 Task: Purchase a Fitbit from Amazon.
Action: Mouse moved to (329, 73)
Screenshot: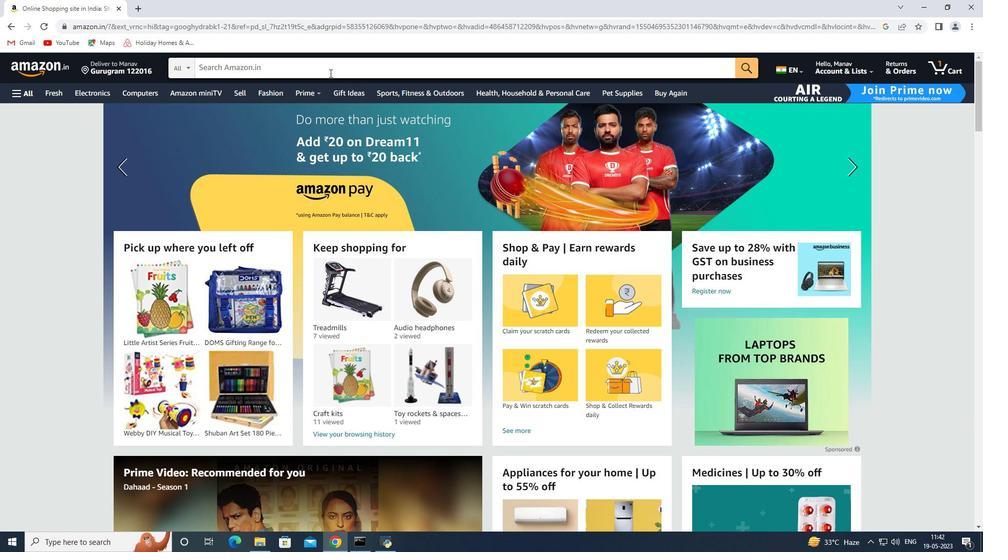 
Action: Mouse pressed left at (329, 73)
Screenshot: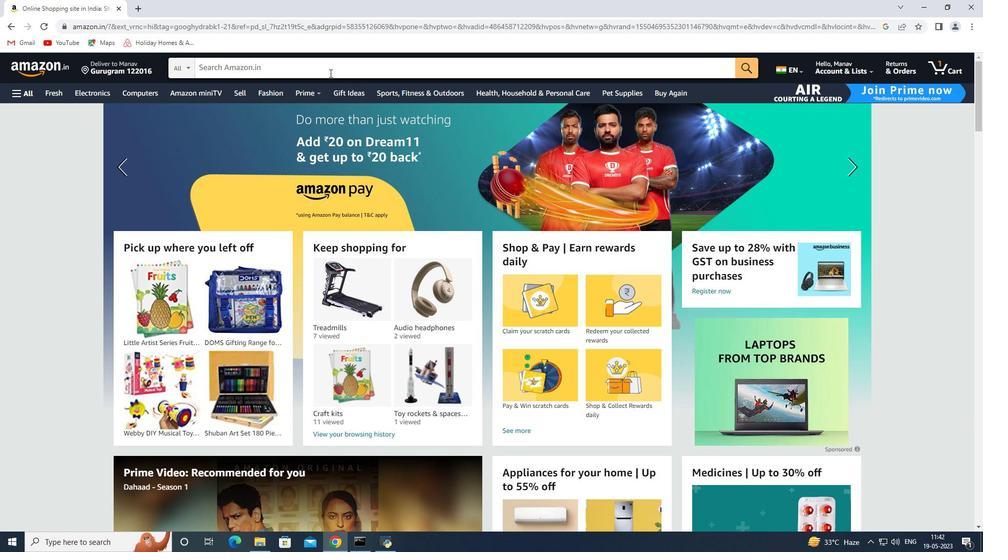 
Action: Key pressed <Key.shift>Fitness<Key.space><Key.shift>Tracker<Key.space><Key.enter>
Screenshot: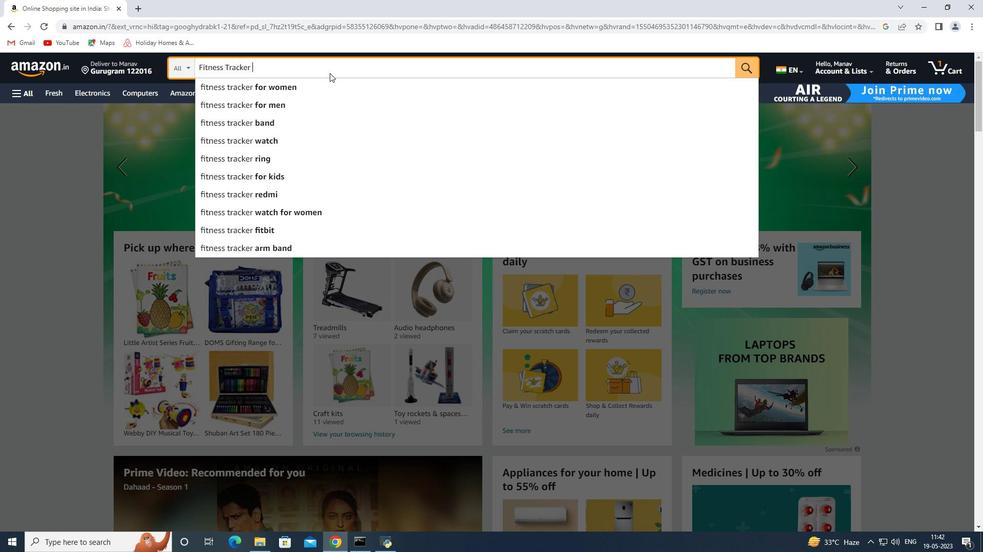 
Action: Mouse moved to (430, 300)
Screenshot: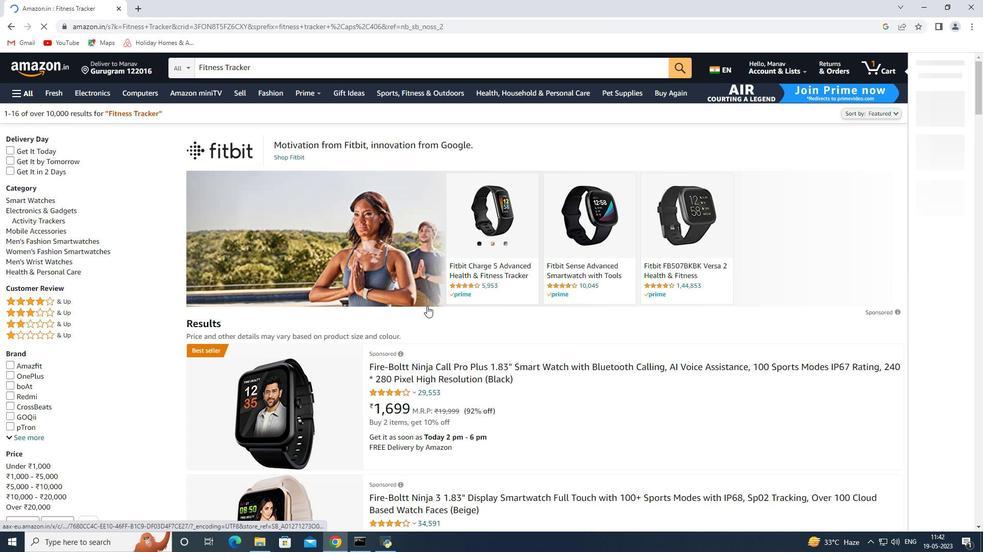 
Action: Mouse scrolled (430, 299) with delta (0, 0)
Screenshot: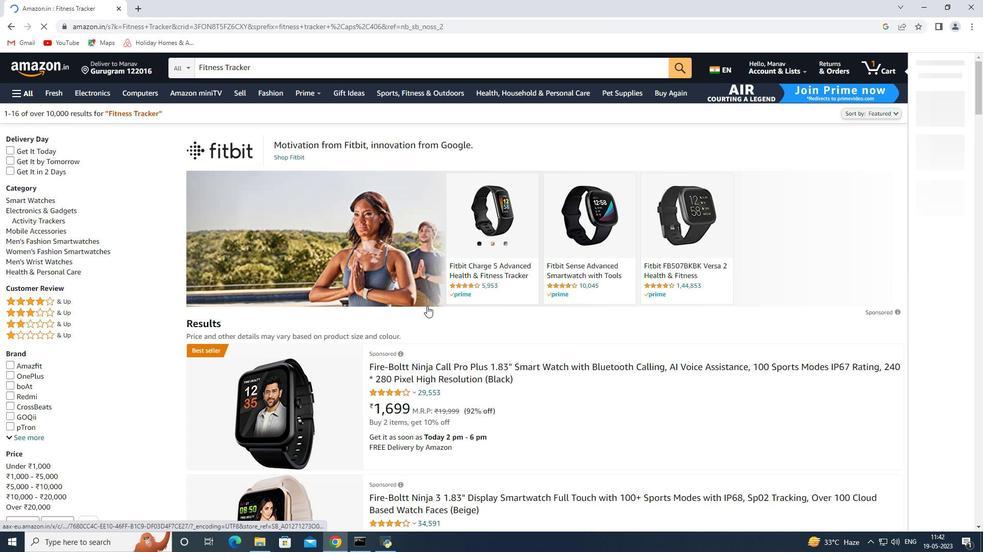 
Action: Mouse moved to (434, 287)
Screenshot: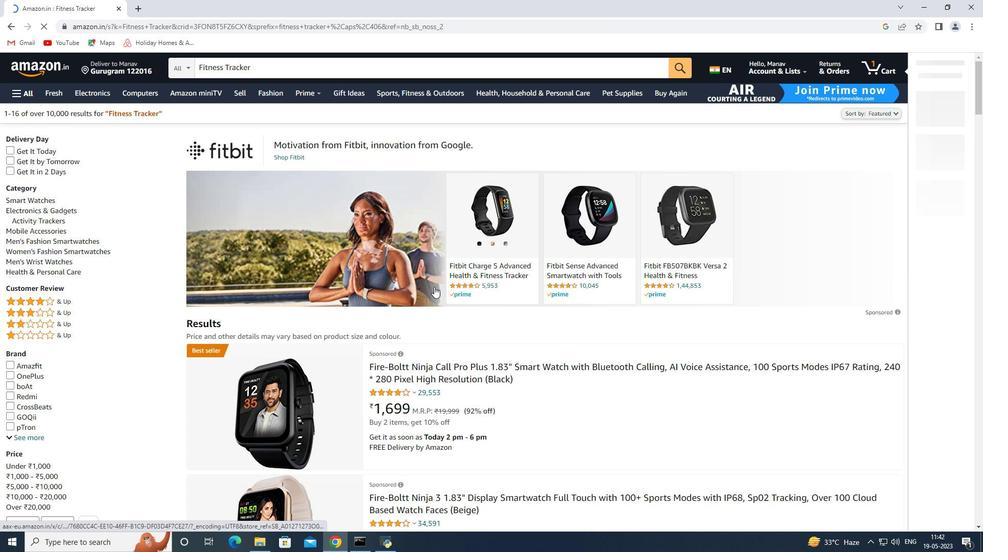 
Action: Mouse scrolled (434, 286) with delta (0, 0)
Screenshot: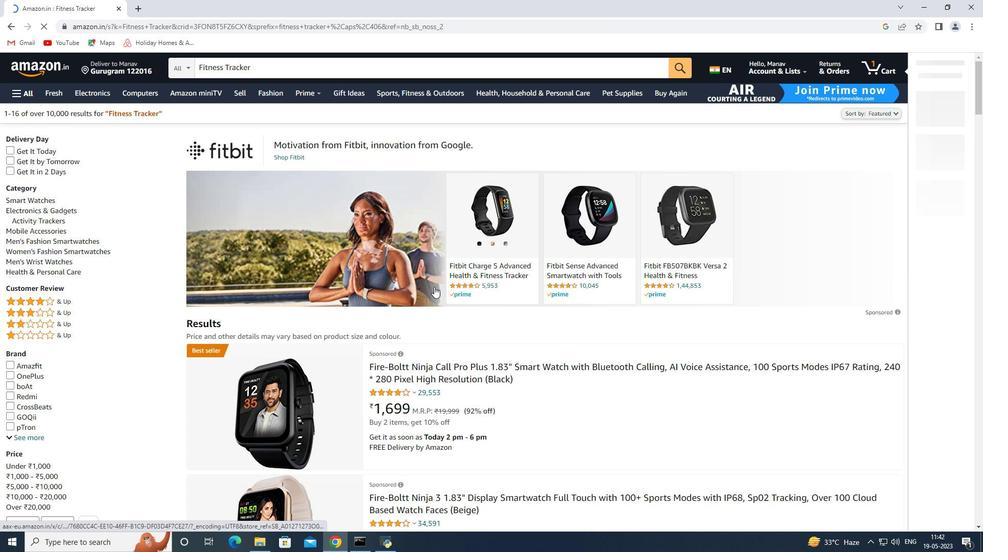 
Action: Mouse moved to (434, 283)
Screenshot: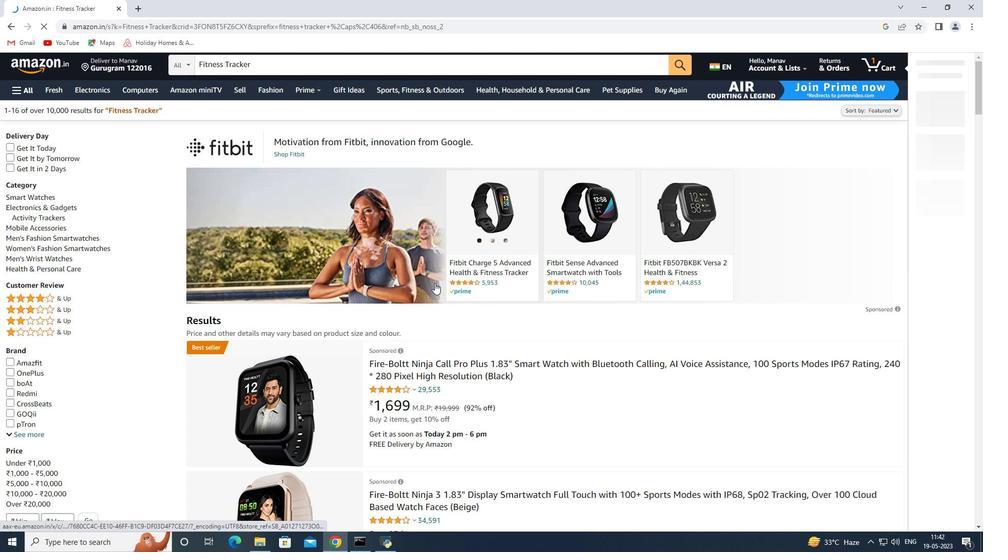 
Action: Mouse scrolled (434, 282) with delta (0, 0)
Screenshot: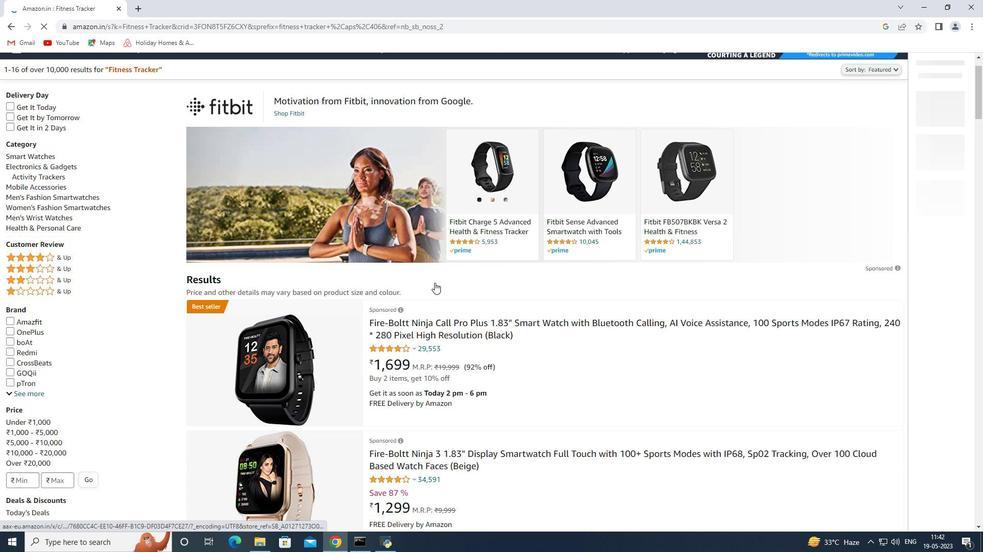 
Action: Mouse scrolled (434, 282) with delta (0, 0)
Screenshot: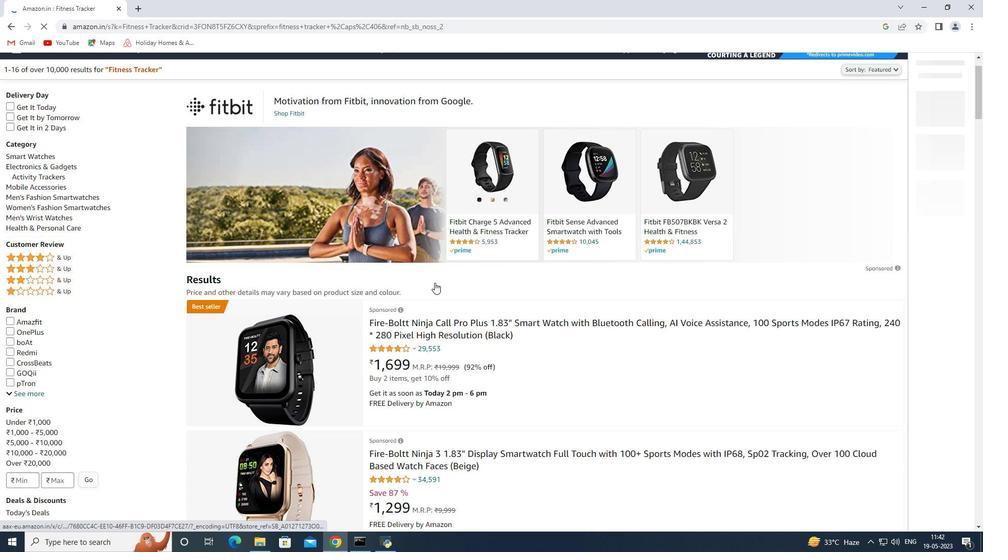 
Action: Mouse moved to (437, 266)
Screenshot: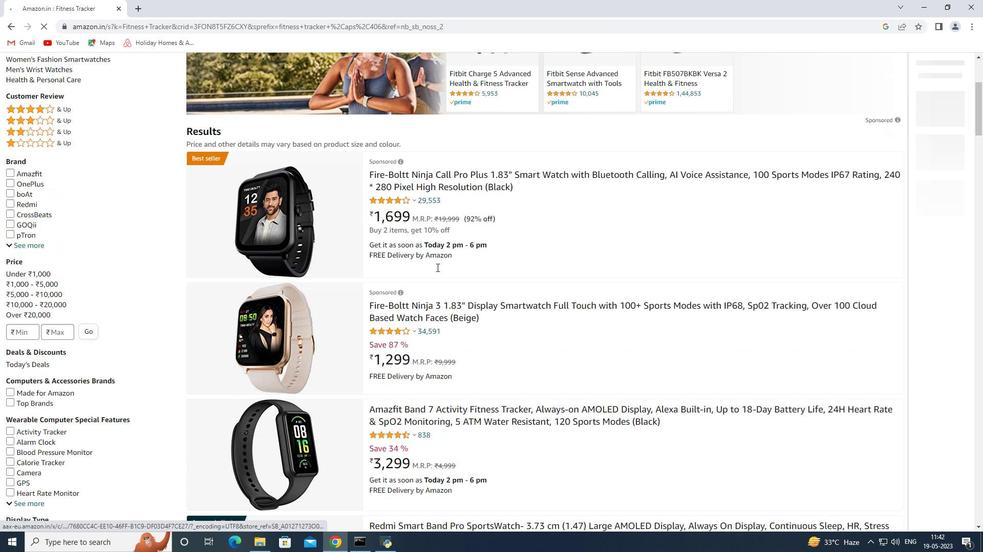 
Action: Mouse scrolled (437, 266) with delta (0, 0)
Screenshot: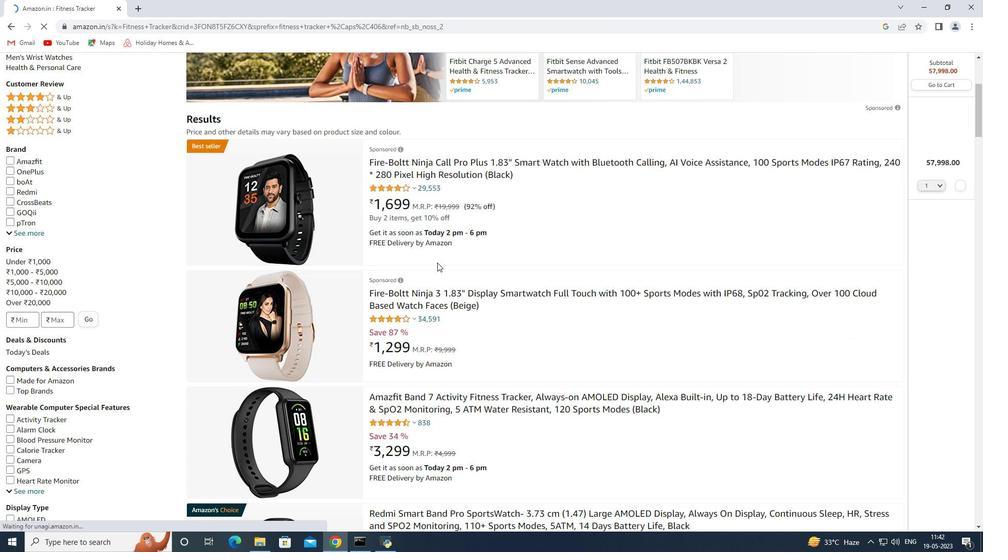 
Action: Mouse scrolled (437, 266) with delta (0, 0)
Screenshot: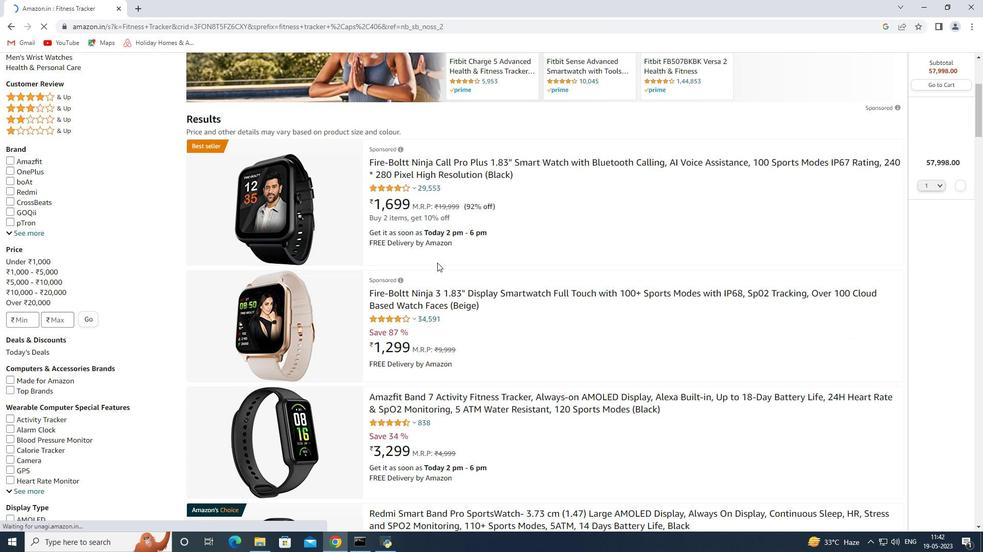 
Action: Mouse moved to (437, 260)
Screenshot: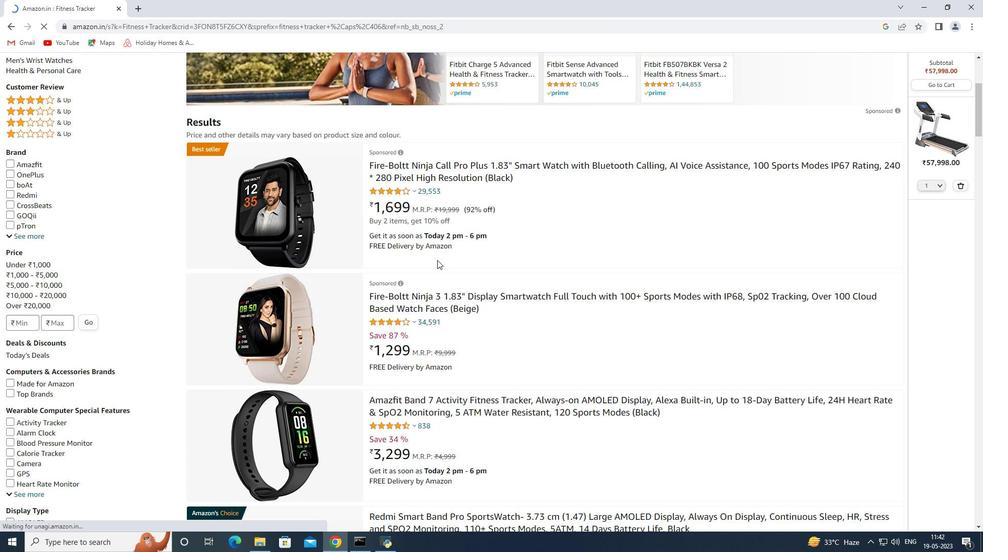 
Action: Mouse scrolled (437, 261) with delta (0, 0)
Screenshot: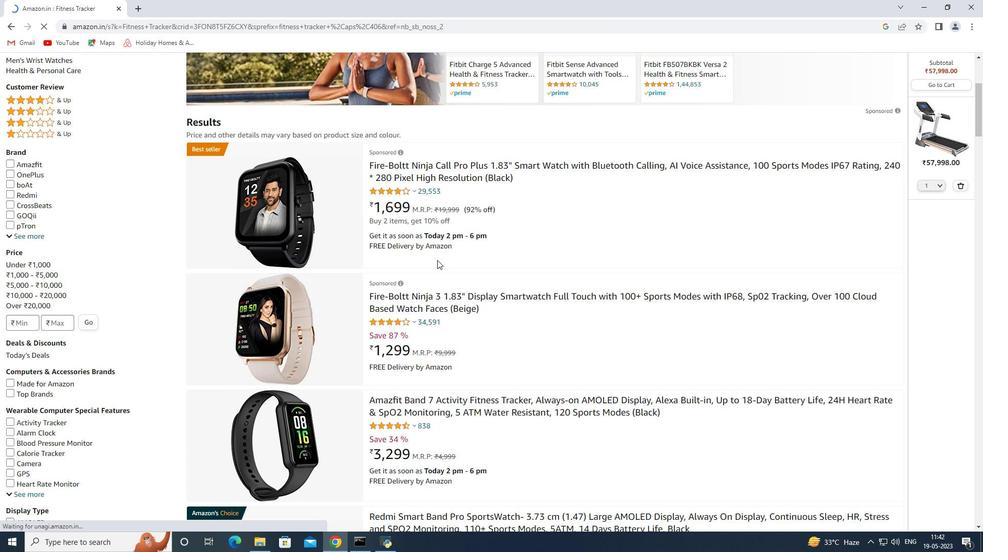 
Action: Mouse scrolled (437, 261) with delta (0, 0)
Screenshot: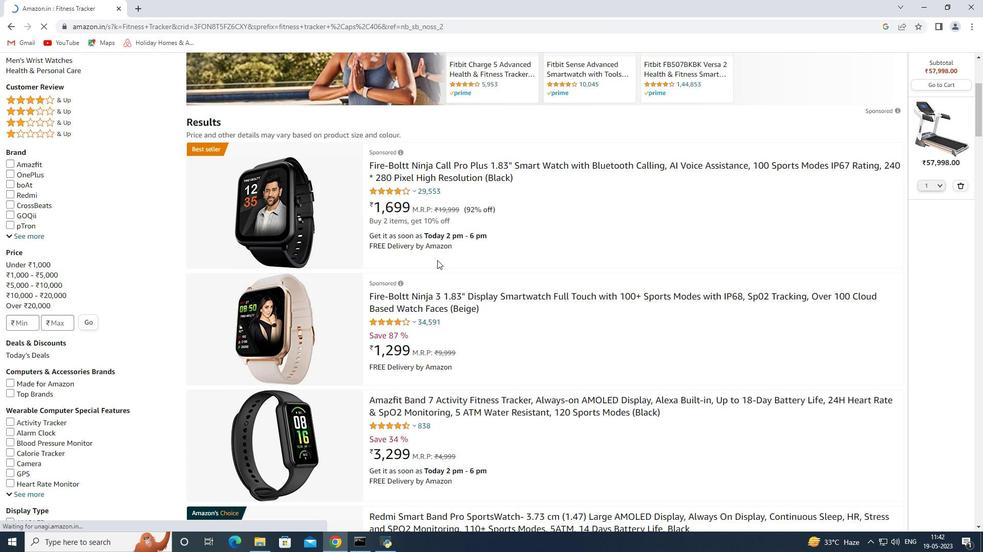 
Action: Mouse scrolled (437, 261) with delta (0, 0)
Screenshot: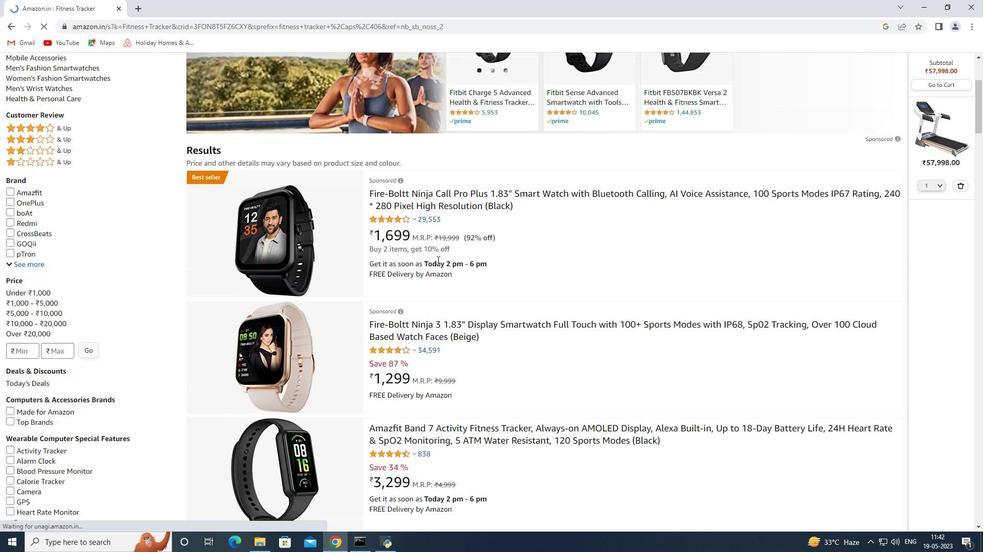 
Action: Mouse moved to (480, 381)
Screenshot: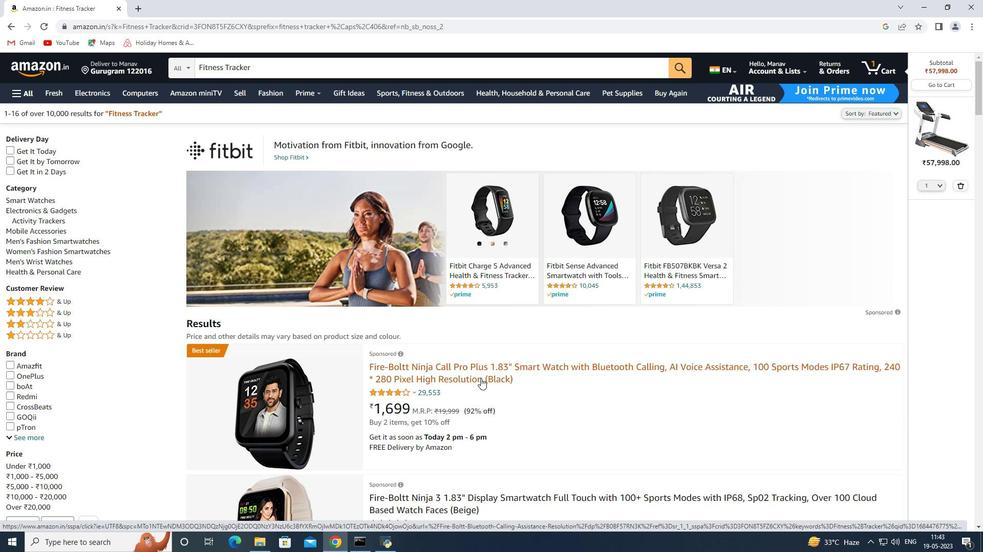 
Action: Mouse scrolled (480, 380) with delta (0, 0)
Screenshot: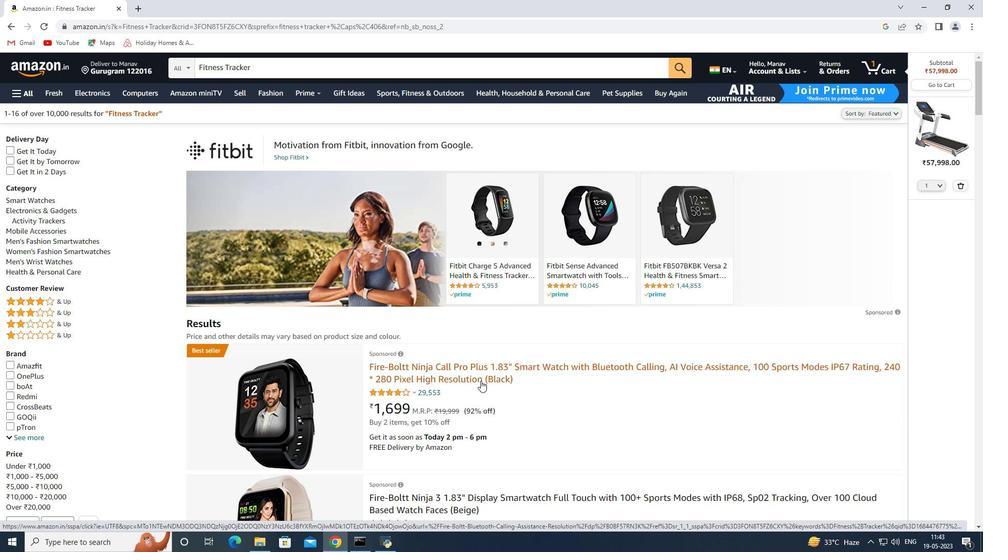 
Action: Mouse scrolled (480, 380) with delta (0, 0)
Screenshot: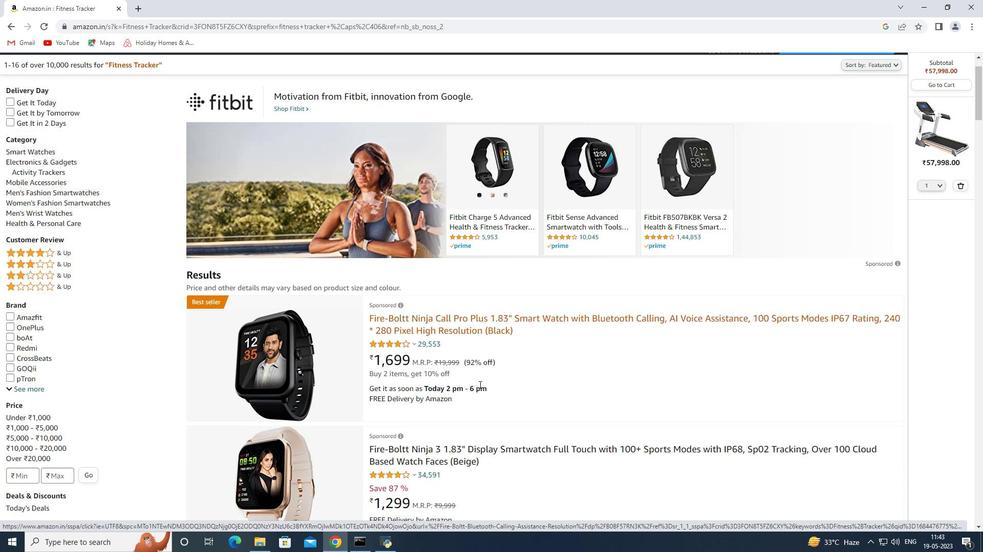 
Action: Mouse moved to (473, 421)
Screenshot: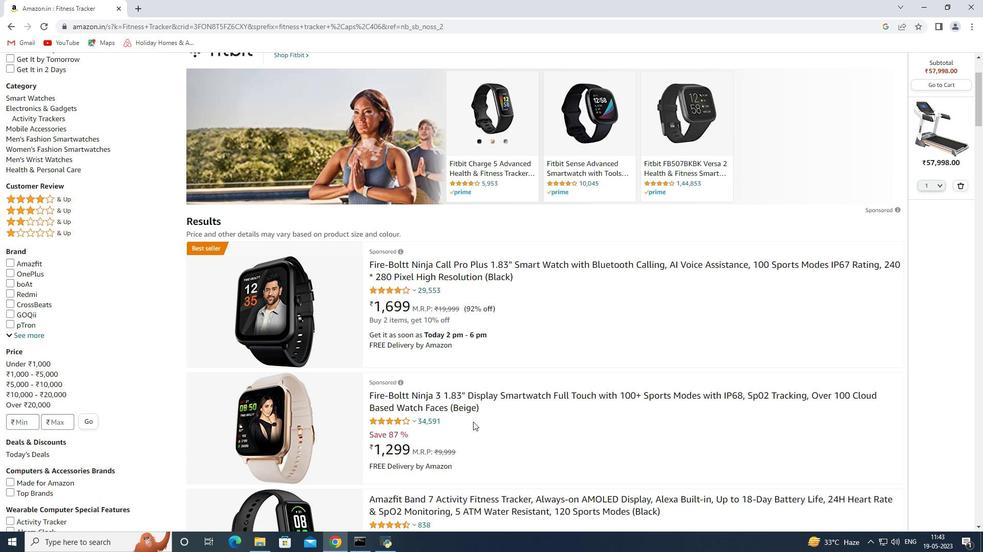 
Action: Mouse scrolled (473, 421) with delta (0, 0)
Screenshot: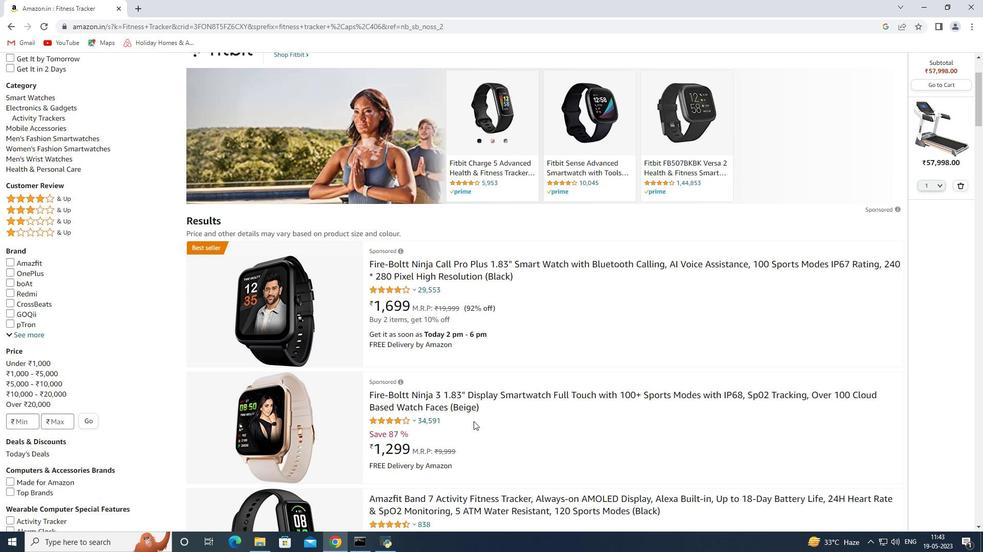 
Action: Mouse scrolled (473, 421) with delta (0, 0)
Screenshot: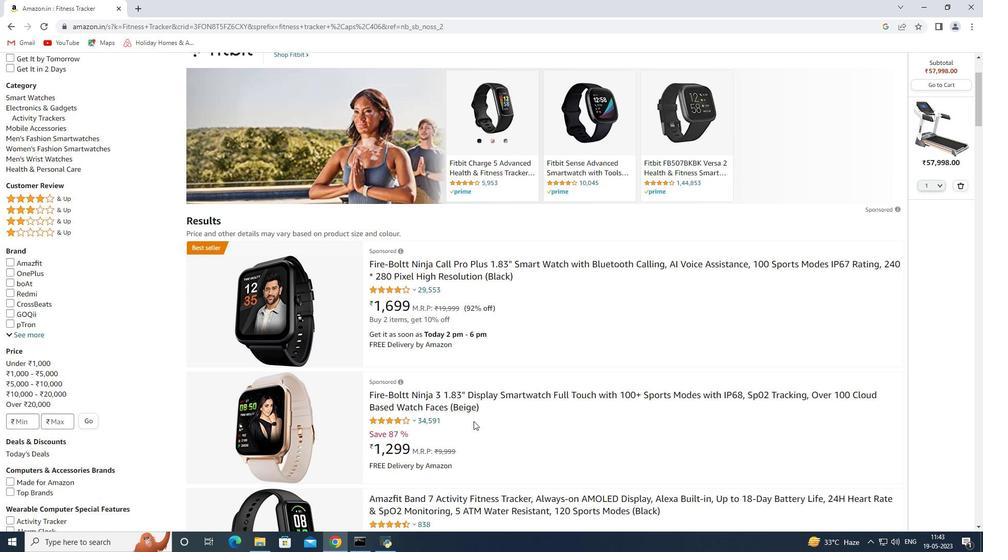 
Action: Mouse scrolled (473, 421) with delta (0, 0)
Screenshot: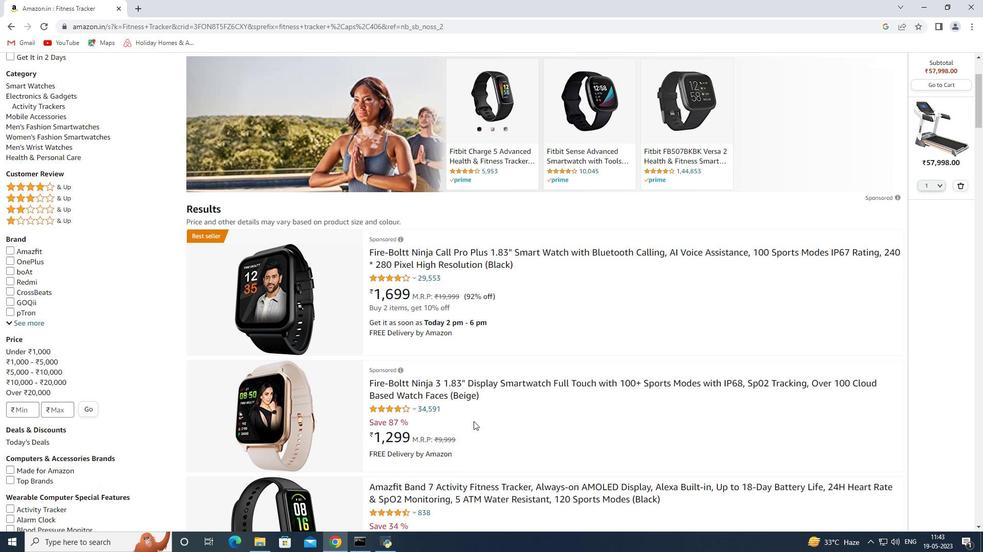 
Action: Mouse moved to (452, 378)
Screenshot: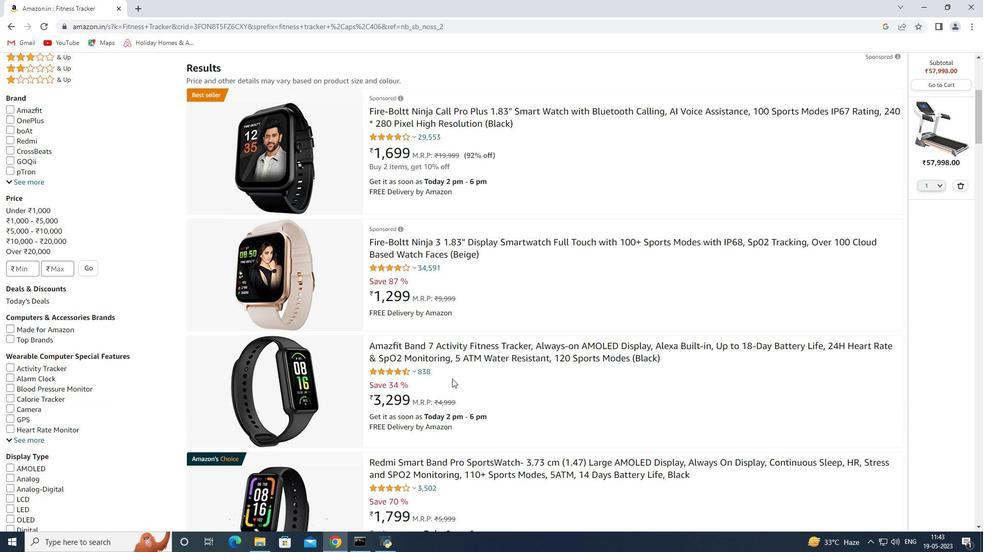 
Action: Mouse scrolled (452, 378) with delta (0, 0)
Screenshot: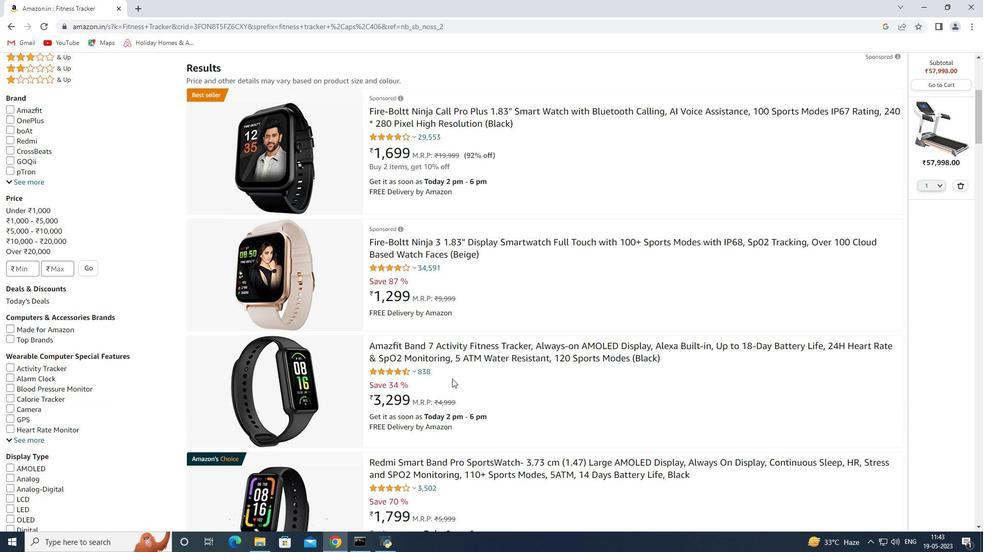 
Action: Mouse moved to (452, 379)
Screenshot: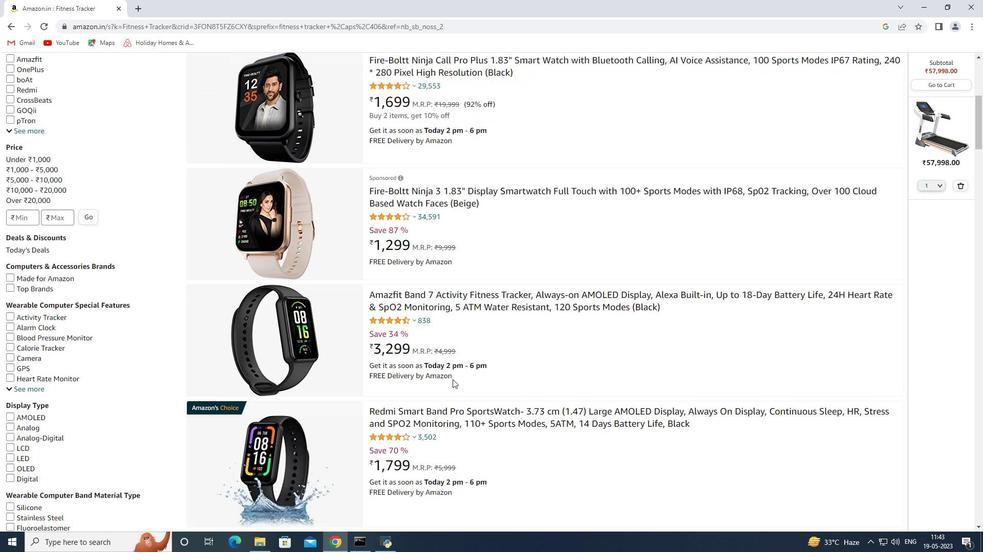 
Action: Mouse scrolled (452, 379) with delta (0, 0)
Screenshot: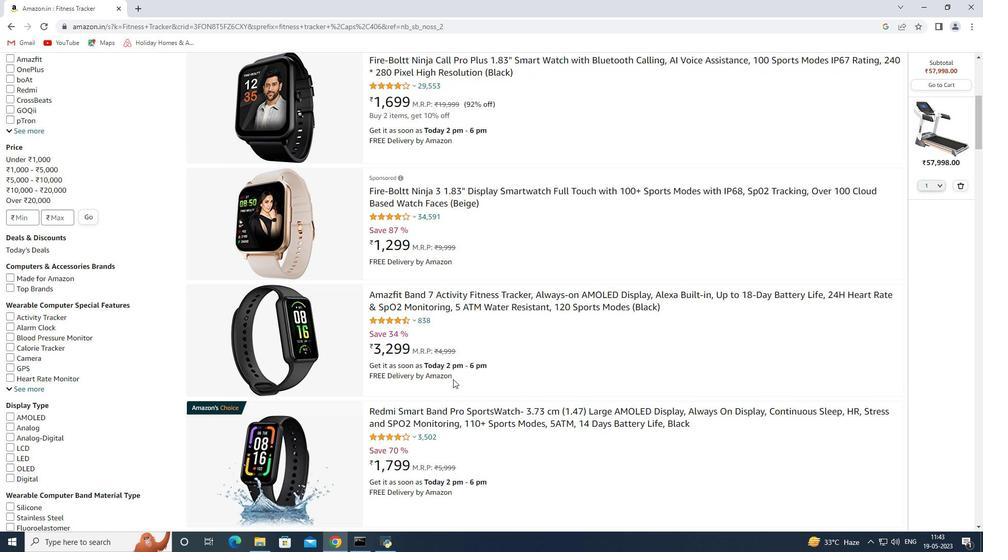 
Action: Mouse moved to (454, 380)
Screenshot: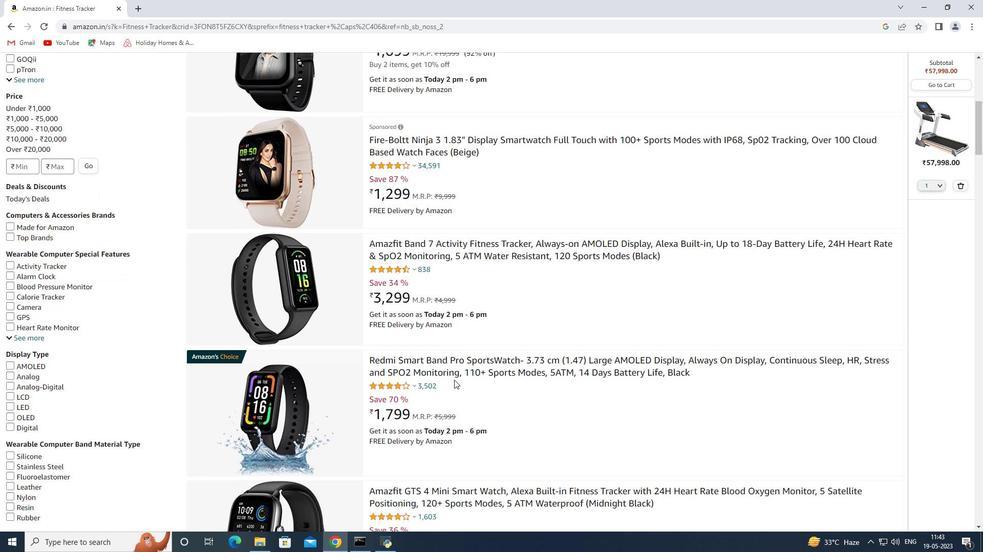 
Action: Mouse scrolled (454, 379) with delta (0, 0)
Screenshot: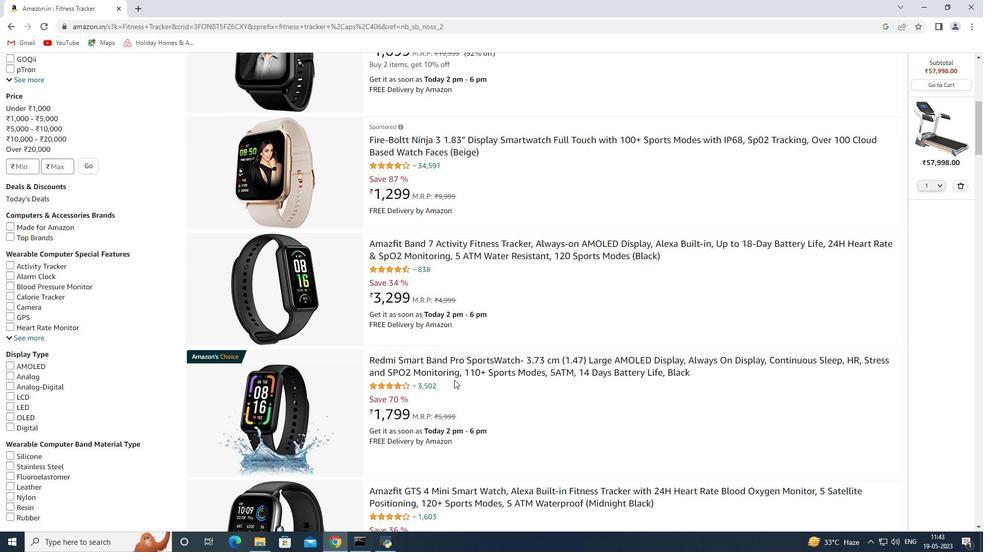 
Action: Mouse scrolled (454, 379) with delta (0, 0)
Screenshot: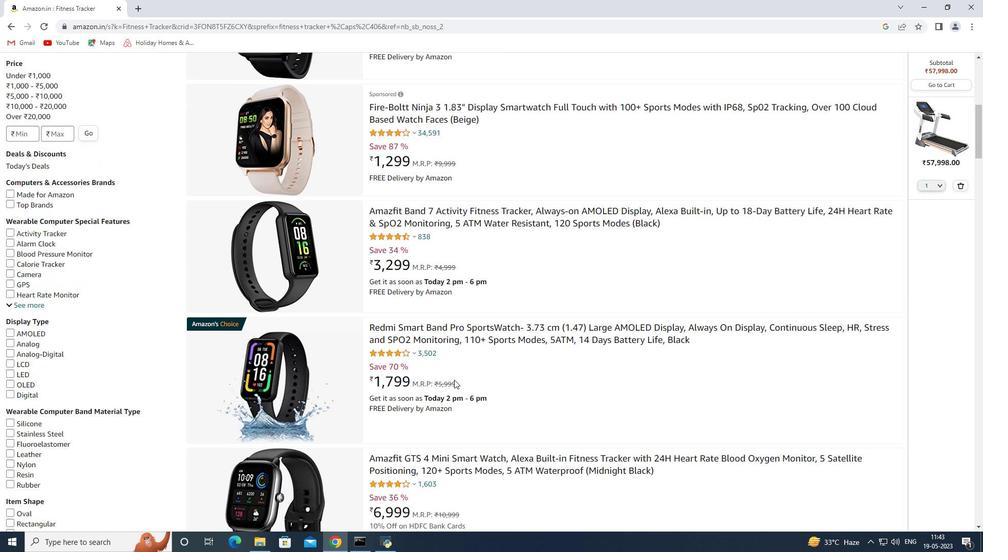
Action: Mouse scrolled (454, 379) with delta (0, 0)
Screenshot: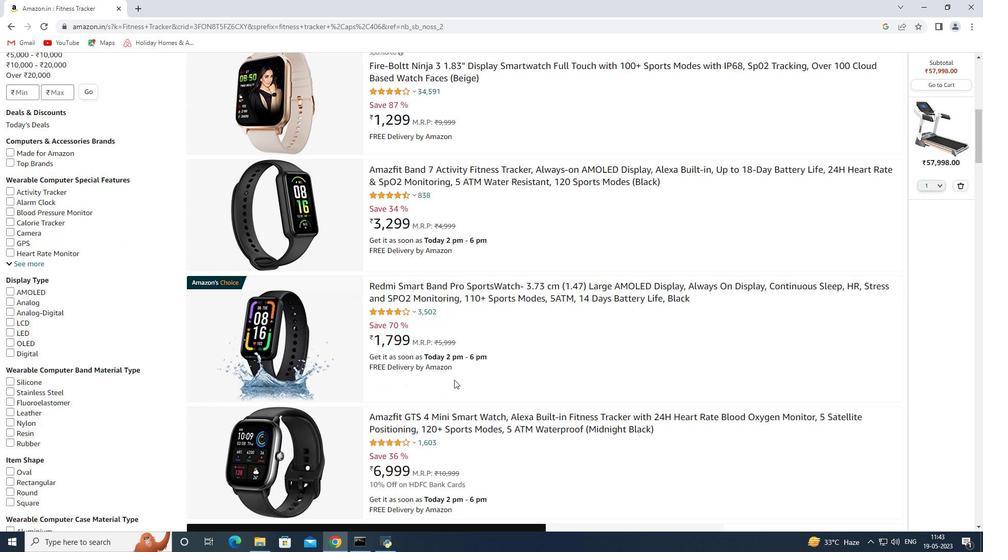 
Action: Mouse scrolled (454, 379) with delta (0, 0)
Screenshot: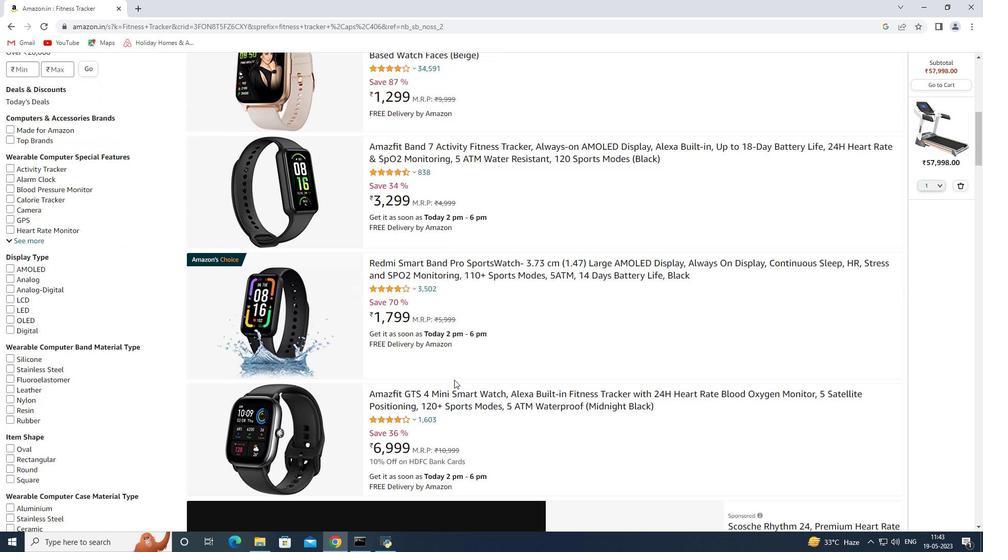 
Action: Mouse scrolled (454, 379) with delta (0, 0)
Screenshot: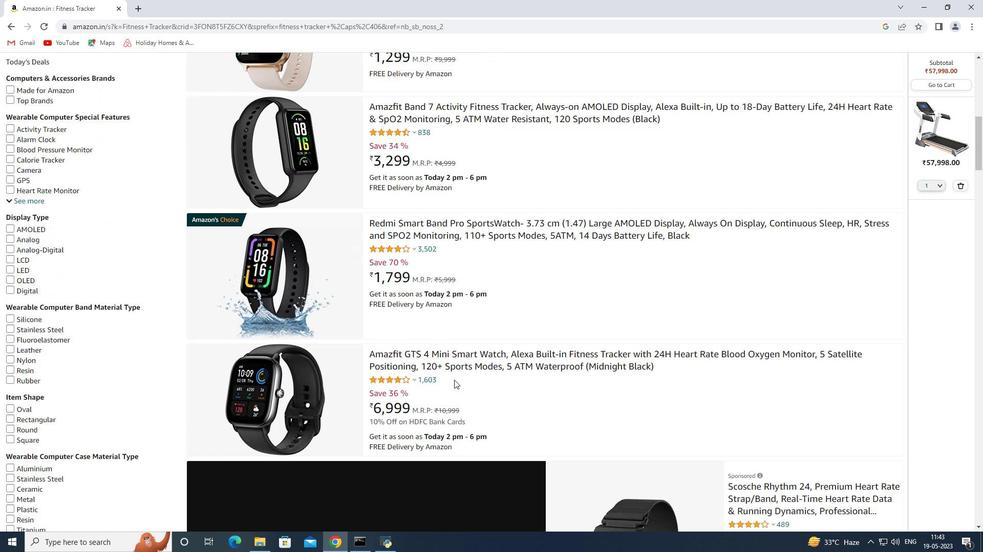 
Action: Mouse moved to (455, 343)
Screenshot: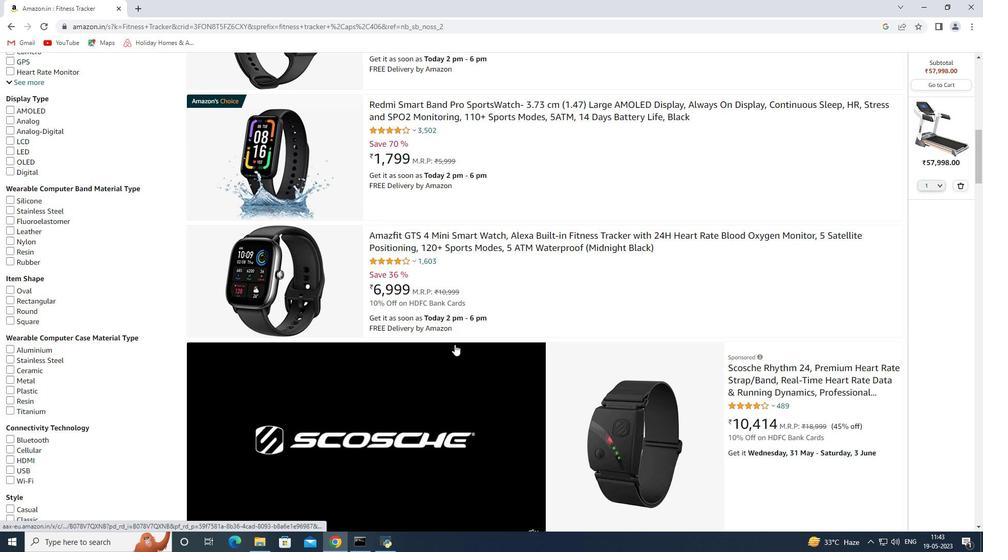 
Action: Mouse scrolled (455, 342) with delta (0, 0)
Screenshot: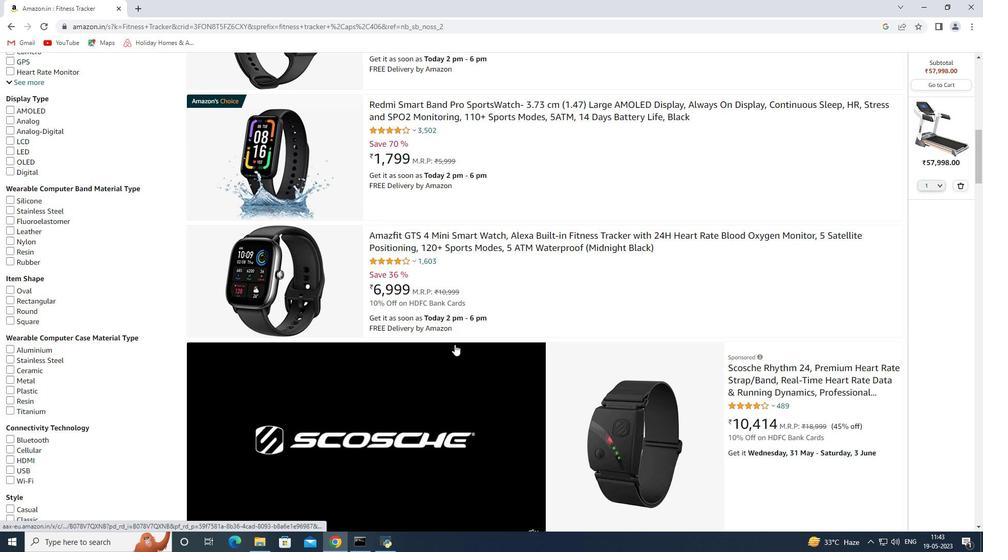 
Action: Mouse moved to (456, 337)
Screenshot: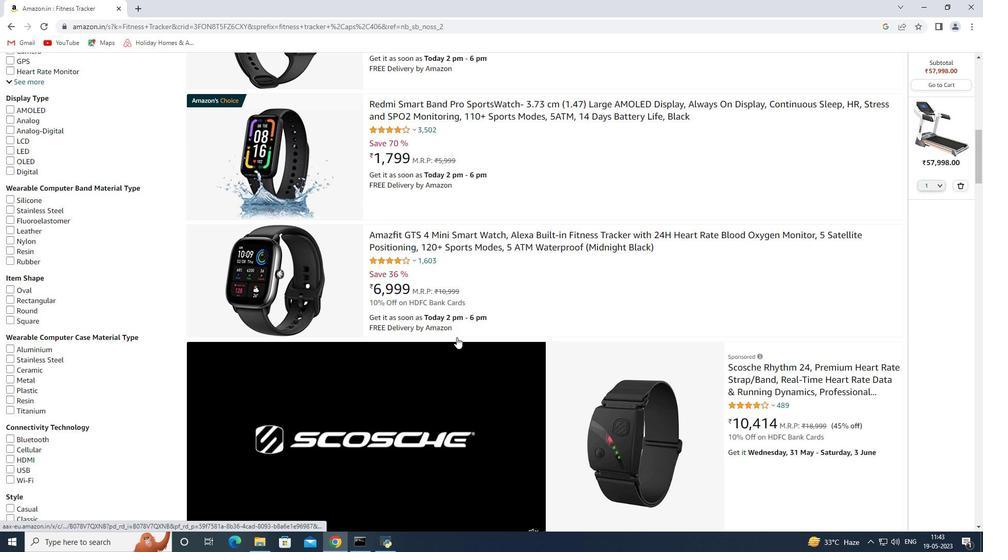
Action: Mouse scrolled (456, 337) with delta (0, 0)
Screenshot: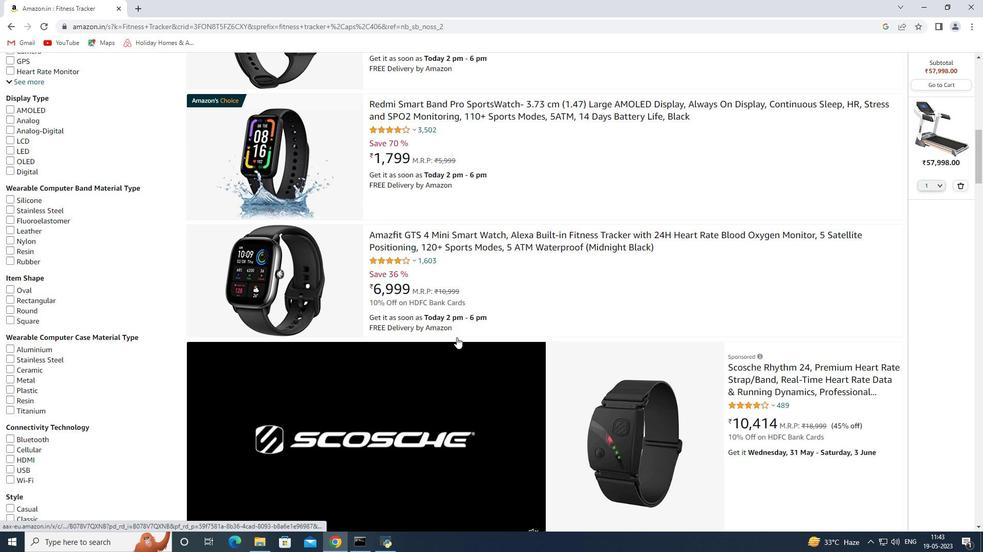 
Action: Mouse moved to (456, 336)
Screenshot: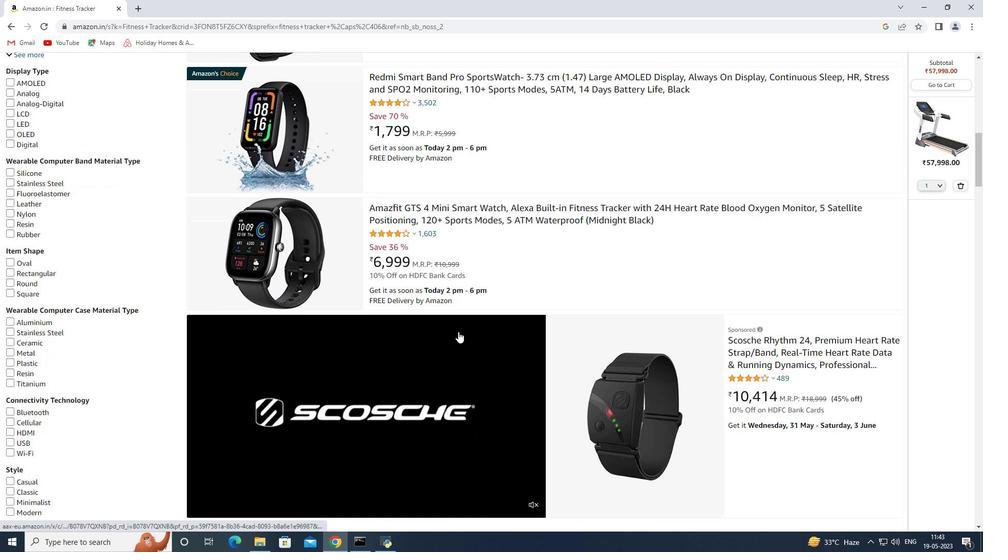 
Action: Mouse scrolled (456, 335) with delta (0, 0)
Screenshot: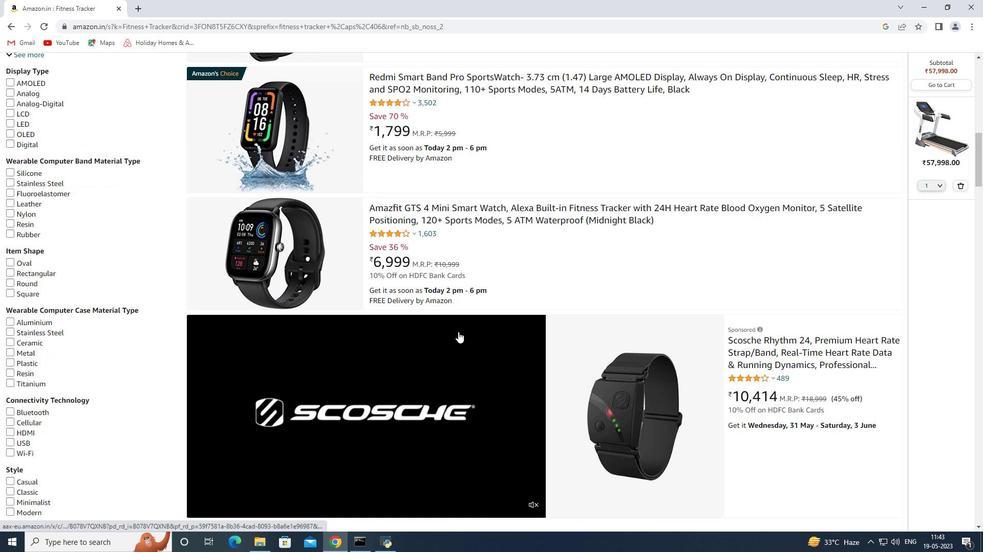 
Action: Mouse moved to (453, 343)
Screenshot: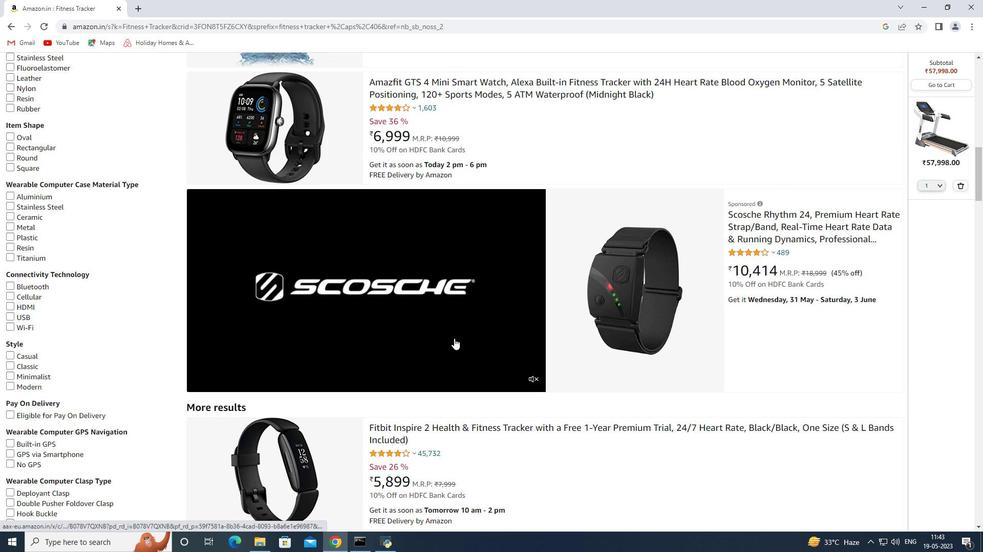 
Action: Mouse scrolled (453, 342) with delta (0, 0)
Screenshot: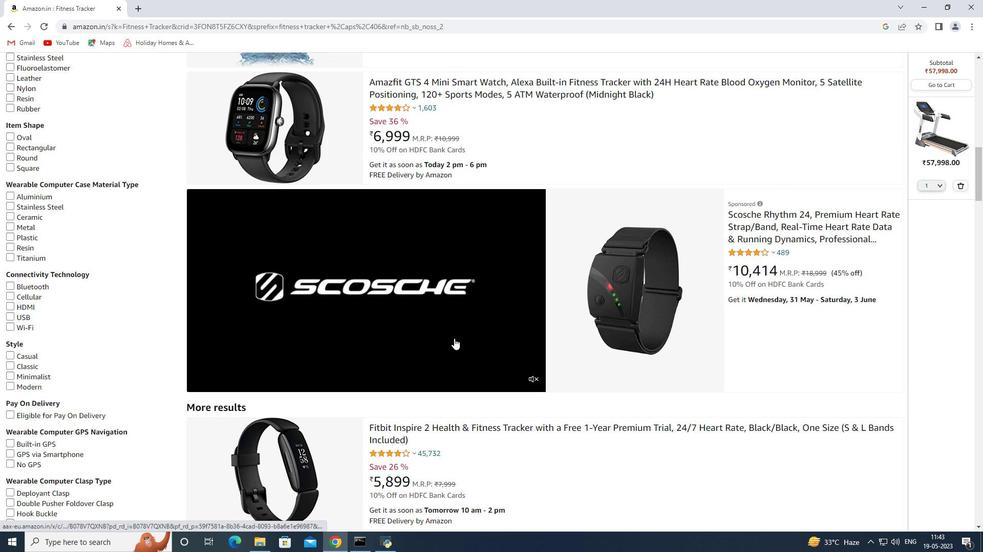 
Action: Mouse moved to (453, 344)
Screenshot: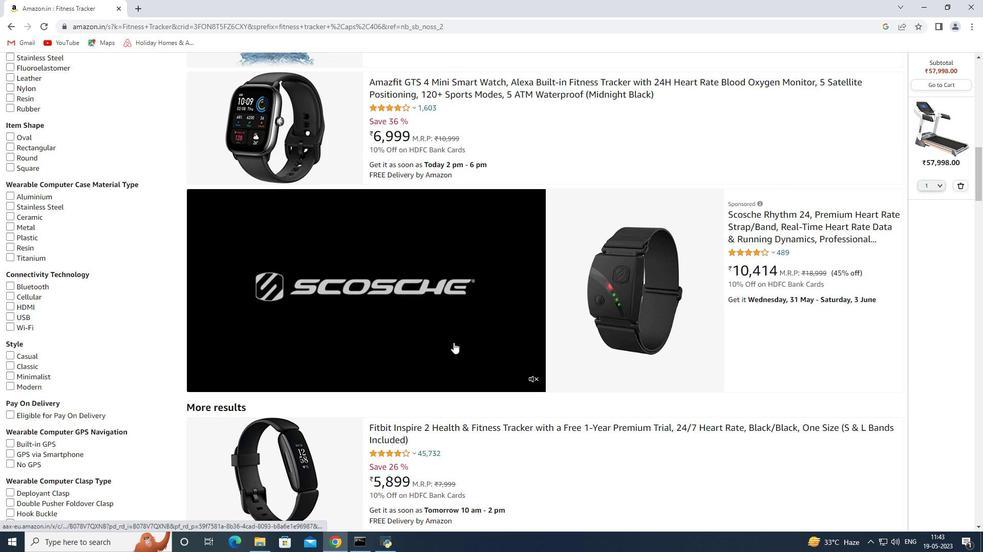 
Action: Mouse scrolled (453, 343) with delta (0, 0)
Screenshot: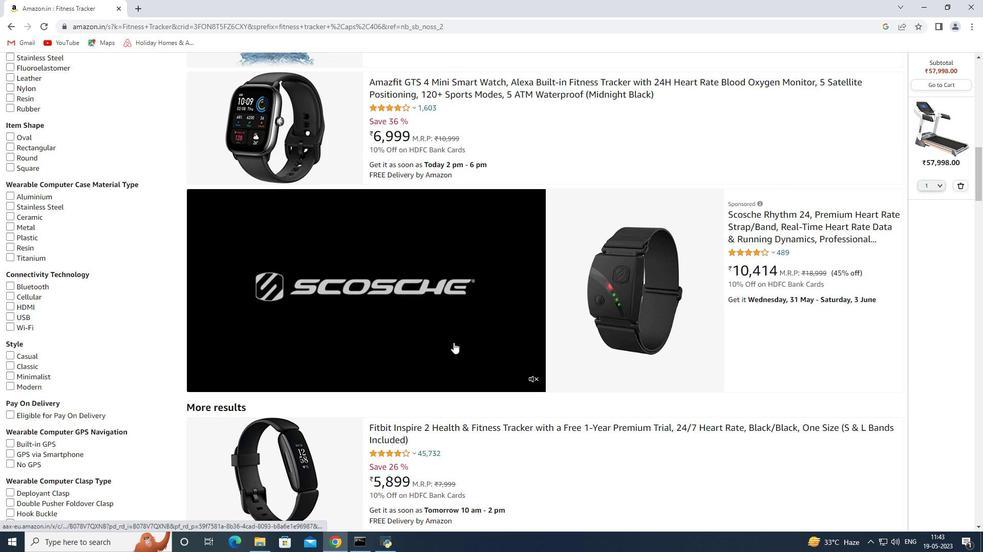 
Action: Mouse moved to (453, 344)
Screenshot: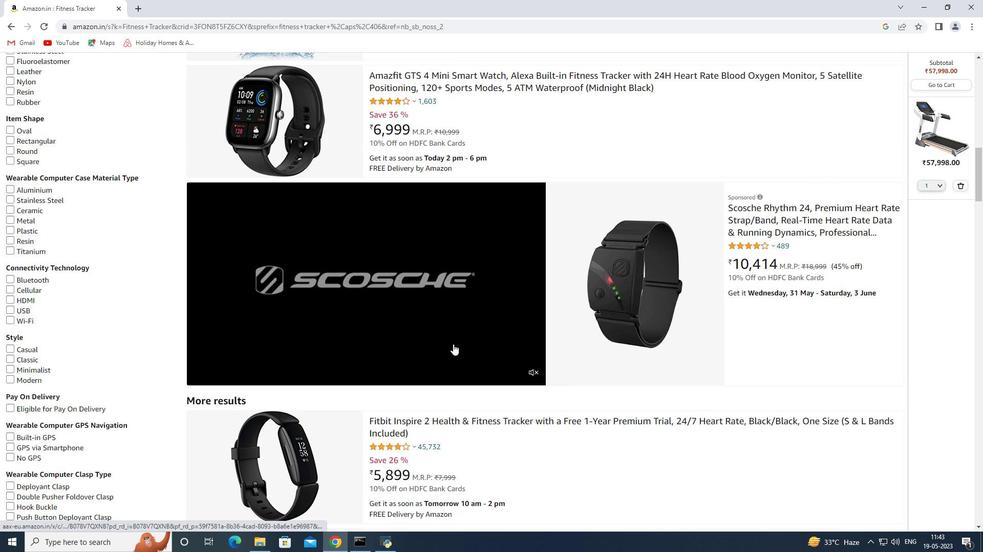
Action: Mouse scrolled (453, 344) with delta (0, 0)
Screenshot: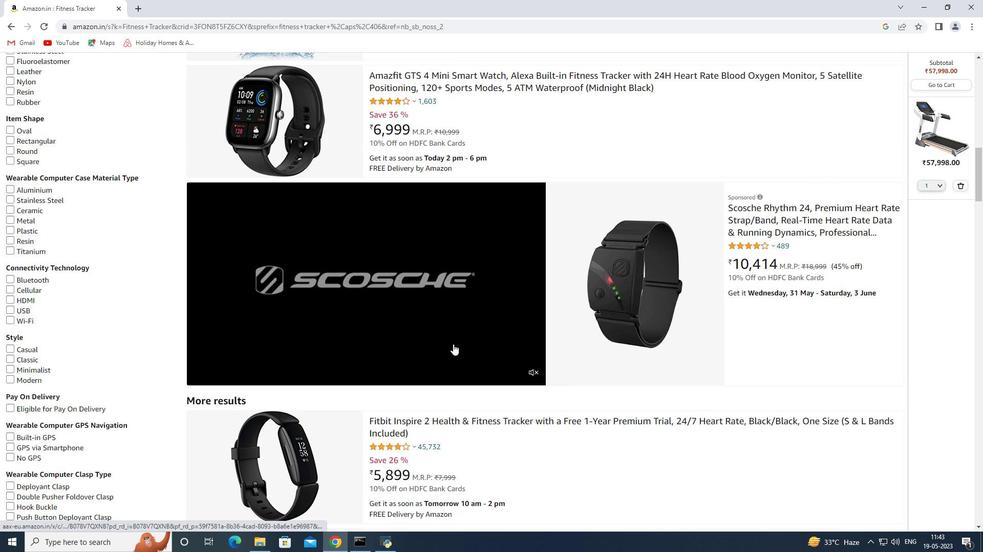 
Action: Mouse moved to (486, 397)
Screenshot: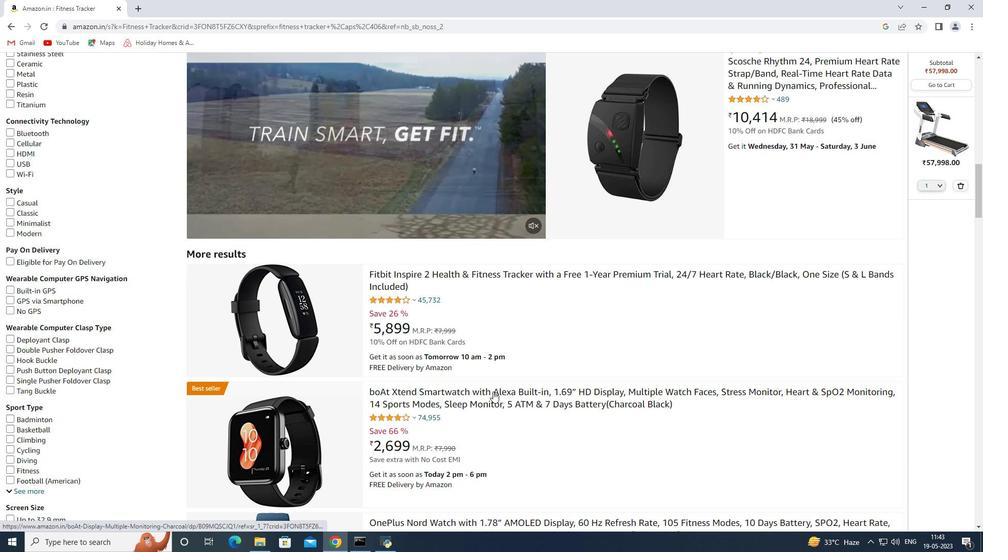 
Action: Mouse scrolled (486, 397) with delta (0, 0)
Screenshot: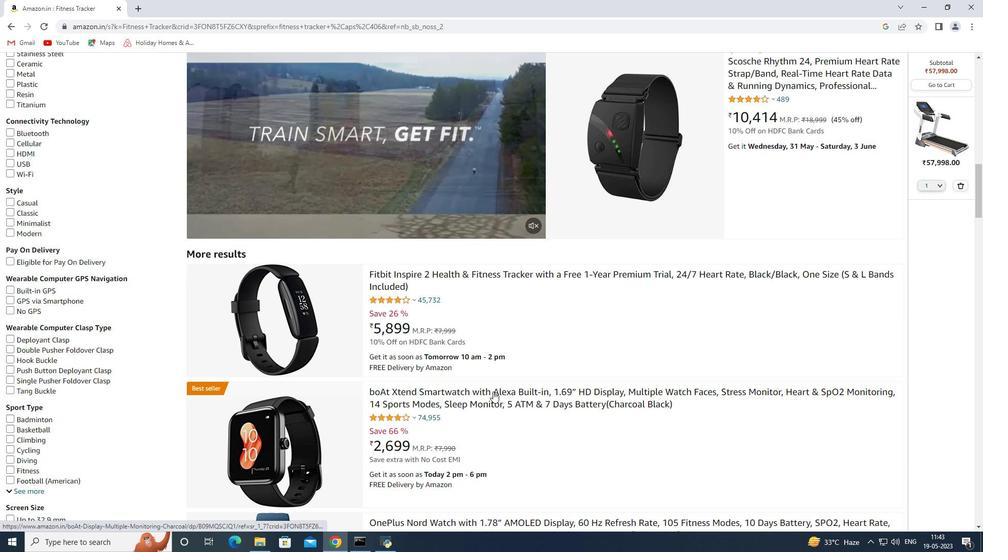 
Action: Mouse moved to (479, 401)
Screenshot: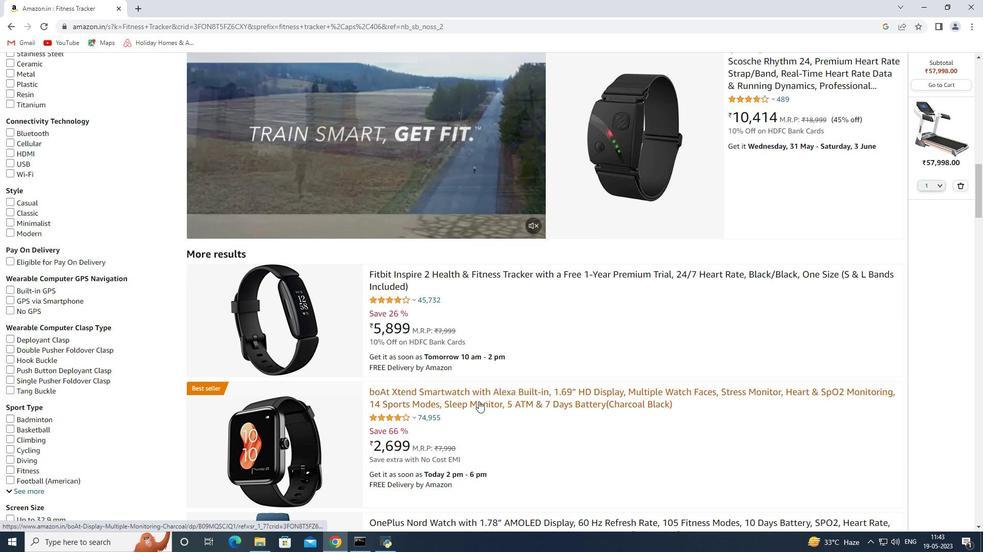 
Action: Mouse scrolled (481, 399) with delta (0, 0)
Screenshot: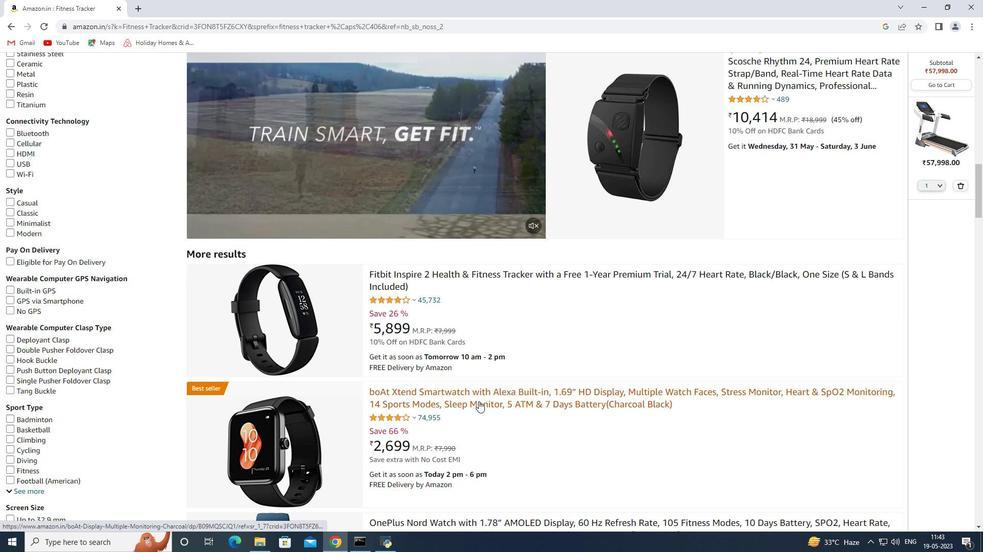 
Action: Mouse moved to (478, 401)
Screenshot: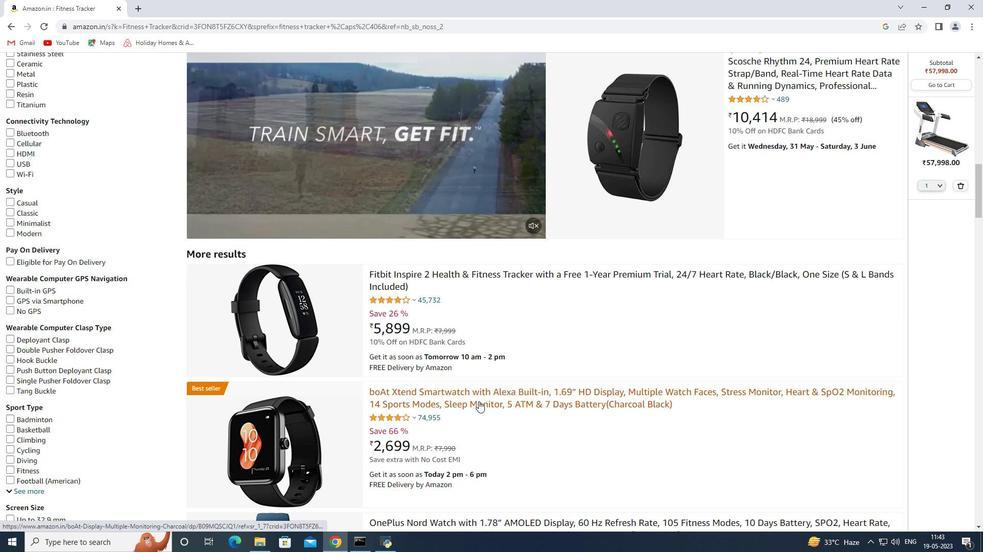 
Action: Mouse scrolled (478, 401) with delta (0, 0)
Screenshot: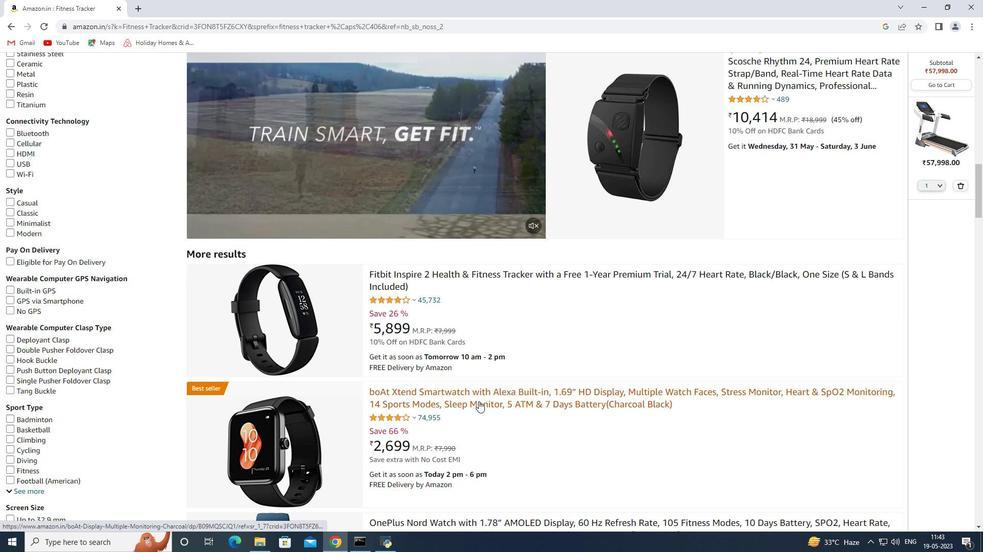 
Action: Mouse scrolled (478, 401) with delta (0, 0)
Screenshot: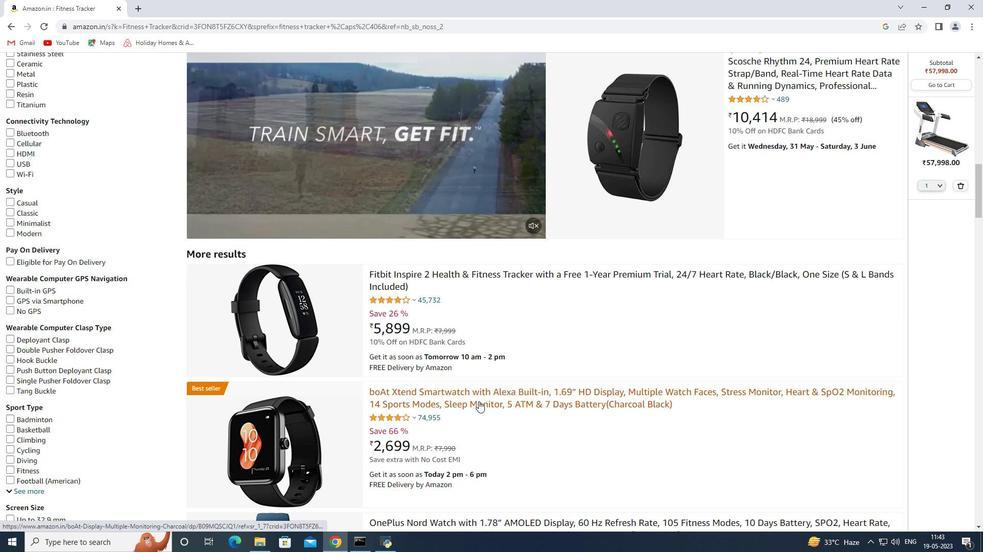 
Action: Mouse moved to (420, 411)
Screenshot: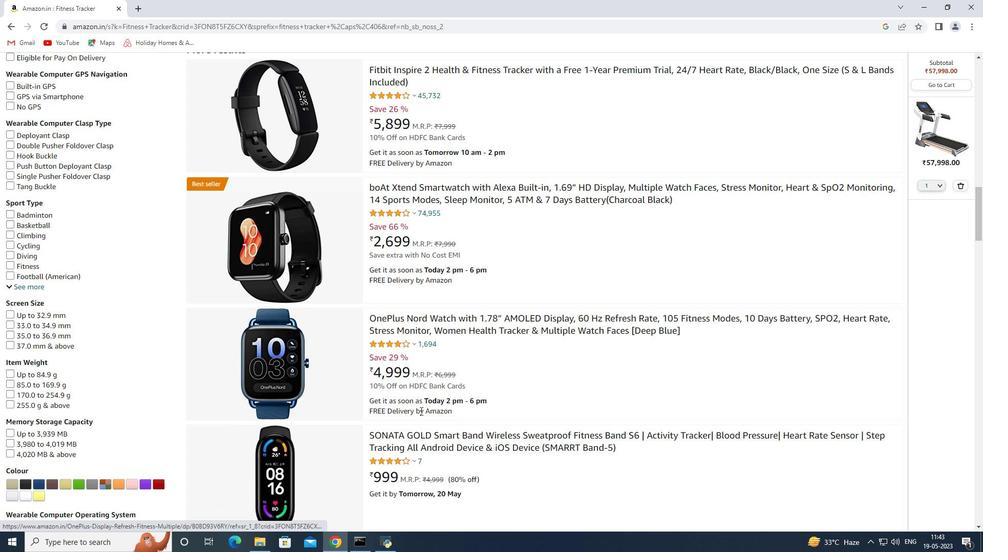 
Action: Mouse scrolled (420, 411) with delta (0, 0)
Screenshot: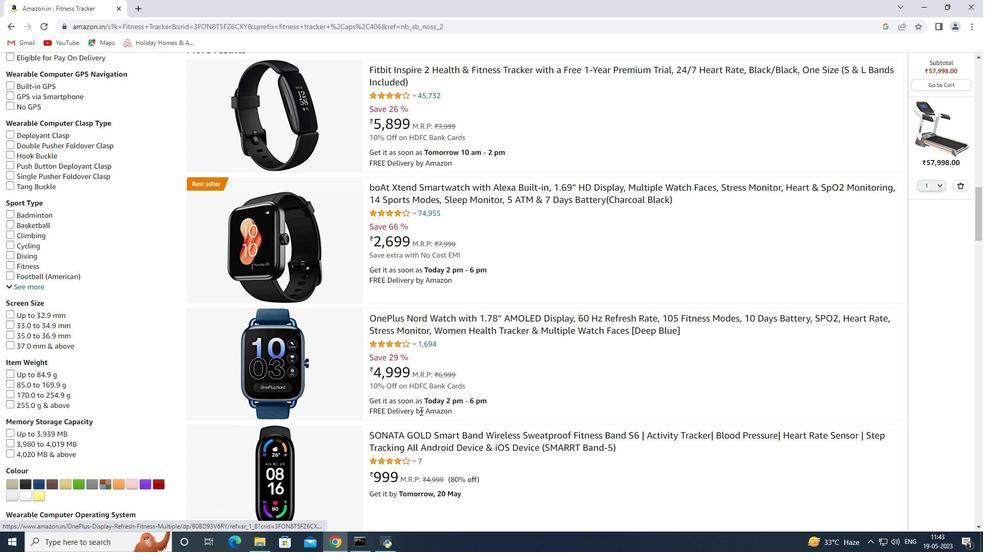 
Action: Mouse scrolled (420, 411) with delta (0, 0)
Screenshot: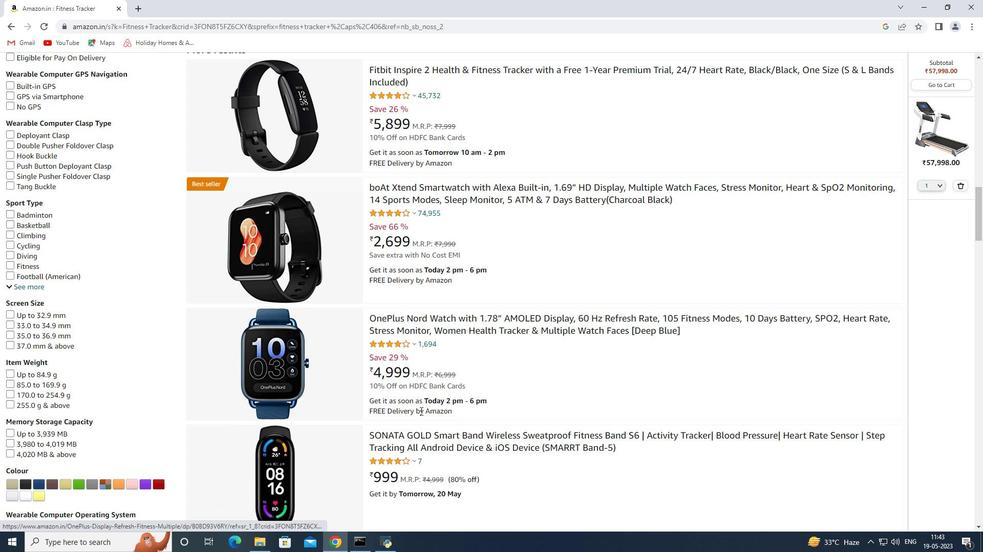 
Action: Mouse scrolled (420, 411) with delta (0, 0)
Screenshot: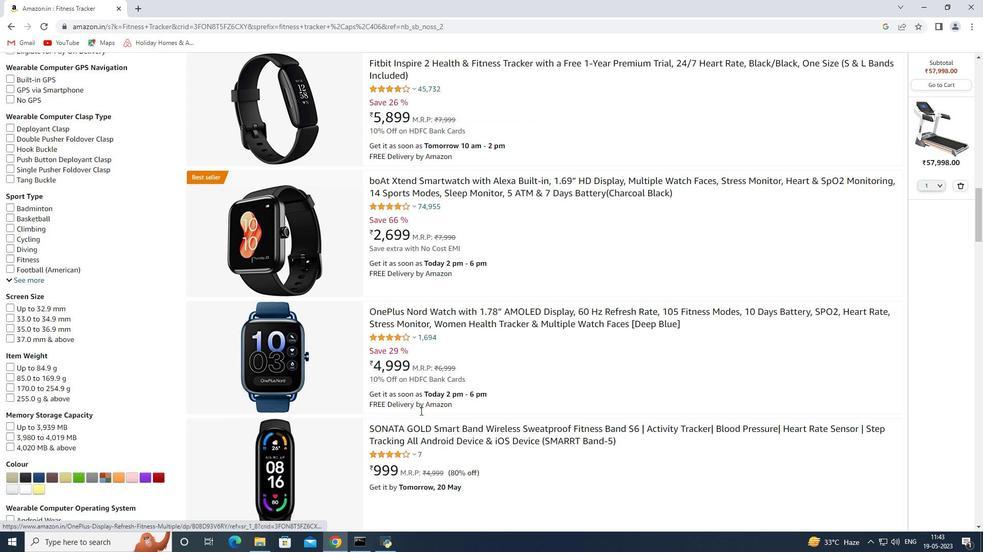 
Action: Mouse moved to (432, 431)
Screenshot: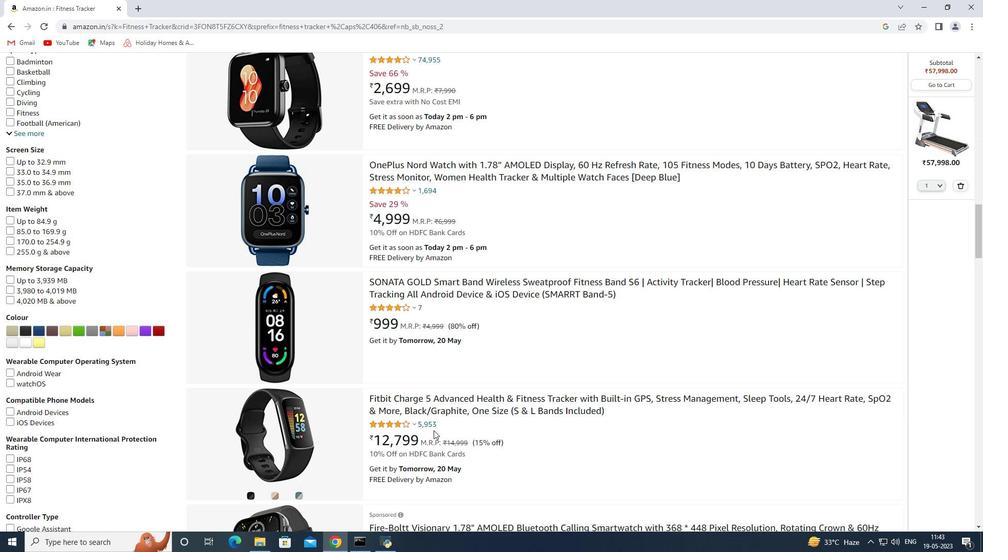 
Action: Mouse scrolled (432, 430) with delta (0, 0)
Screenshot: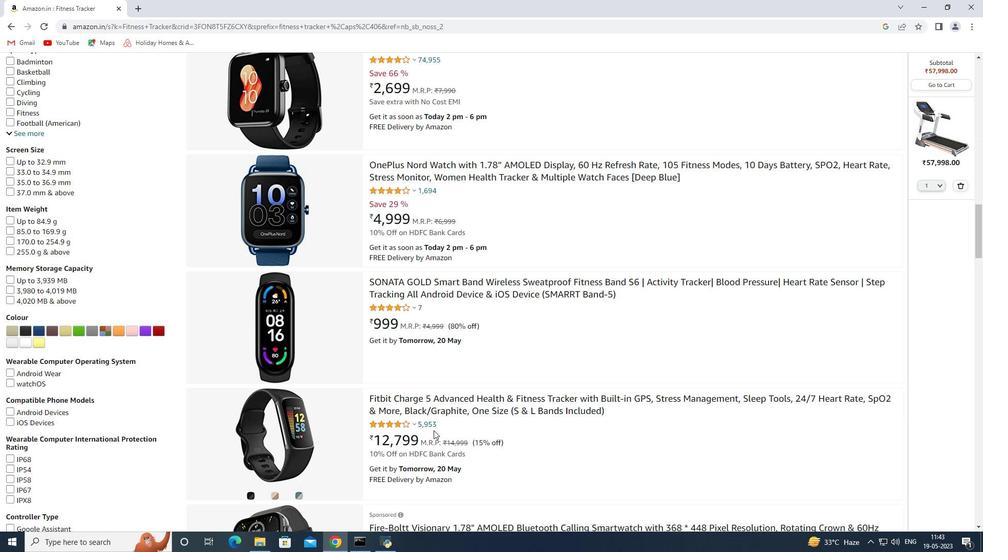 
Action: Mouse moved to (41, 122)
Screenshot: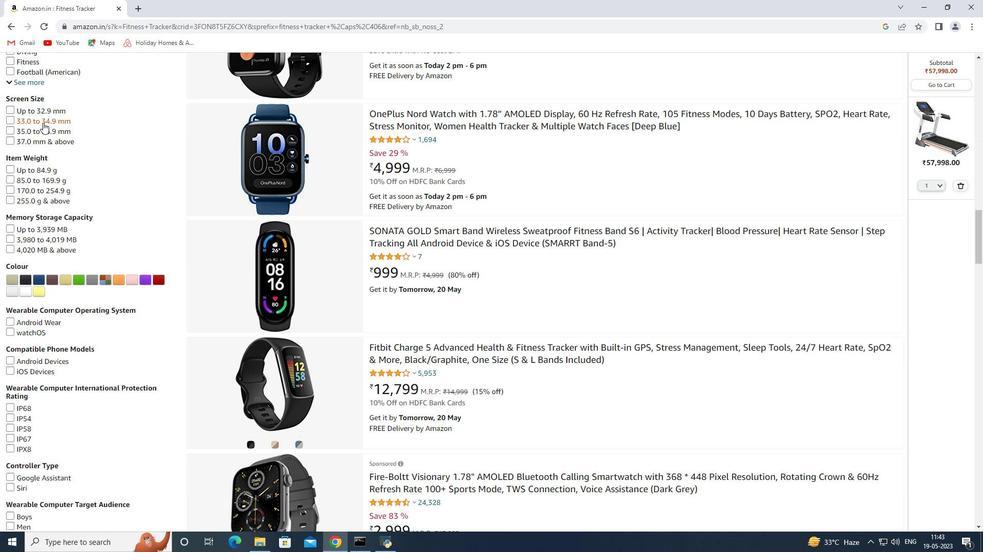 
Action: Mouse scrolled (41, 122) with delta (0, 0)
Screenshot: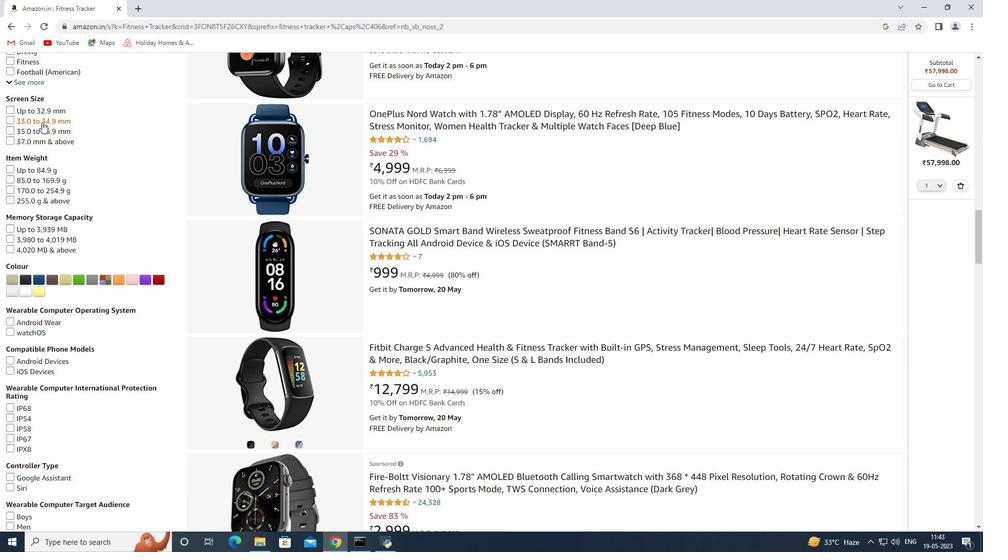 
Action: Mouse moved to (41, 121)
Screenshot: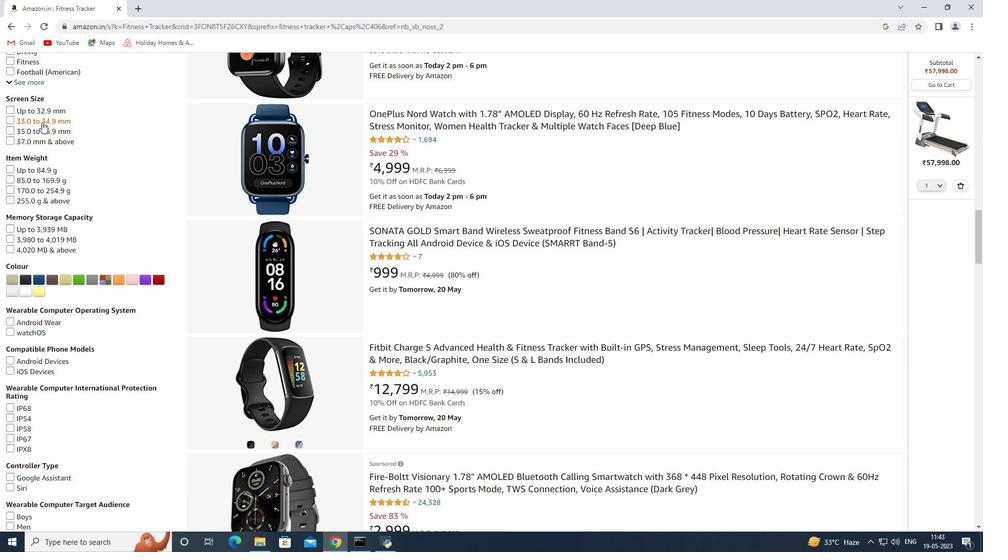 
Action: Mouse scrolled (41, 122) with delta (0, 0)
Screenshot: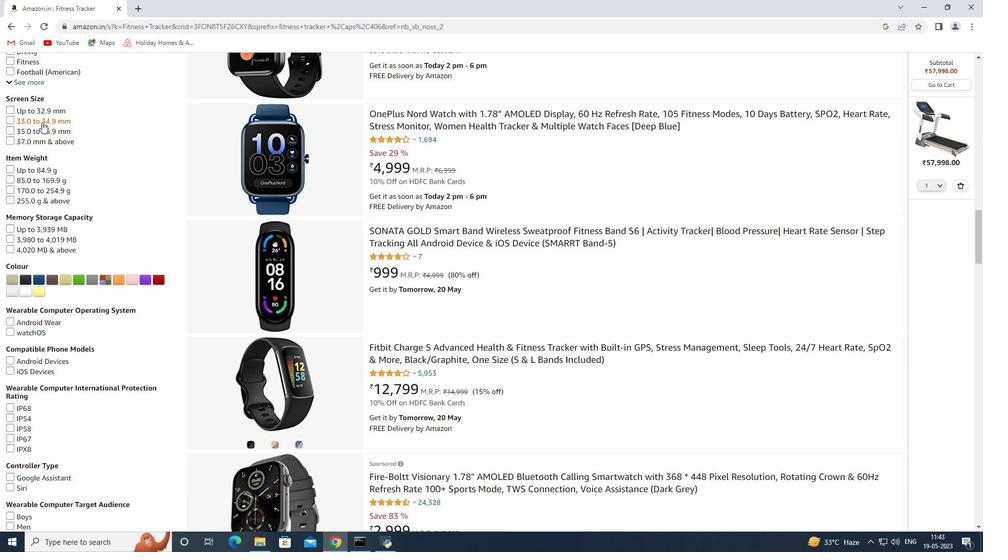 
Action: Mouse moved to (43, 121)
Screenshot: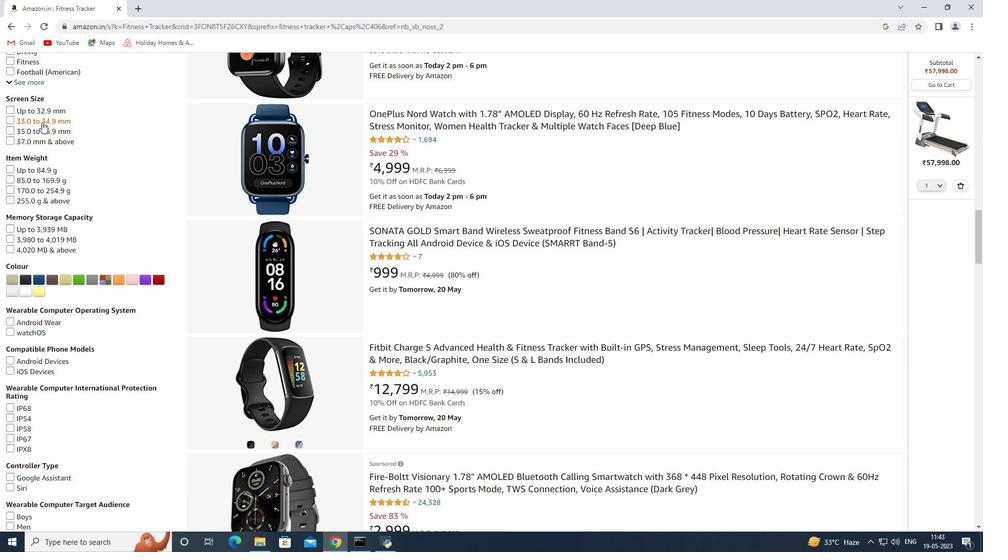 
Action: Mouse scrolled (43, 122) with delta (0, 0)
Screenshot: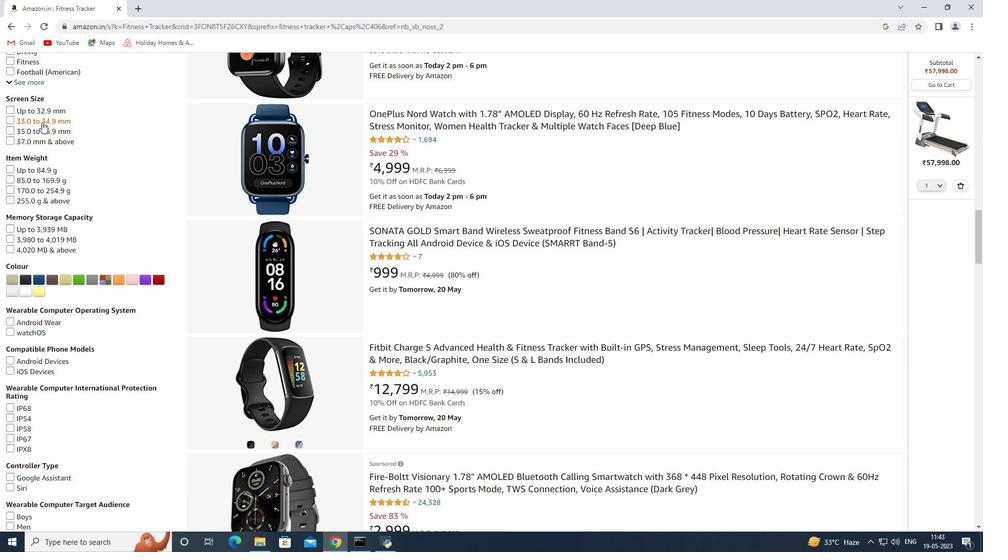 
Action: Mouse moved to (45, 121)
Screenshot: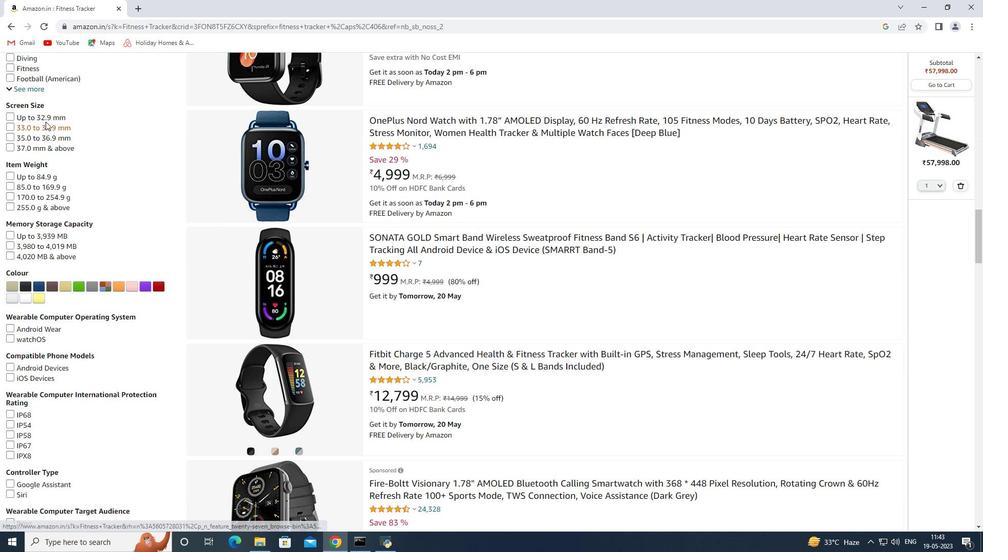 
Action: Mouse scrolled (45, 122) with delta (0, 0)
Screenshot: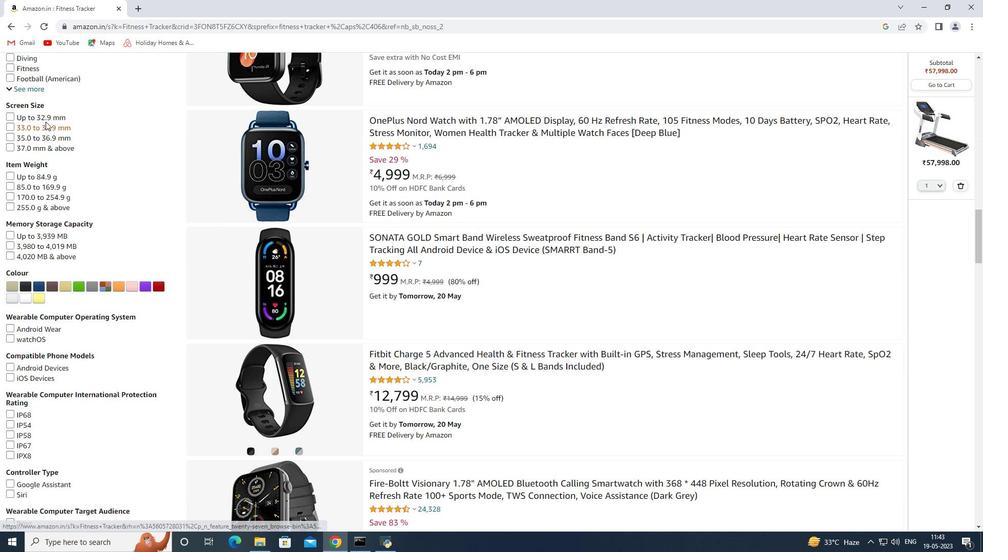 
Action: Mouse moved to (27, 174)
Screenshot: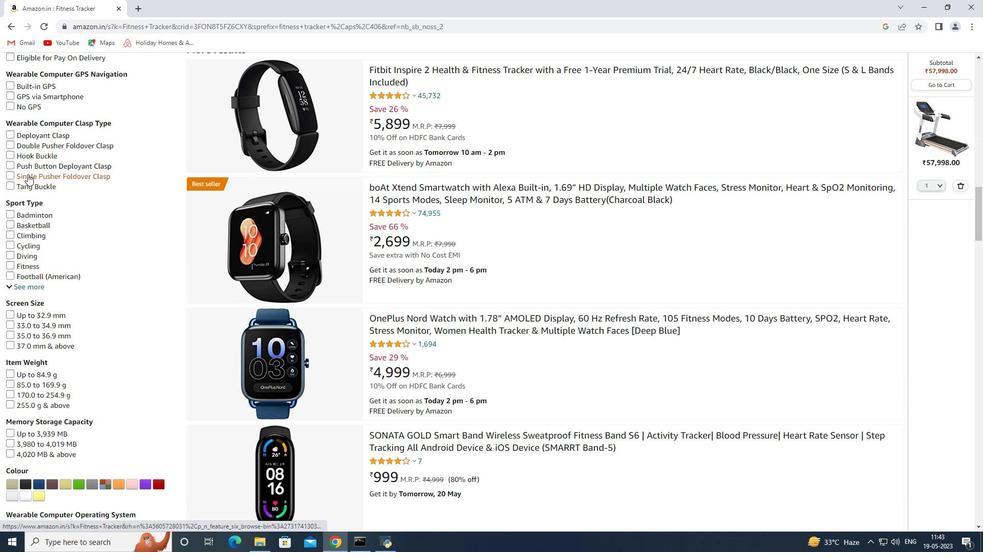 
Action: Mouse scrolled (27, 175) with delta (0, 0)
Screenshot: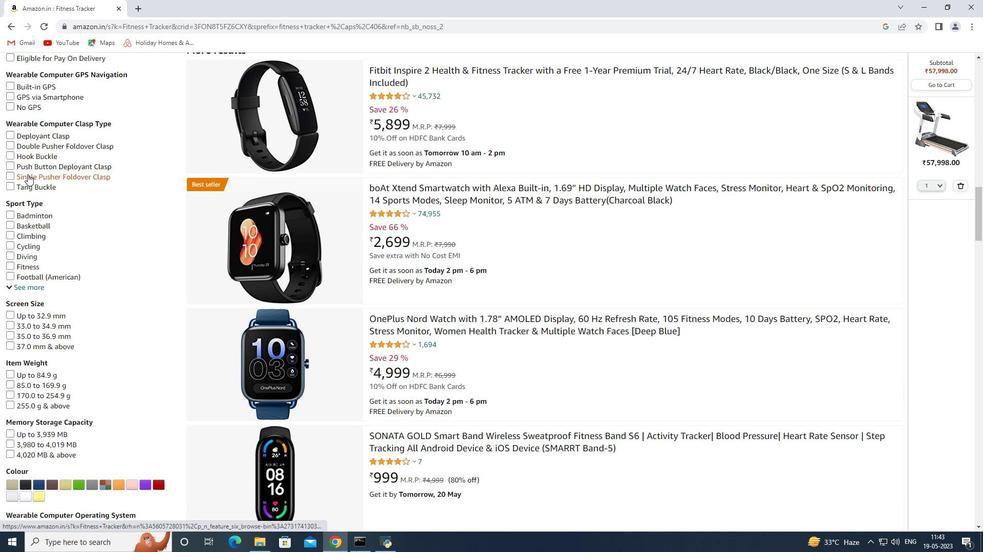 
Action: Mouse scrolled (27, 175) with delta (0, 0)
Screenshot: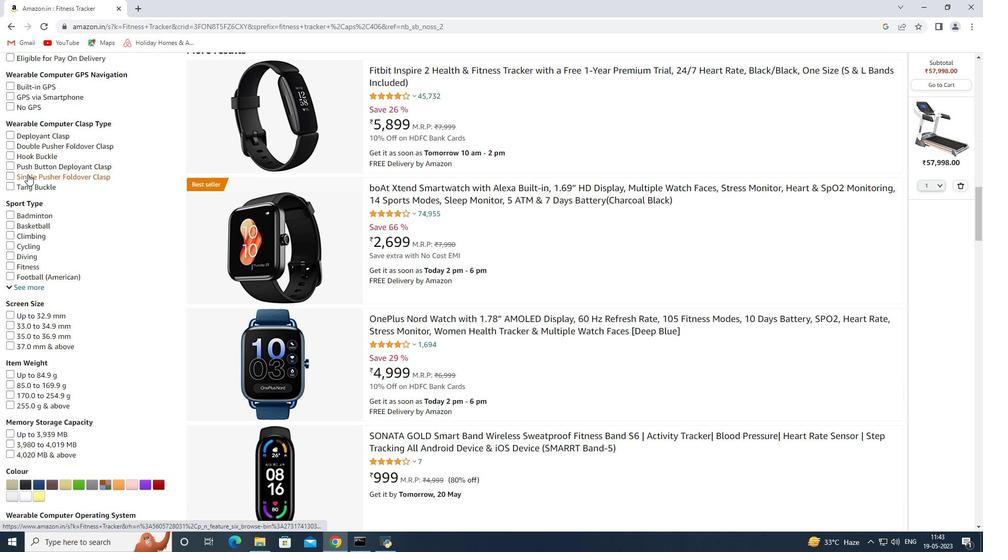 
Action: Mouse scrolled (27, 175) with delta (0, 0)
Screenshot: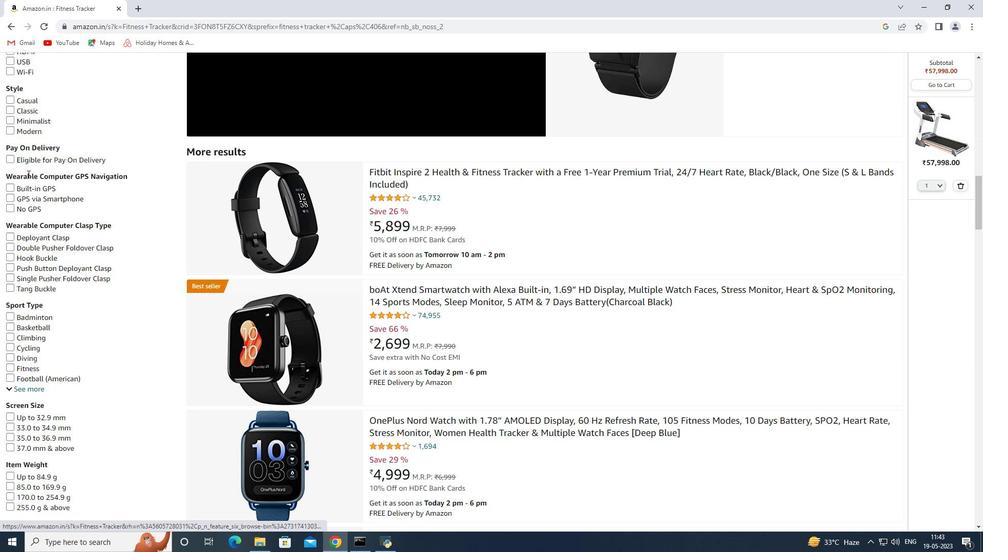 
Action: Mouse scrolled (27, 175) with delta (0, 0)
Screenshot: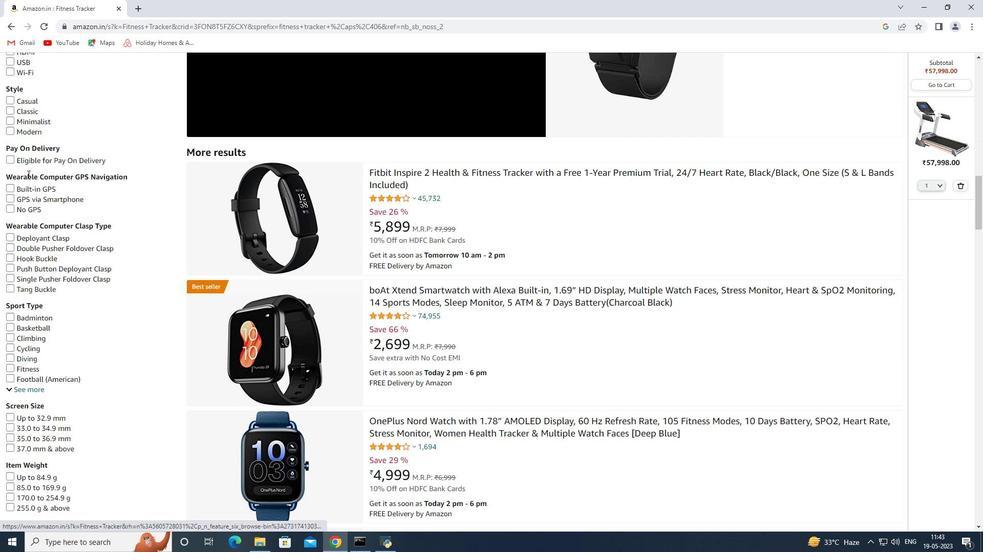 
Action: Mouse scrolled (27, 175) with delta (0, 0)
Screenshot: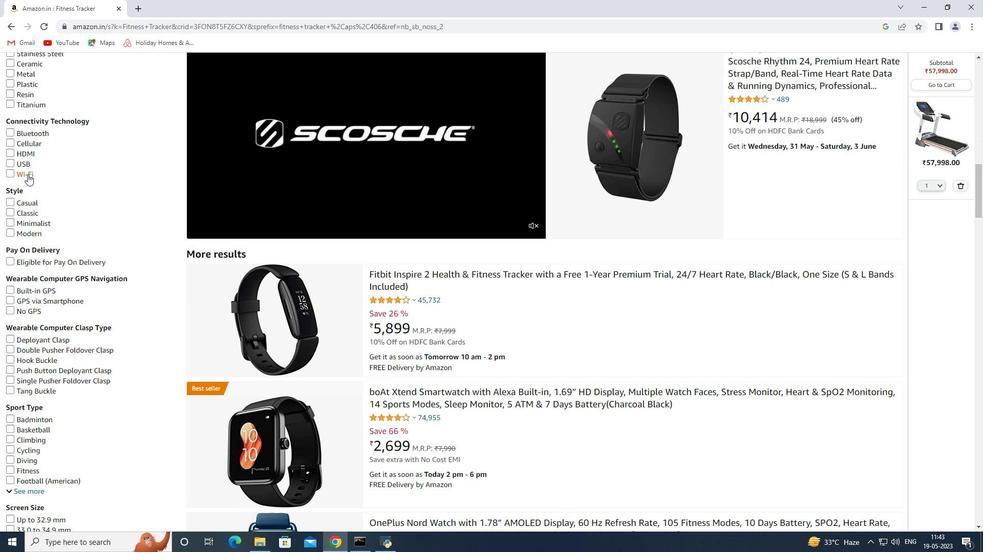 
Action: Mouse scrolled (27, 175) with delta (0, 0)
Screenshot: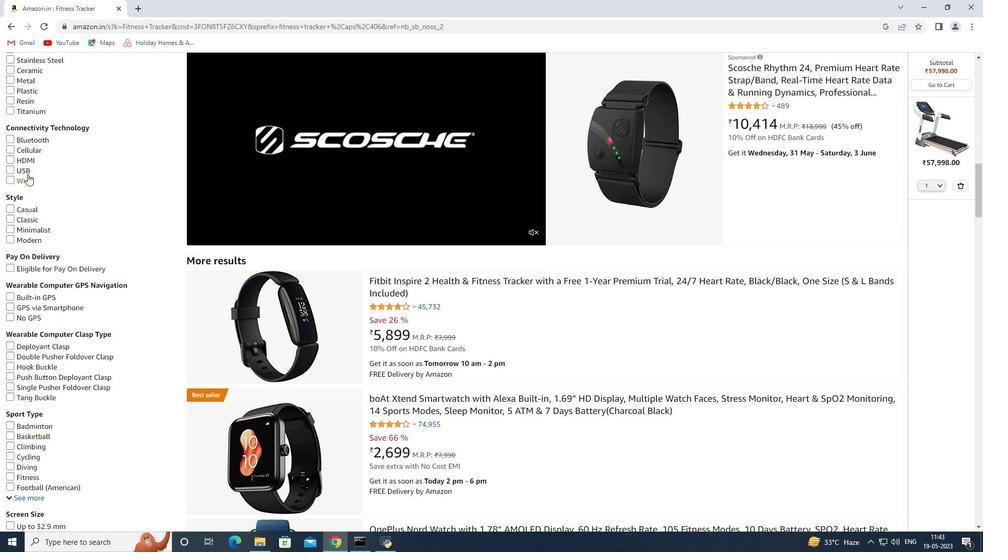 
Action: Mouse scrolled (27, 175) with delta (0, 0)
Screenshot: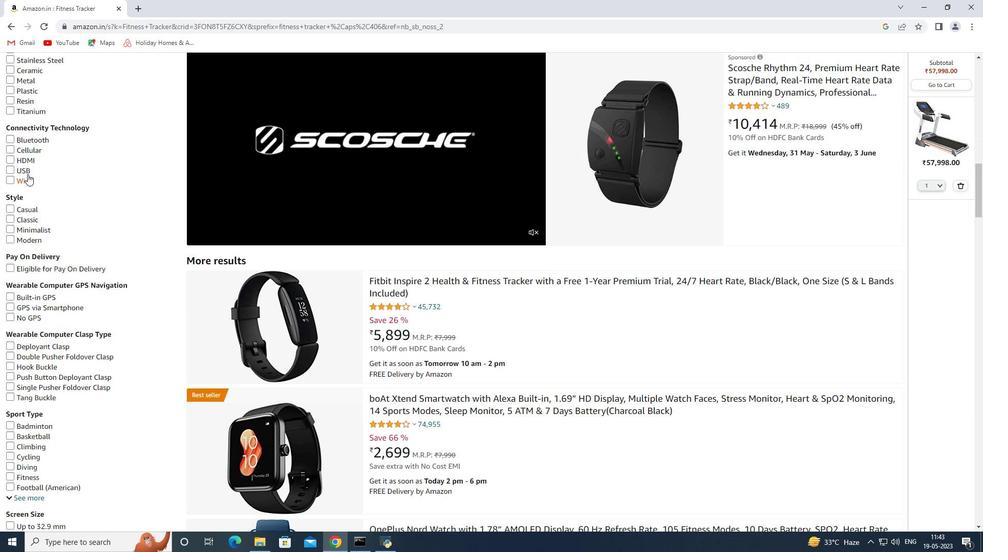
Action: Mouse scrolled (27, 175) with delta (0, 0)
Screenshot: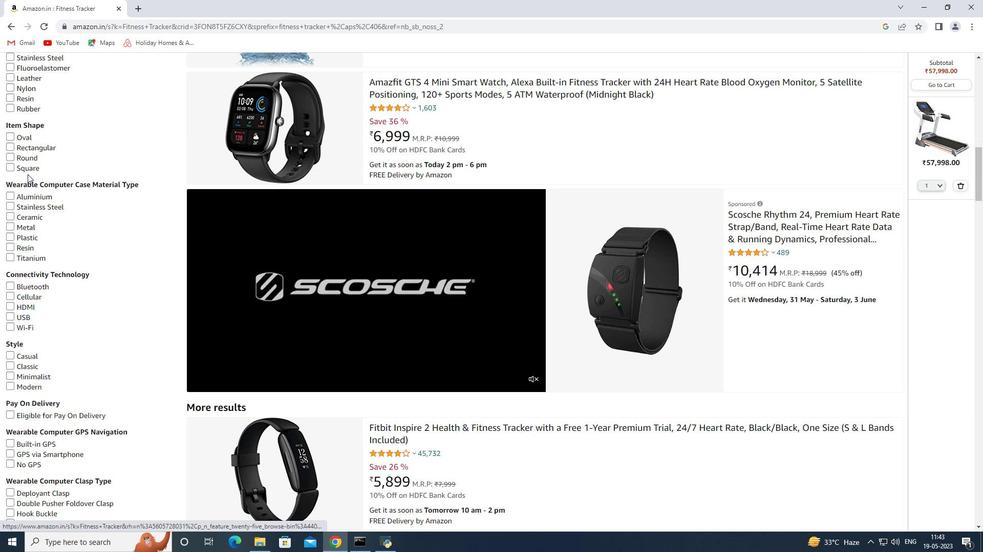 
Action: Mouse scrolled (27, 175) with delta (0, 0)
Screenshot: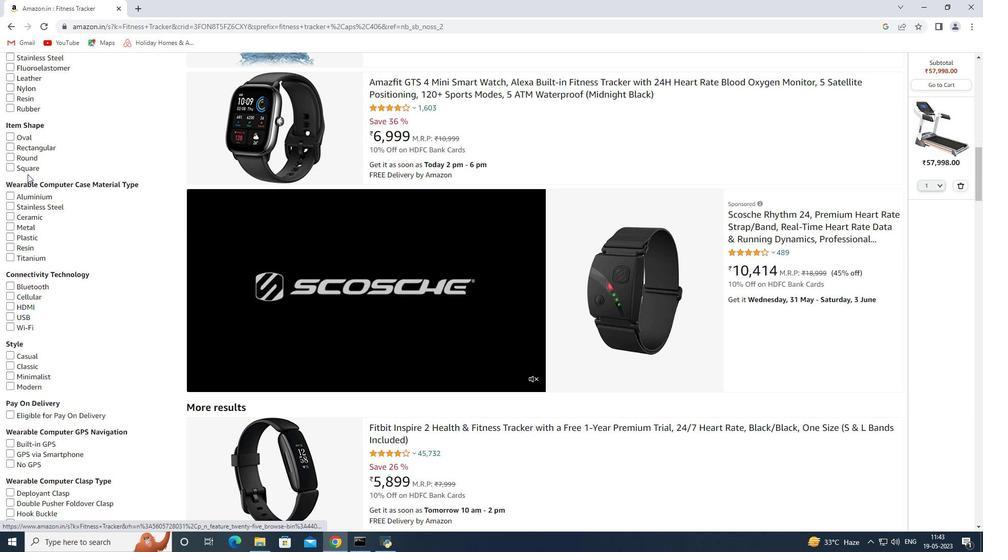 
Action: Mouse scrolled (27, 175) with delta (0, 0)
Screenshot: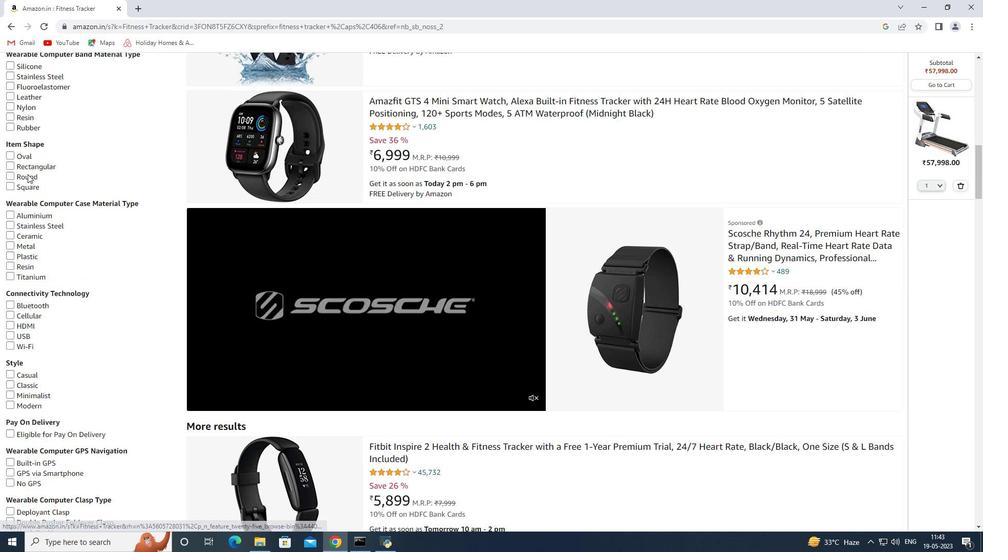 
Action: Mouse scrolled (27, 175) with delta (0, 0)
Screenshot: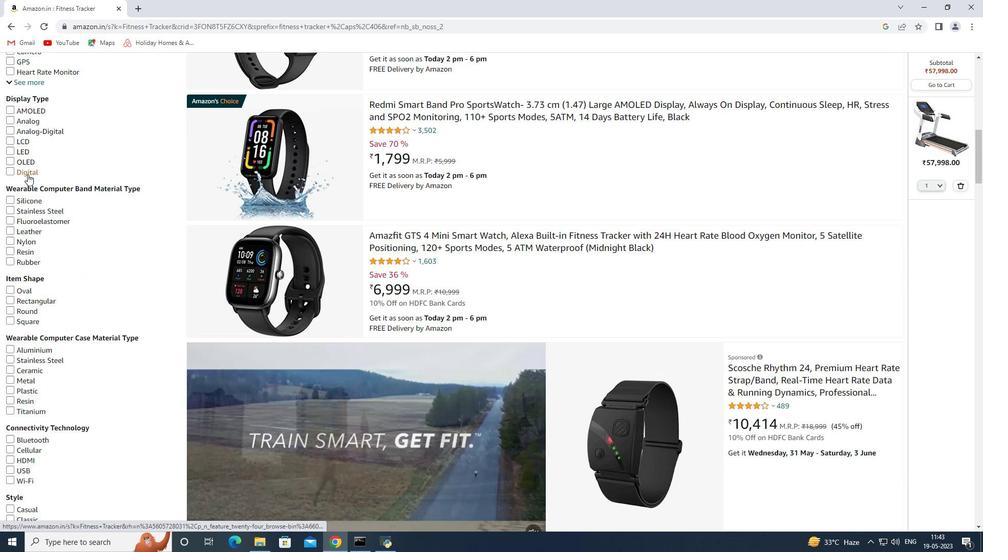 
Action: Mouse scrolled (27, 175) with delta (0, 0)
Screenshot: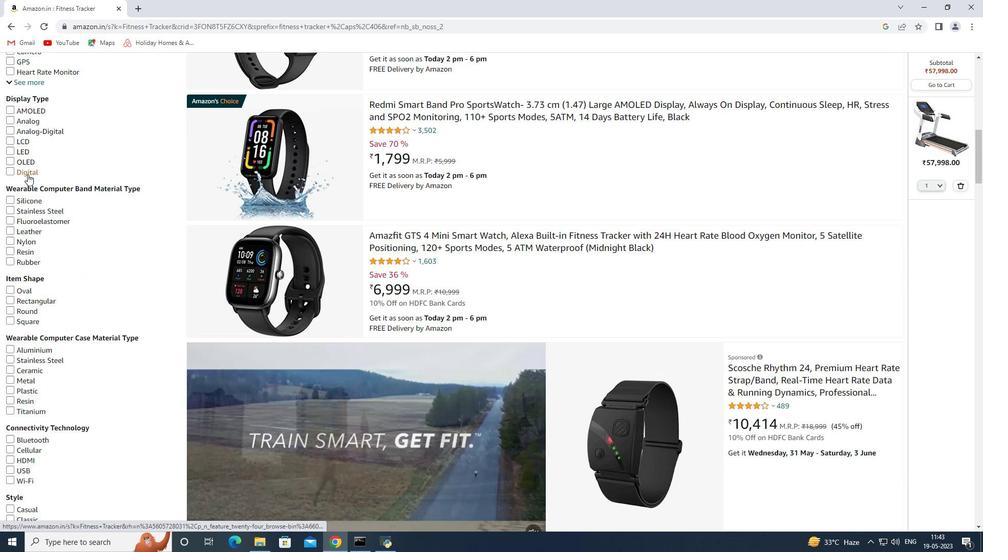
Action: Mouse scrolled (27, 175) with delta (0, 0)
Screenshot: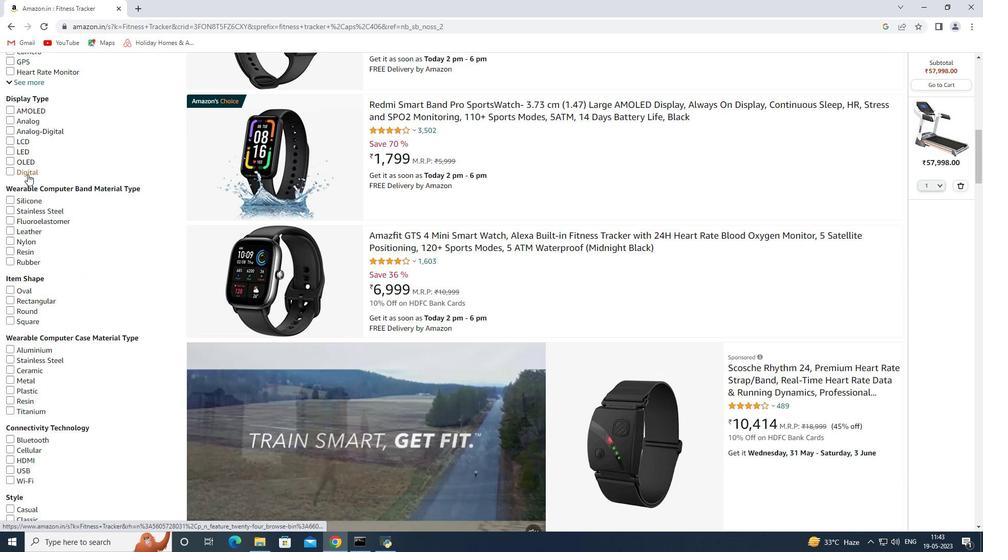 
Action: Mouse scrolled (27, 175) with delta (0, 0)
Screenshot: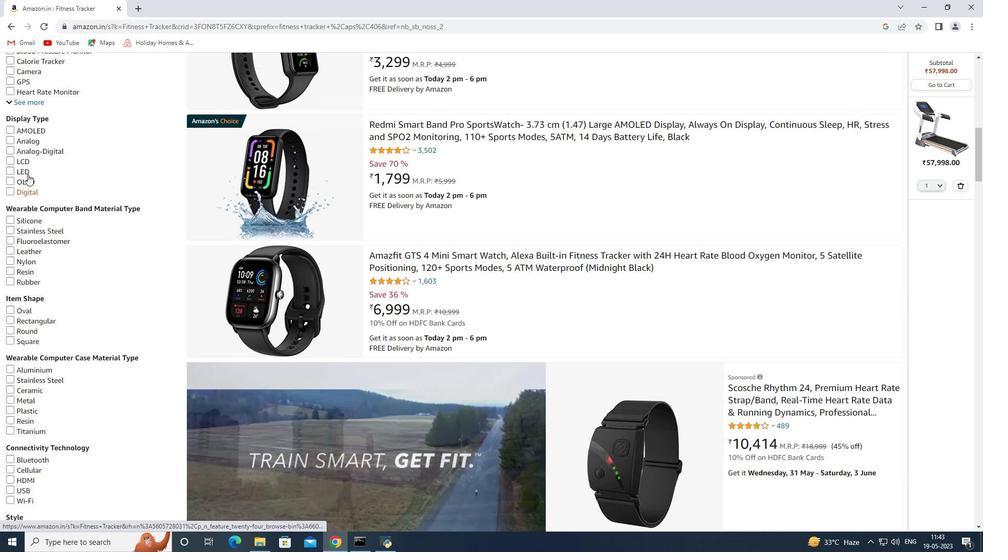 
Action: Mouse moved to (38, 182)
Screenshot: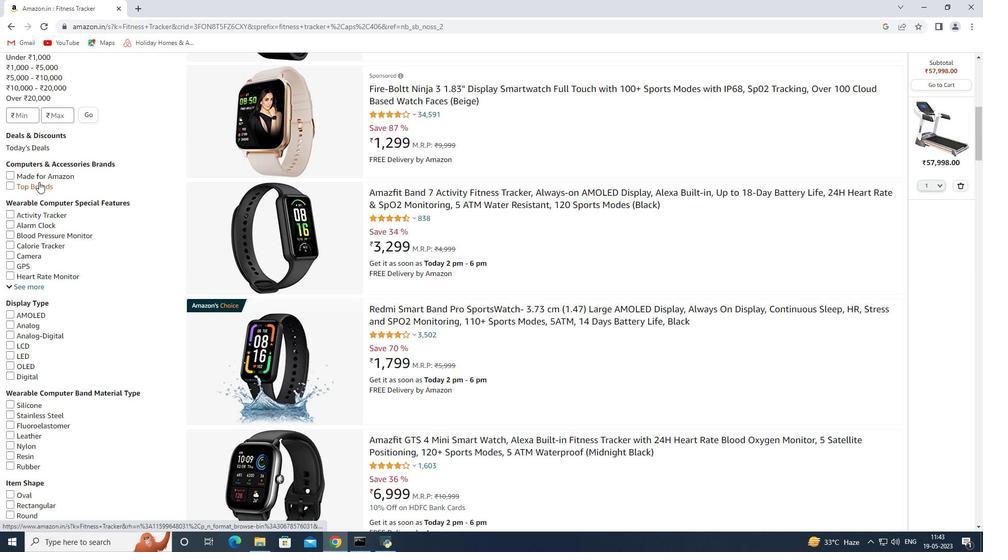 
Action: Mouse scrolled (38, 182) with delta (0, 0)
Screenshot: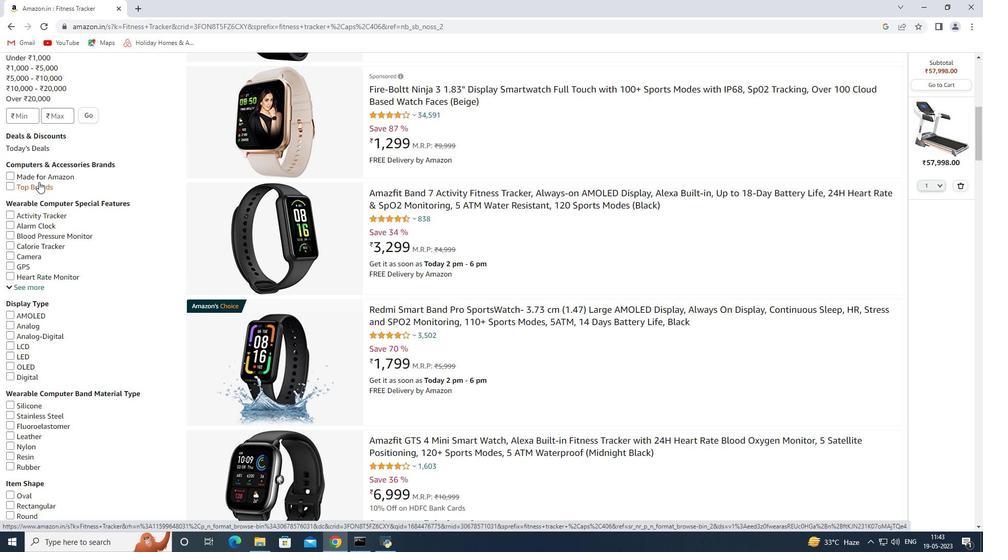 
Action: Mouse scrolled (38, 182) with delta (0, 0)
Screenshot: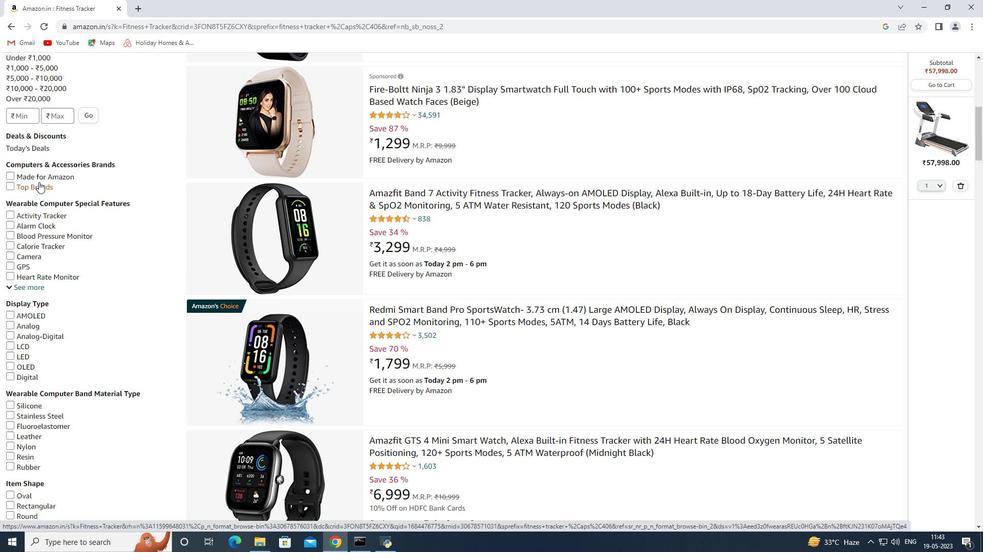 
Action: Mouse scrolled (38, 182) with delta (0, 0)
Screenshot: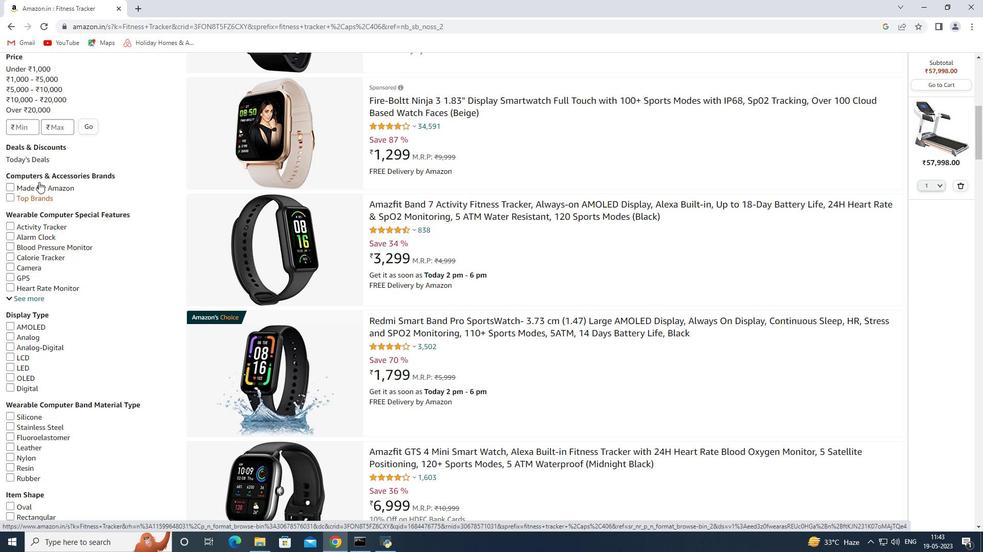 
Action: Mouse scrolled (38, 182) with delta (0, 0)
Screenshot: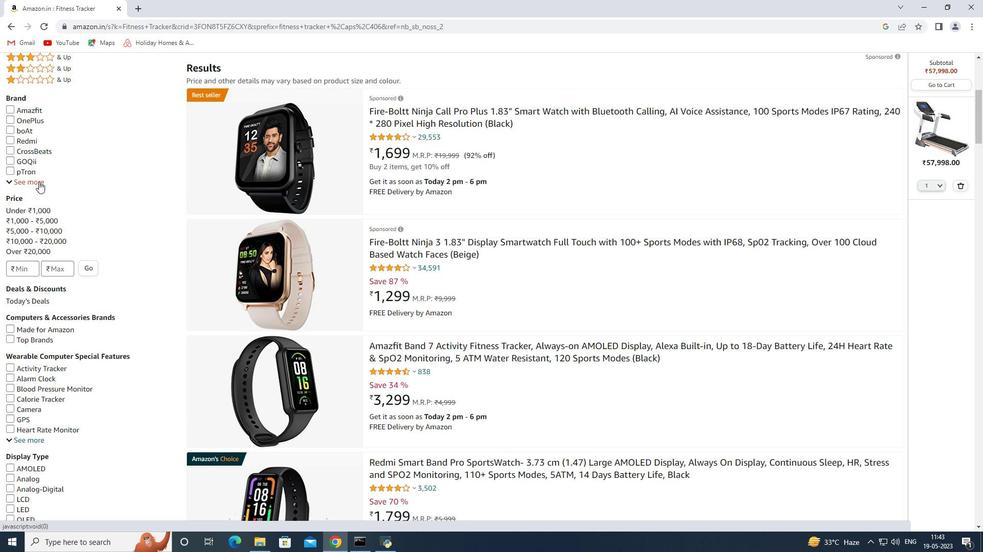
Action: Mouse scrolled (38, 182) with delta (0, 0)
Screenshot: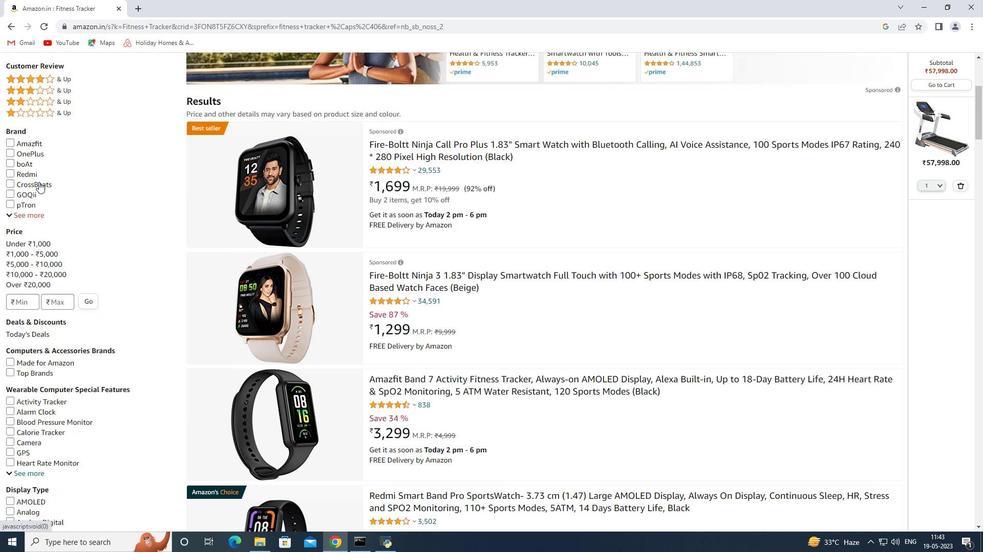 
Action: Mouse moved to (23, 285)
Screenshot: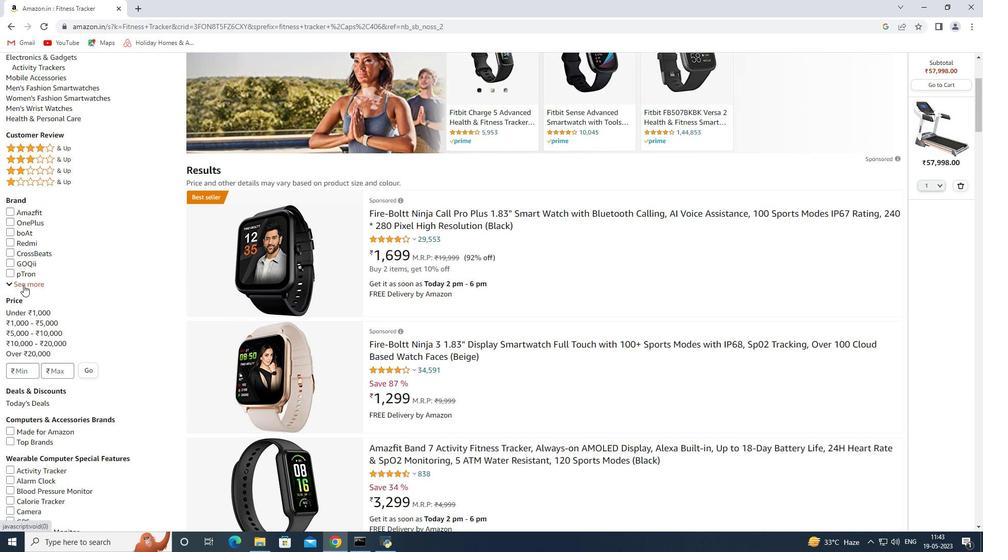 
Action: Mouse pressed left at (23, 285)
Screenshot: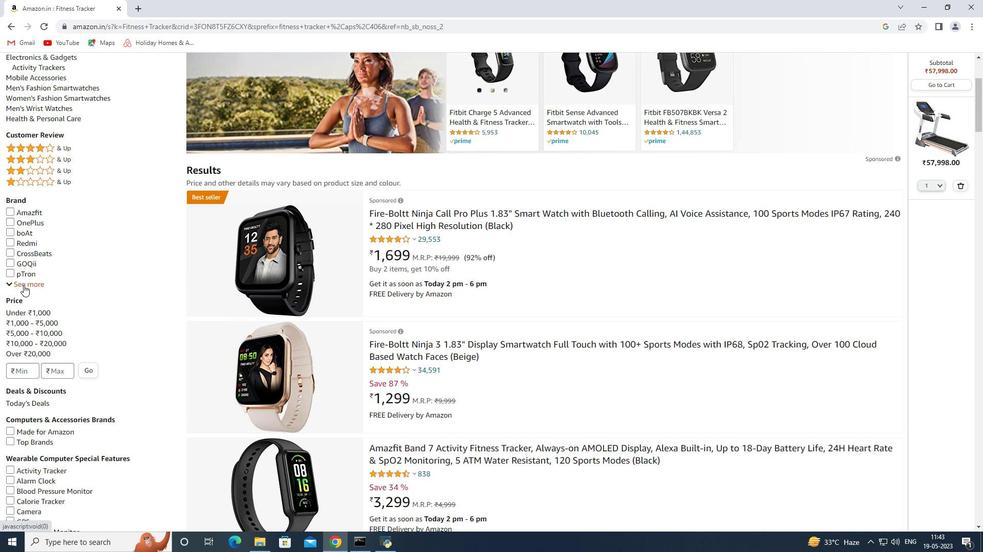 
Action: Mouse moved to (321, 286)
Screenshot: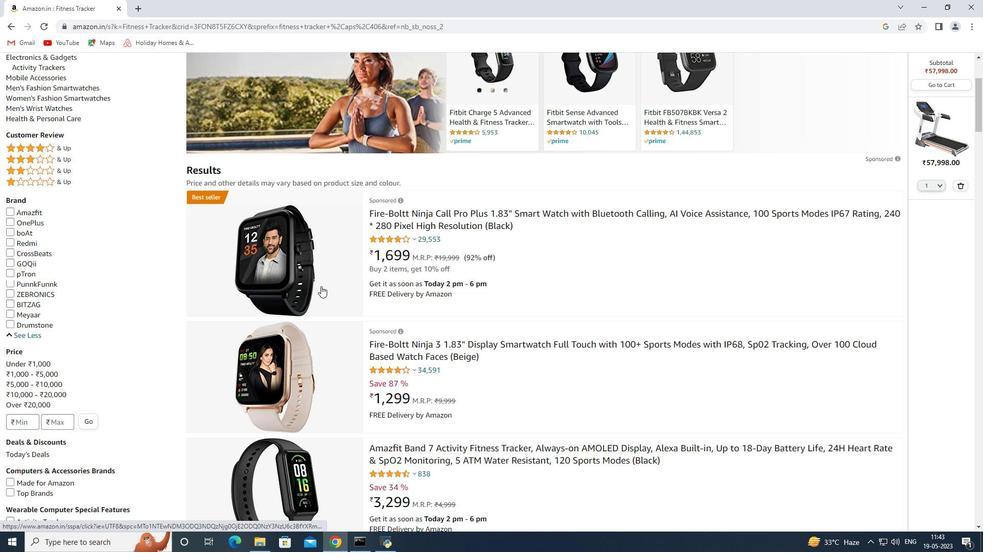 
Action: Mouse scrolled (321, 286) with delta (0, 0)
Screenshot: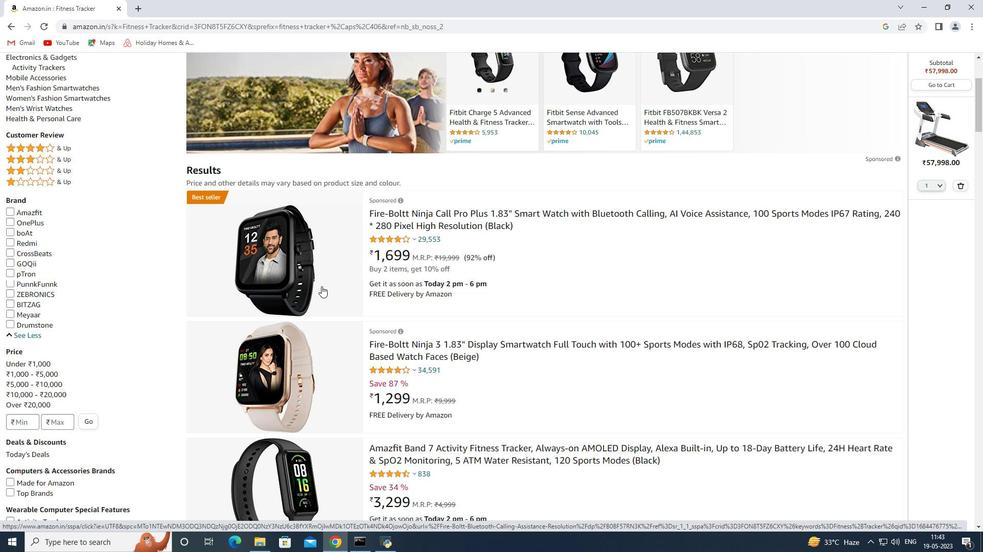
Action: Mouse scrolled (321, 286) with delta (0, 0)
Screenshot: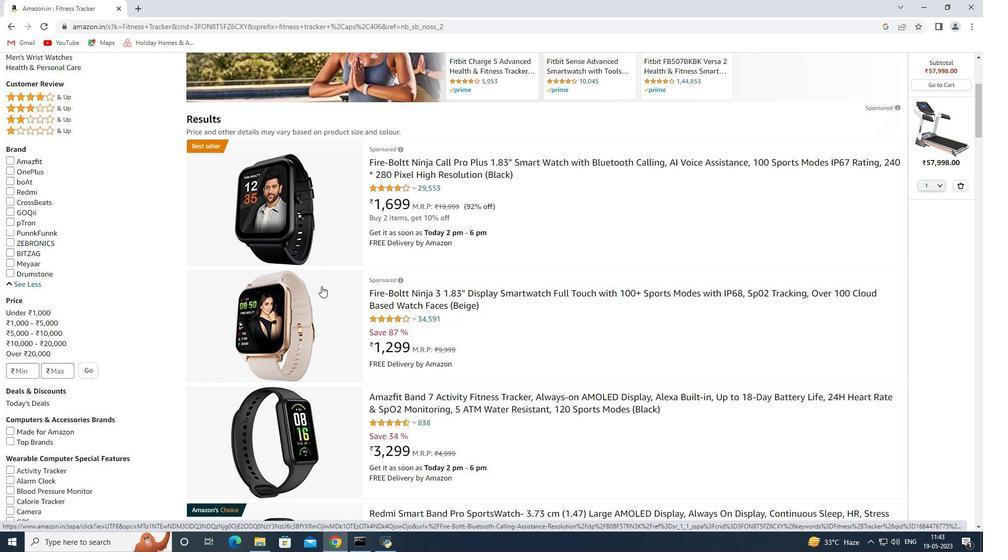 
Action: Mouse scrolled (321, 286) with delta (0, 0)
Screenshot: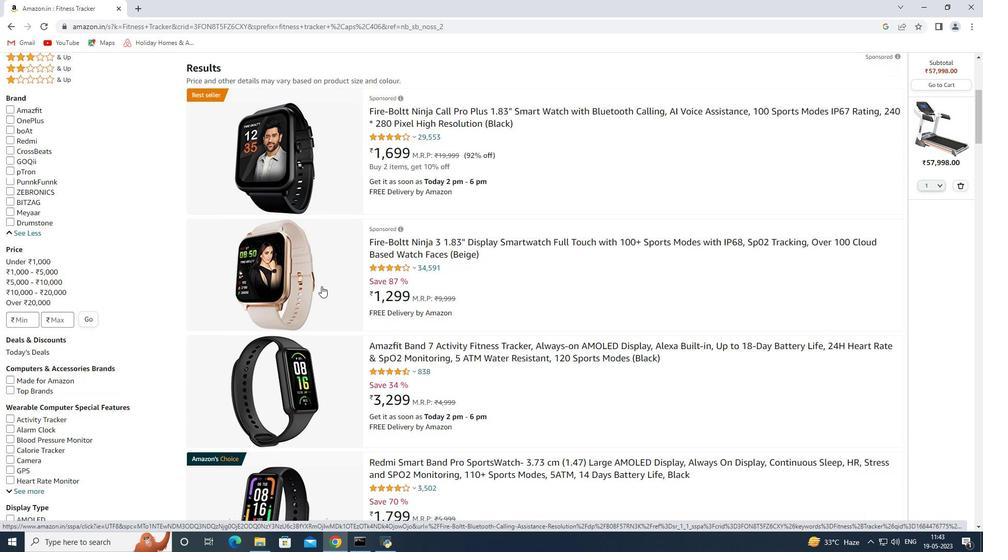 
Action: Mouse scrolled (321, 286) with delta (0, 0)
Screenshot: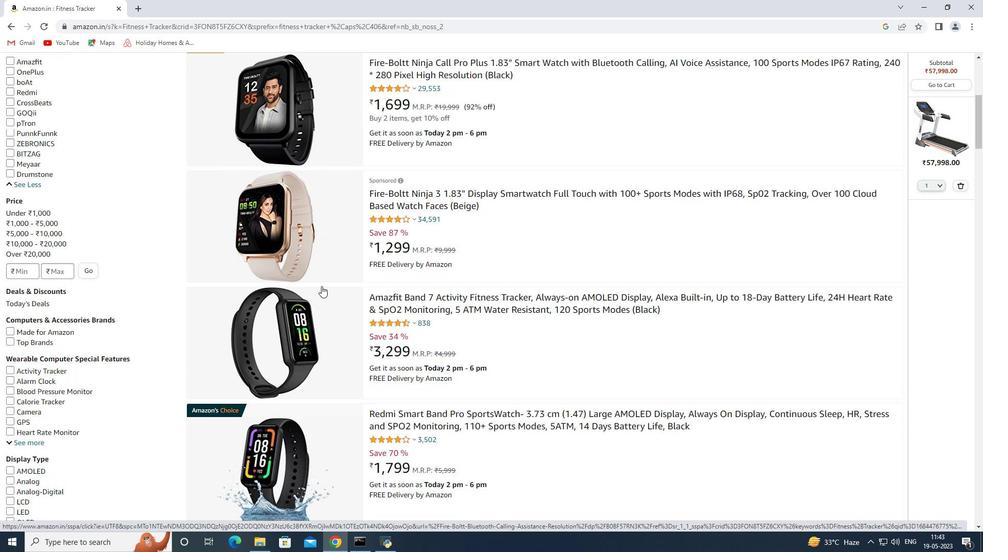 
Action: Mouse scrolled (321, 286) with delta (0, 0)
Screenshot: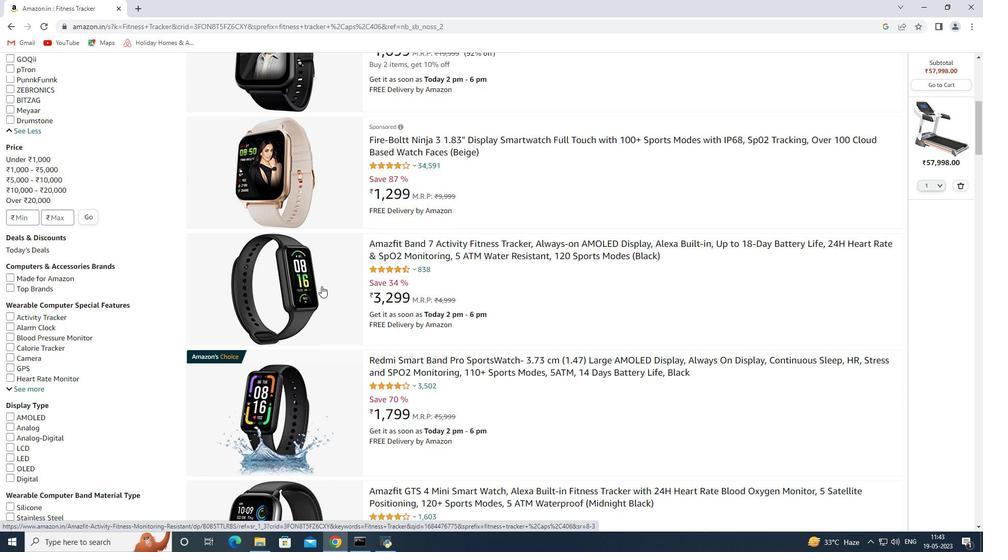 
Action: Mouse scrolled (321, 286) with delta (0, 0)
Screenshot: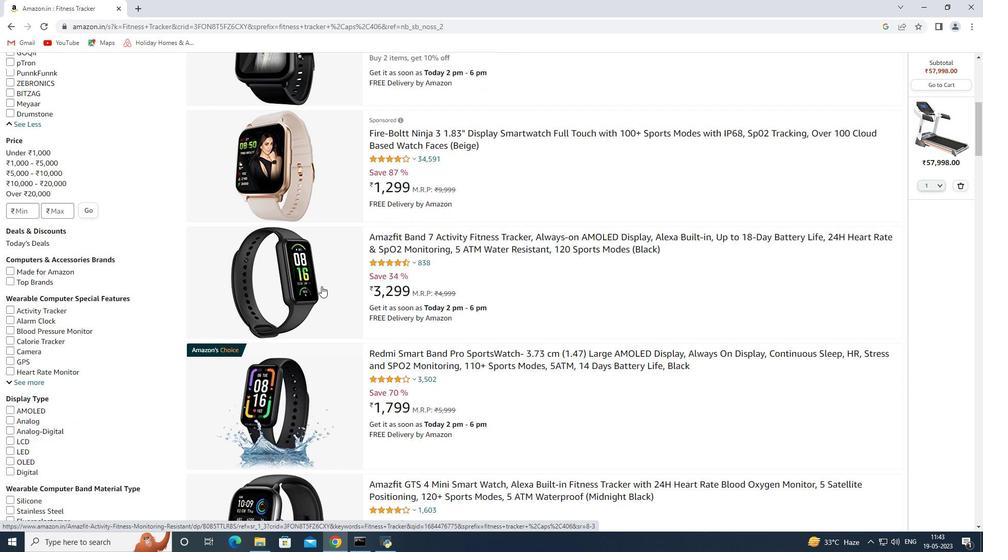 
Action: Mouse scrolled (321, 286) with delta (0, 0)
Screenshot: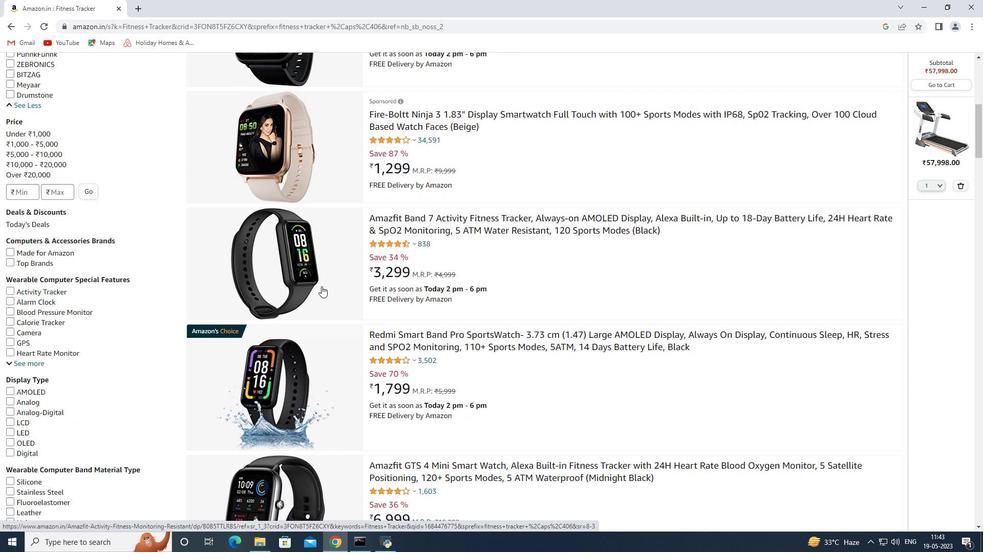 
Action: Mouse scrolled (321, 286) with delta (0, 0)
Screenshot: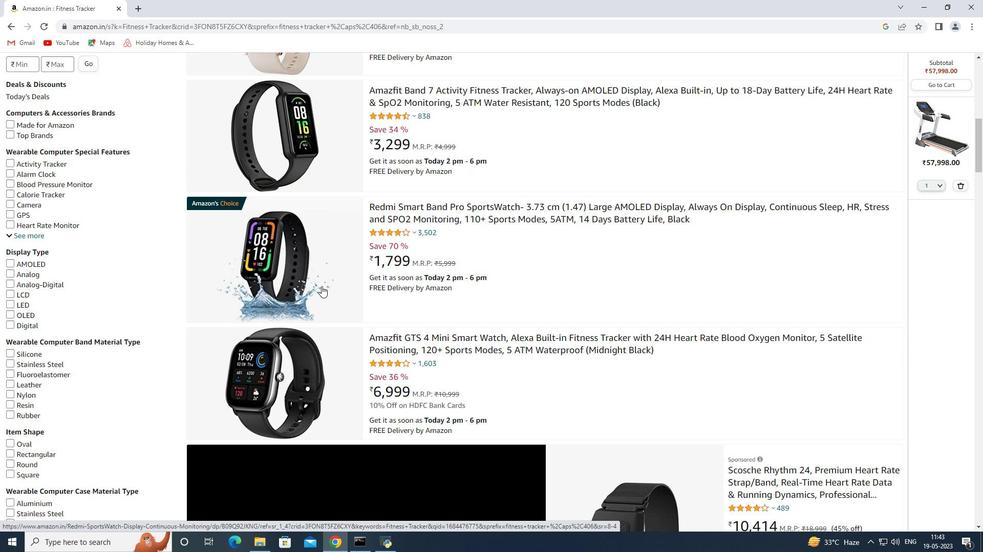 
Action: Mouse scrolled (321, 286) with delta (0, 0)
Screenshot: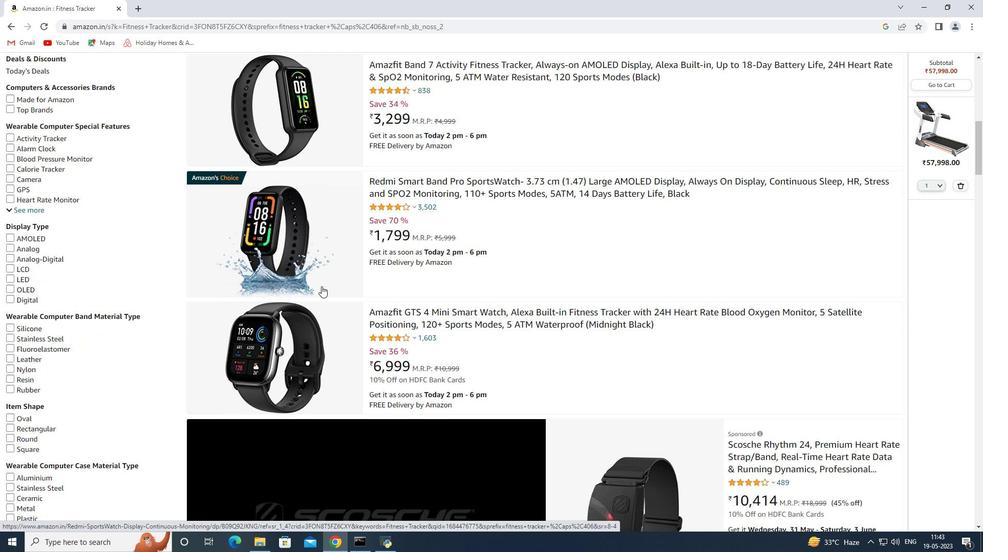 
Action: Mouse scrolled (321, 286) with delta (0, 0)
Screenshot: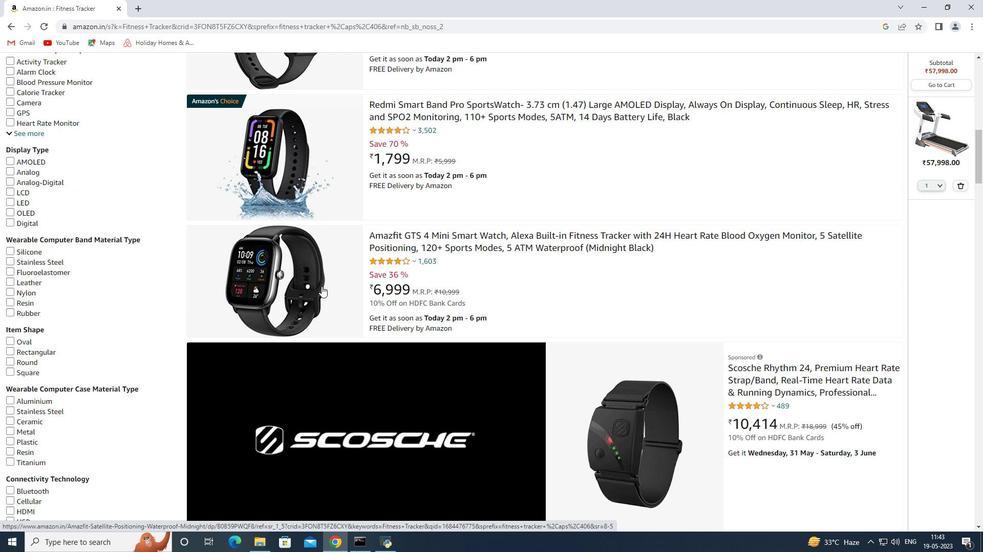 
Action: Mouse scrolled (321, 286) with delta (0, 0)
Screenshot: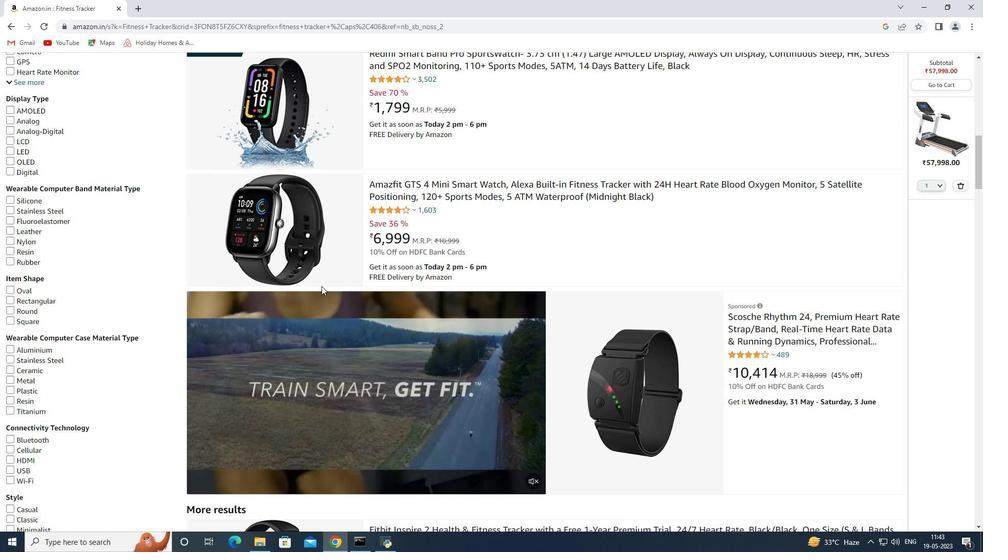 
Action: Mouse moved to (408, 239)
Screenshot: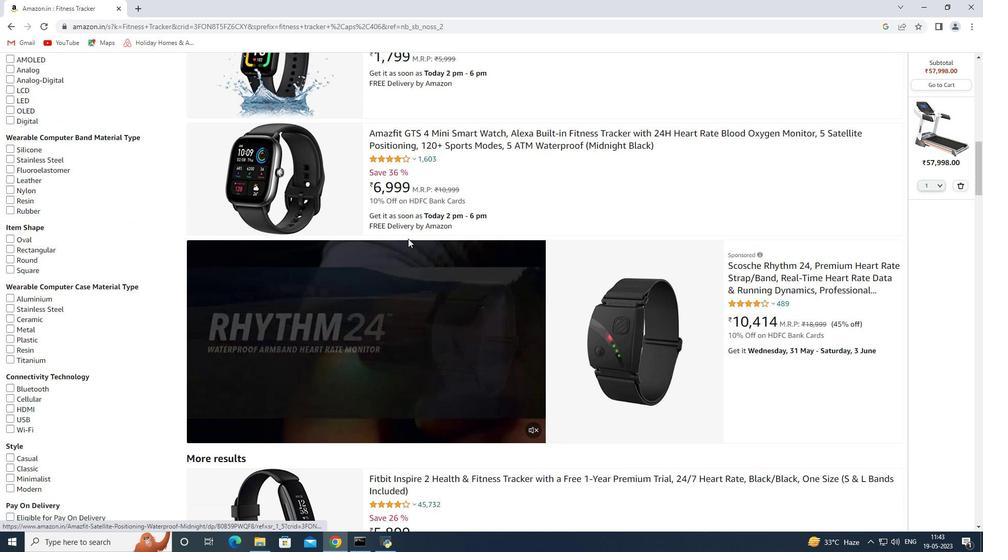
Action: Mouse scrolled (408, 238) with delta (0, 0)
Screenshot: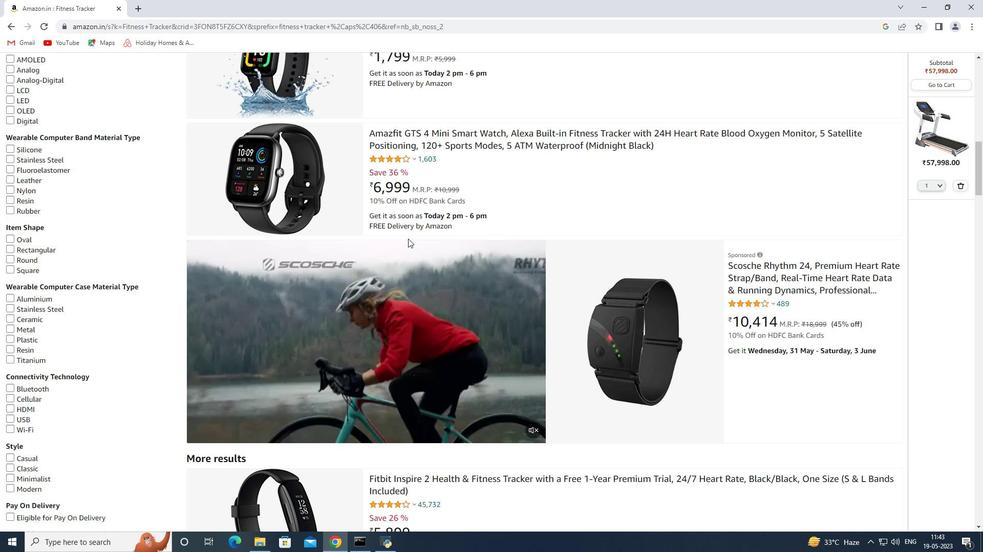 
Action: Mouse scrolled (408, 238) with delta (0, 0)
Screenshot: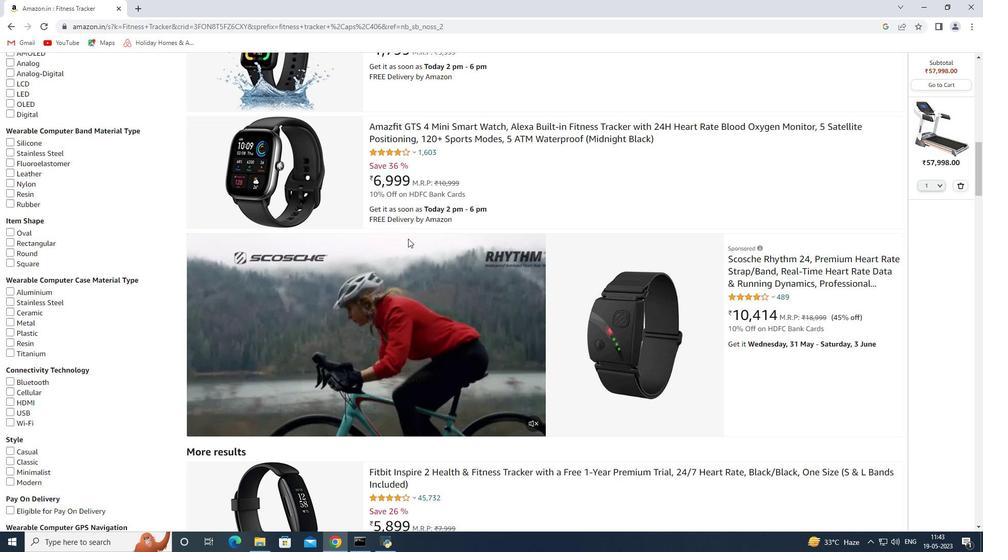 
Action: Mouse moved to (290, 415)
Screenshot: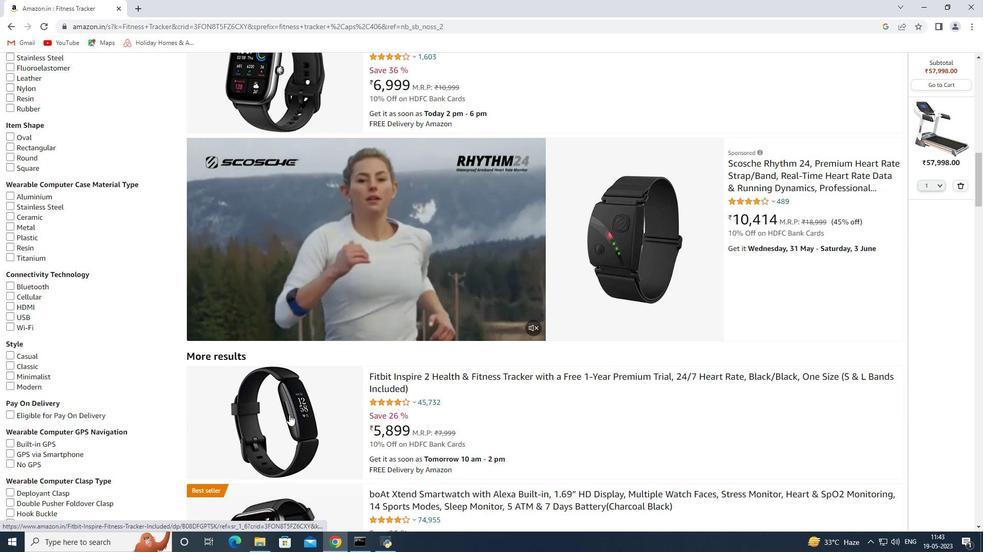 
Action: Mouse pressed left at (290, 415)
Screenshot: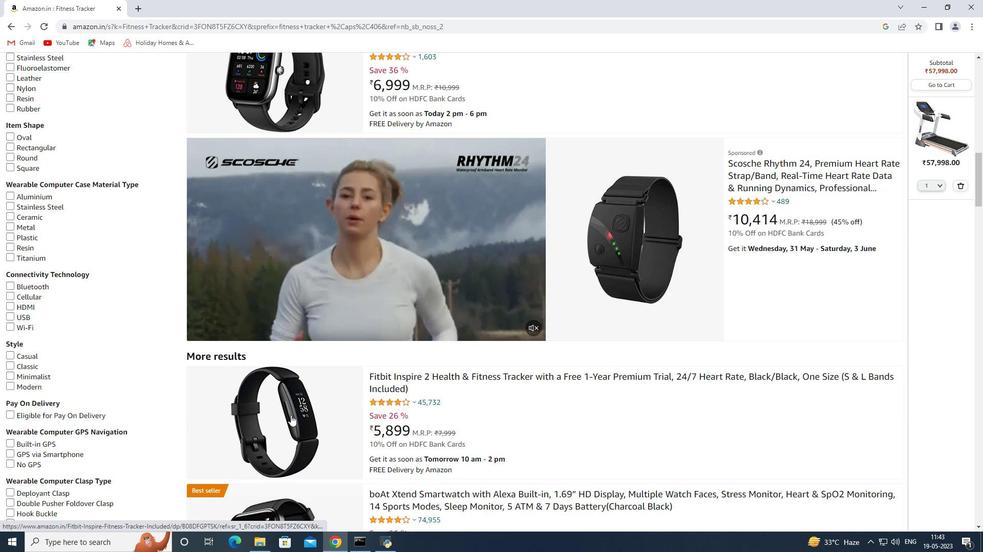 
Action: Mouse moved to (89, 202)
Screenshot: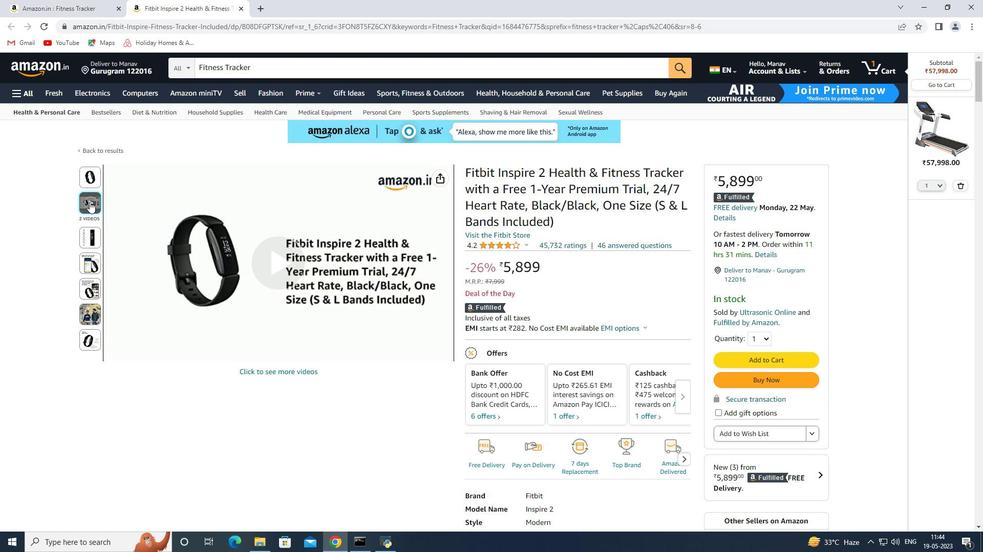 
Action: Mouse pressed left at (89, 202)
Screenshot: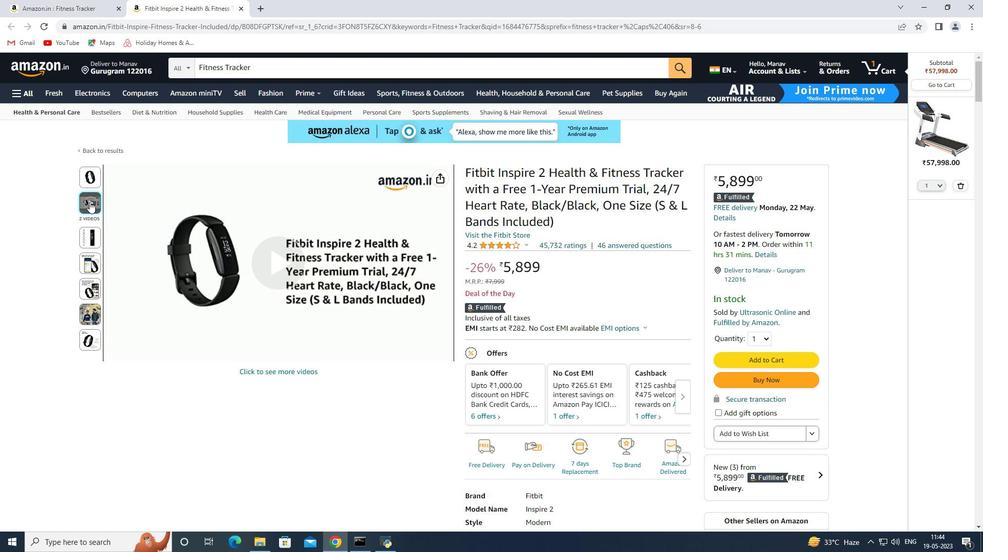 
Action: Mouse moved to (466, 345)
Screenshot: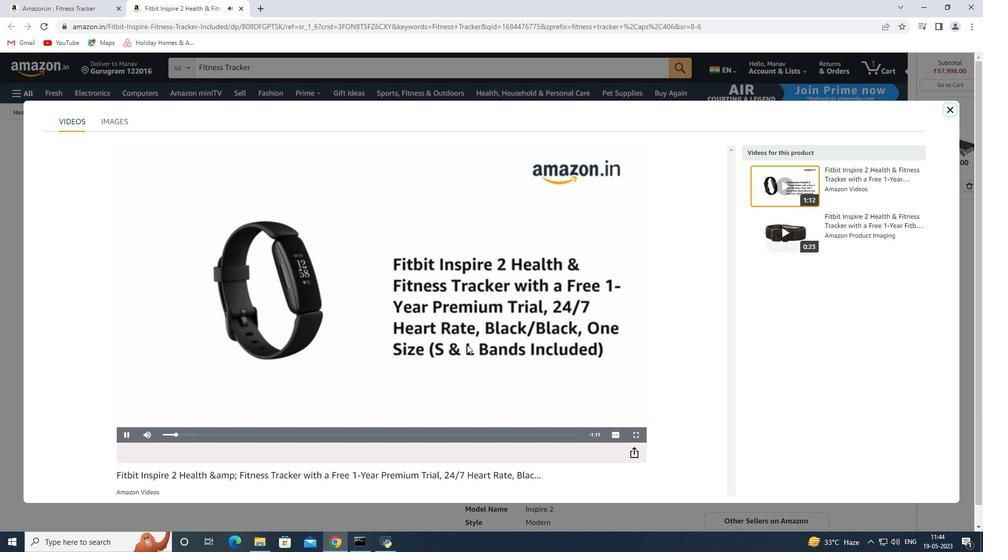 
Action: Mouse pressed left at (466, 345)
Screenshot: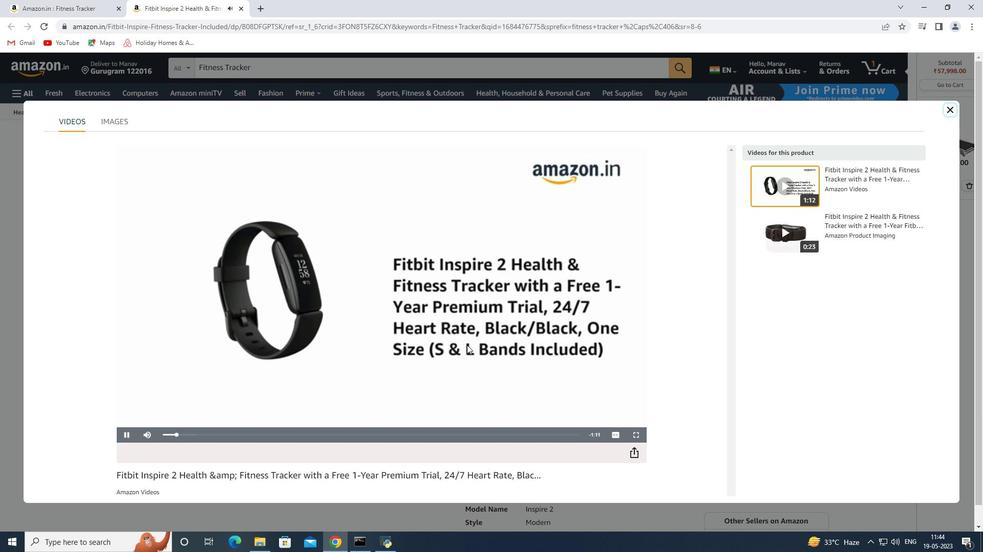 
Action: Mouse pressed left at (466, 345)
Screenshot: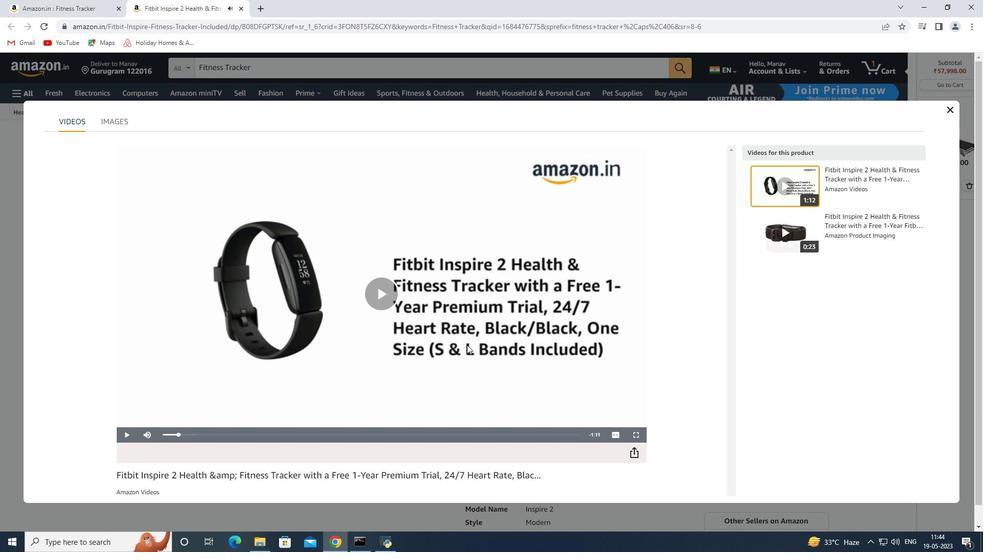 
Action: Mouse moved to (487, 288)
Screenshot: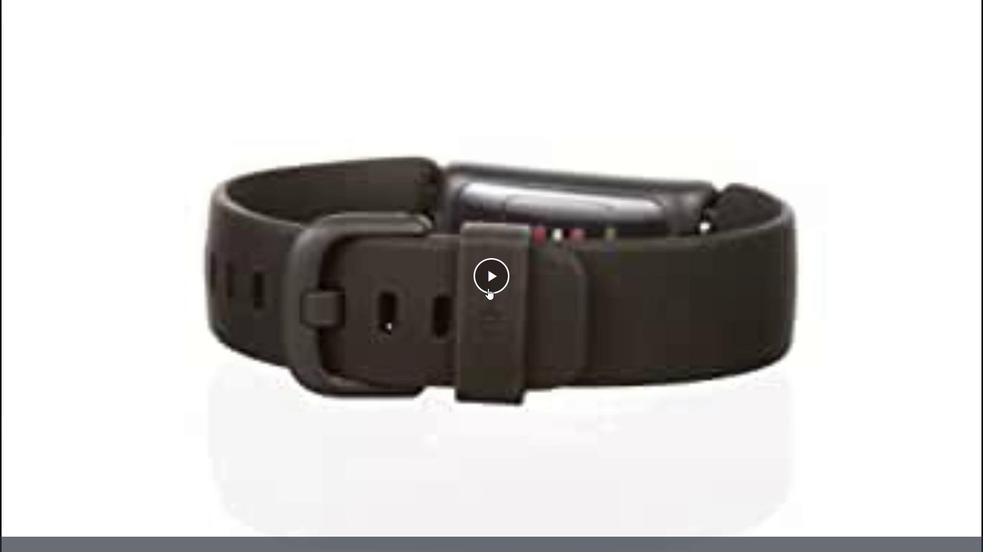 
Action: Mouse pressed left at (487, 288)
Screenshot: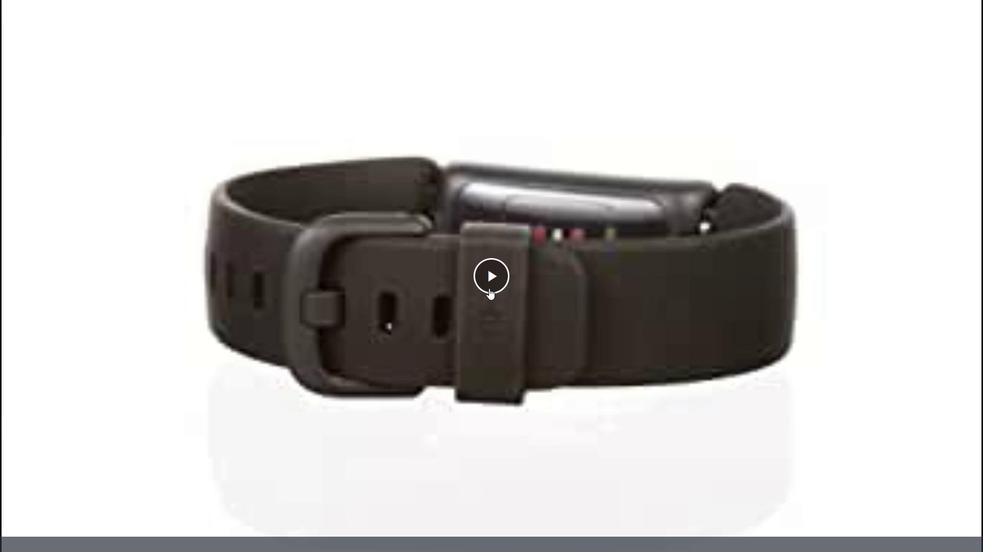 
Action: Mouse moved to (972, 545)
Screenshot: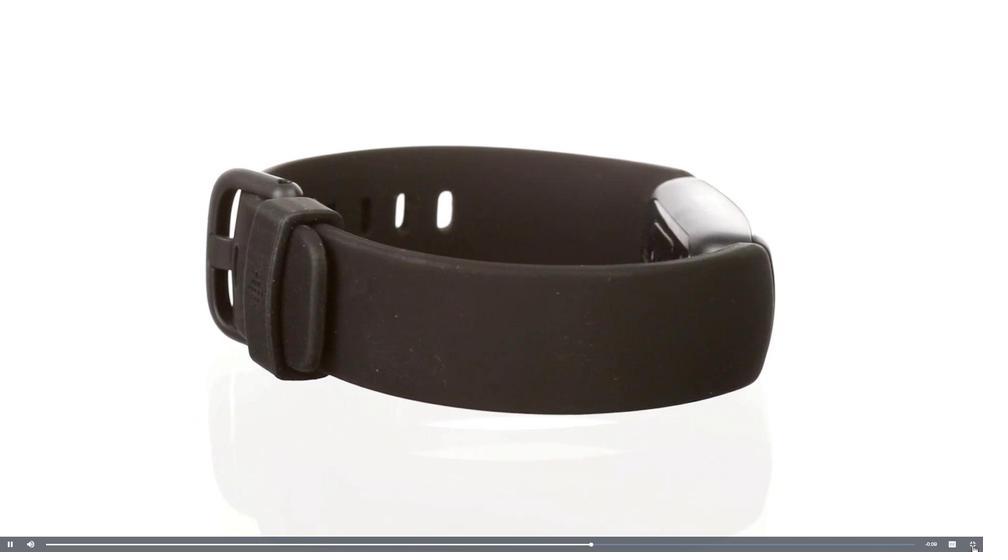 
Action: Mouse pressed left at (972, 545)
Screenshot: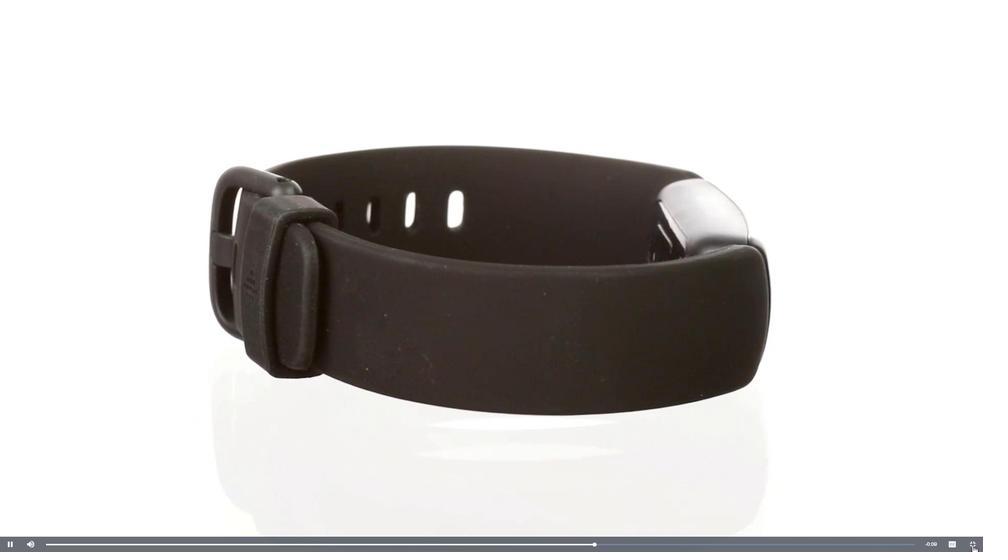 
Action: Mouse moved to (951, 107)
Screenshot: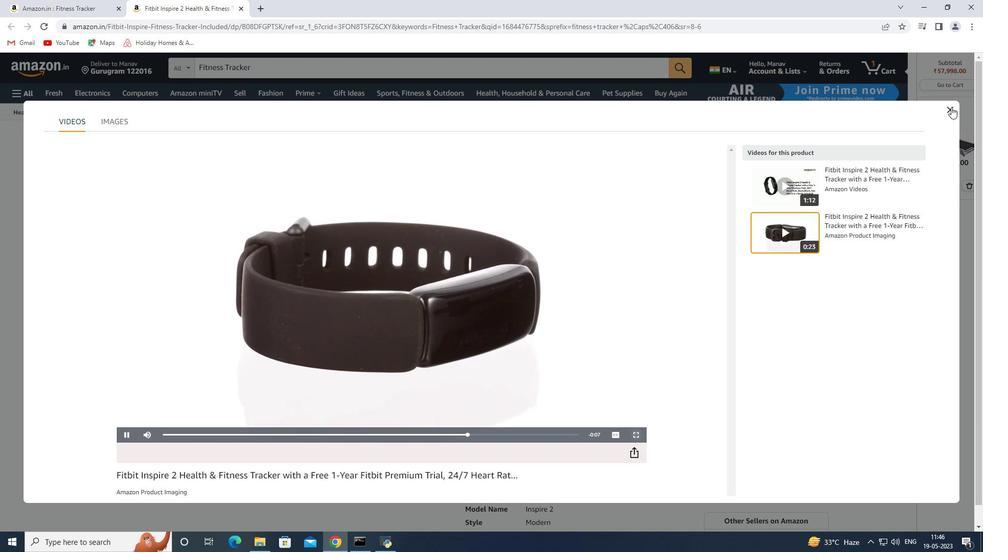 
Action: Mouse pressed left at (951, 107)
Screenshot: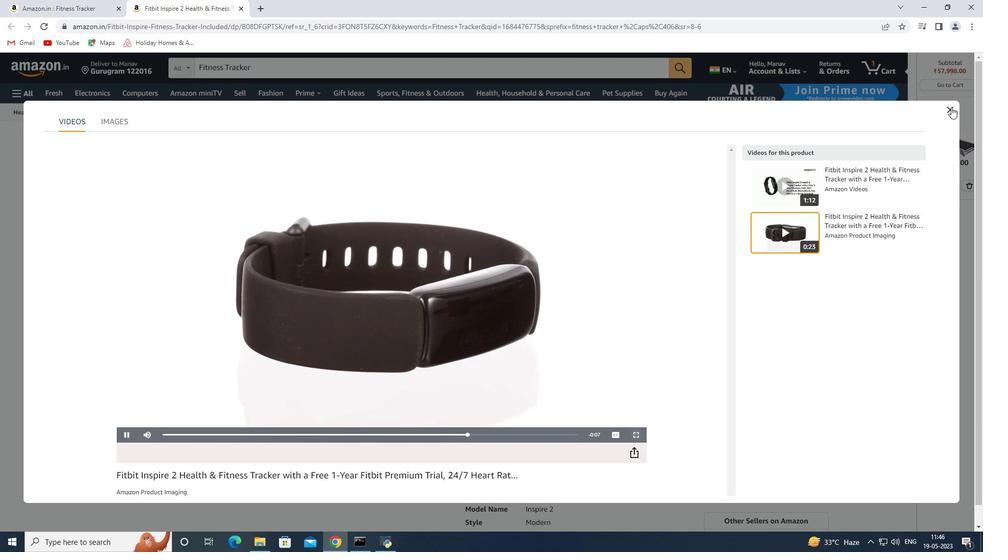 
Action: Mouse moved to (628, 304)
Screenshot: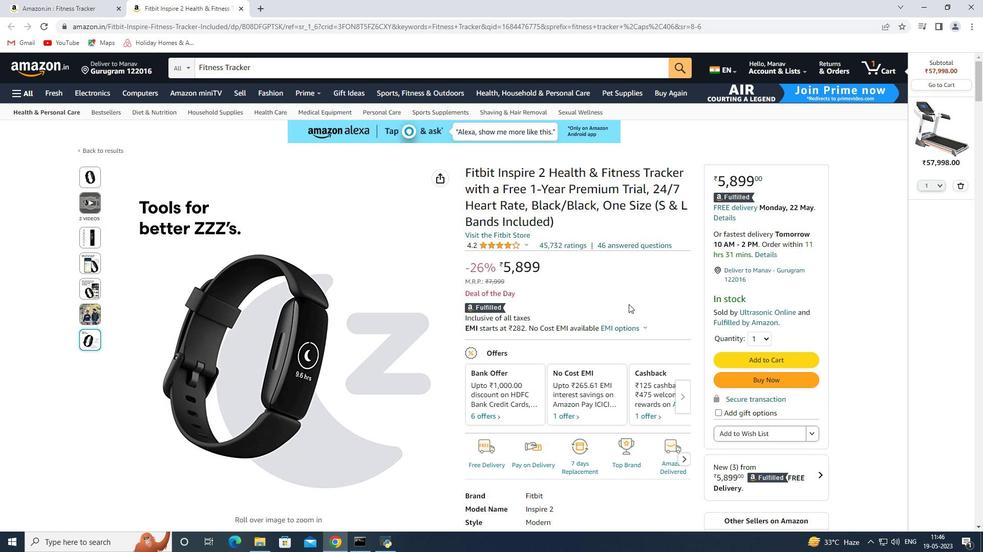 
Action: Mouse scrolled (628, 304) with delta (0, 0)
Screenshot: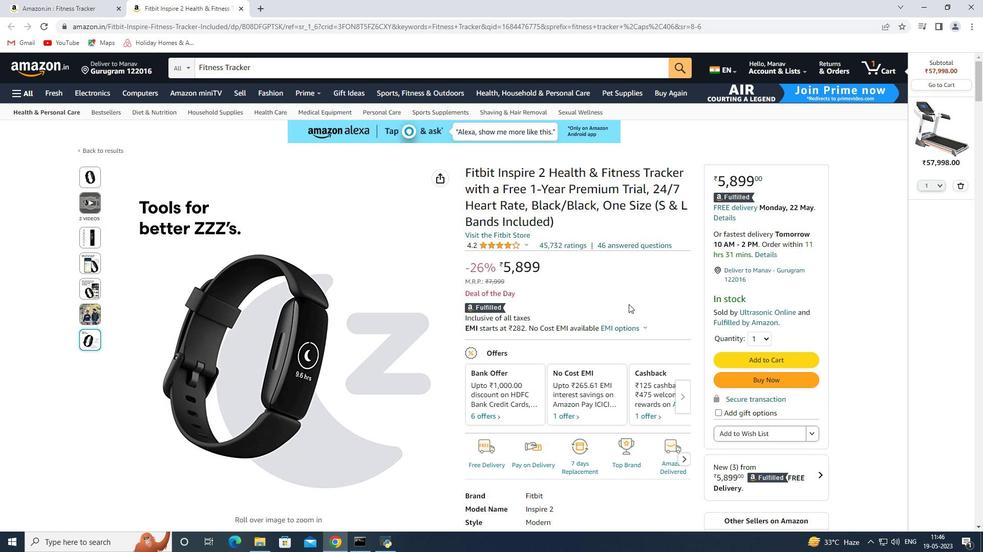 
Action: Mouse moved to (627, 305)
Screenshot: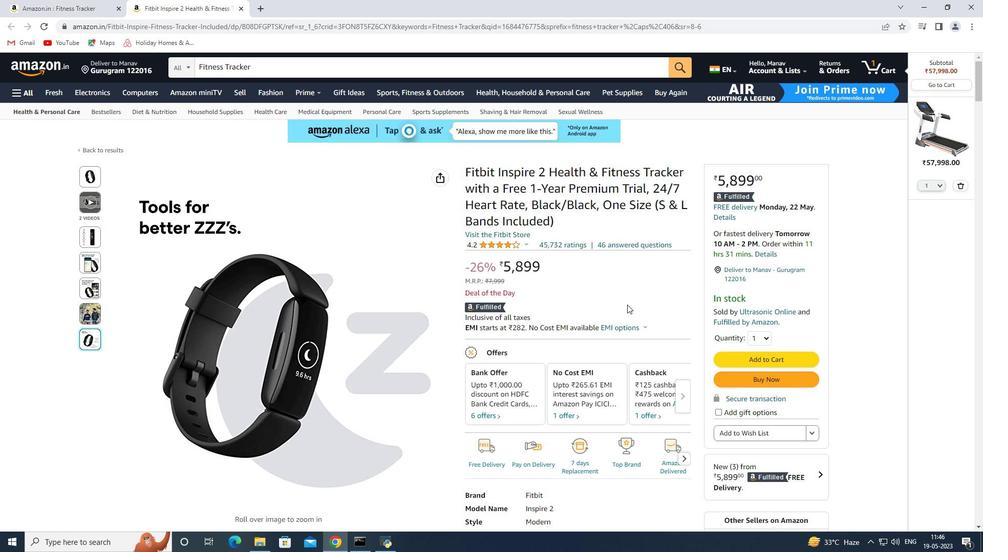 
Action: Mouse scrolled (627, 304) with delta (0, 0)
Screenshot: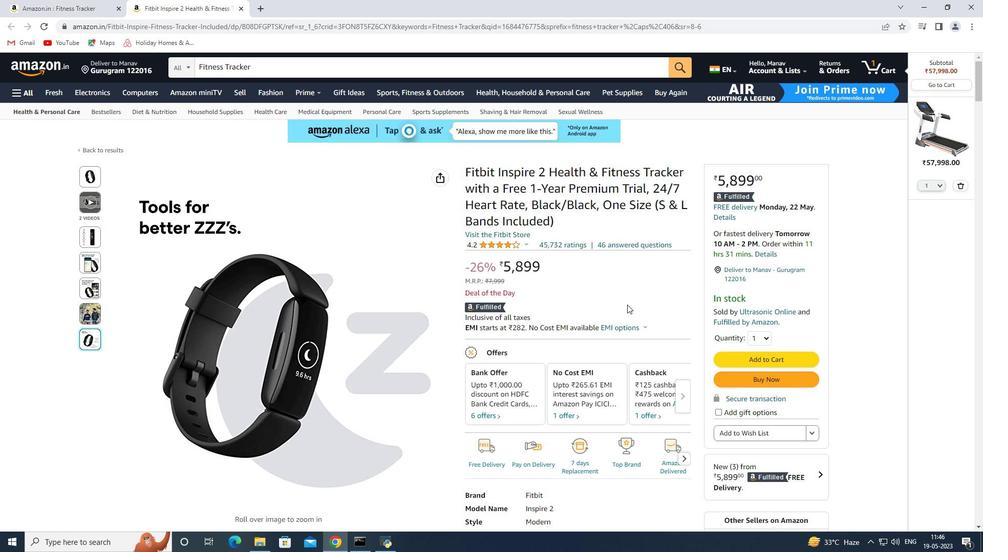 
Action: Mouse moved to (627, 305)
Screenshot: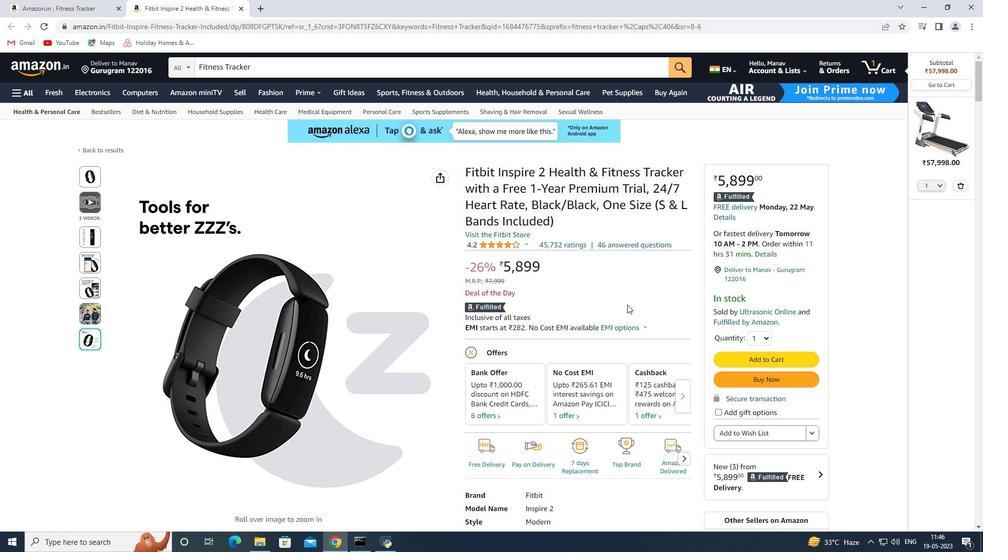 
Action: Mouse scrolled (627, 304) with delta (0, 0)
Screenshot: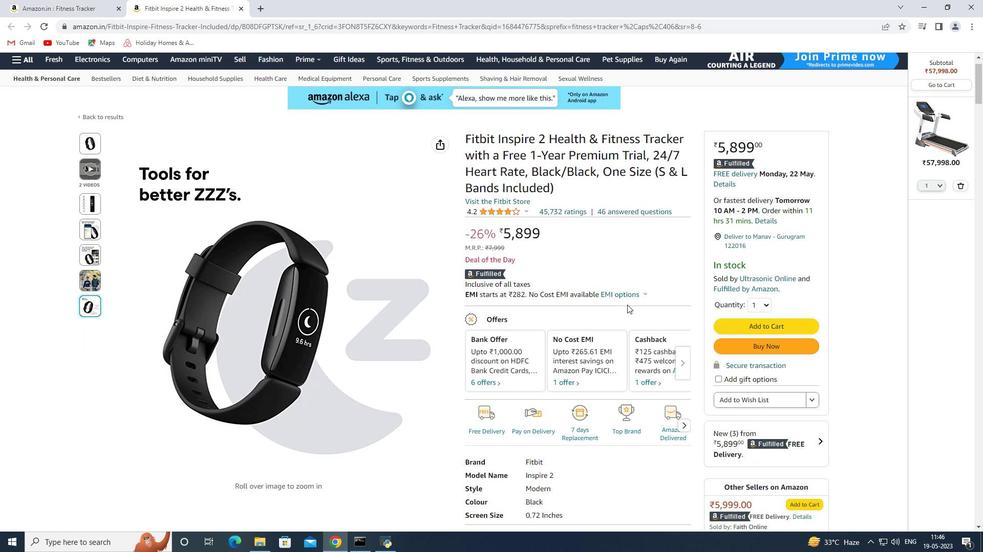 
Action: Mouse moved to (604, 331)
Screenshot: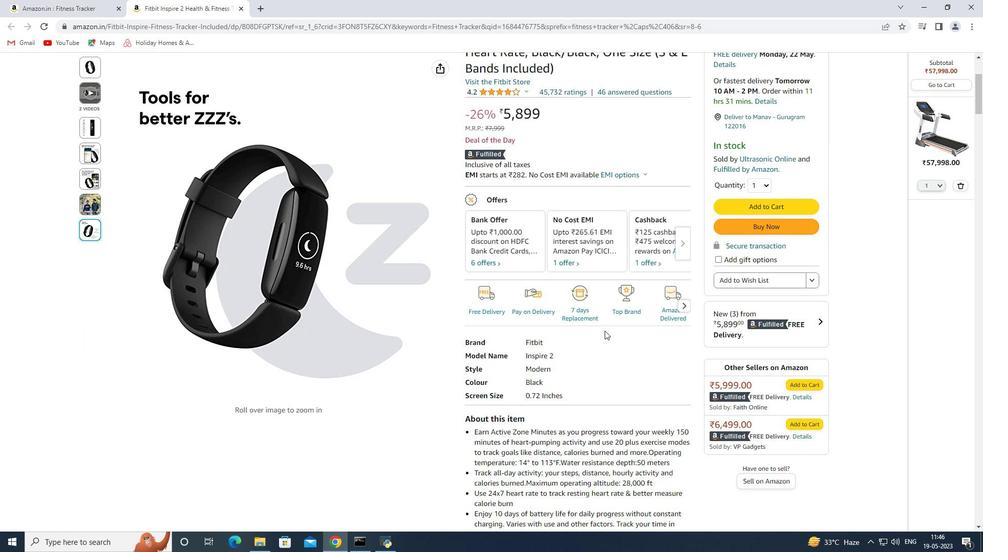 
Action: Mouse scrolled (604, 330) with delta (0, 0)
Screenshot: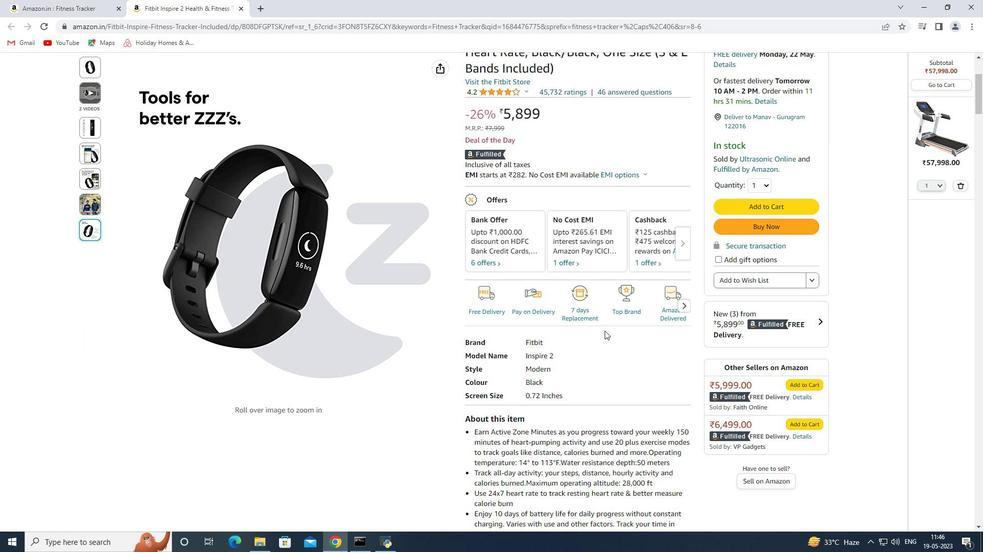 
Action: Mouse moved to (603, 331)
Screenshot: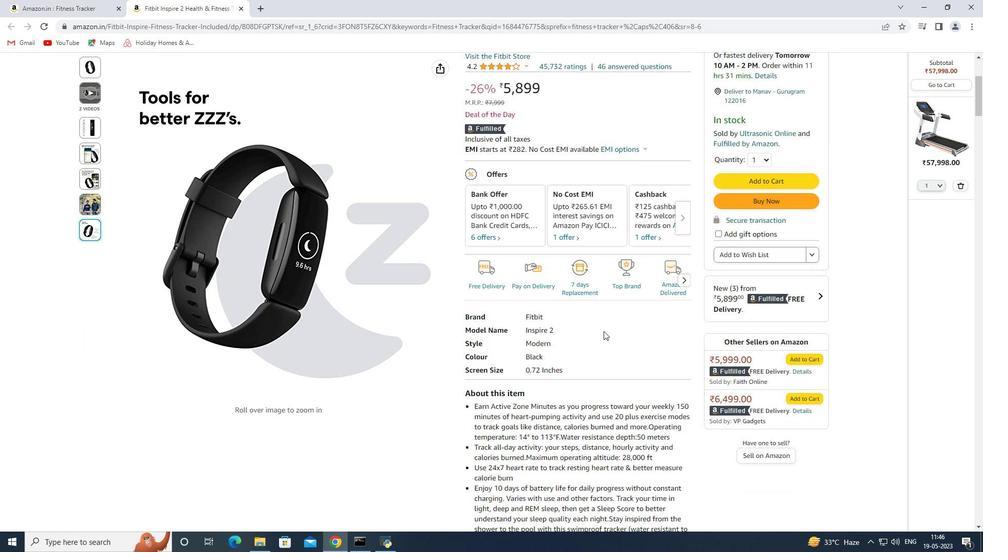 
Action: Mouse scrolled (603, 331) with delta (0, 0)
Screenshot: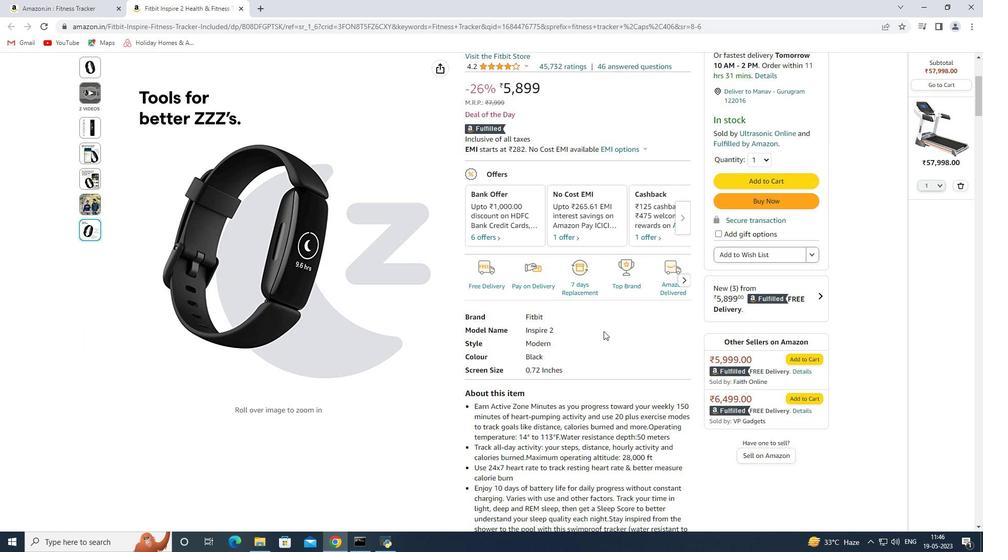 
Action: Mouse moved to (600, 333)
Screenshot: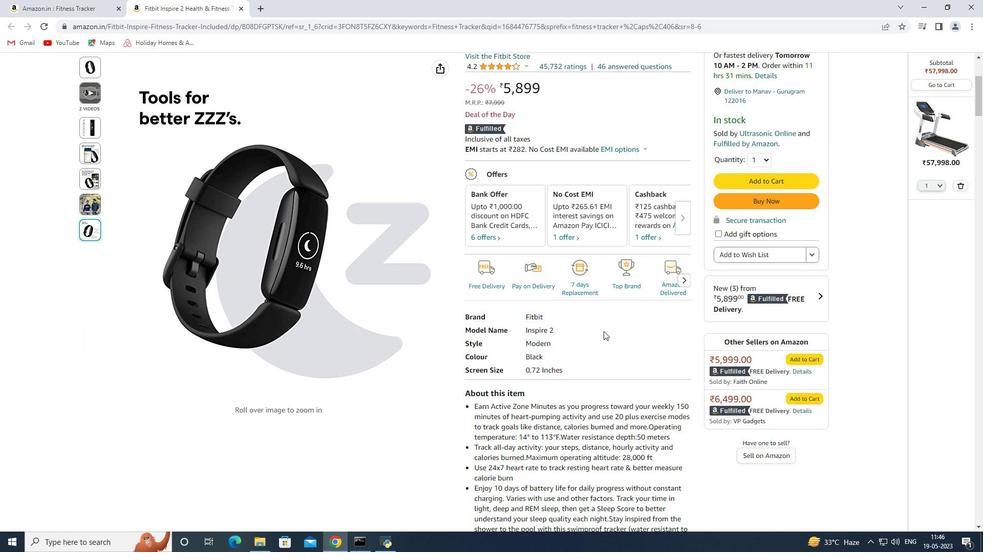 
Action: Mouse scrolled (600, 332) with delta (0, 0)
Screenshot: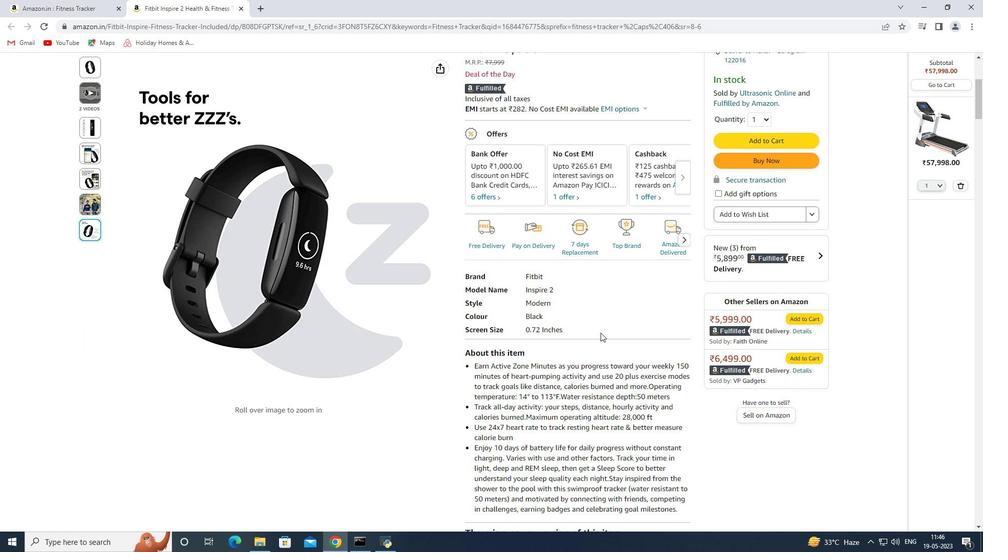 
Action: Mouse scrolled (600, 332) with delta (0, 0)
Screenshot: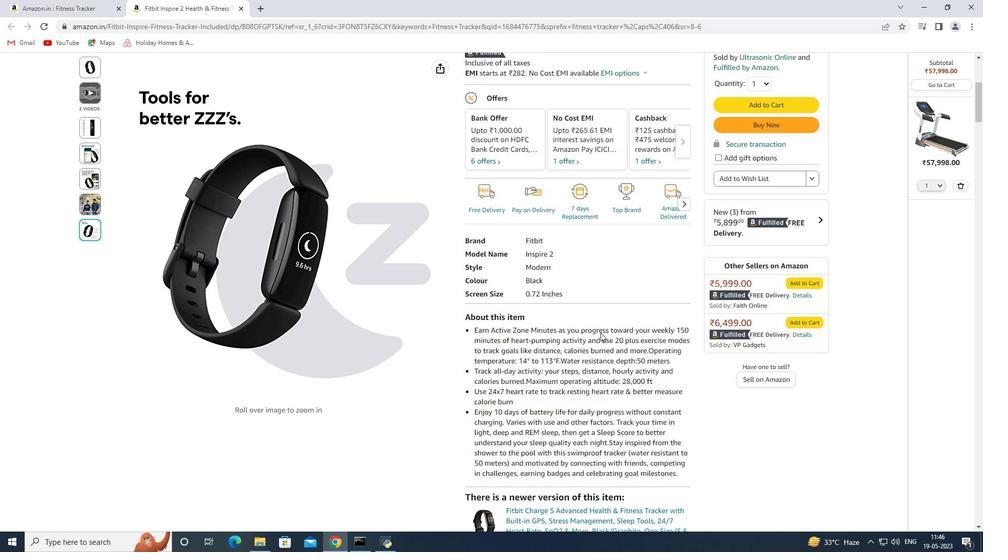 
Action: Mouse moved to (535, 318)
Screenshot: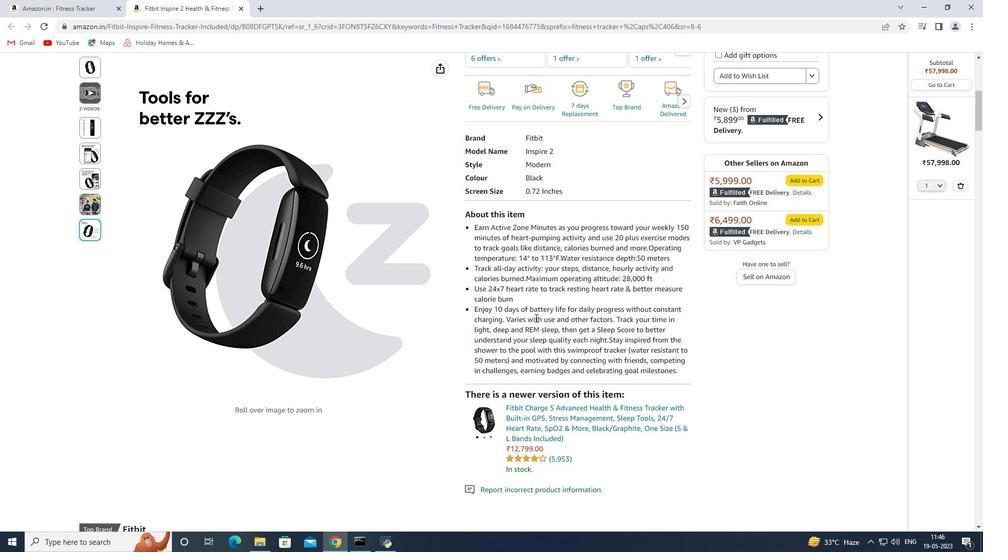 
Action: Mouse scrolled (535, 317) with delta (0, 0)
Screenshot: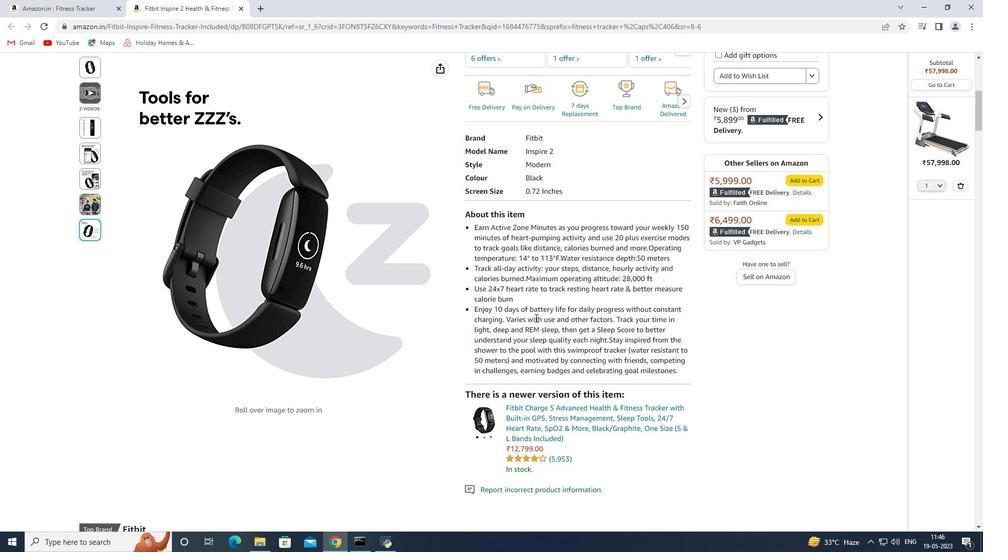 
Action: Mouse scrolled (535, 317) with delta (0, 0)
Screenshot: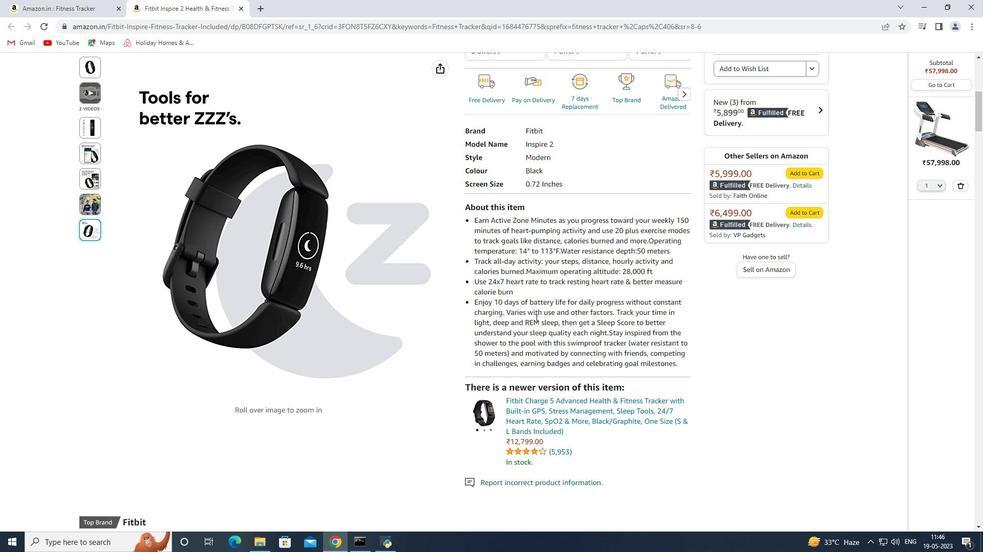 
Action: Mouse moved to (563, 286)
Screenshot: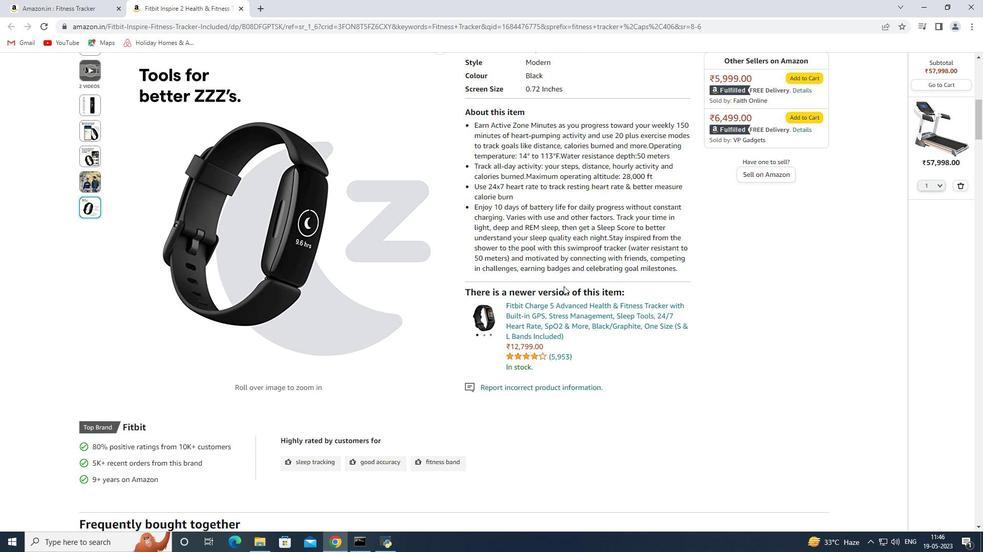
Action: Mouse scrolled (563, 286) with delta (0, 0)
Screenshot: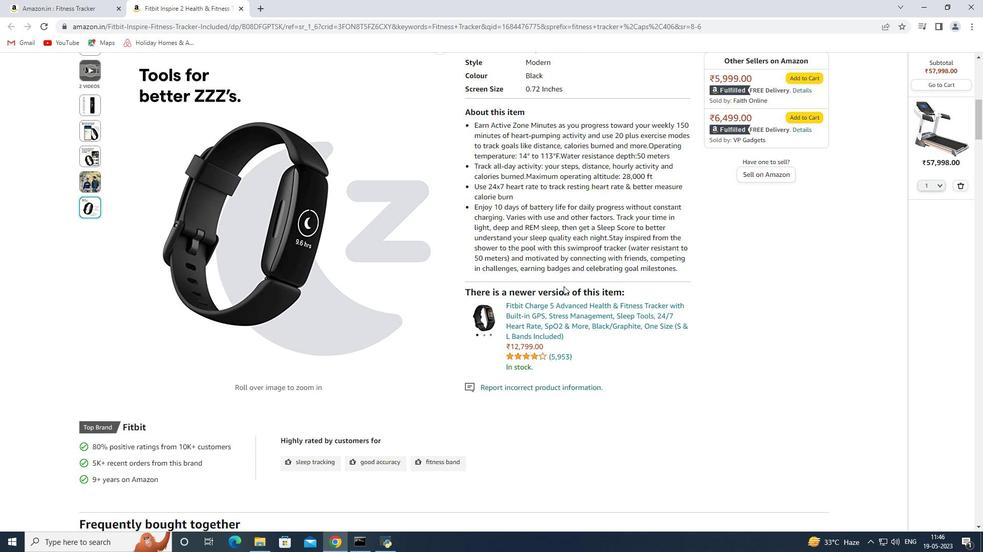 
Action: Mouse scrolled (563, 286) with delta (0, 0)
Screenshot: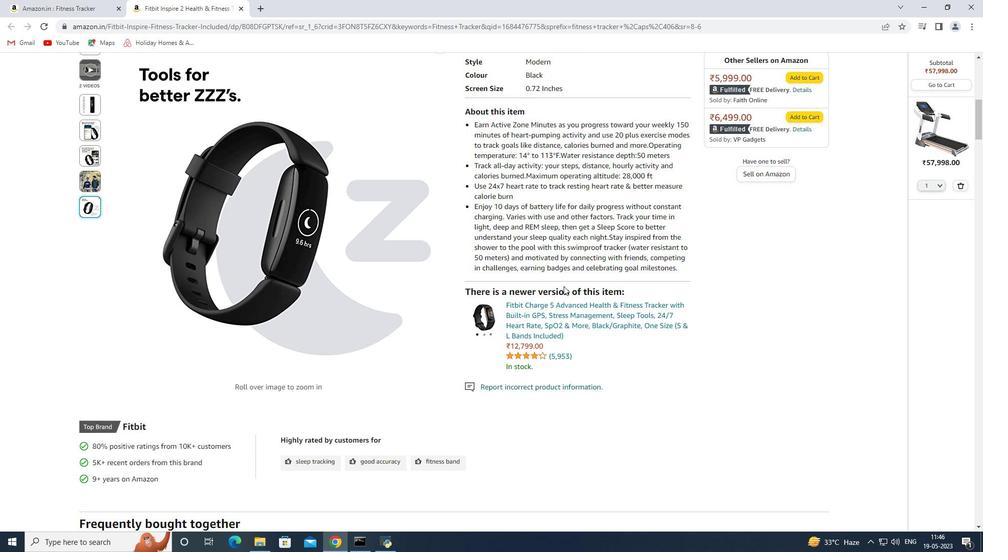 
Action: Mouse moved to (478, 360)
Screenshot: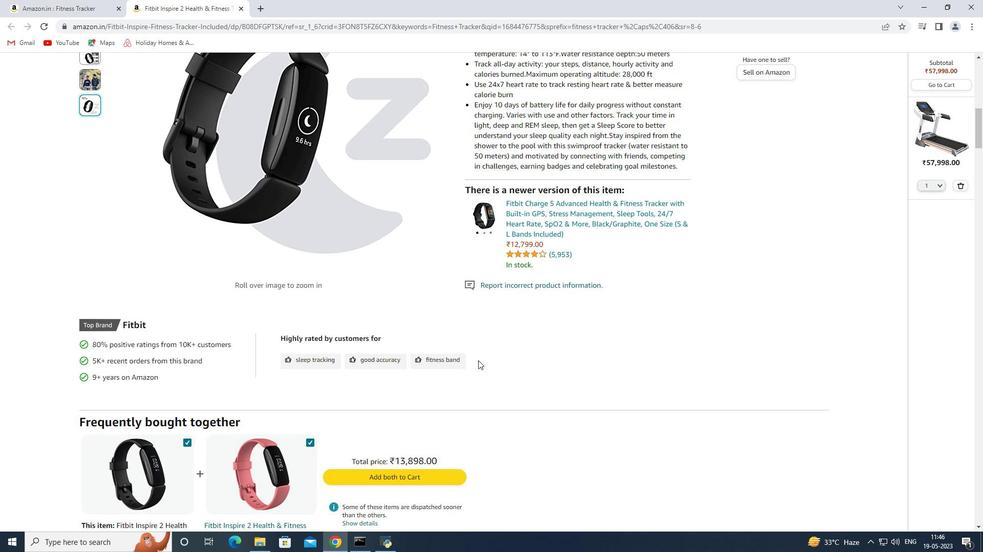 
Action: Mouse scrolled (478, 361) with delta (0, 0)
Screenshot: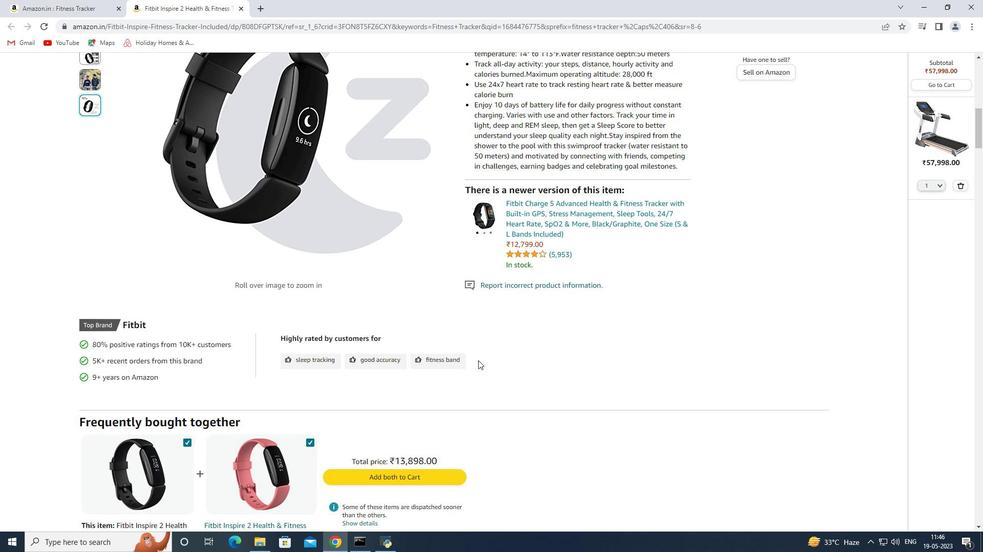 
Action: Mouse scrolled (478, 361) with delta (0, 0)
Screenshot: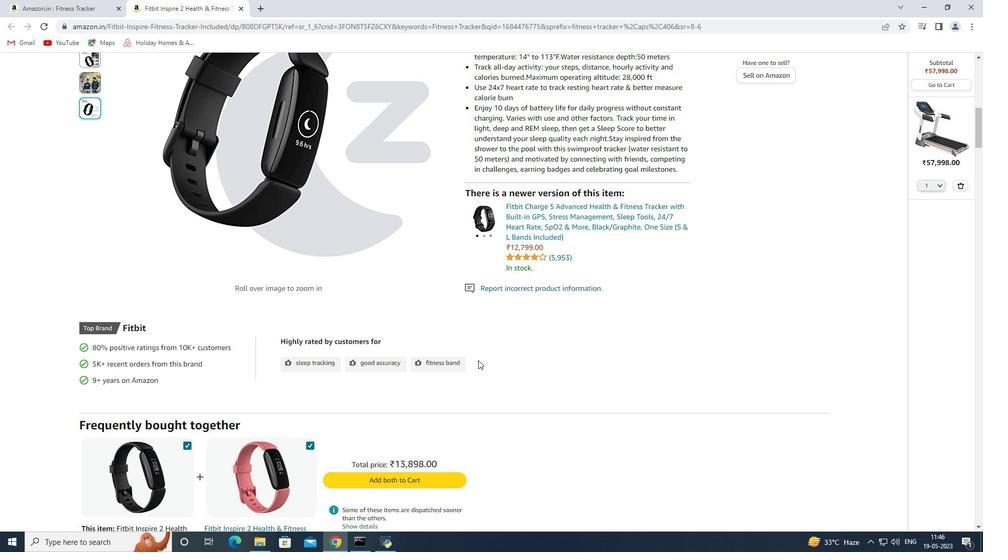 
Action: Mouse moved to (517, 324)
Screenshot: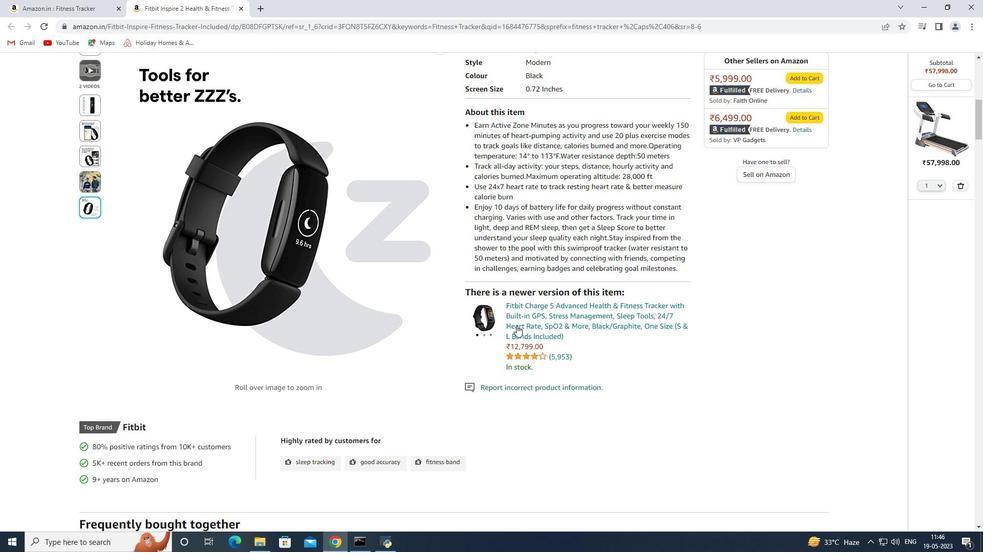 
Action: Mouse scrolled (517, 324) with delta (0, 0)
Screenshot: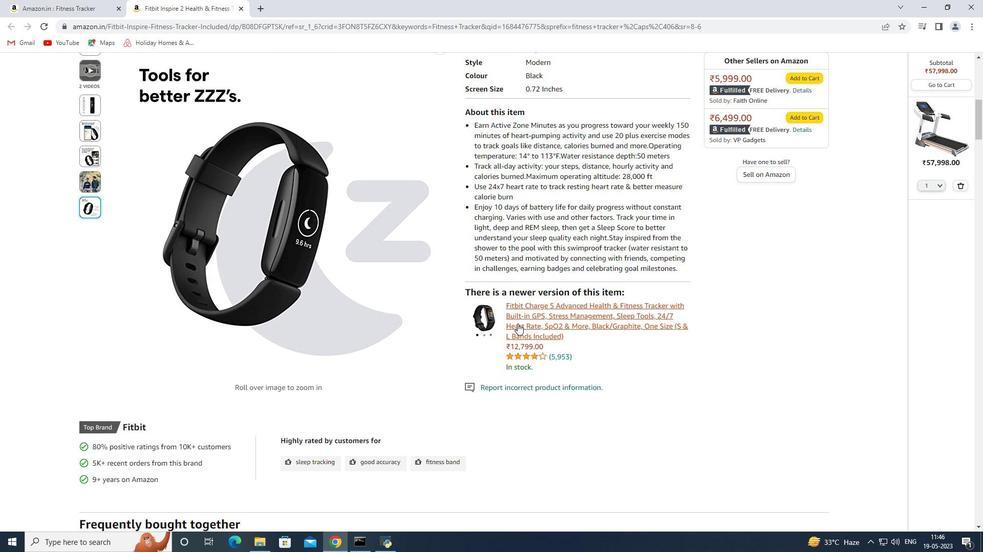 
Action: Mouse scrolled (517, 324) with delta (0, 0)
Screenshot: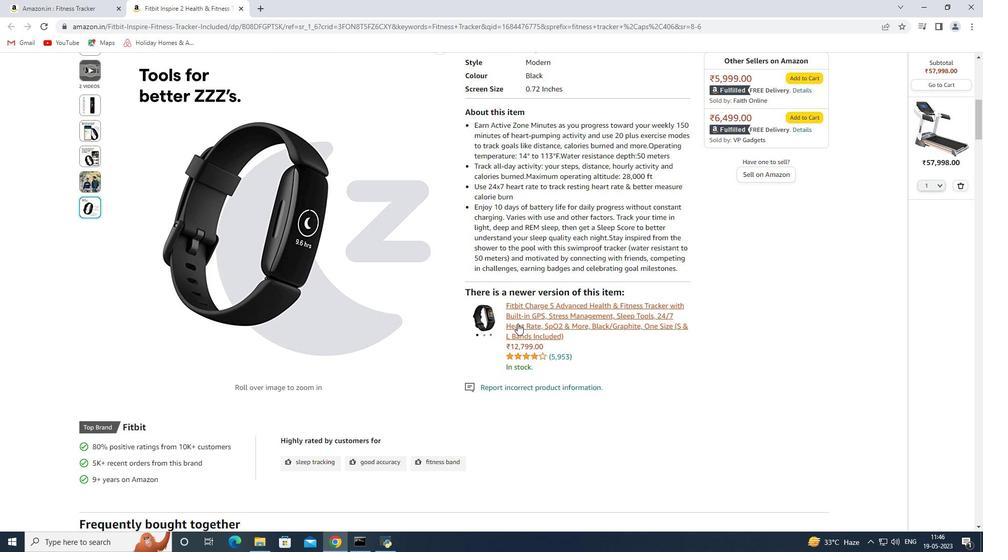 
Action: Mouse scrolled (517, 324) with delta (0, 0)
Screenshot: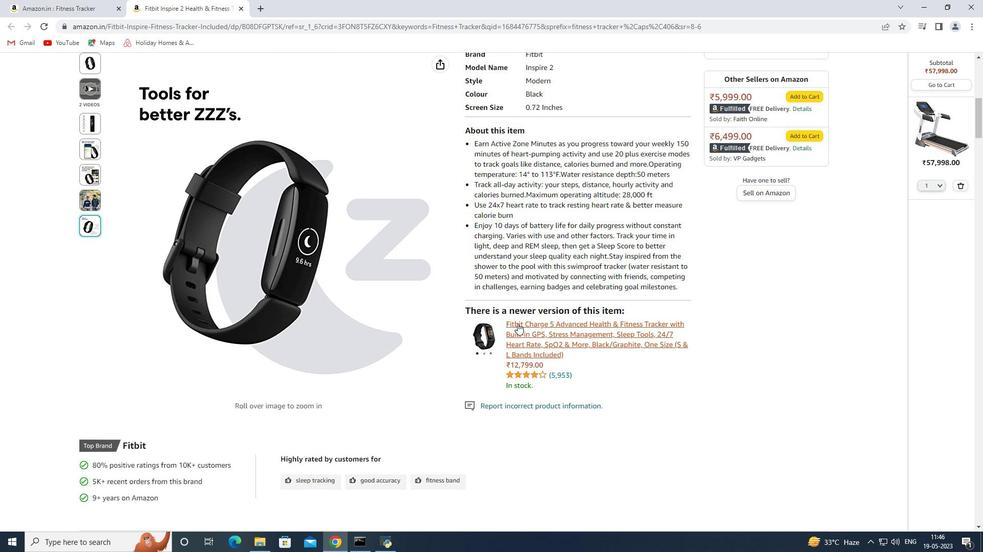 
Action: Mouse moved to (551, 321)
Screenshot: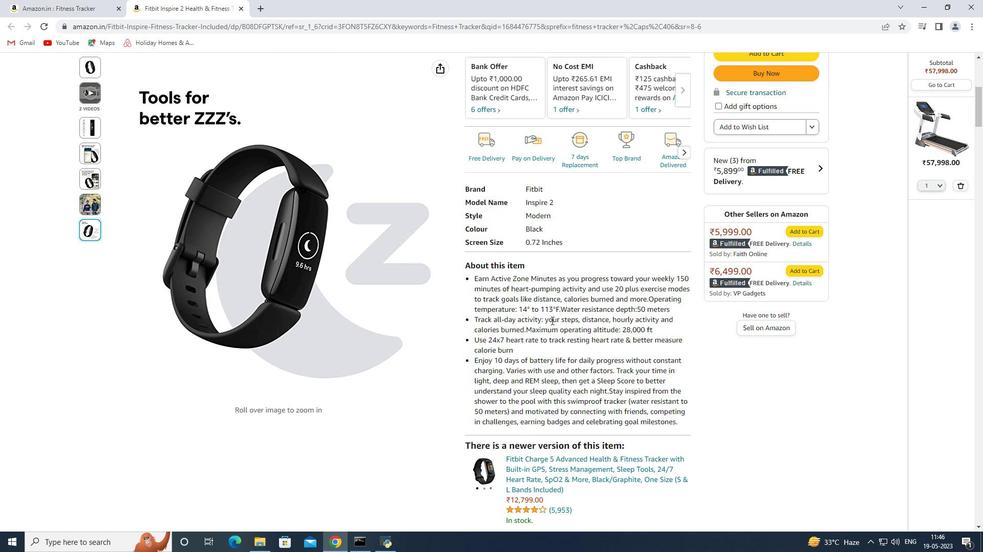 
Action: Mouse scrolled (551, 320) with delta (0, 0)
Screenshot: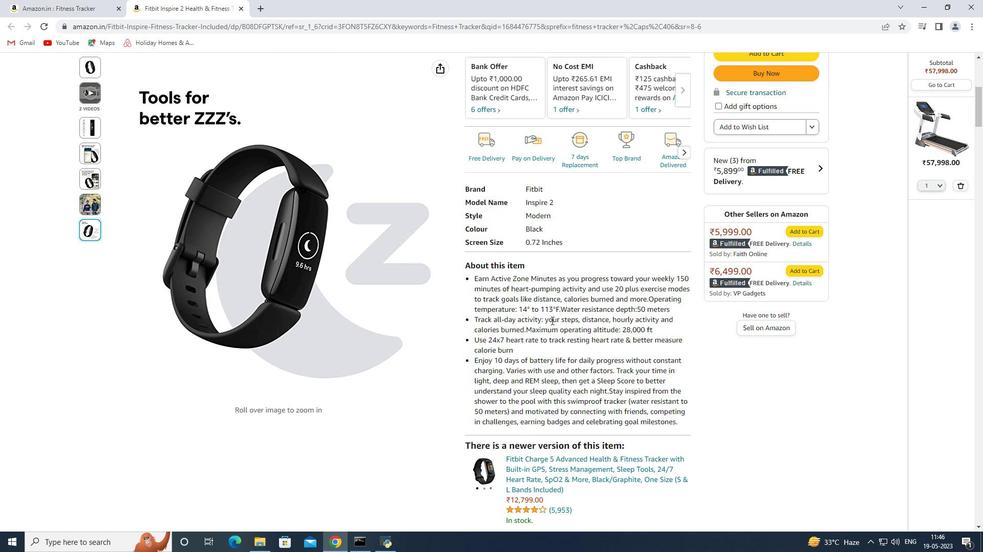 
Action: Mouse scrolled (551, 320) with delta (0, 0)
Screenshot: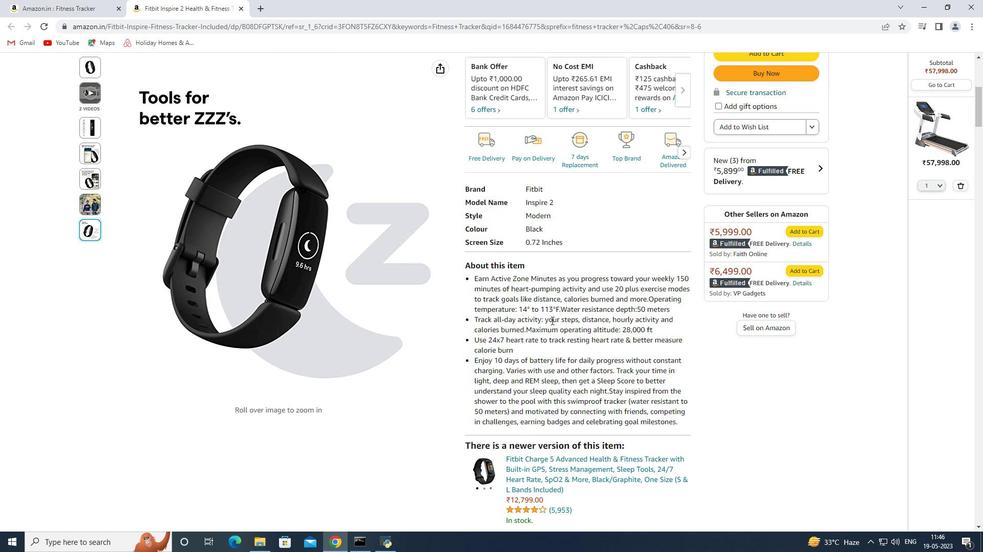 
Action: Mouse scrolled (551, 320) with delta (0, 0)
Screenshot: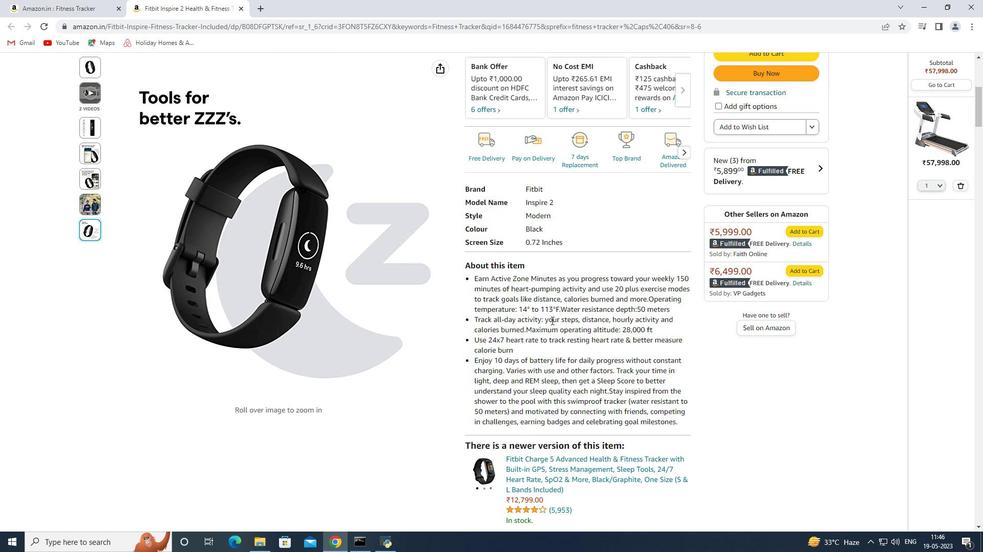 
Action: Mouse scrolled (551, 320) with delta (0, 0)
Screenshot: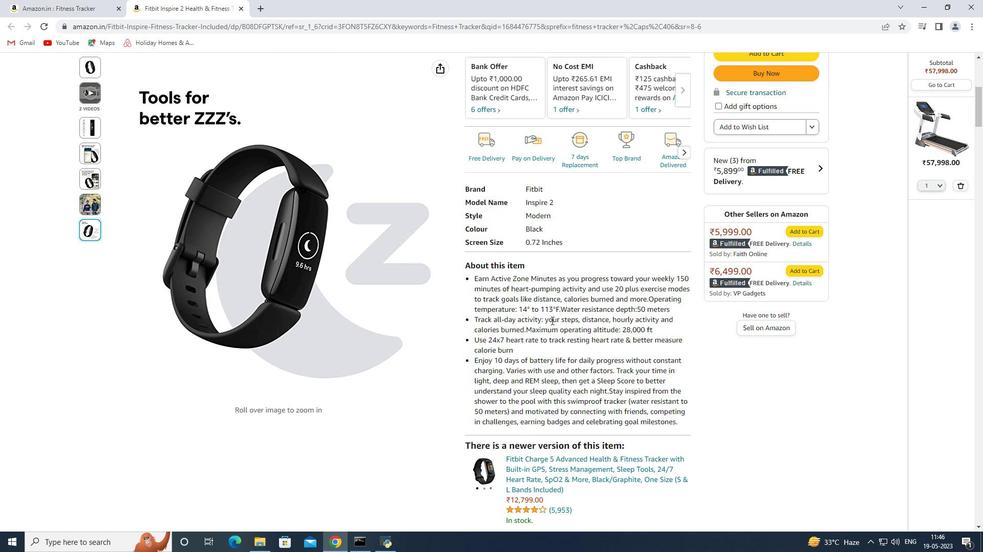 
Action: Mouse scrolled (551, 320) with delta (0, 0)
Screenshot: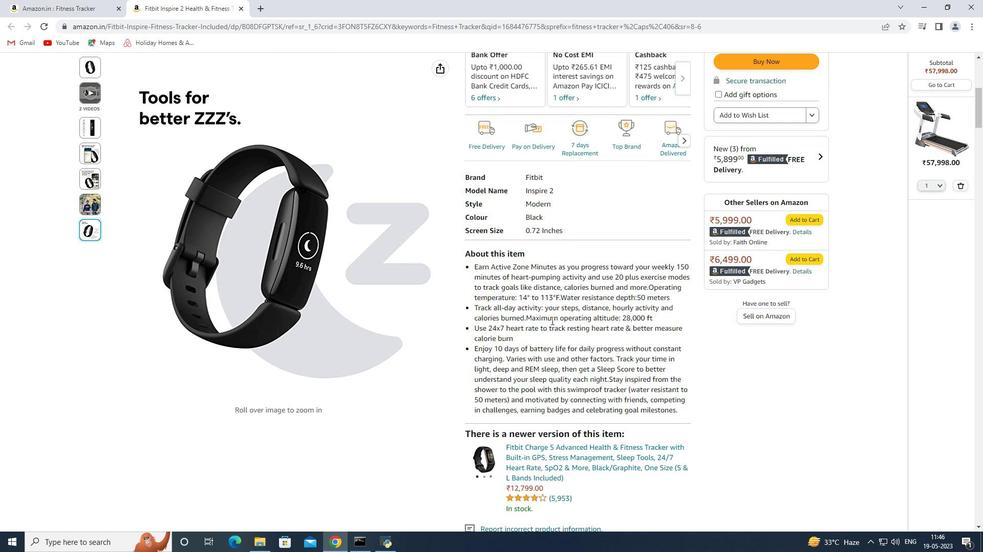 
Action: Mouse moved to (556, 342)
Screenshot: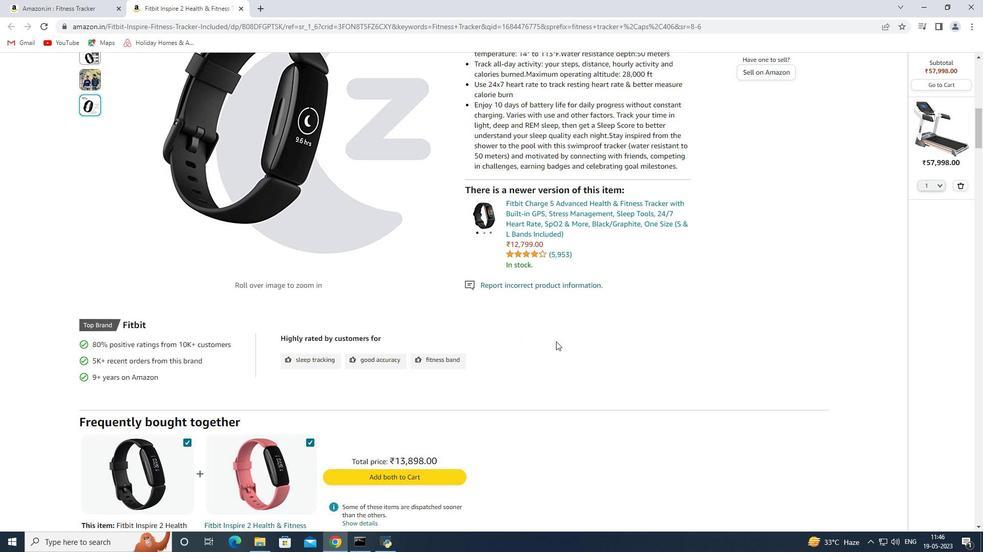 
Action: Mouse scrolled (556, 341) with delta (0, 0)
Screenshot: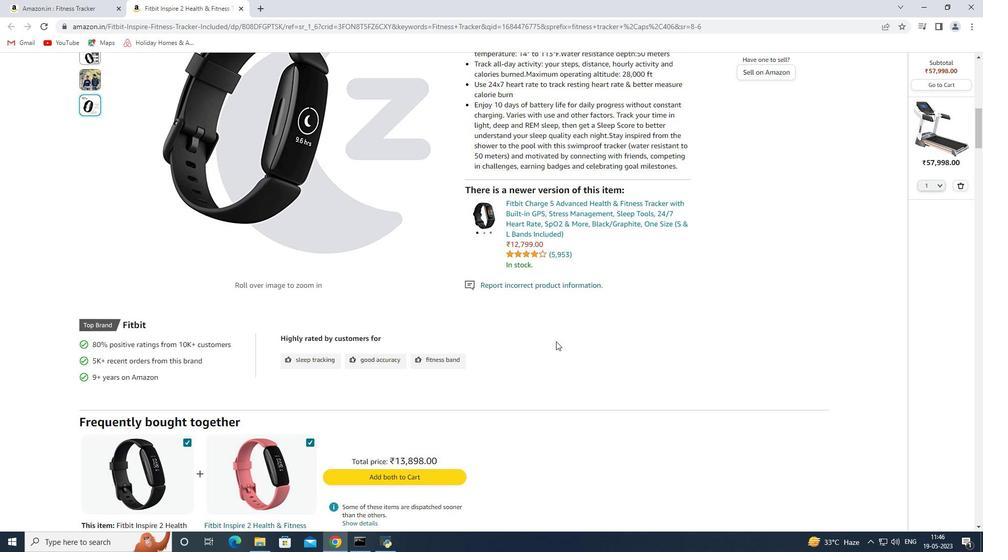 
Action: Mouse scrolled (556, 341) with delta (0, 0)
Screenshot: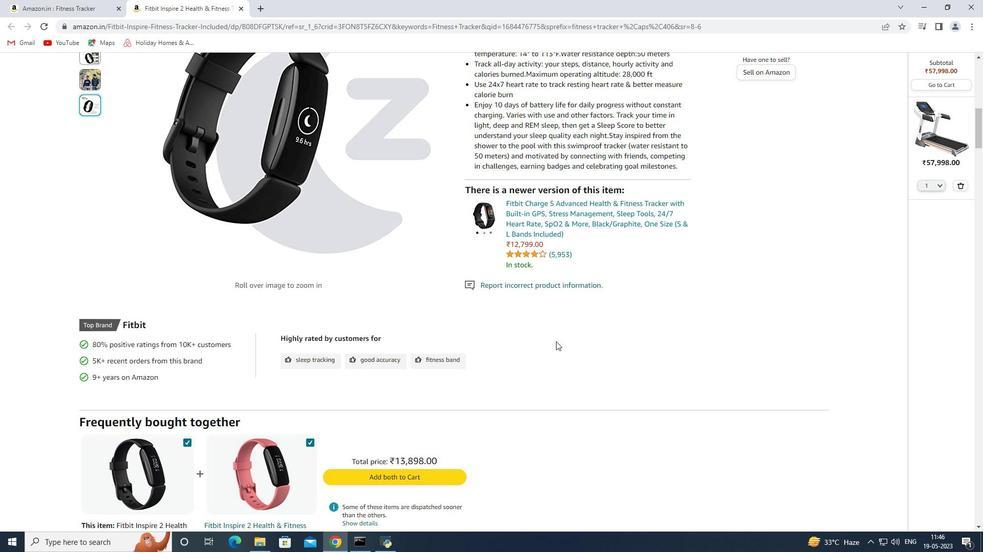 
Action: Mouse scrolled (556, 341) with delta (0, 0)
Screenshot: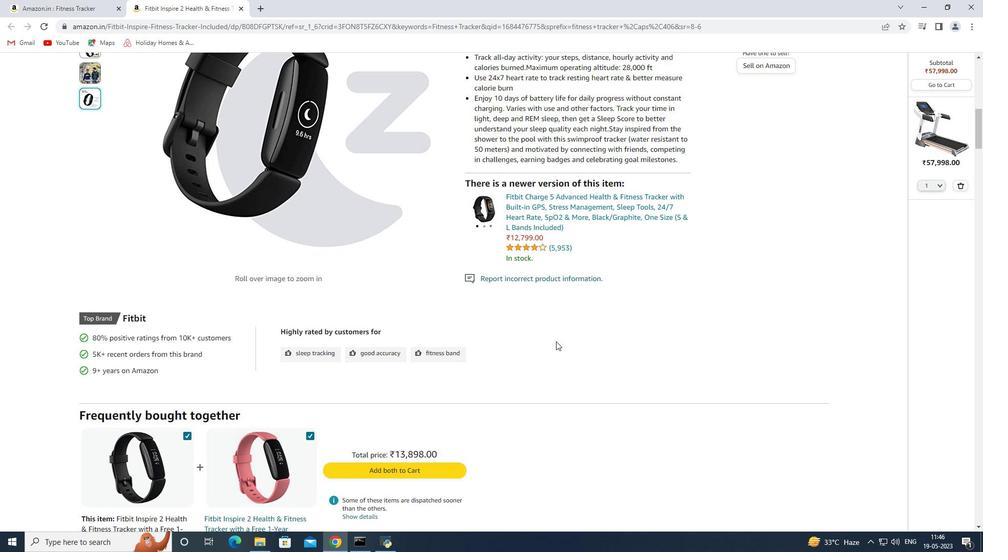 
Action: Mouse moved to (881, 299)
Screenshot: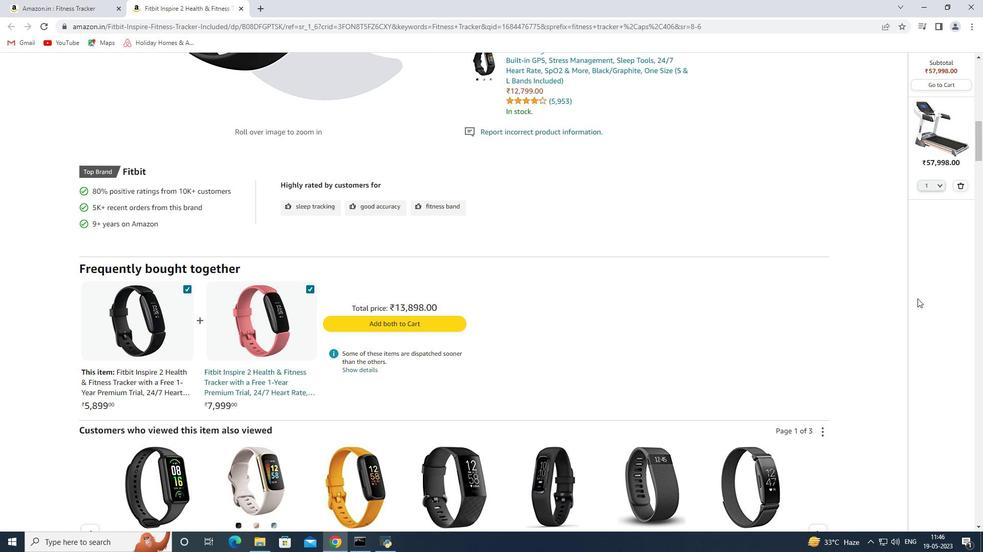 
Action: Mouse scrolled (905, 299) with delta (0, 0)
Screenshot: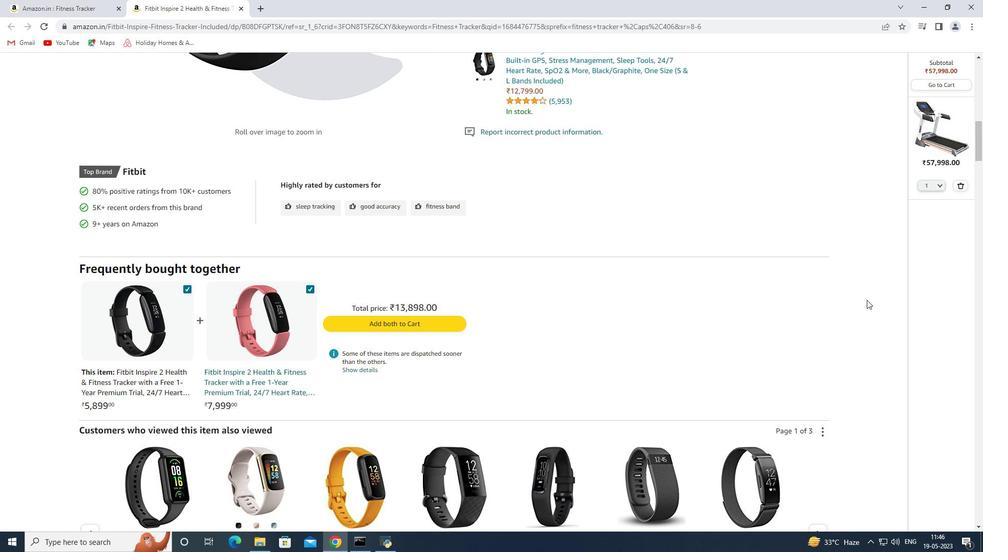 
Action: Mouse moved to (840, 304)
Screenshot: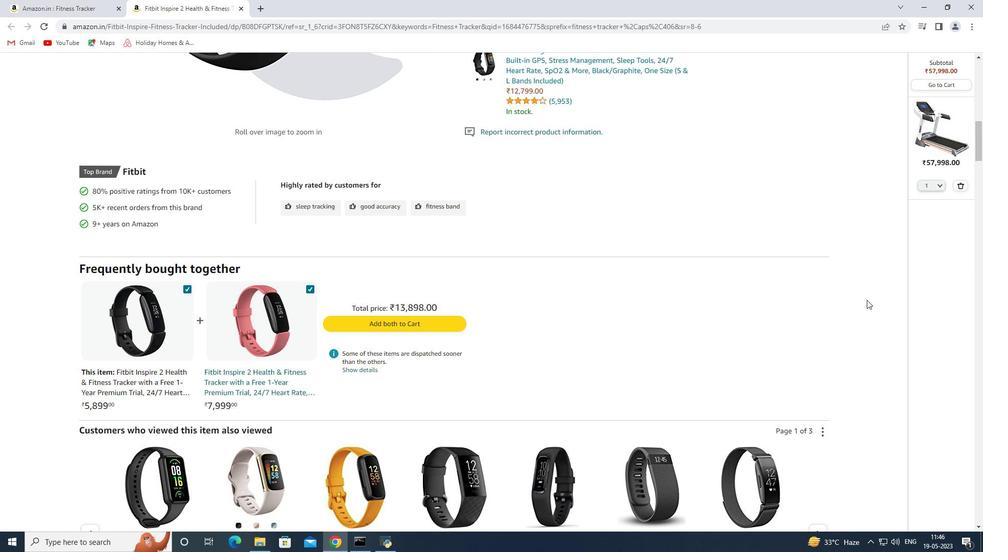 
Action: Mouse scrolled (866, 301) with delta (0, 0)
Screenshot: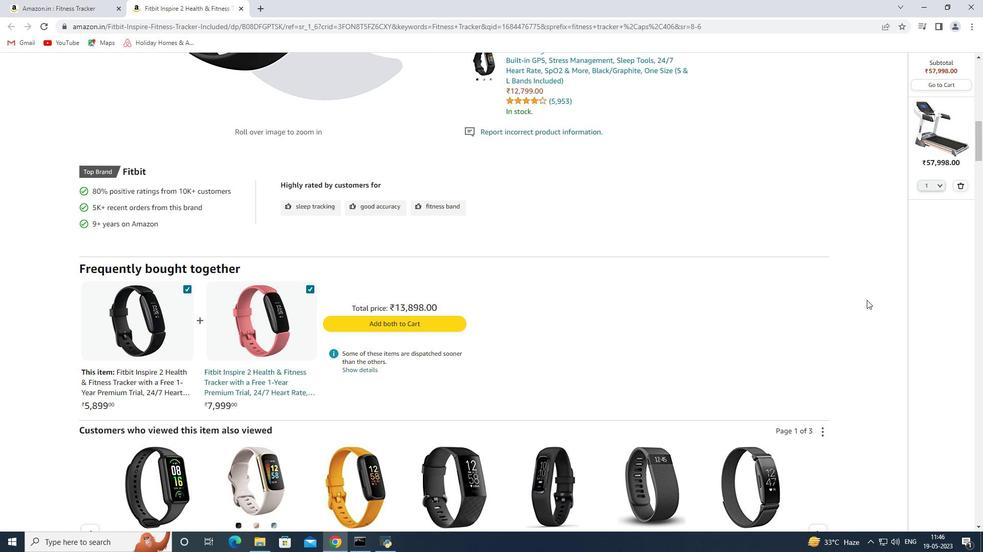 
Action: Mouse moved to (827, 305)
Screenshot: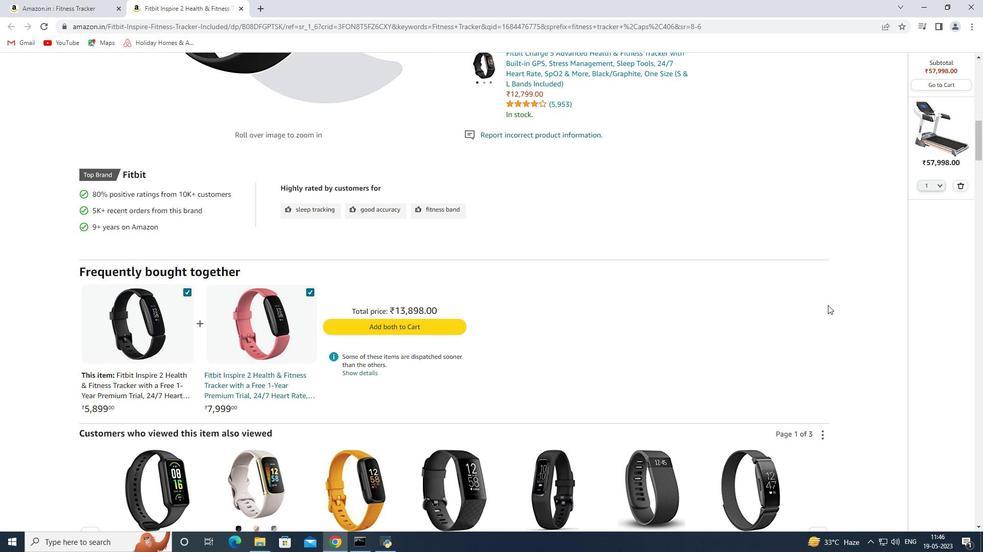 
Action: Mouse scrolled (833, 306) with delta (0, 0)
Screenshot: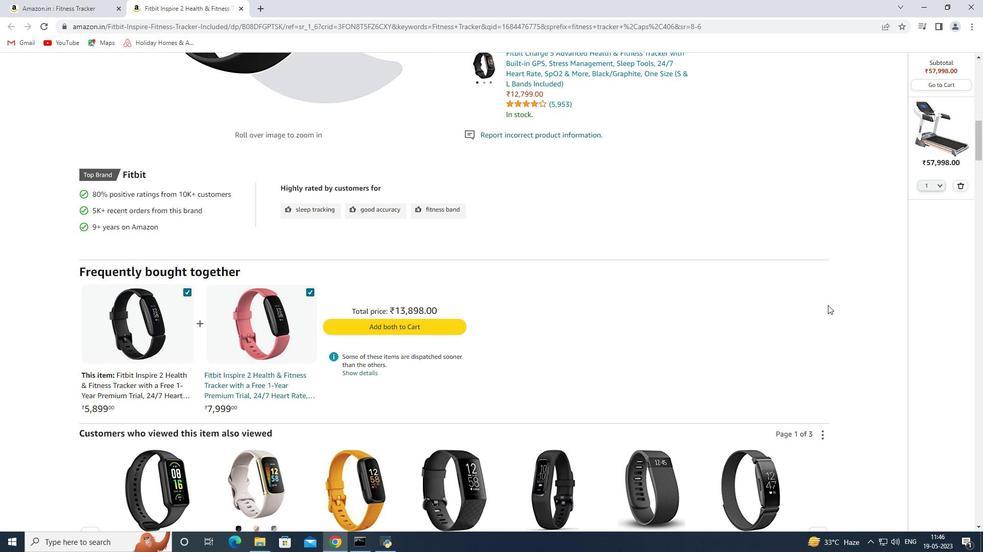 
Action: Mouse moved to (766, 297)
Screenshot: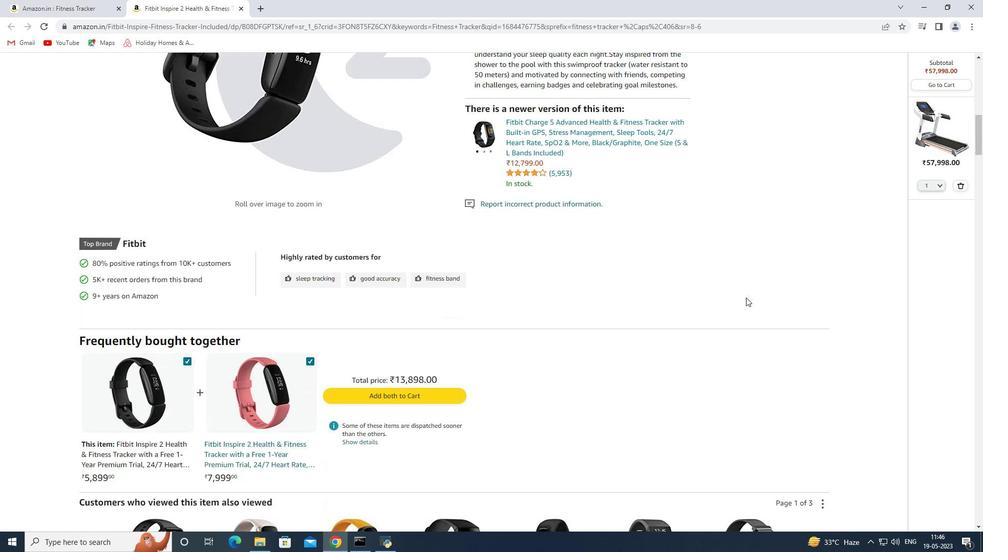 
Action: Mouse scrolled (822, 306) with delta (0, 0)
Screenshot: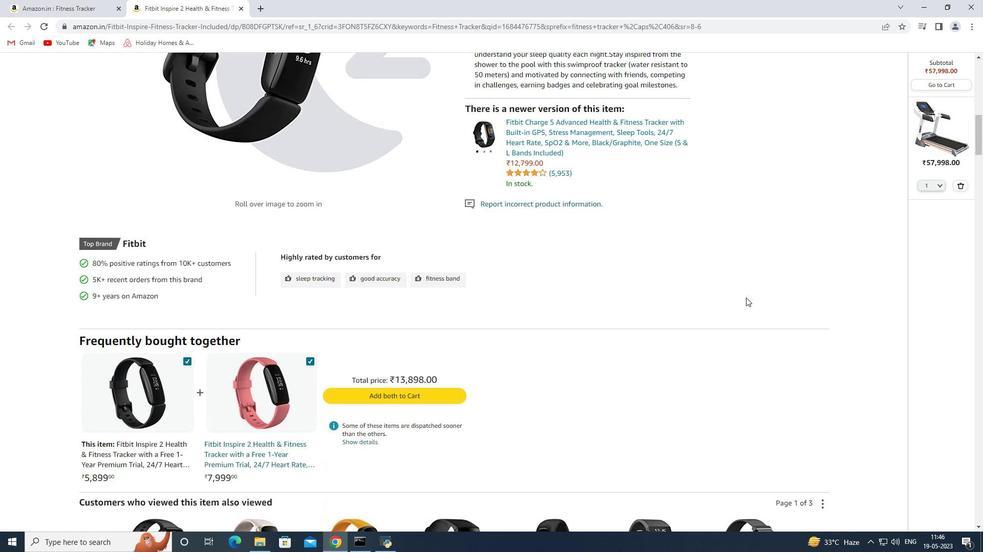 
Action: Mouse moved to (745, 297)
Screenshot: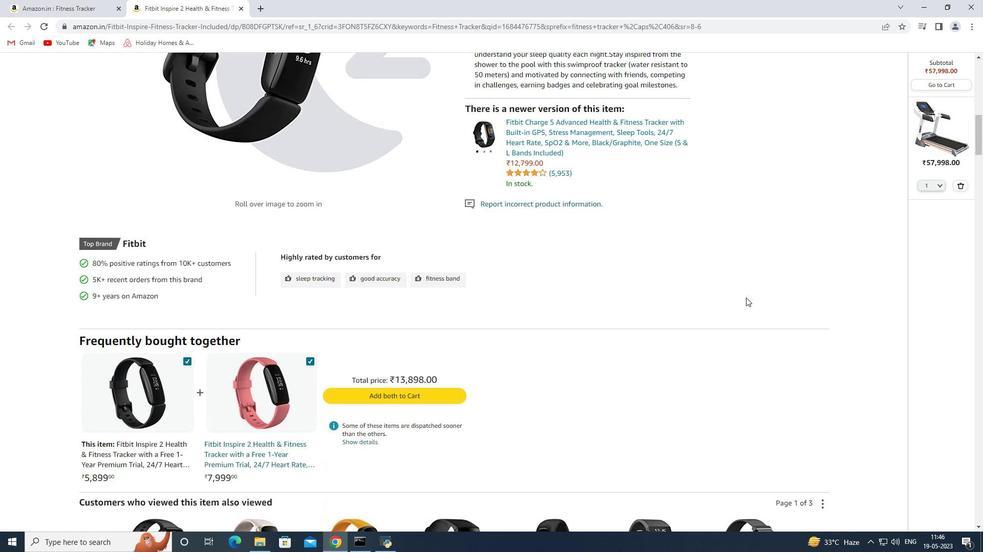 
Action: Mouse scrolled (808, 306) with delta (0, 0)
Screenshot: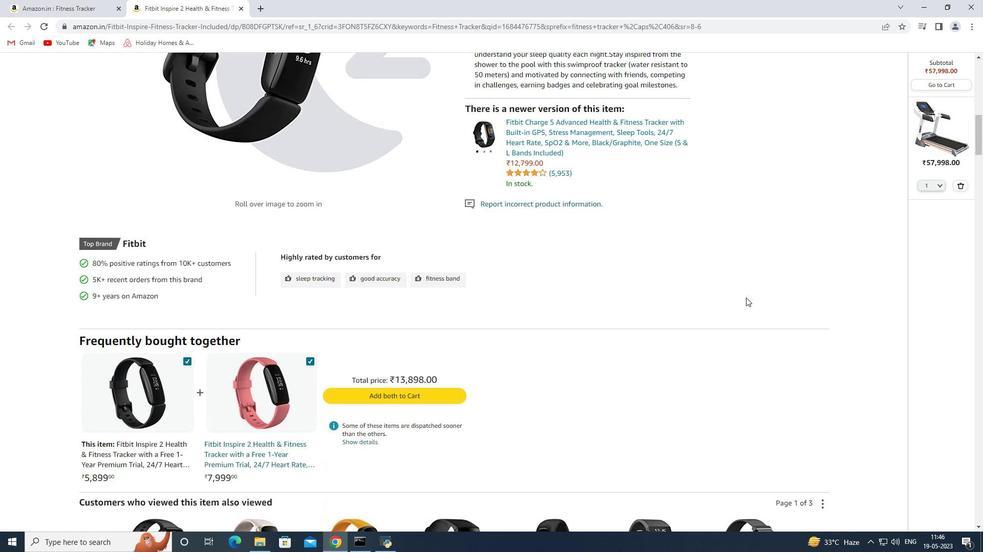 
Action: Mouse moved to (630, 287)
Screenshot: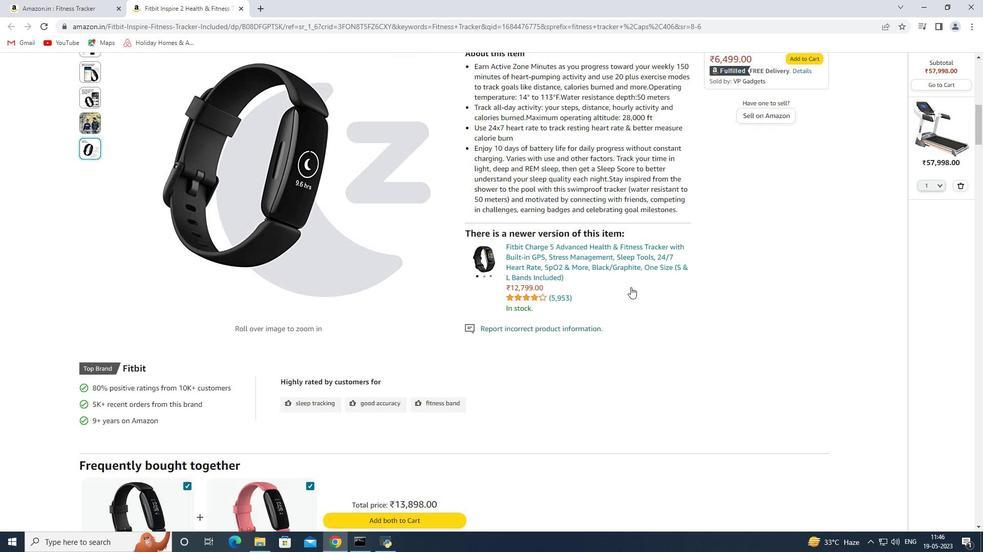 
Action: Mouse scrolled (630, 288) with delta (0, 0)
Screenshot: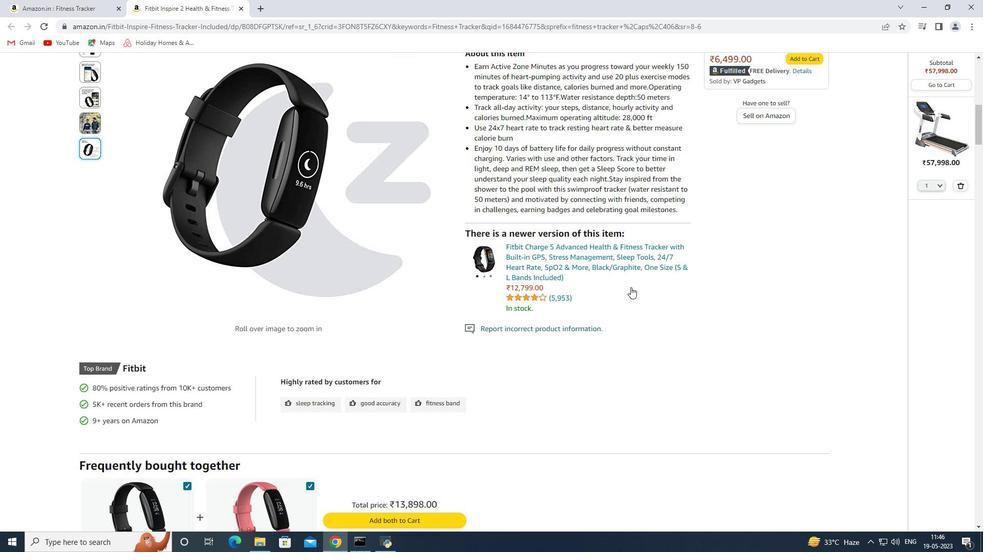 
Action: Mouse scrolled (630, 288) with delta (0, 0)
Screenshot: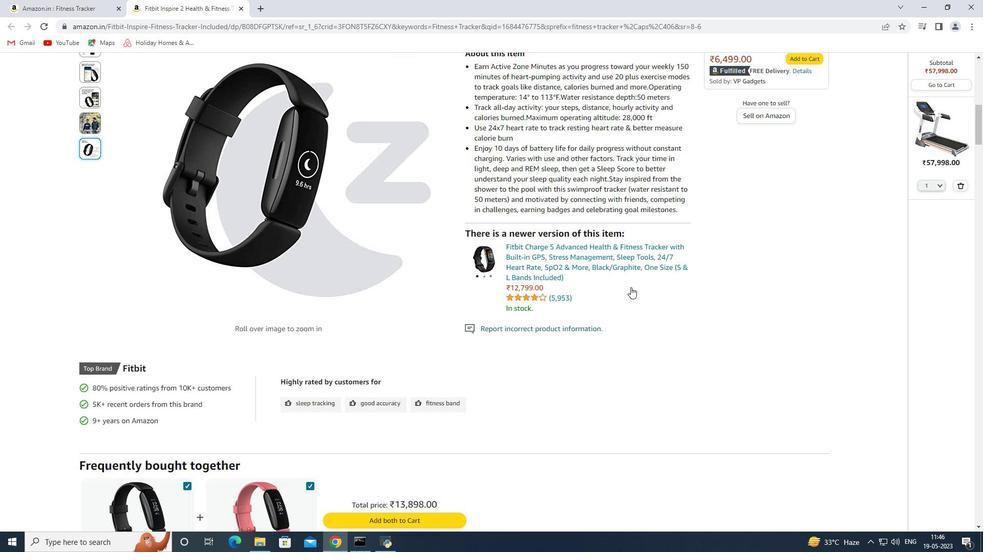 
Action: Mouse scrolled (630, 288) with delta (0, 0)
Screenshot: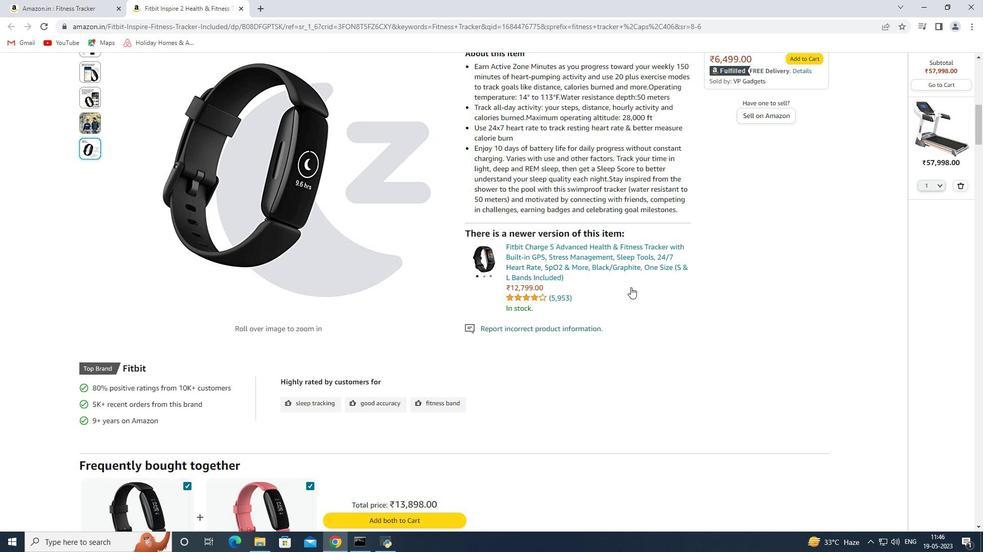 
Action: Mouse scrolled (630, 288) with delta (0, 0)
Screenshot: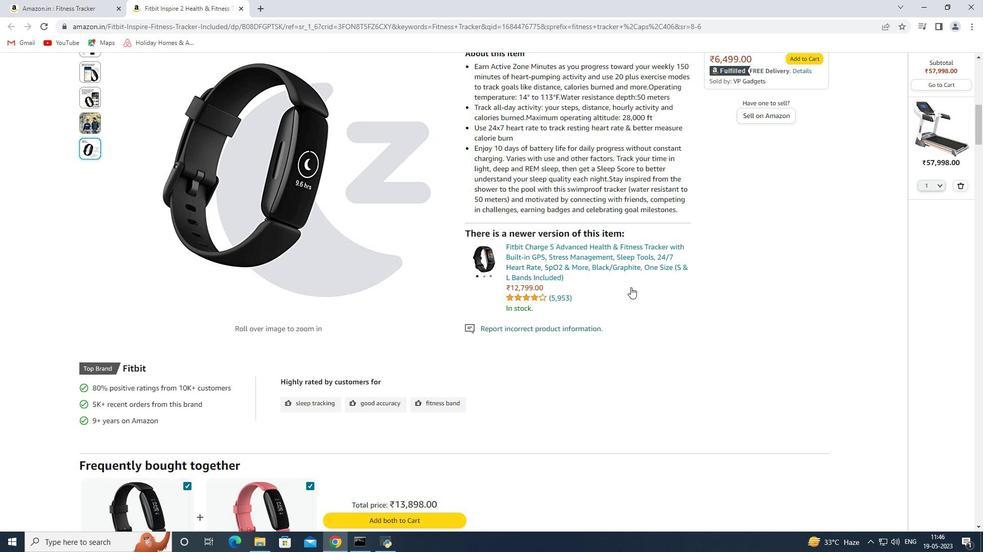 
Action: Mouse scrolled (630, 288) with delta (0, 0)
Screenshot: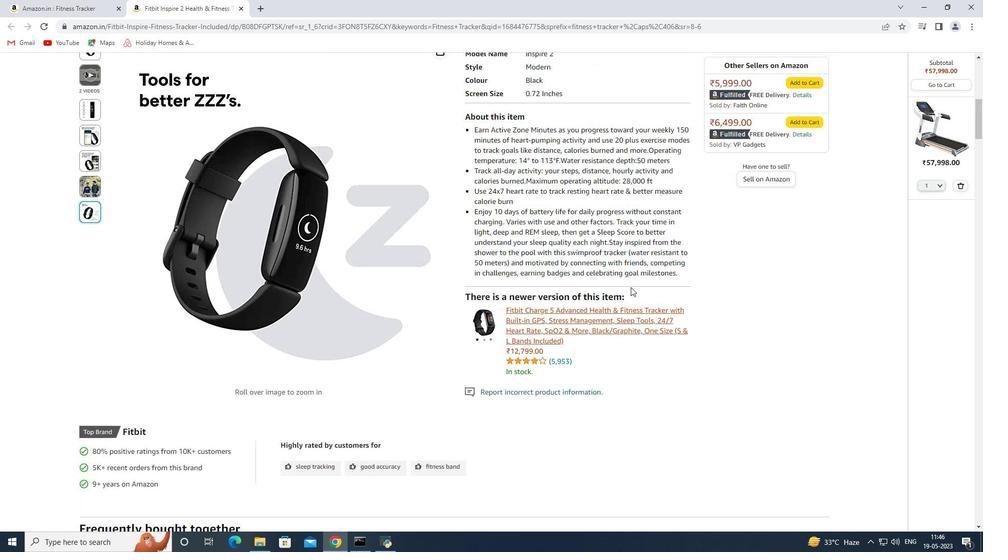 
Action: Mouse moved to (548, 351)
Screenshot: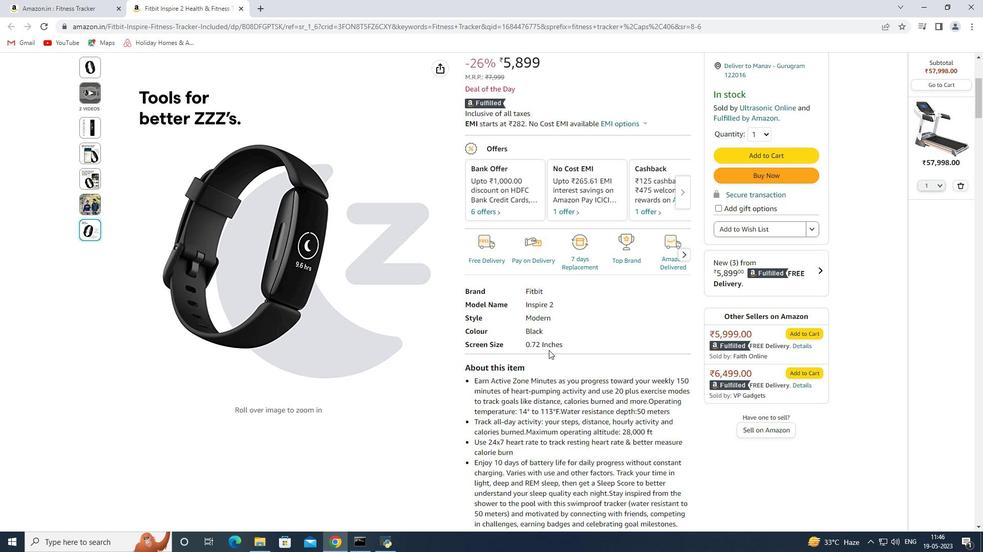 
Action: Mouse scrolled (548, 351) with delta (0, 0)
Screenshot: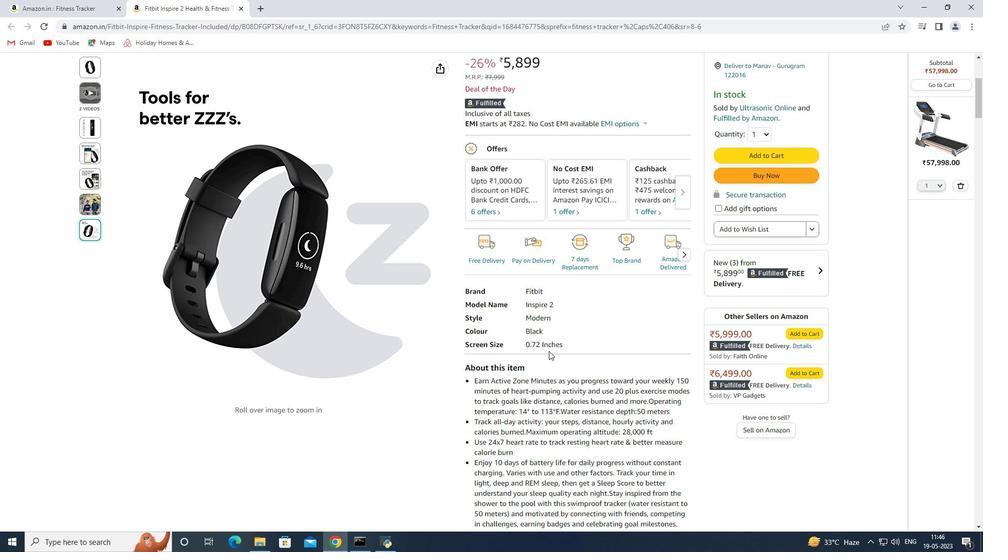 
Action: Mouse scrolled (548, 351) with delta (0, 0)
Screenshot: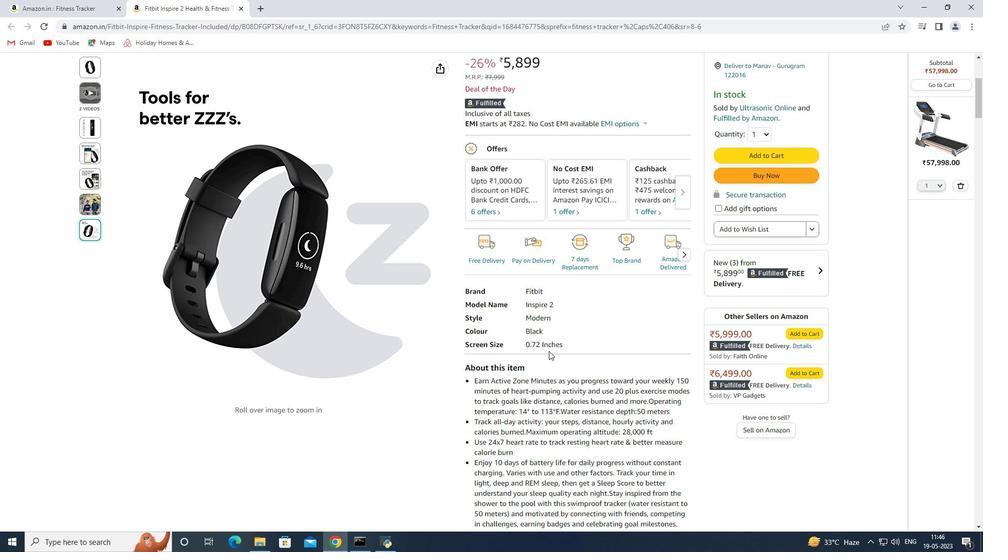 
Action: Mouse scrolled (548, 351) with delta (0, 0)
Screenshot: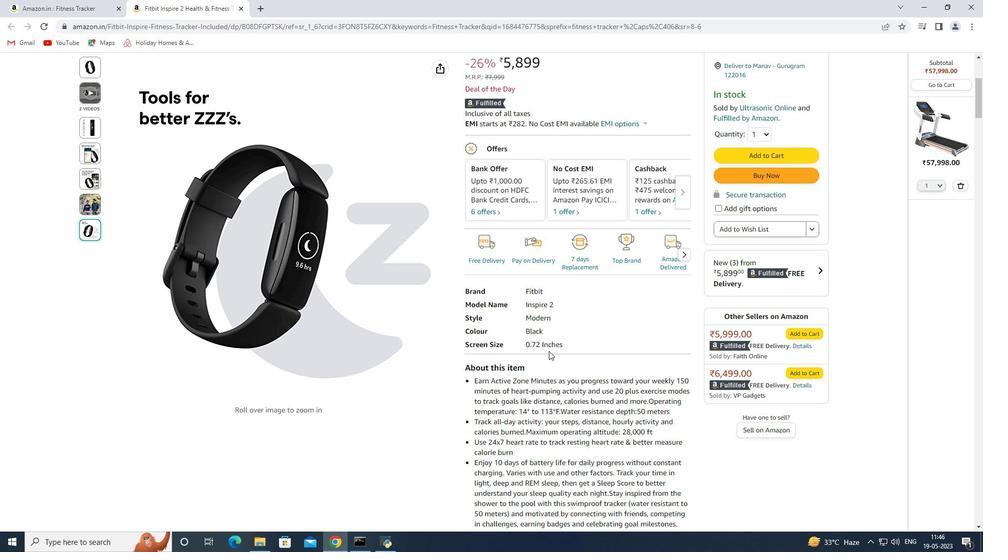
Action: Mouse moved to (60, 7)
Screenshot: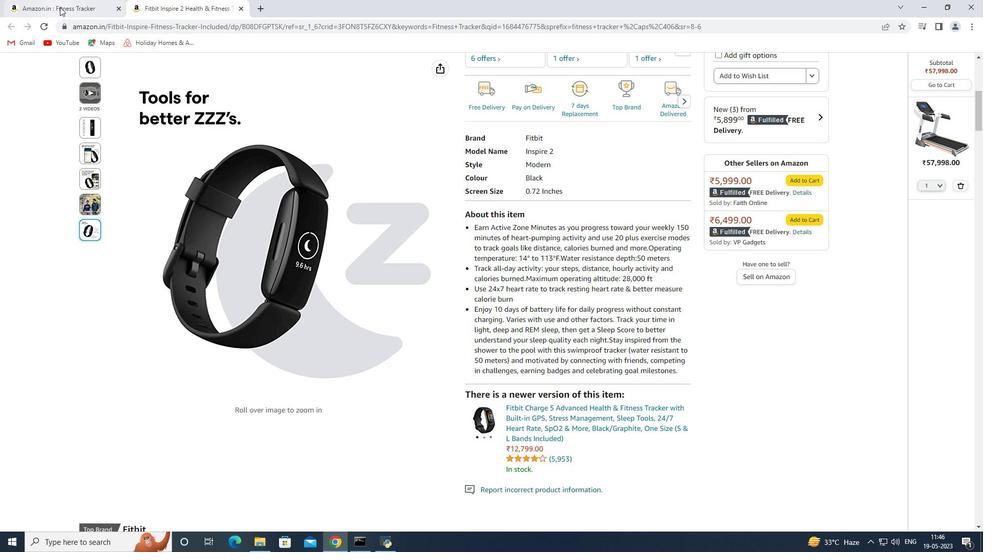 
Action: Mouse pressed left at (60, 7)
Screenshot: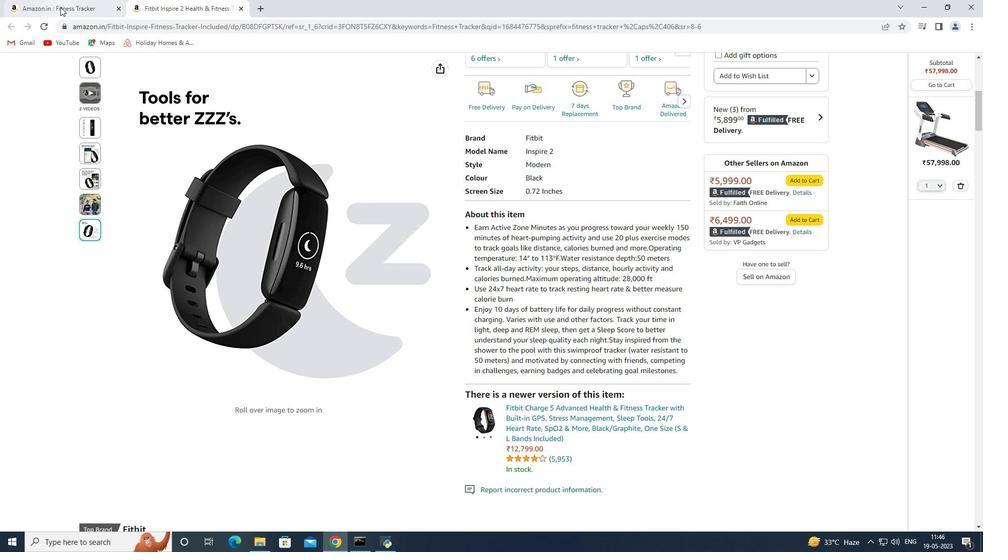 
Action: Mouse moved to (360, 409)
Screenshot: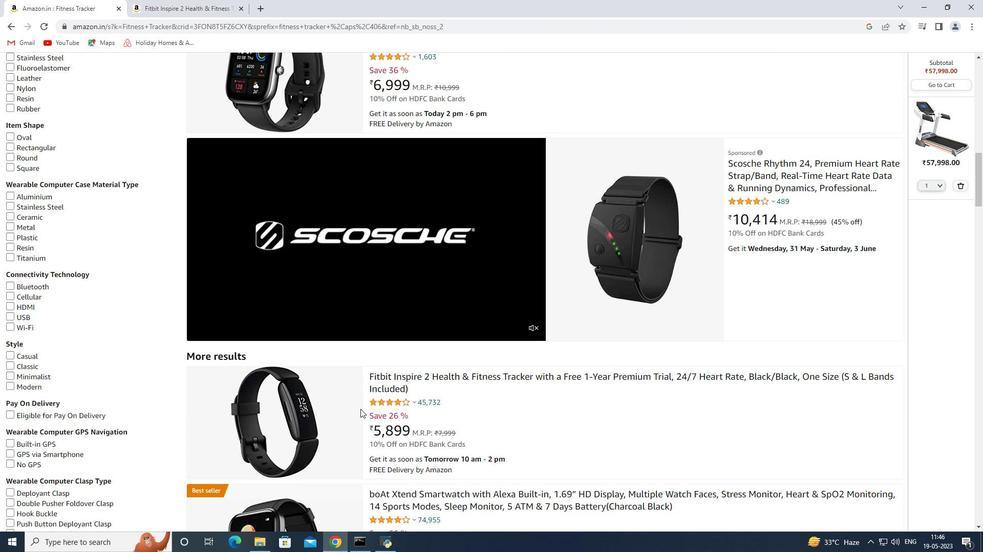 
Action: Mouse scrolled (360, 409) with delta (0, 0)
Screenshot: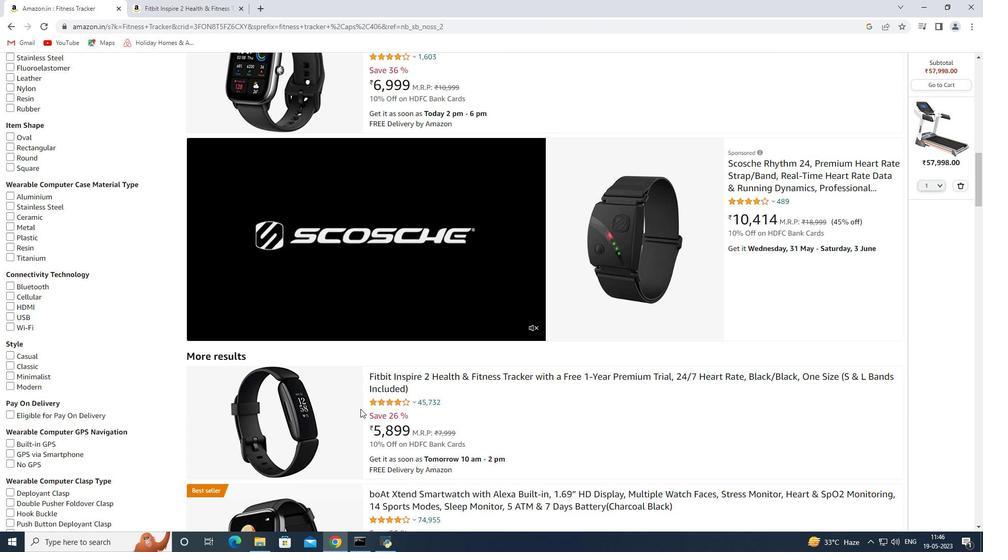 
Action: Mouse scrolled (360, 409) with delta (0, 0)
Screenshot: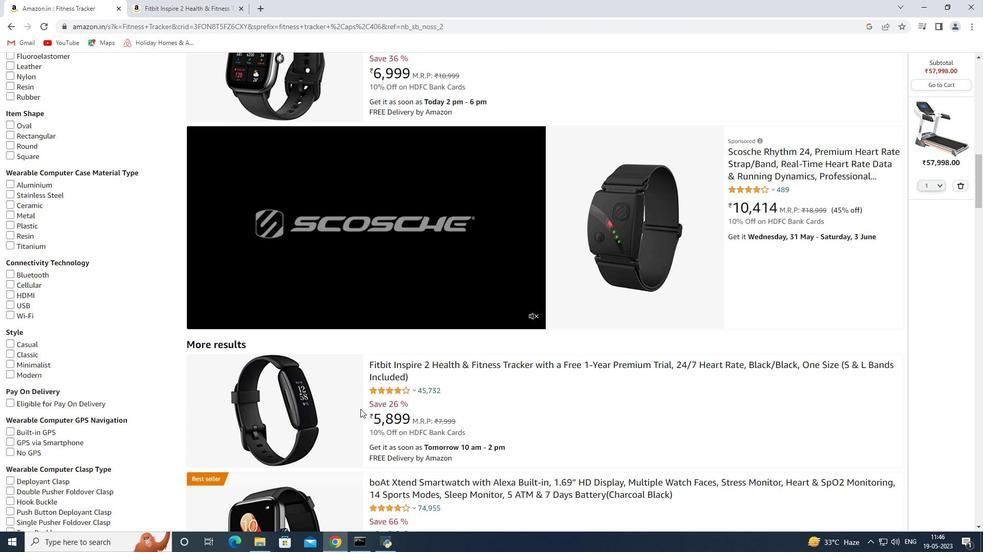 
Action: Mouse scrolled (360, 409) with delta (0, 0)
Screenshot: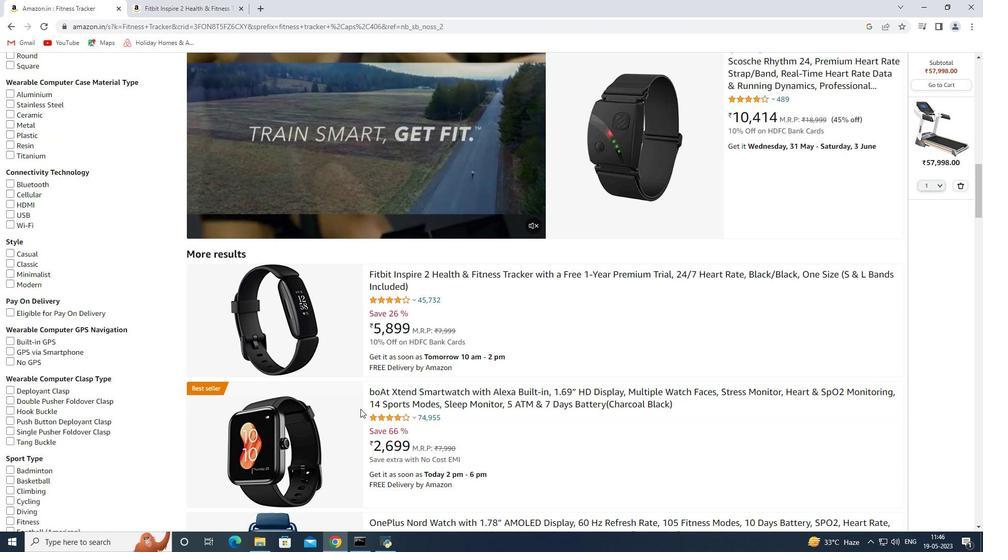 
Action: Mouse scrolled (360, 409) with delta (0, 0)
Screenshot: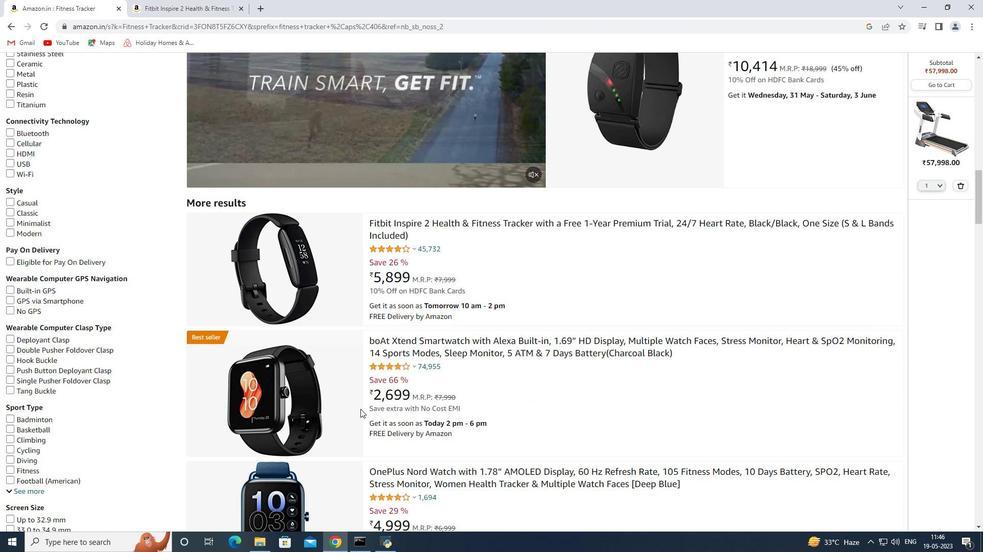 
Action: Mouse moved to (359, 412)
Screenshot: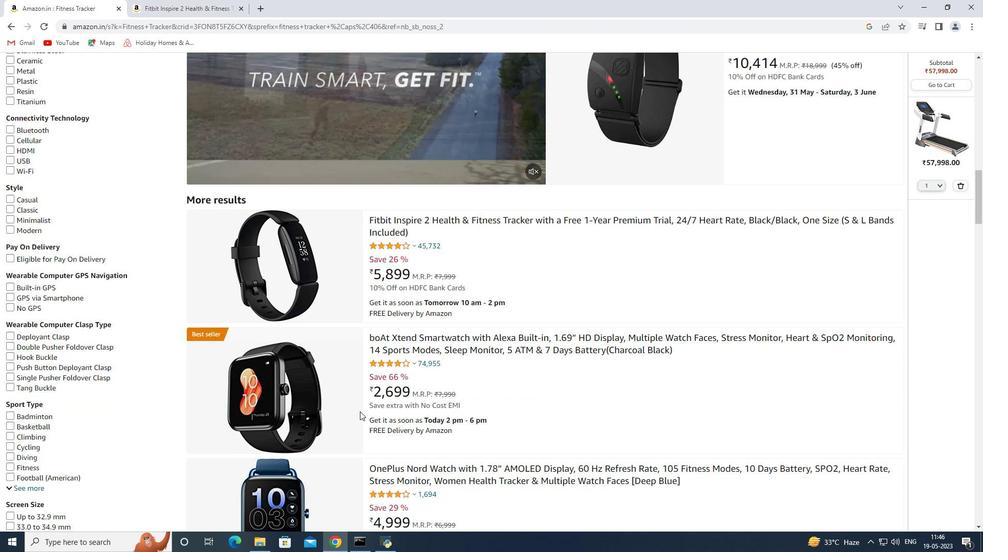 
Action: Mouse scrolled (359, 411) with delta (0, 0)
Screenshot: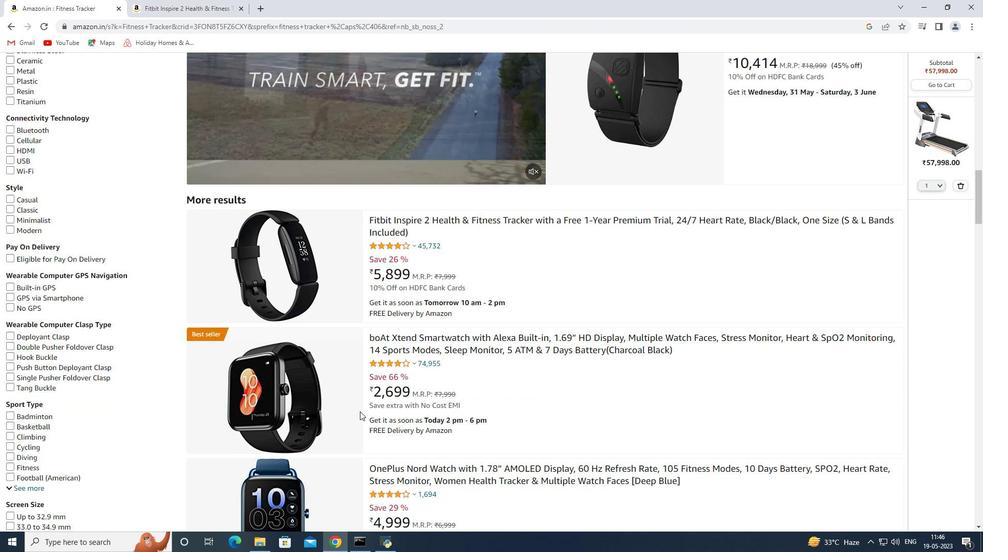 
Action: Mouse scrolled (359, 411) with delta (0, 0)
Screenshot: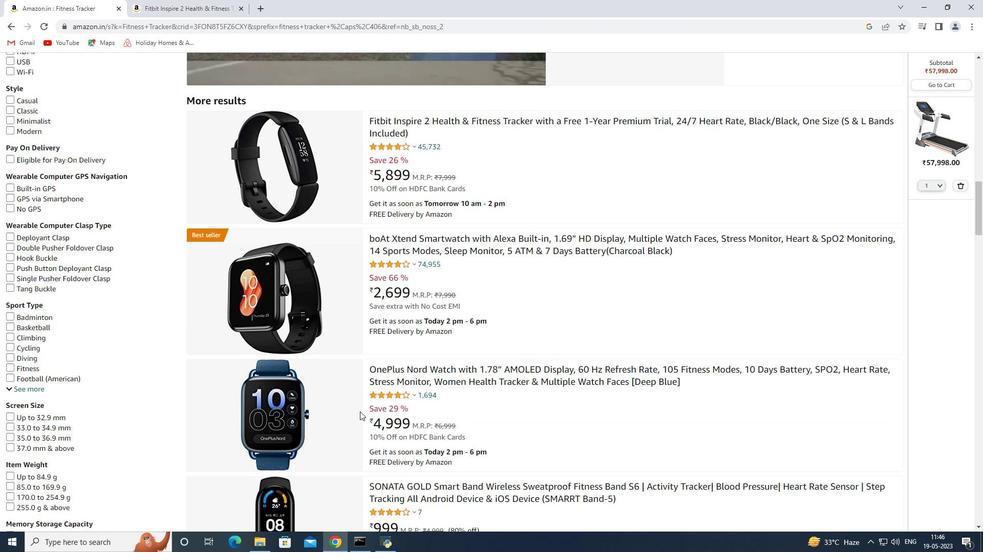 
Action: Mouse scrolled (359, 411) with delta (0, 0)
Screenshot: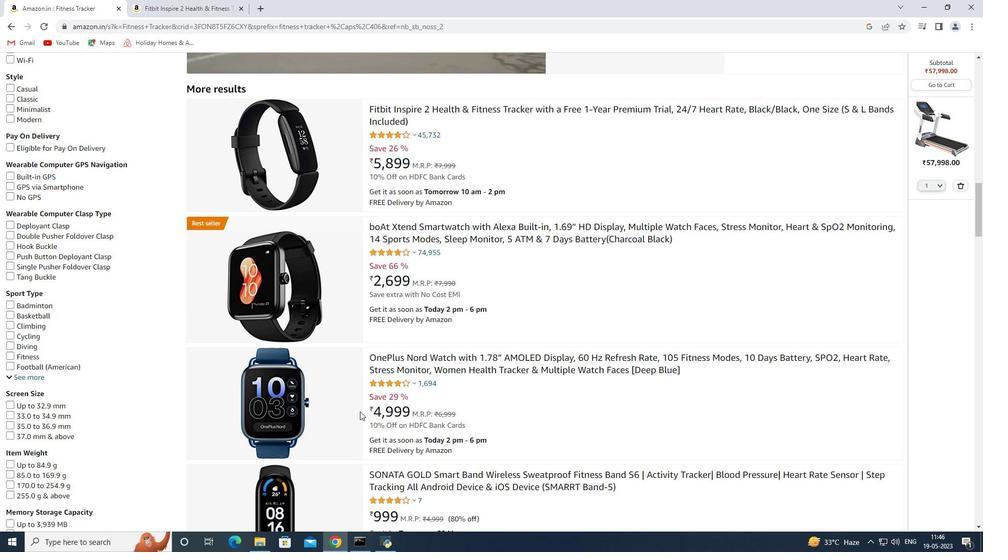 
Action: Mouse moved to (359, 413)
Screenshot: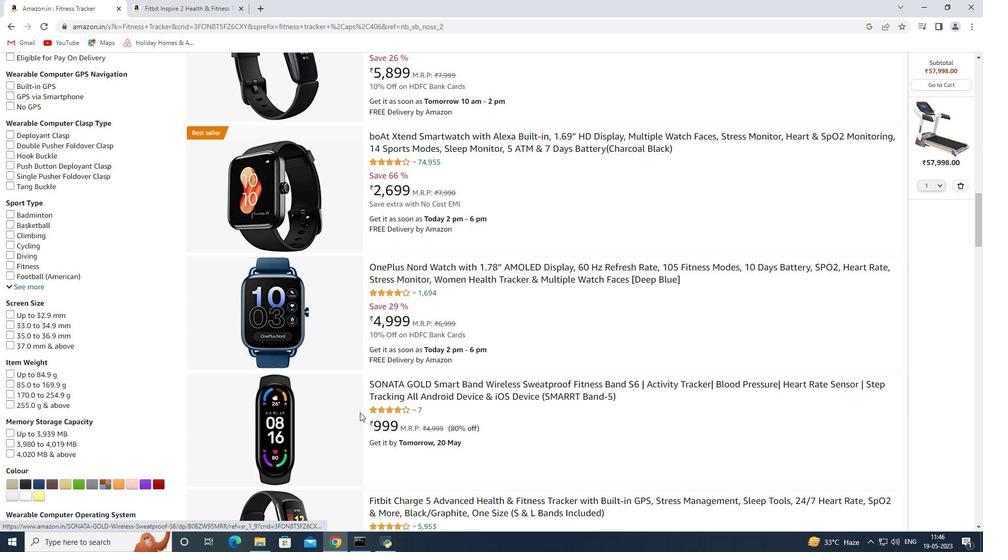 
Action: Mouse scrolled (359, 412) with delta (0, 0)
Screenshot: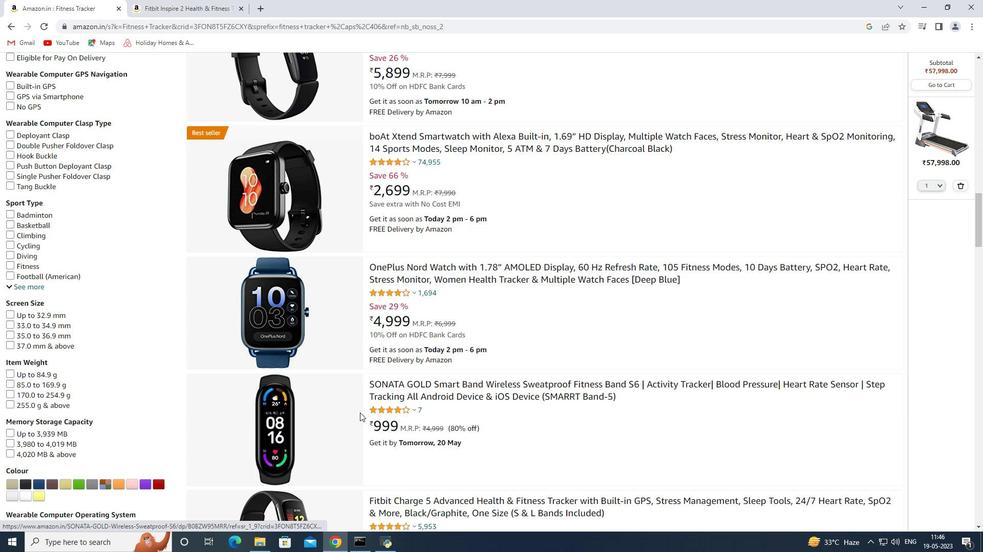 
Action: Mouse scrolled (359, 412) with delta (0, 0)
Screenshot: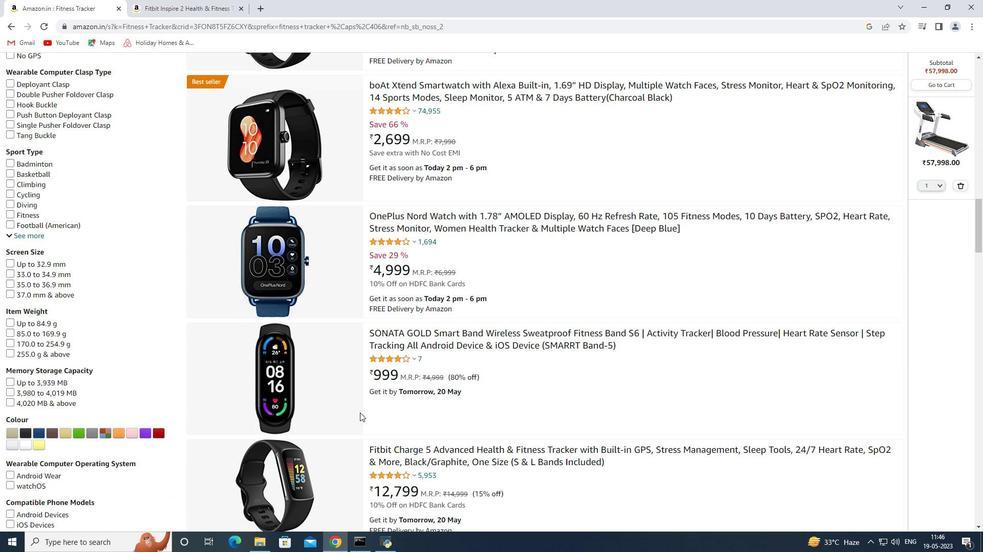
Action: Mouse scrolled (359, 412) with delta (0, 0)
Screenshot: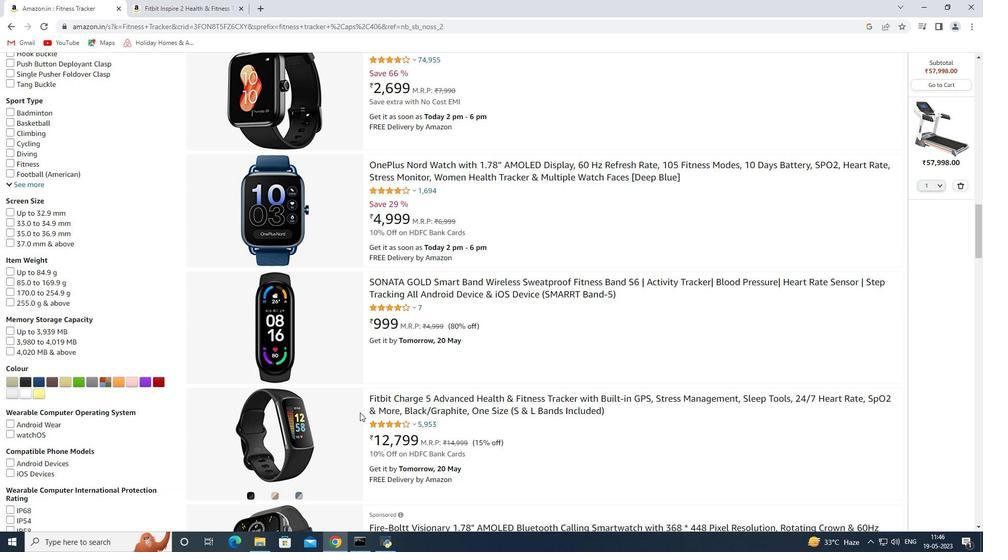 
Action: Mouse moved to (350, 413)
Screenshot: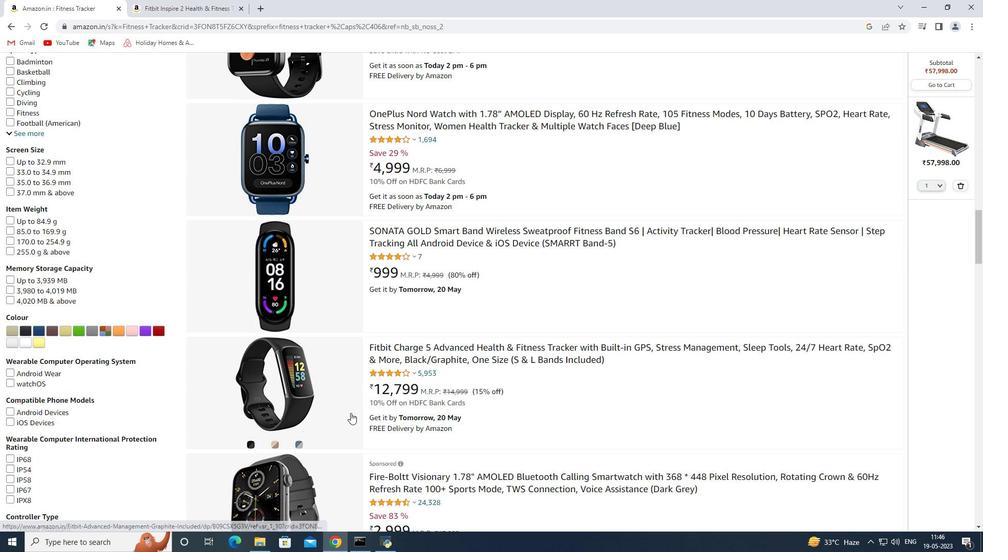 
Action: Mouse scrolled (350, 413) with delta (0, 0)
Screenshot: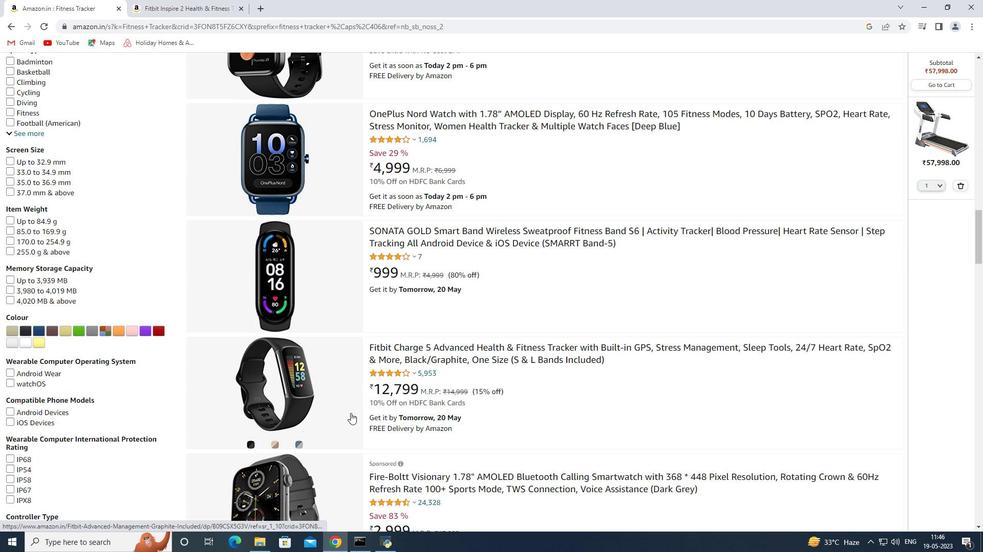
Action: Mouse moved to (345, 413)
Screenshot: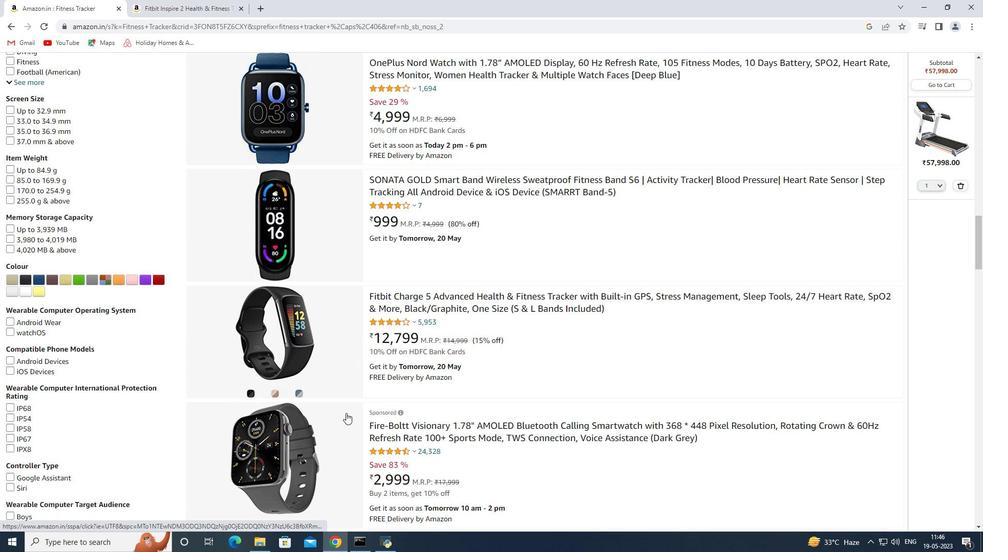 
Action: Mouse scrolled (345, 413) with delta (0, 0)
Screenshot: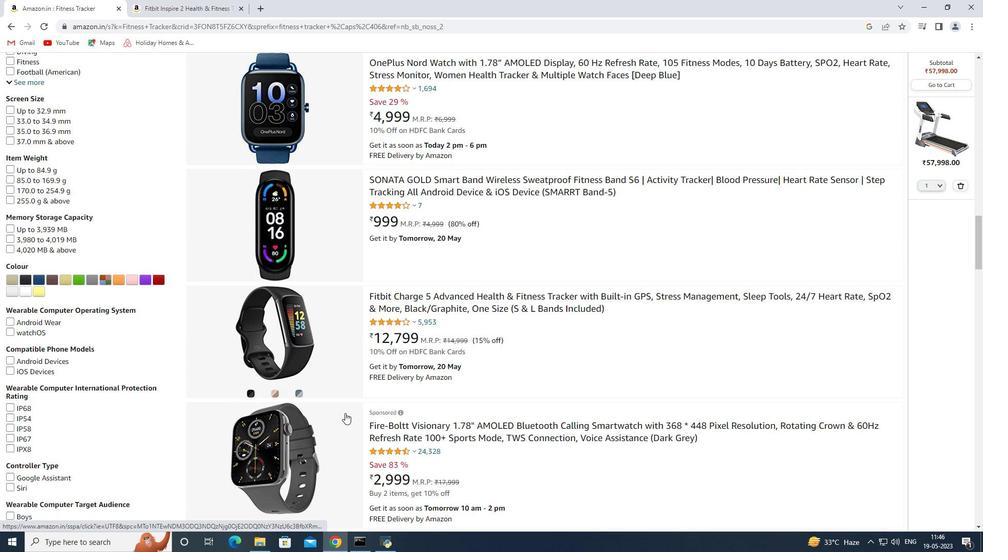 
Action: Mouse scrolled (345, 413) with delta (0, 0)
Screenshot: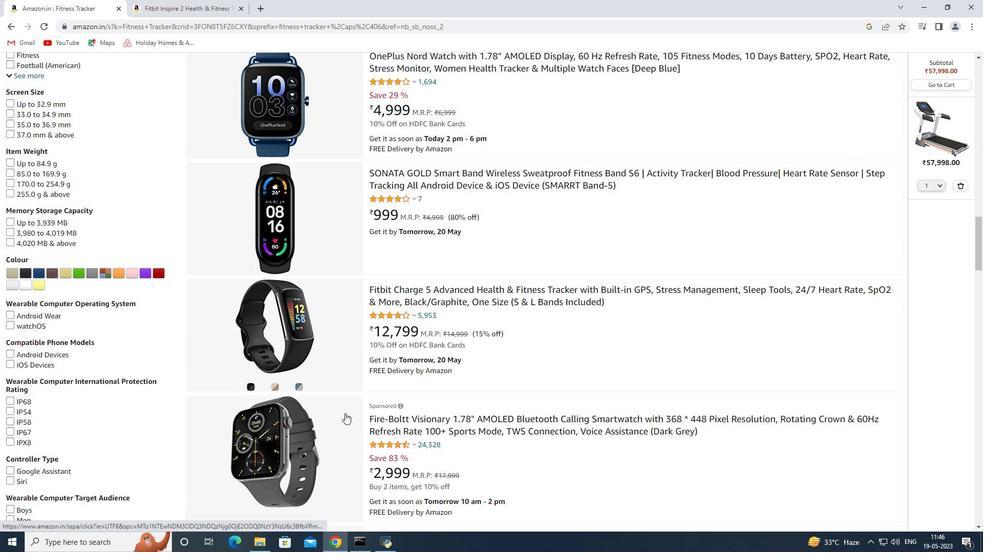 
Action: Mouse moved to (340, 413)
Screenshot: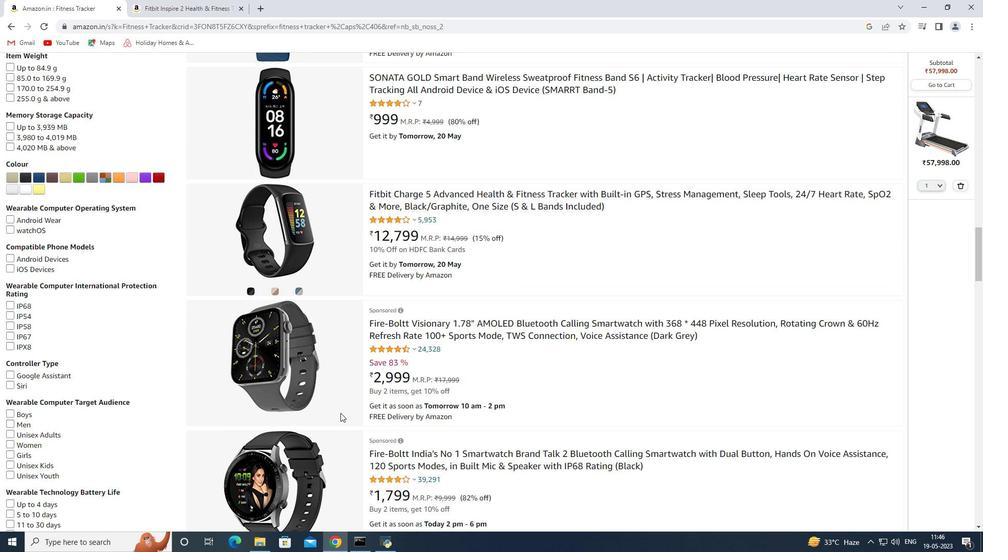 
Action: Mouse scrolled (340, 413) with delta (0, 0)
Screenshot: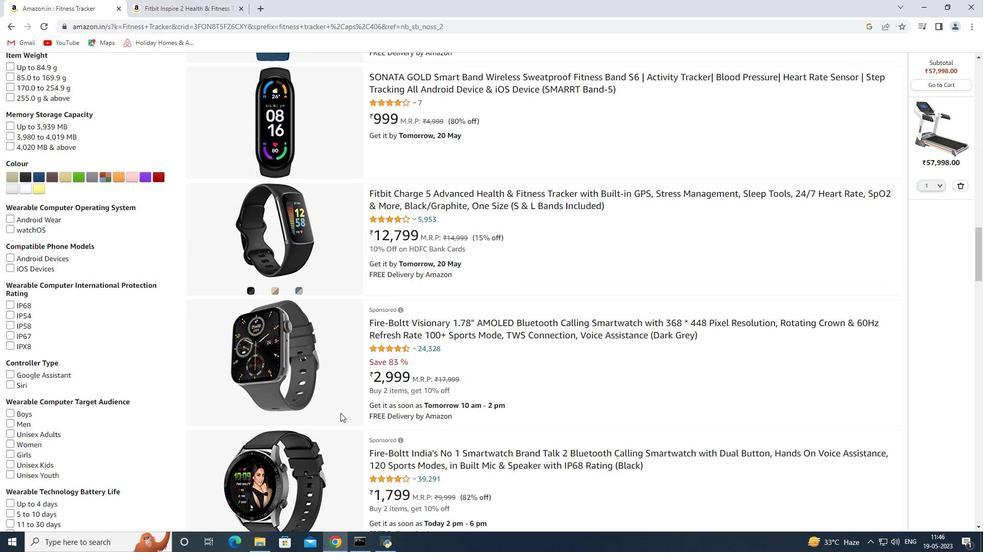 
Action: Mouse moved to (339, 413)
Screenshot: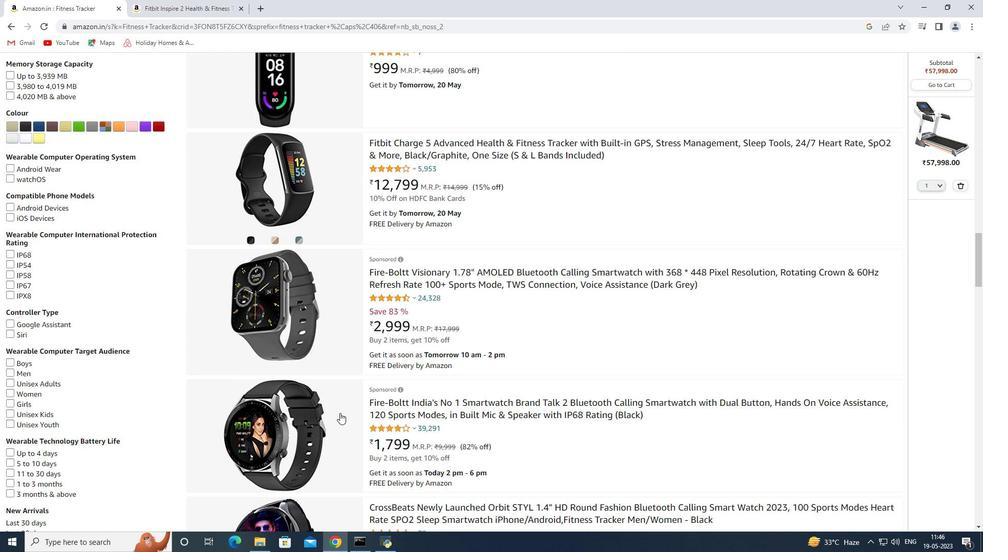 
Action: Mouse scrolled (339, 413) with delta (0, 0)
Screenshot: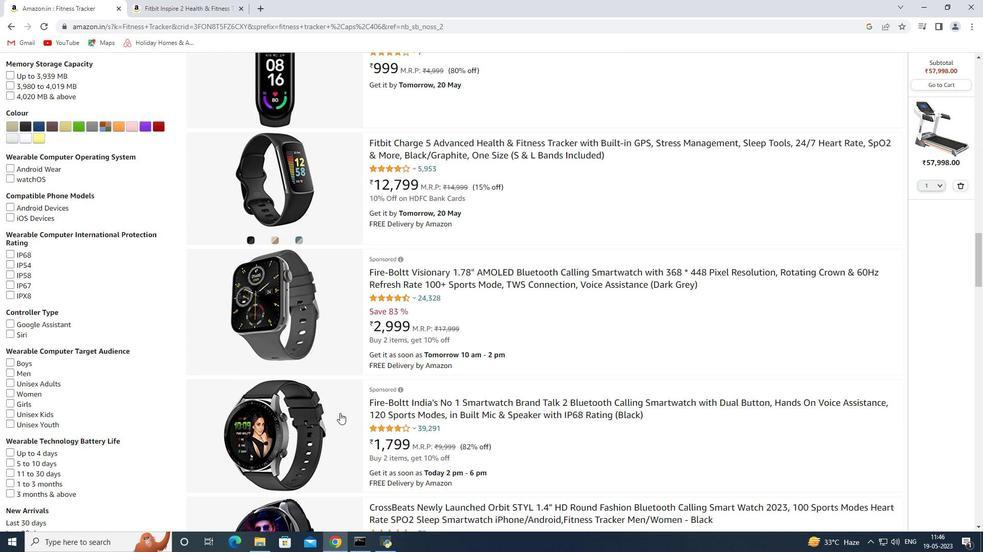
Action: Mouse scrolled (339, 413) with delta (0, 0)
Screenshot: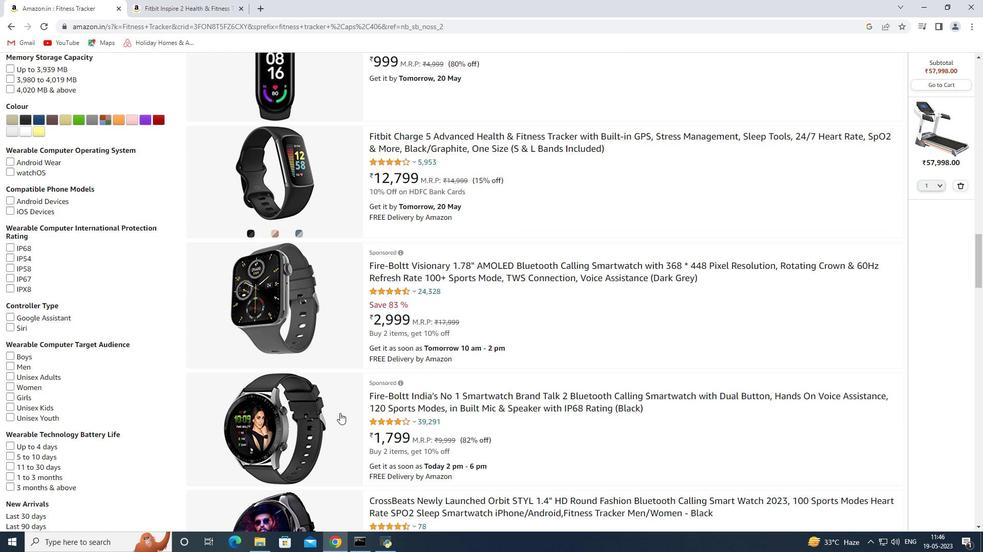 
Action: Mouse scrolled (339, 413) with delta (0, 0)
Screenshot: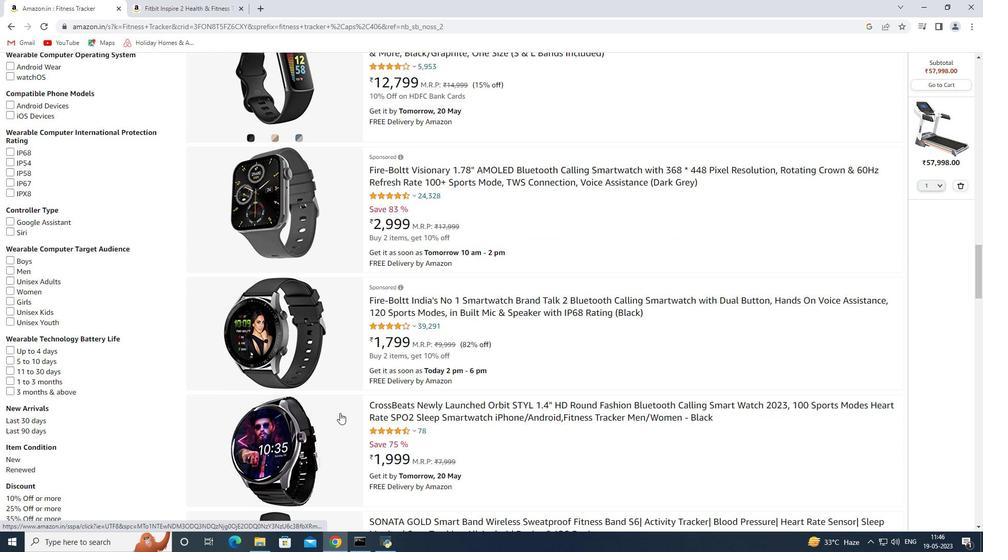 
Action: Mouse scrolled (339, 413) with delta (0, 0)
Screenshot: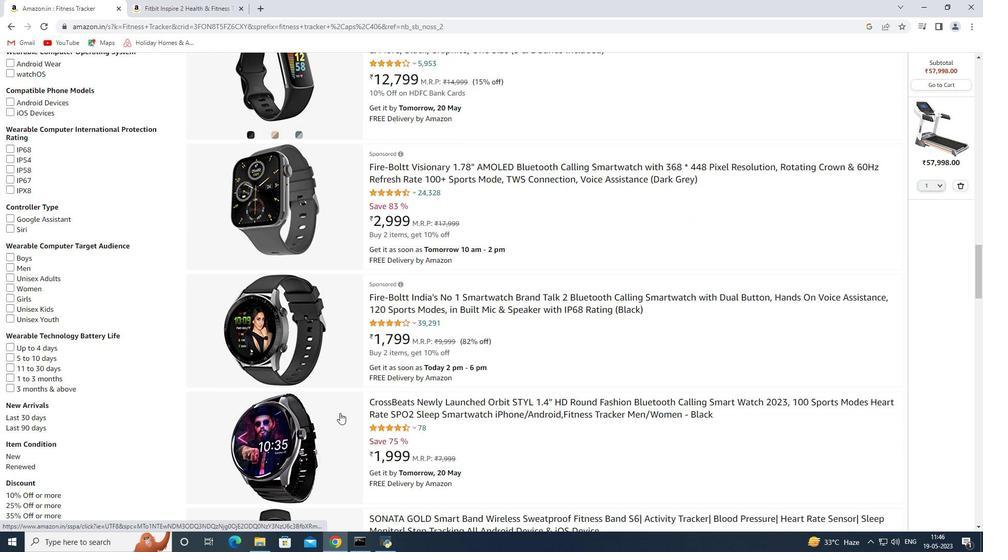 
Action: Mouse scrolled (339, 413) with delta (0, 0)
Screenshot: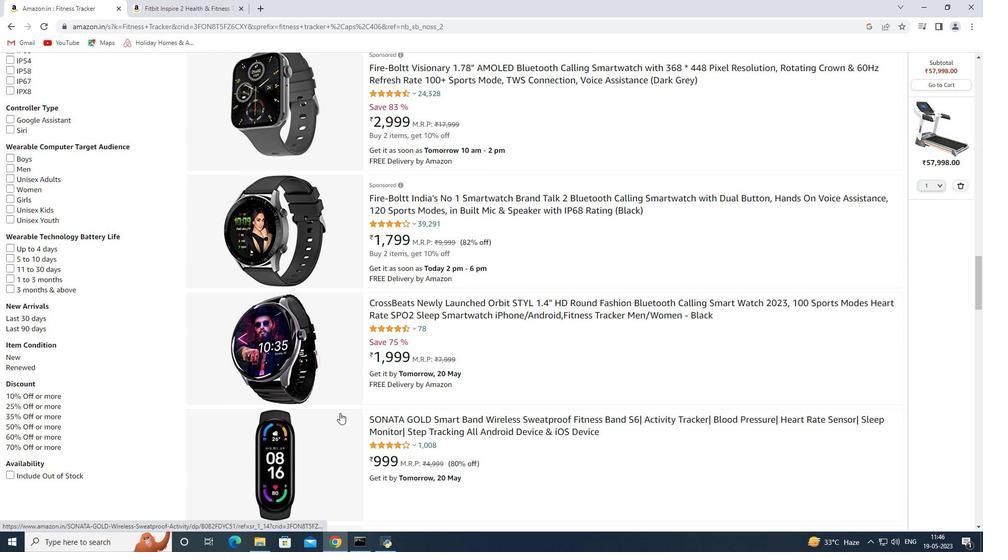 
Action: Mouse scrolled (339, 413) with delta (0, 0)
Screenshot: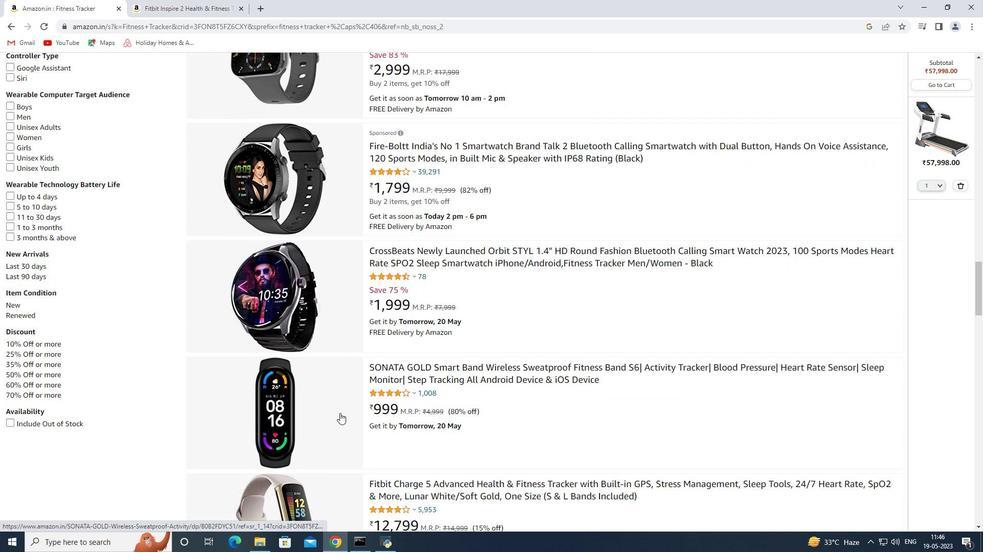 
Action: Mouse scrolled (339, 413) with delta (0, 0)
Screenshot: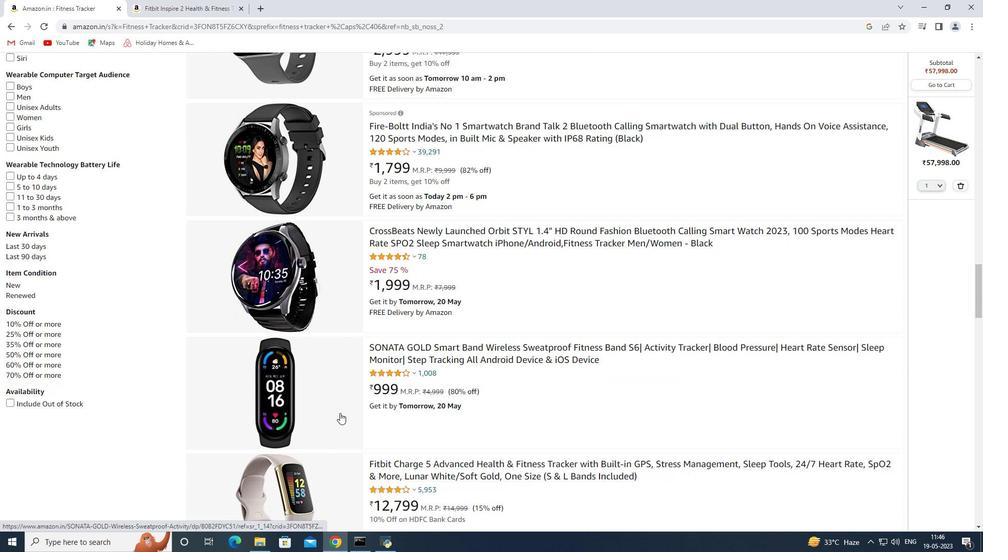 
Action: Mouse moved to (337, 410)
Screenshot: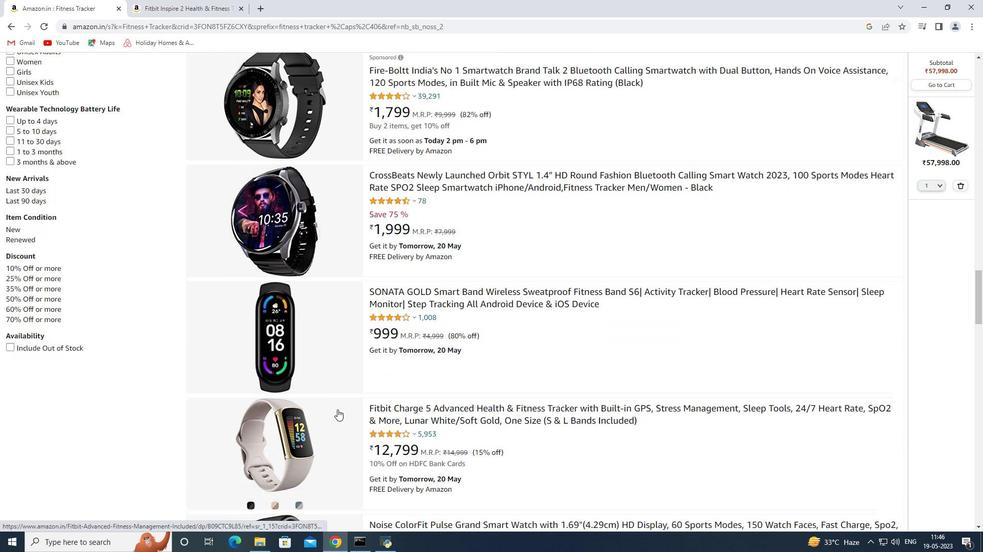 
Action: Mouse scrolled (337, 409) with delta (0, 0)
Screenshot: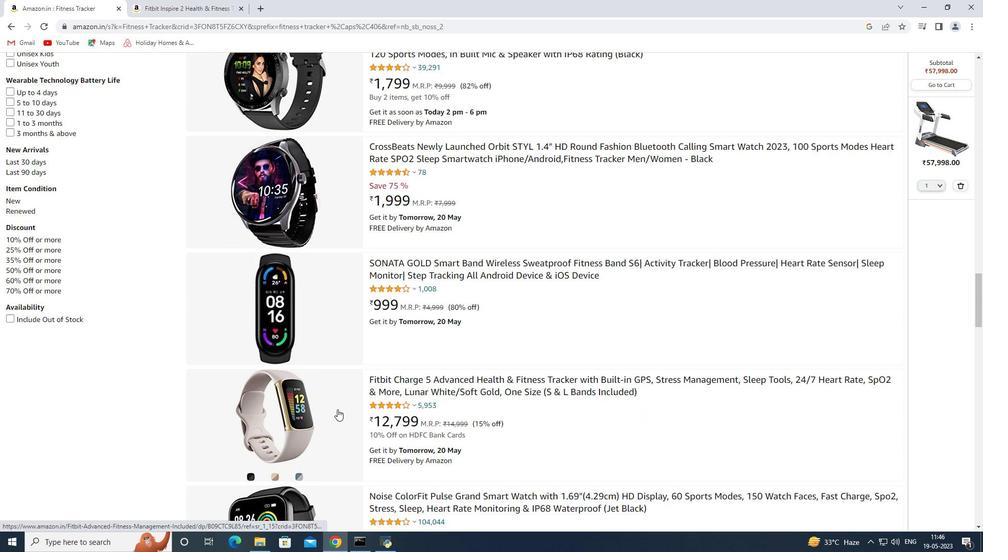 
Action: Mouse moved to (307, 392)
Screenshot: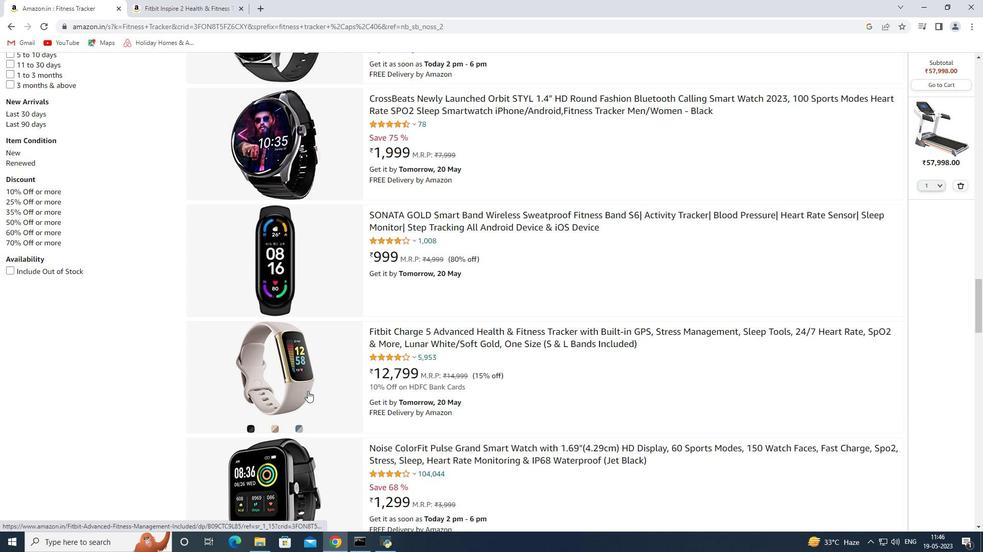 
Action: Mouse scrolled (307, 391) with delta (0, 0)
Screenshot: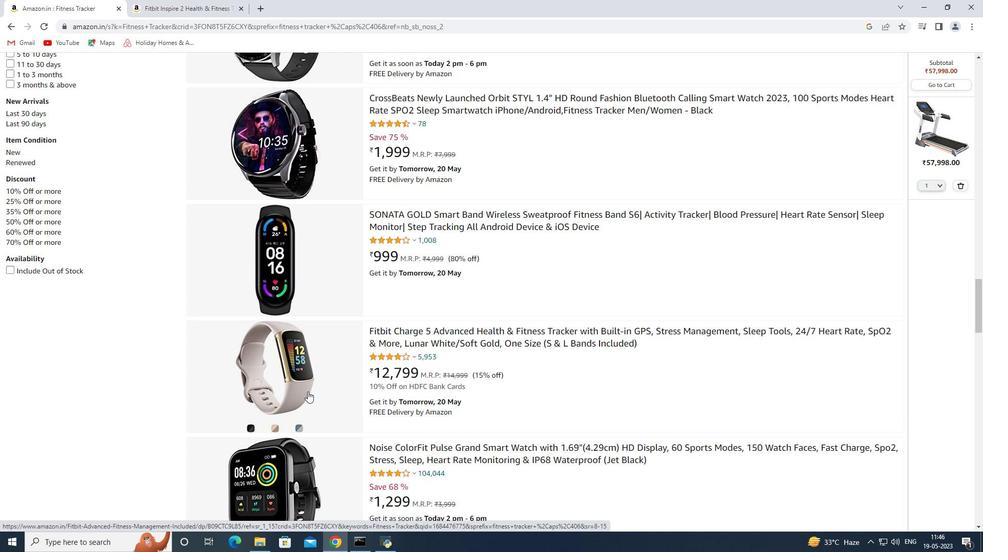 
Action: Mouse moved to (343, 353)
Screenshot: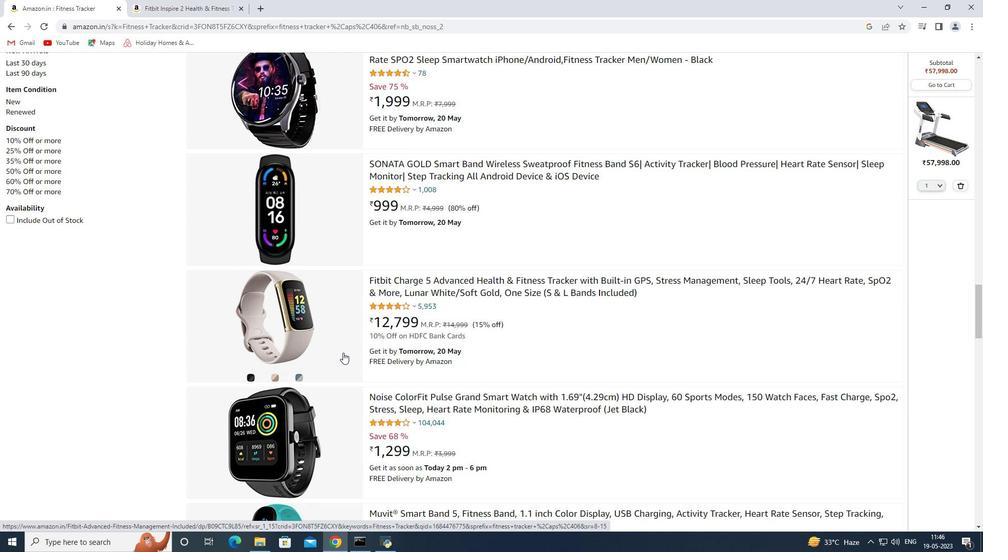 
Action: Mouse scrolled (343, 353) with delta (0, 0)
Screenshot: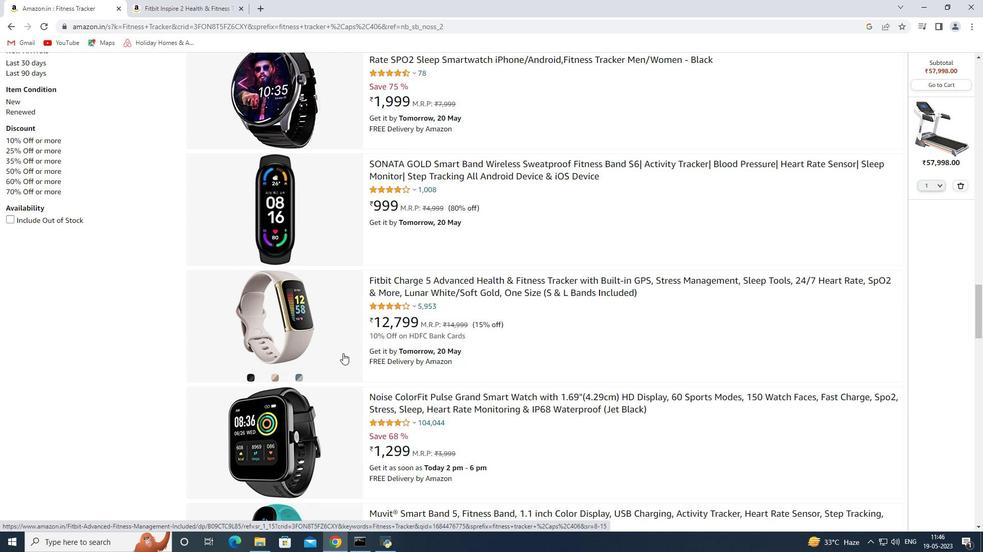 
Action: Mouse scrolled (343, 353) with delta (0, 0)
Screenshot: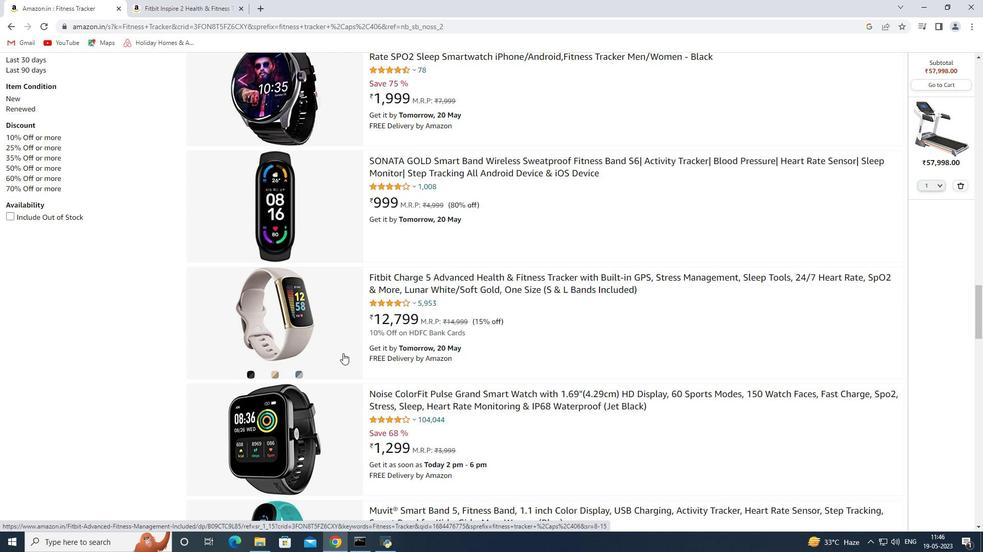 
Action: Mouse scrolled (343, 353) with delta (0, 0)
Screenshot: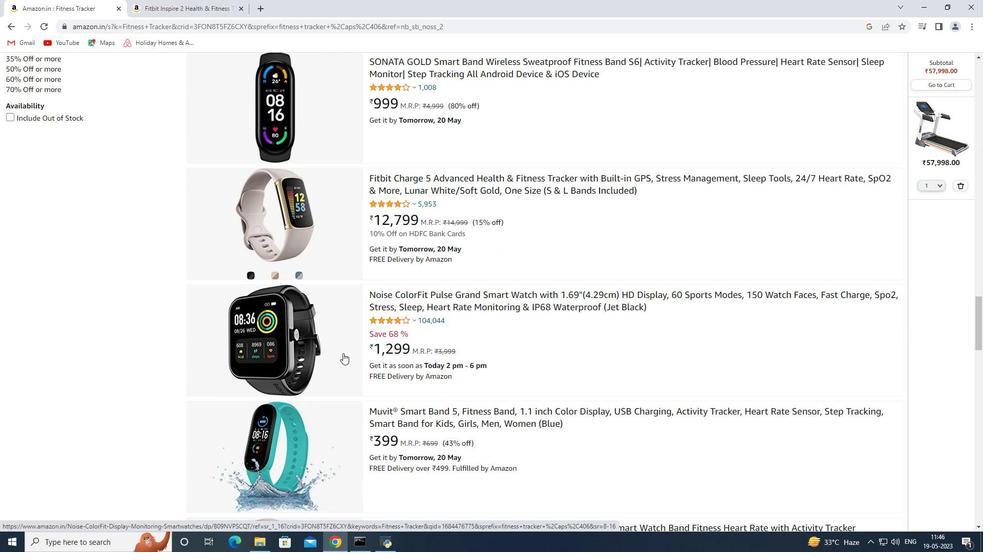 
Action: Mouse scrolled (343, 353) with delta (0, 0)
Screenshot: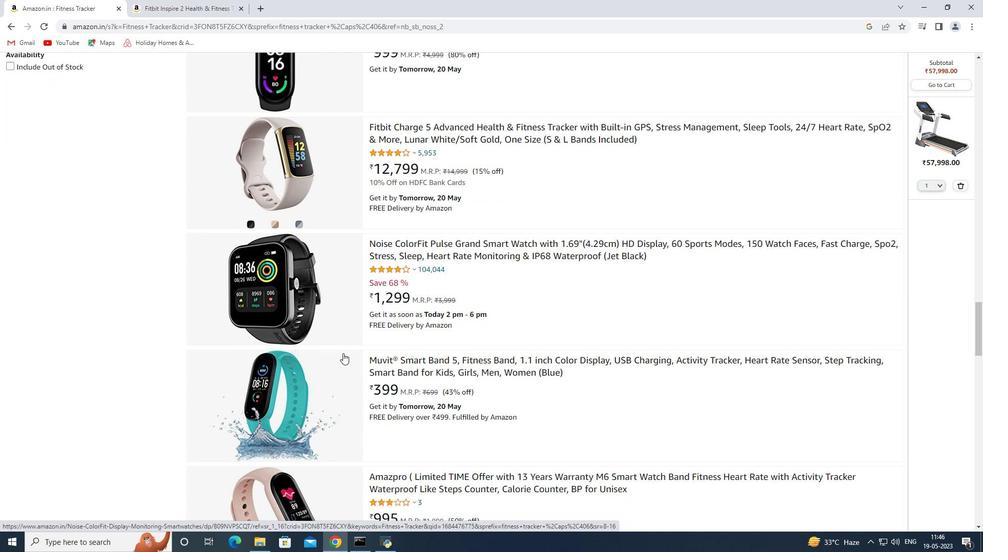 
Action: Mouse scrolled (343, 353) with delta (0, 0)
Screenshot: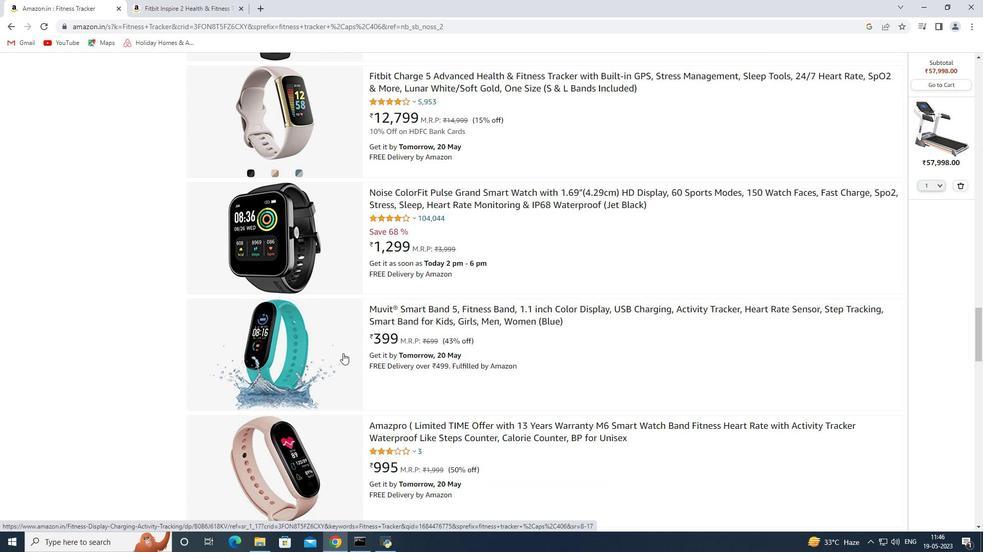 
Action: Mouse scrolled (343, 353) with delta (0, 0)
Screenshot: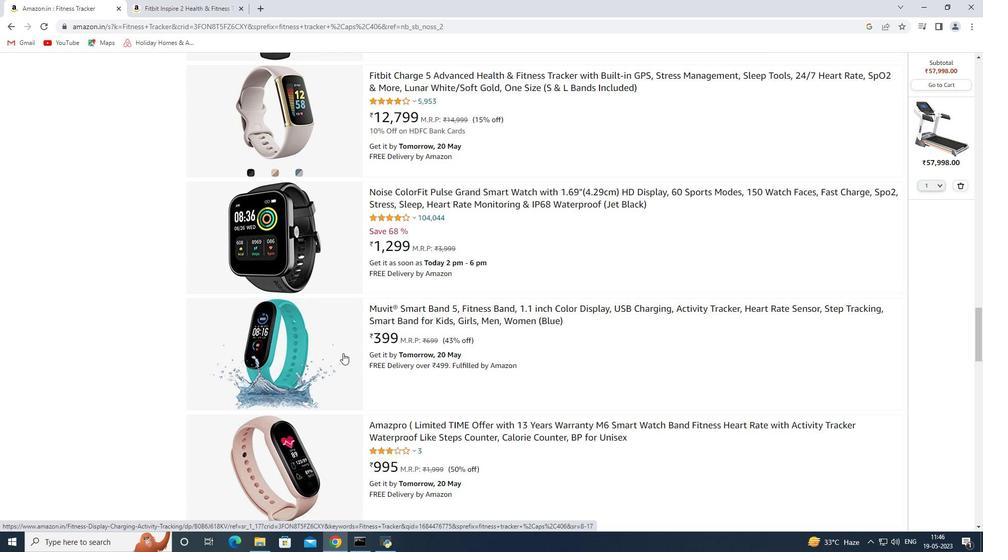 
Action: Mouse scrolled (343, 353) with delta (0, 0)
Screenshot: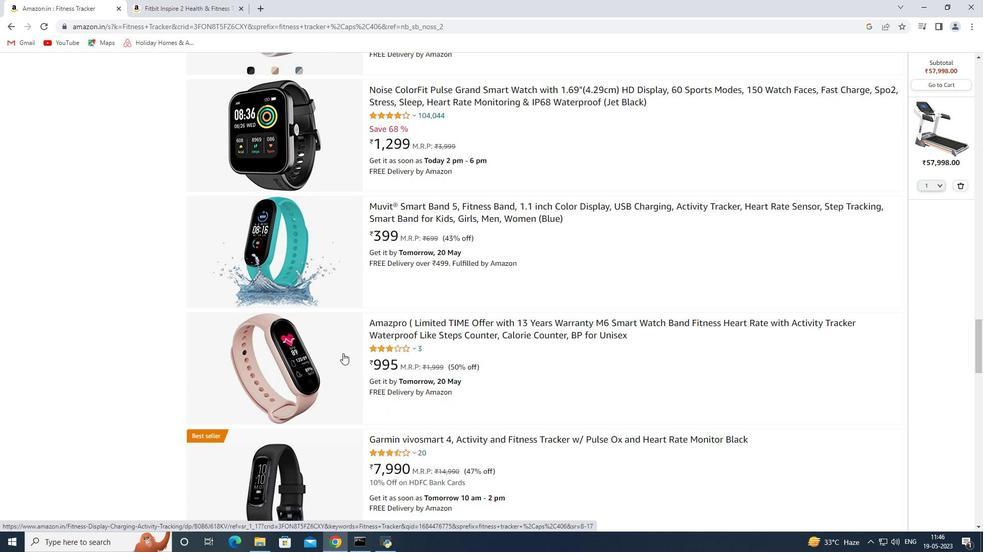 
Action: Mouse scrolled (343, 353) with delta (0, 0)
Screenshot: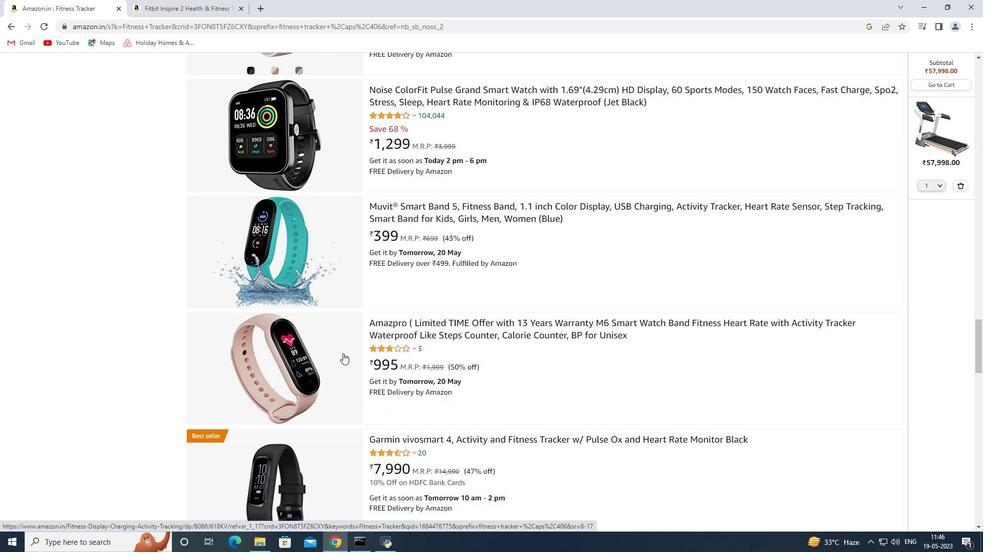 
Action: Mouse scrolled (343, 353) with delta (0, 0)
Screenshot: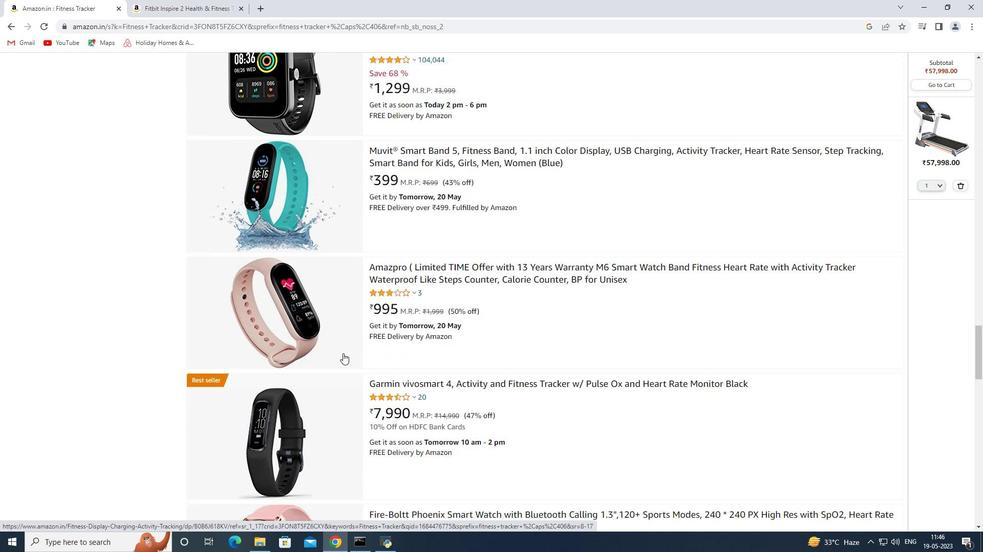 
Action: Mouse scrolled (343, 353) with delta (0, 0)
Screenshot: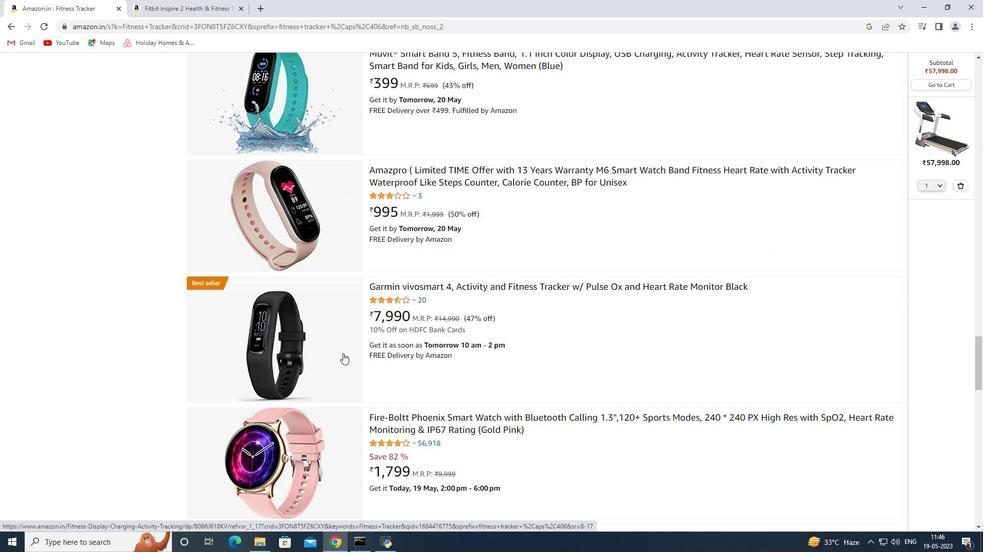 
Action: Mouse scrolled (343, 353) with delta (0, 0)
Screenshot: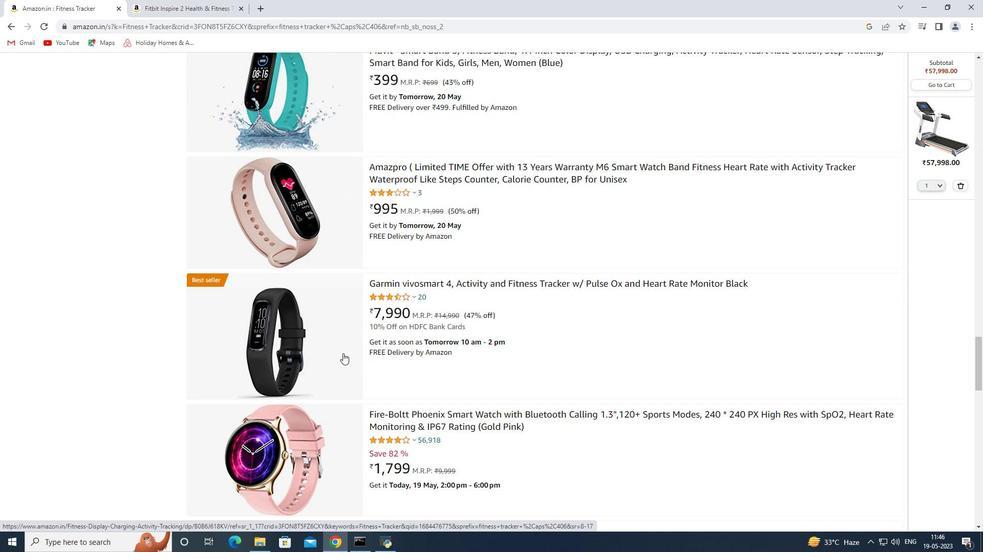 
Action: Mouse scrolled (343, 353) with delta (0, 0)
Screenshot: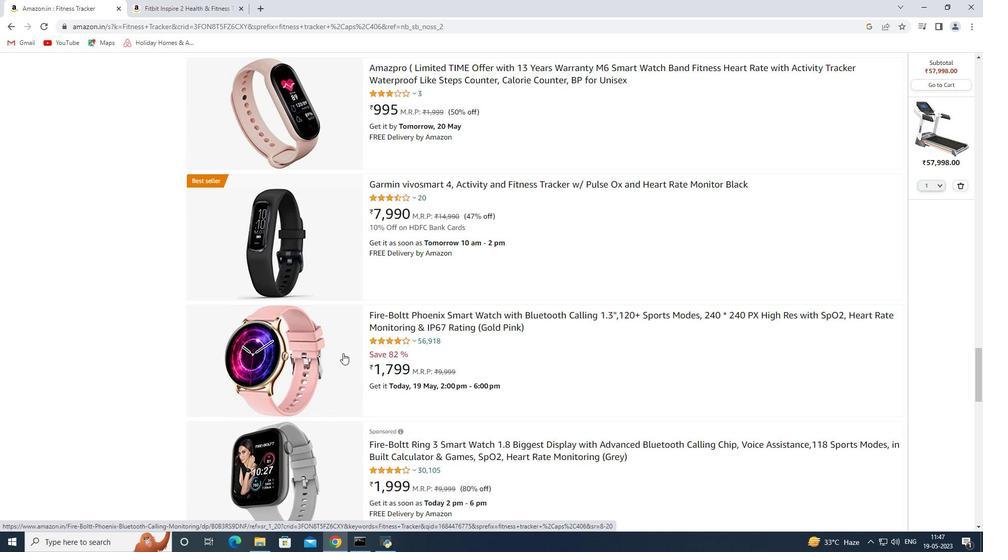 
Action: Mouse scrolled (343, 353) with delta (0, 0)
Screenshot: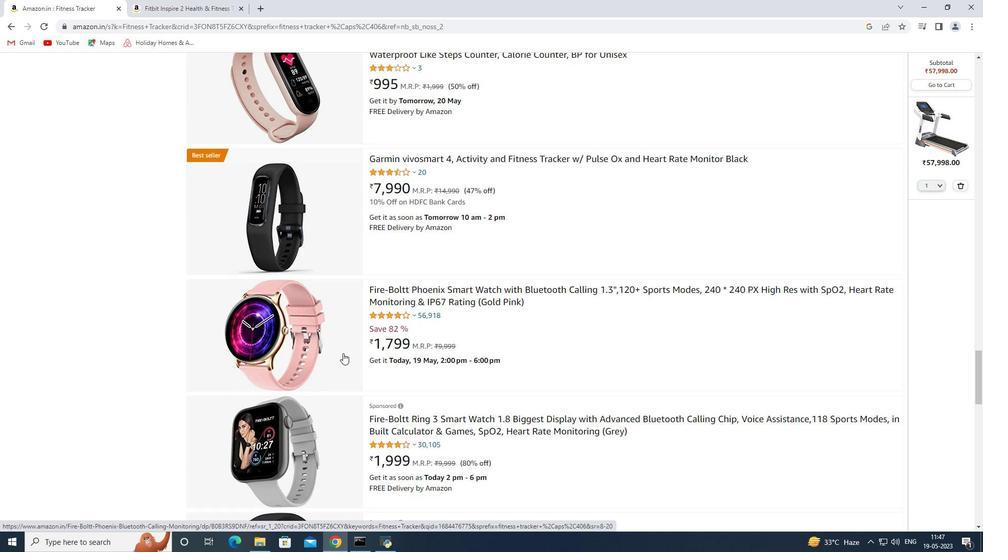 
Action: Mouse scrolled (343, 353) with delta (0, 0)
Screenshot: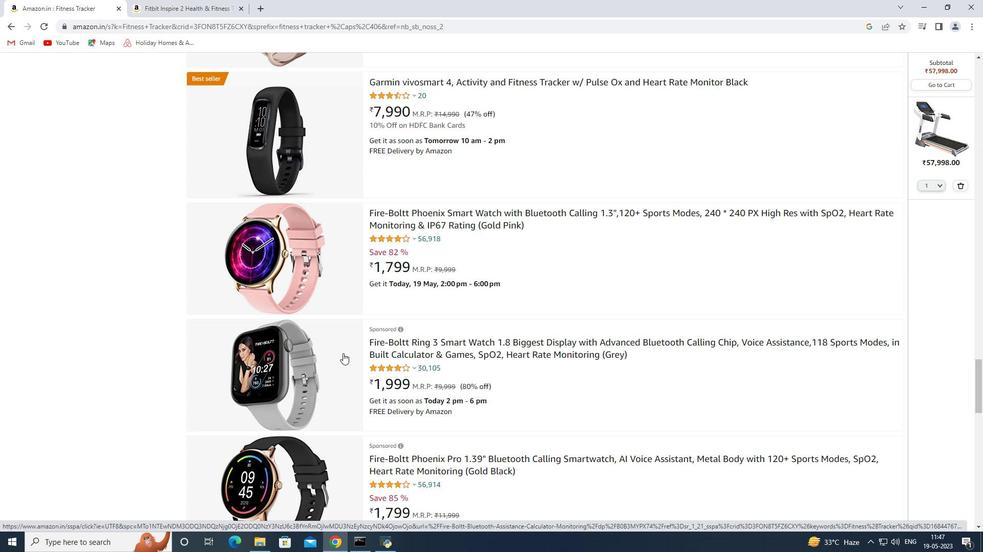 
Action: Mouse scrolled (343, 353) with delta (0, 0)
Screenshot: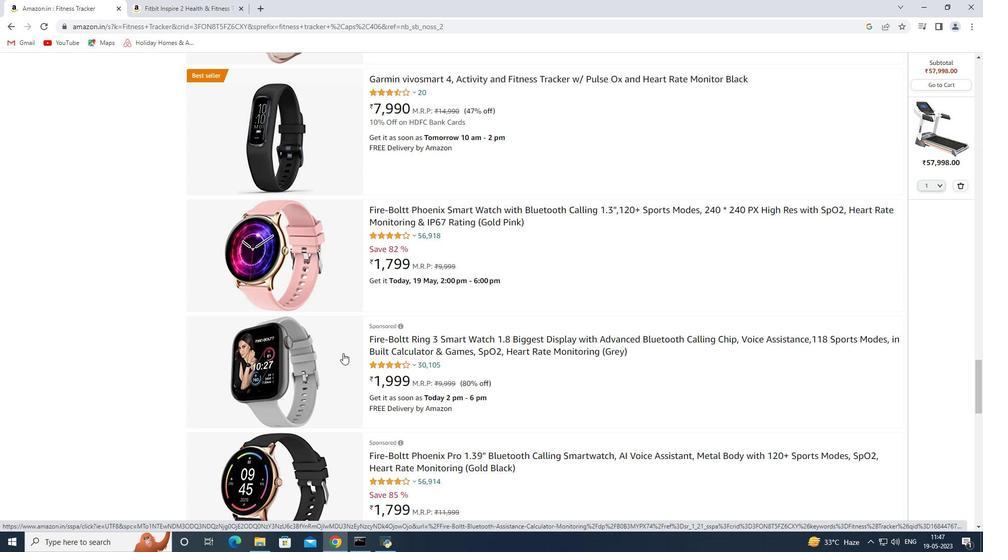 
Action: Mouse scrolled (343, 353) with delta (0, 0)
Screenshot: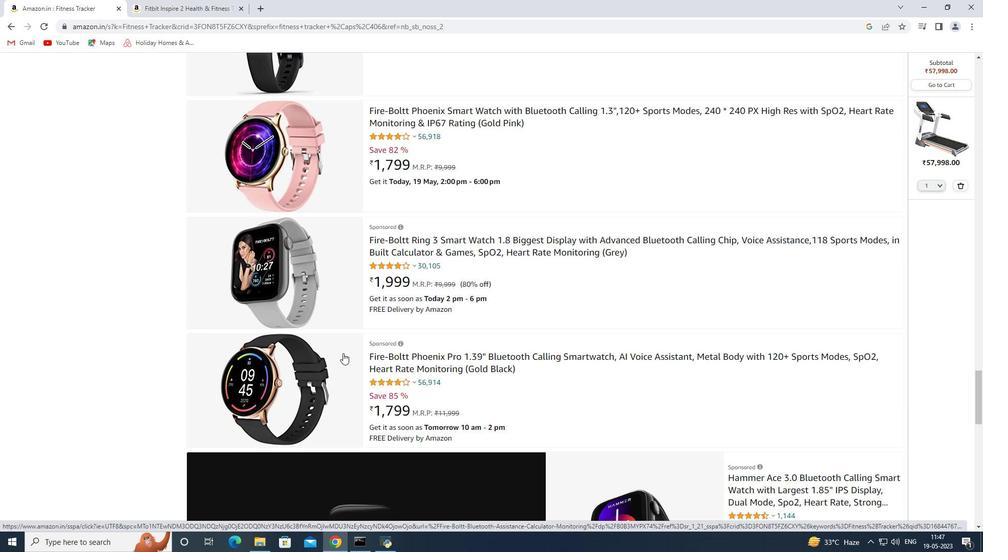 
Action: Mouse scrolled (343, 353) with delta (0, 0)
Screenshot: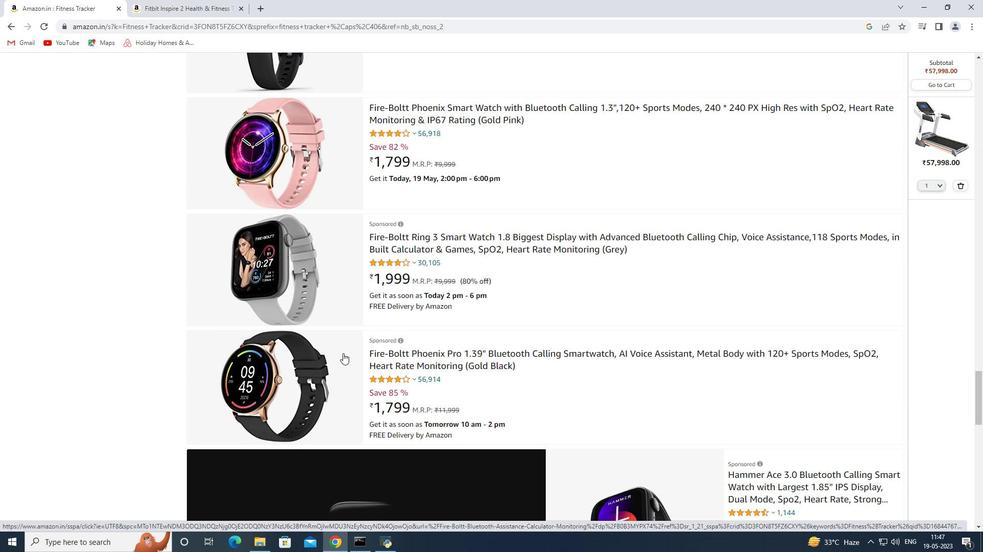 
Action: Mouse scrolled (343, 353) with delta (0, 0)
Screenshot: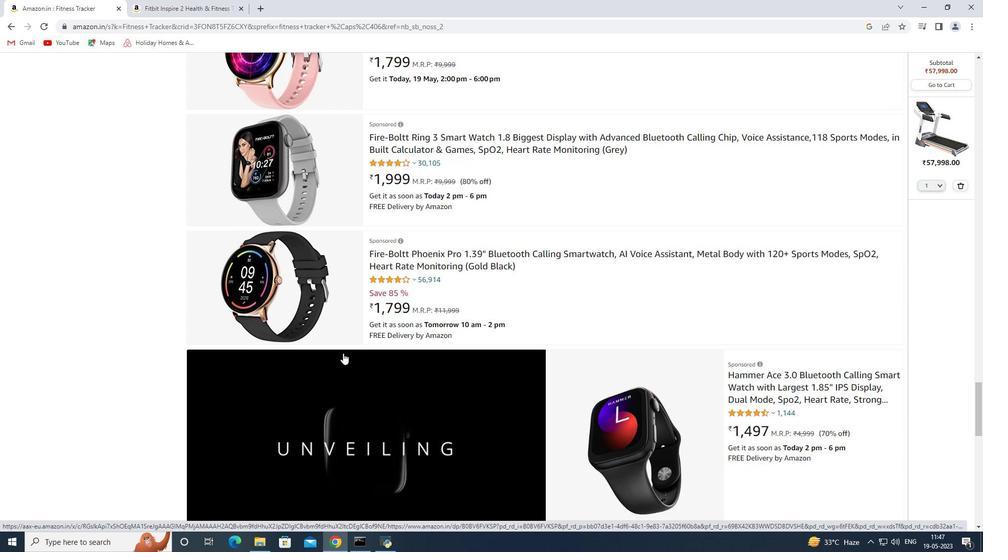
Action: Mouse scrolled (343, 353) with delta (0, 0)
Screenshot: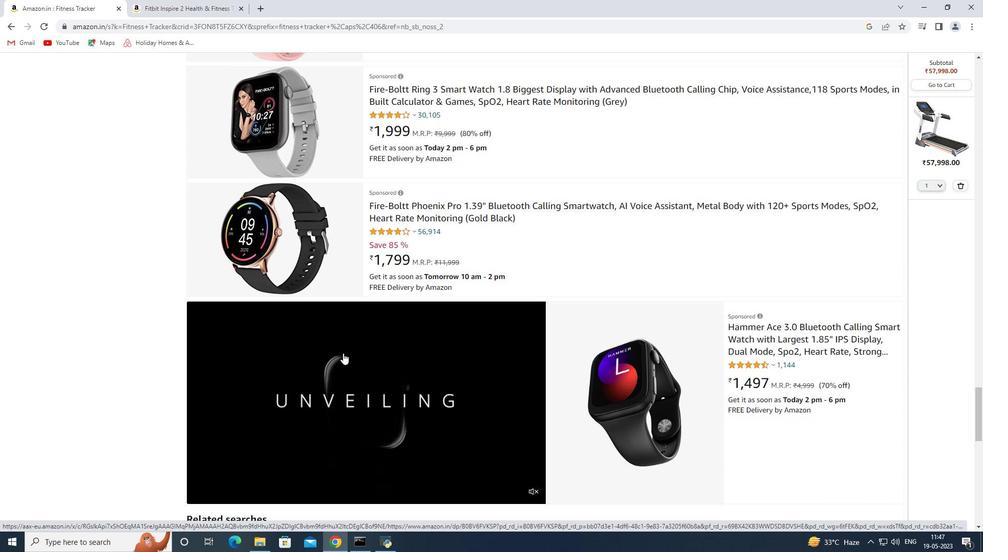
Action: Mouse moved to (351, 321)
Screenshot: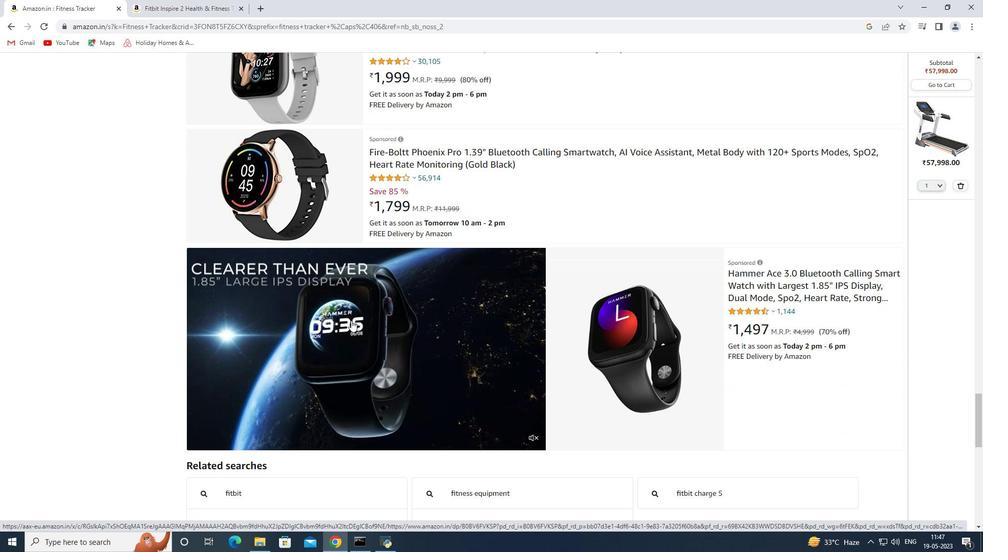 
Action: Mouse scrolled (351, 320) with delta (0, 0)
Screenshot: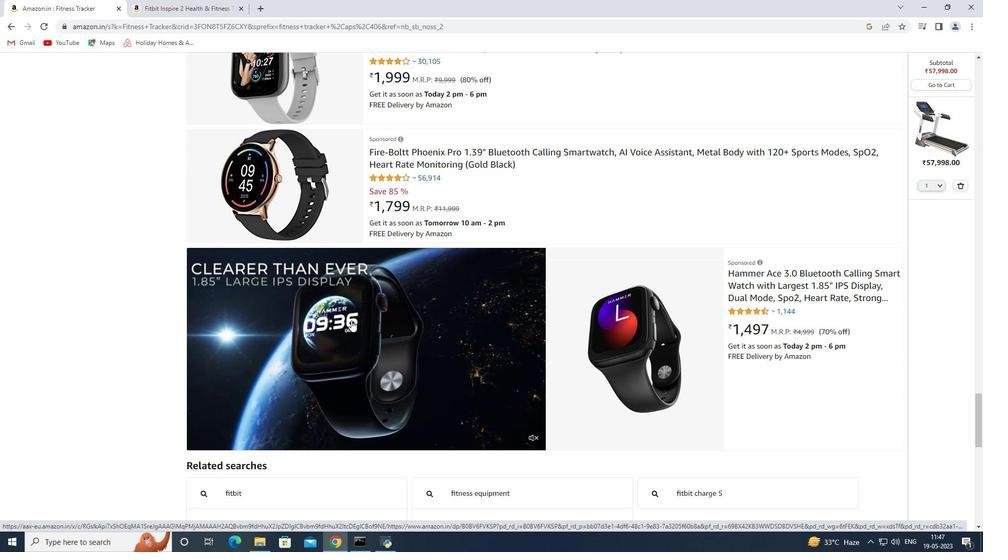 
Action: Mouse scrolled (351, 320) with delta (0, 0)
Screenshot: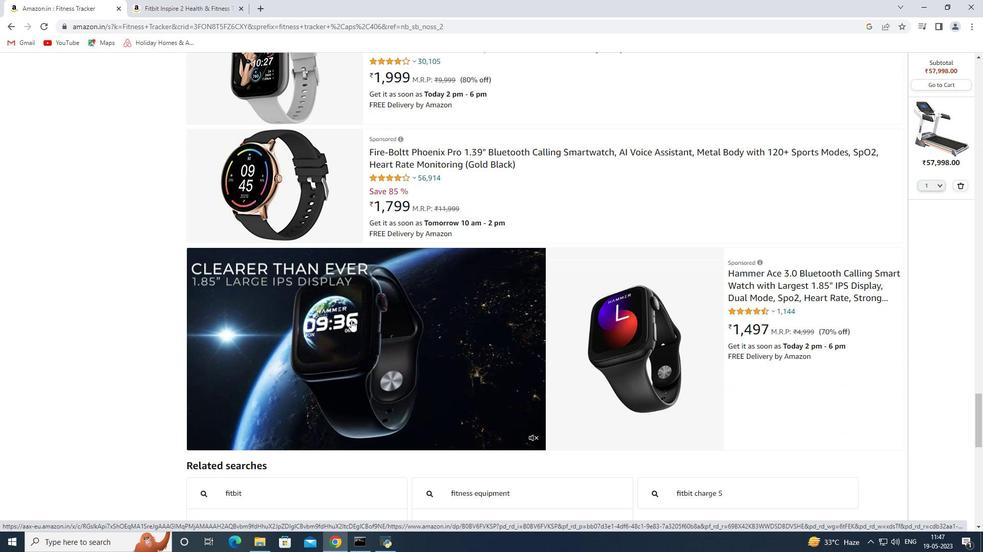 
Action: Mouse moved to (250, 386)
Screenshot: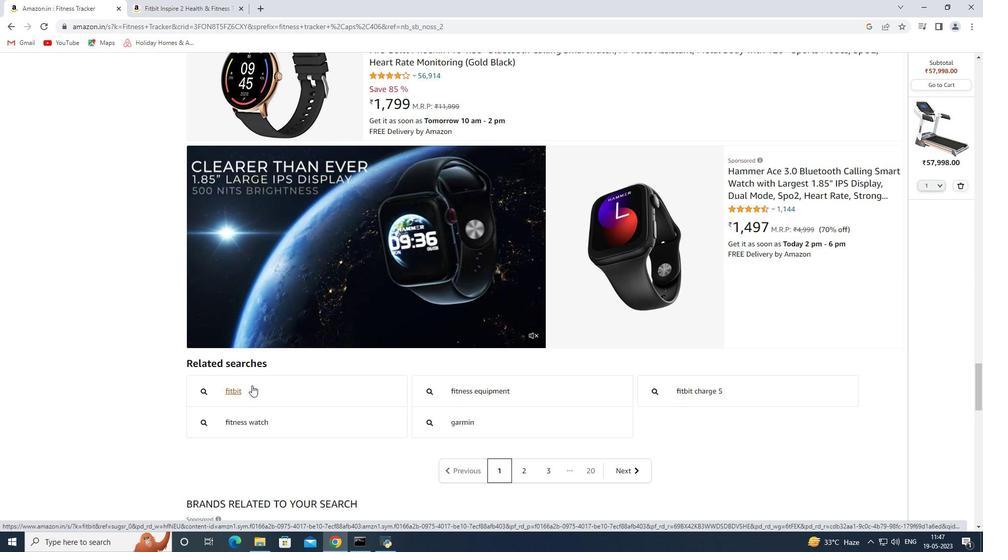 
Action: Mouse pressed left at (250, 386)
Screenshot: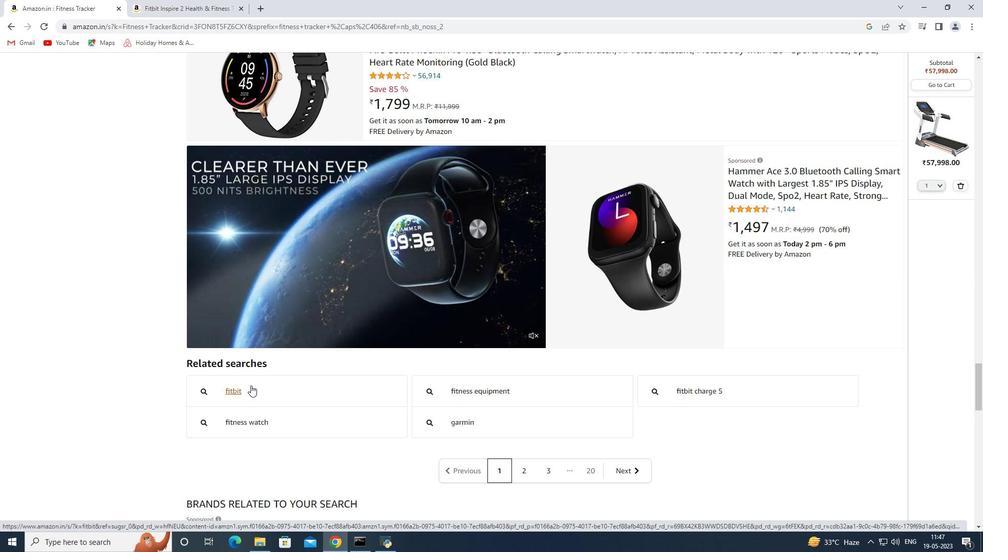
Action: Mouse moved to (306, 373)
Screenshot: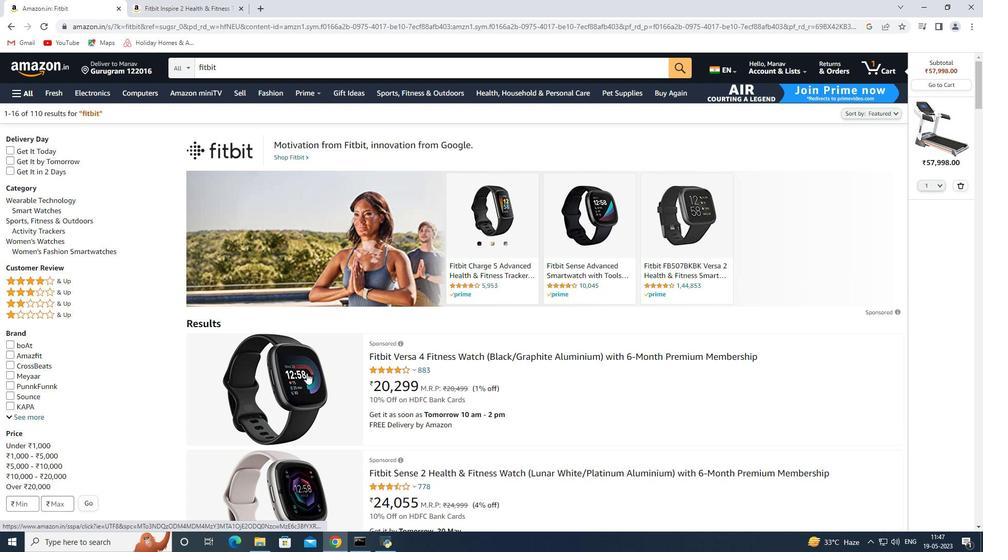 
Action: Mouse pressed left at (306, 373)
Screenshot: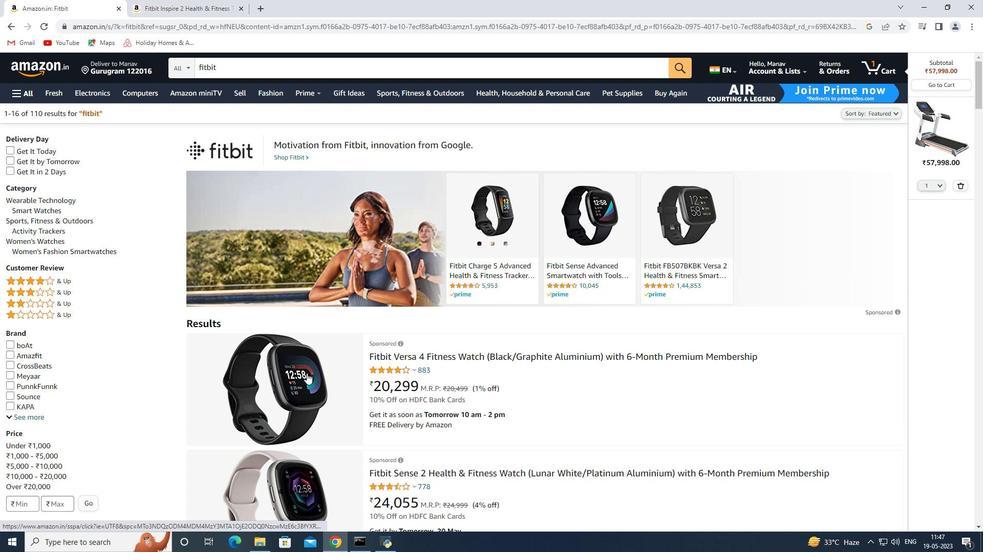 
Action: Mouse moved to (289, 268)
Screenshot: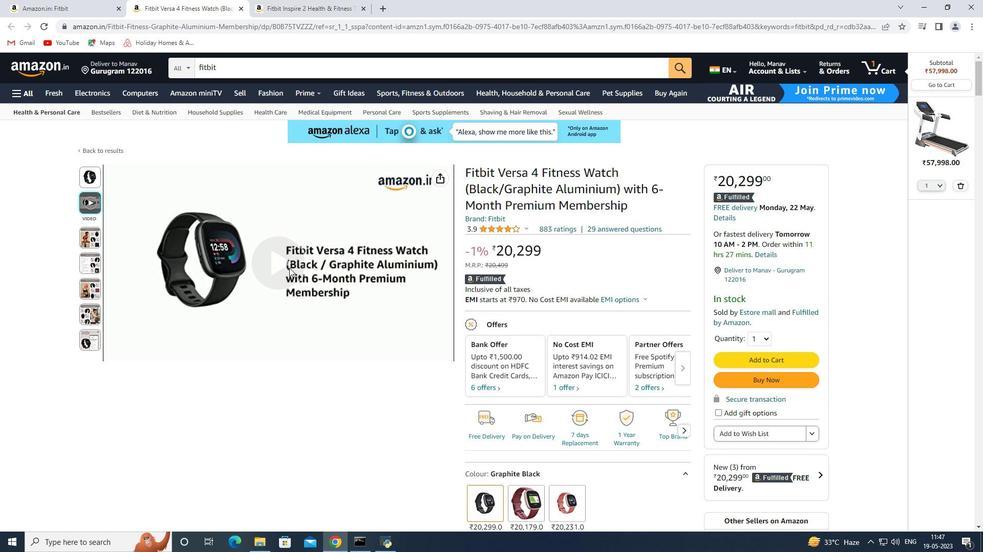 
Action: Mouse pressed left at (289, 268)
Screenshot: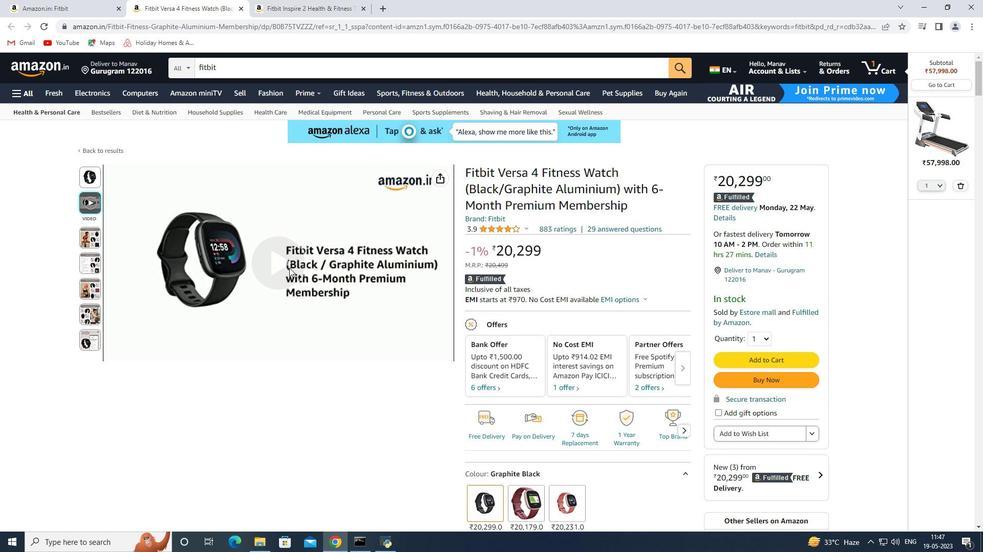 
Action: Mouse moved to (435, 279)
Screenshot: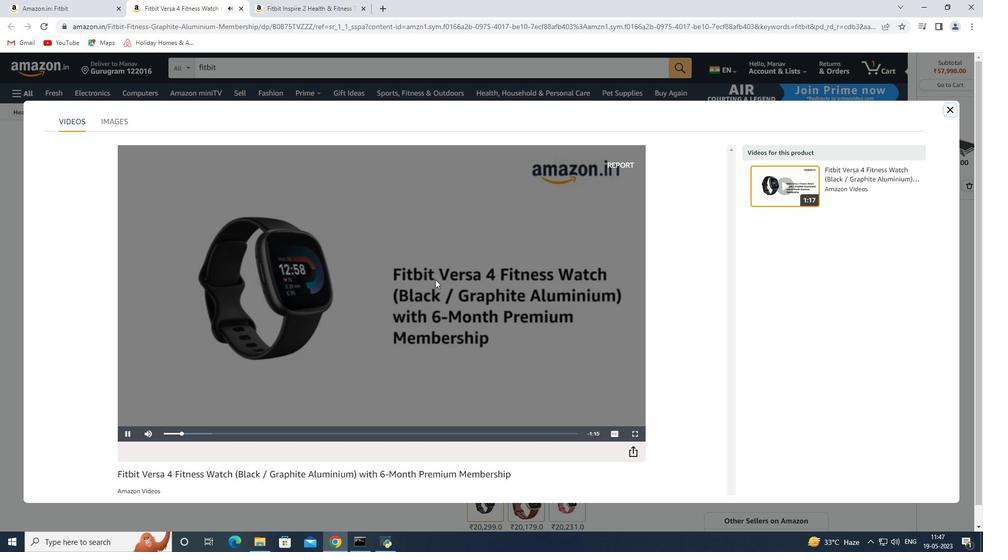 
Action: Mouse pressed left at (435, 279)
Screenshot: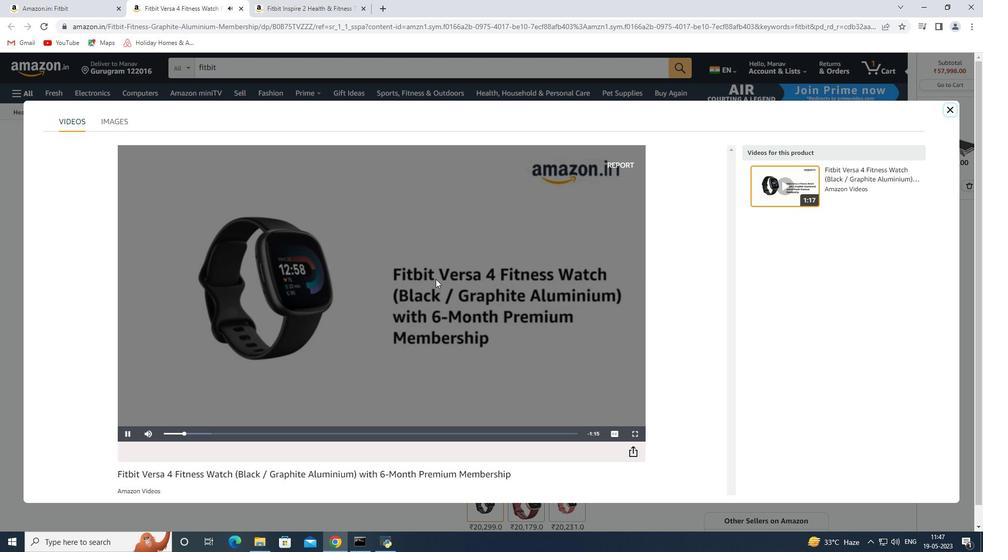 
Action: Mouse pressed left at (435, 279)
Screenshot: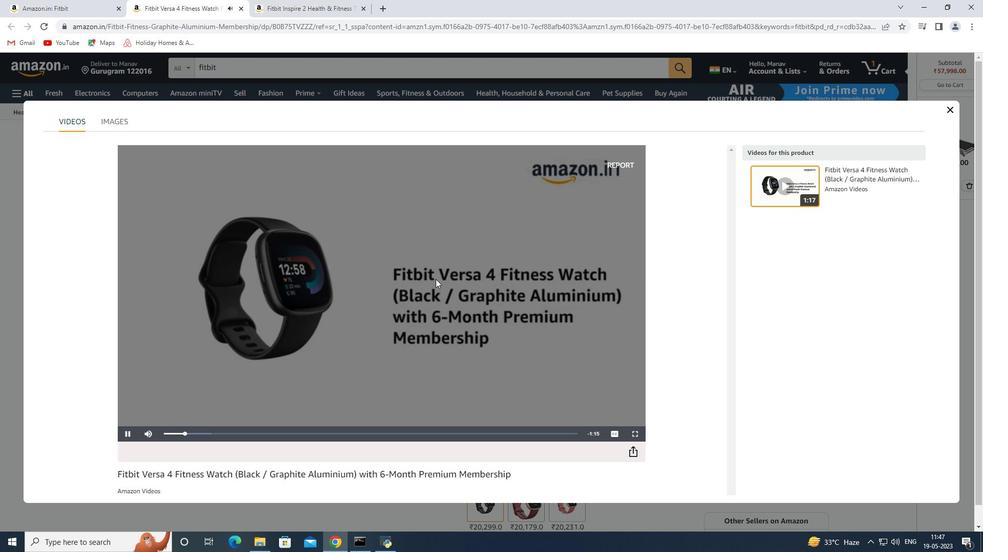 
Action: Mouse moved to (496, 41)
Screenshot: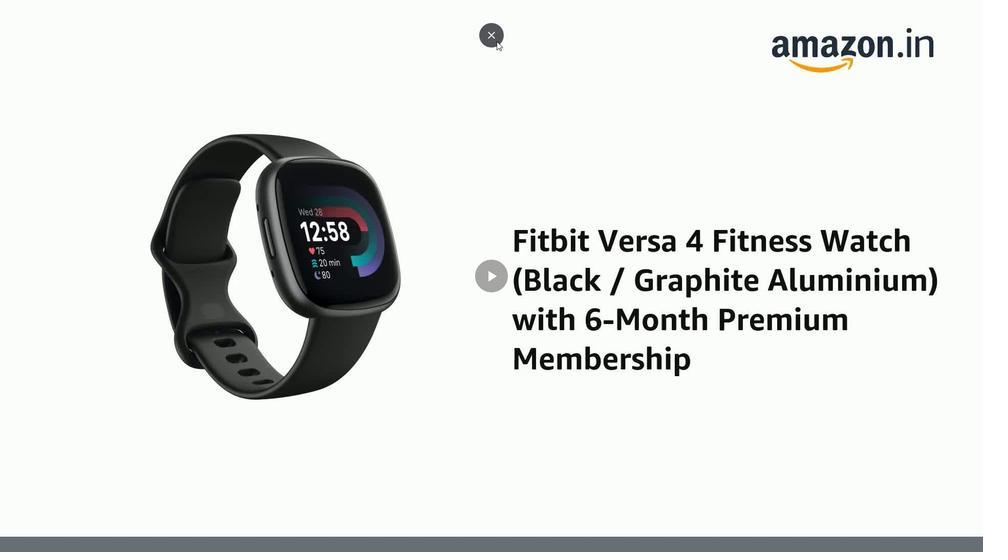 
Action: Mouse pressed left at (496, 41)
Screenshot: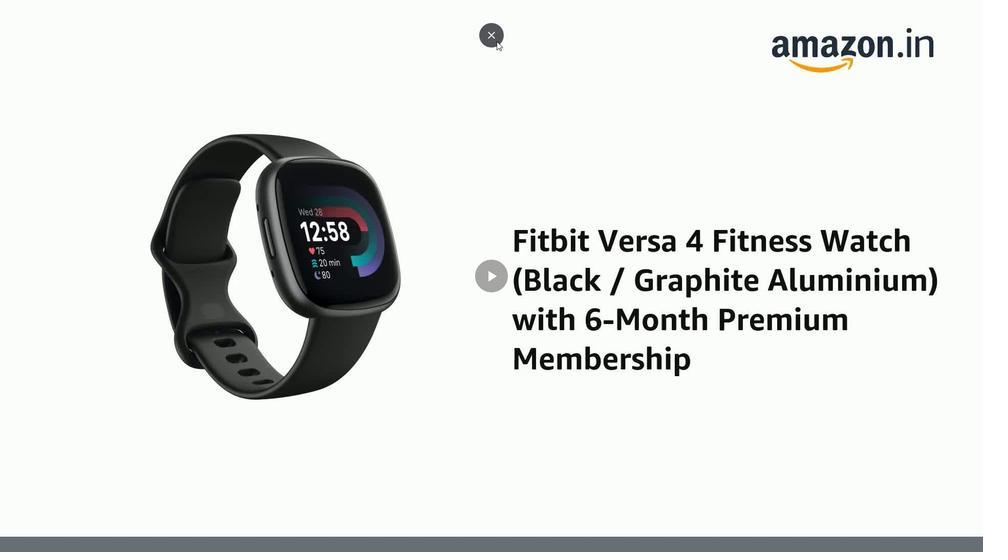 
Action: Mouse moved to (951, 112)
Screenshot: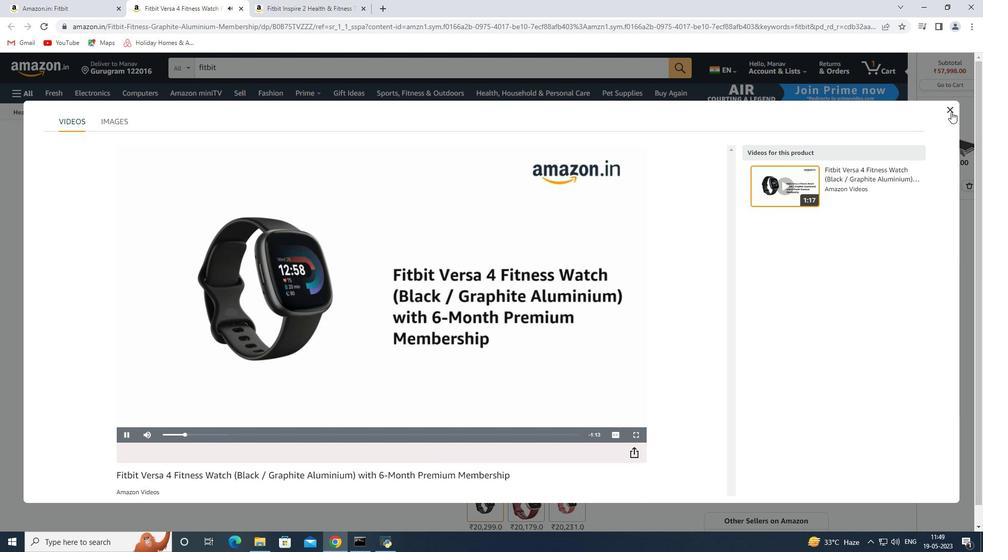 
Action: Mouse pressed left at (951, 112)
Screenshot: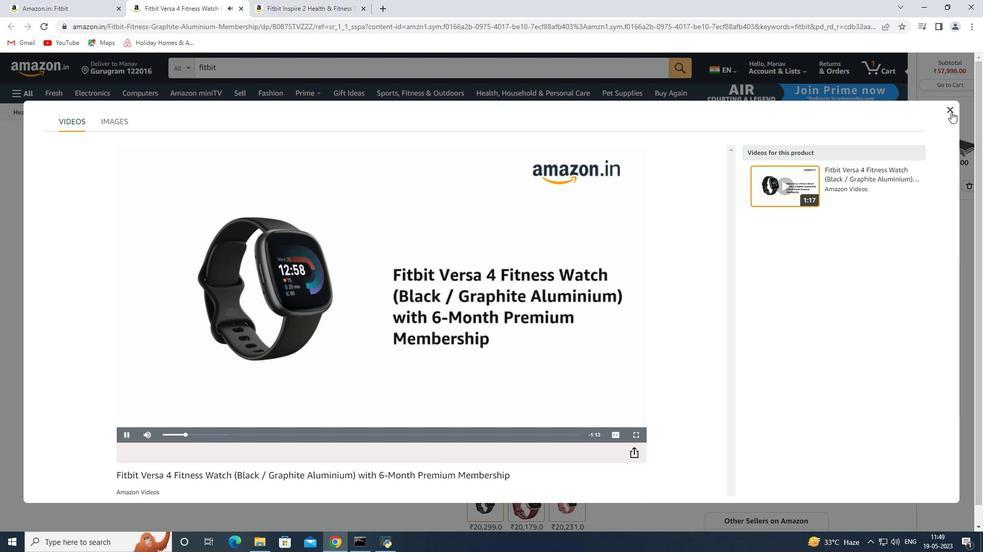 
Action: Mouse moved to (84, 341)
Screenshot: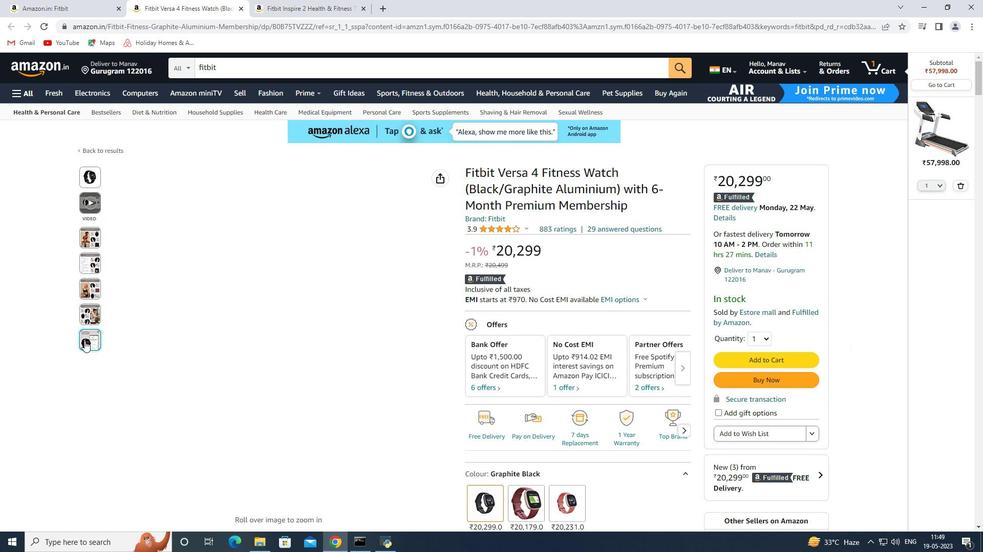 
Action: Mouse pressed left at (84, 341)
Screenshot: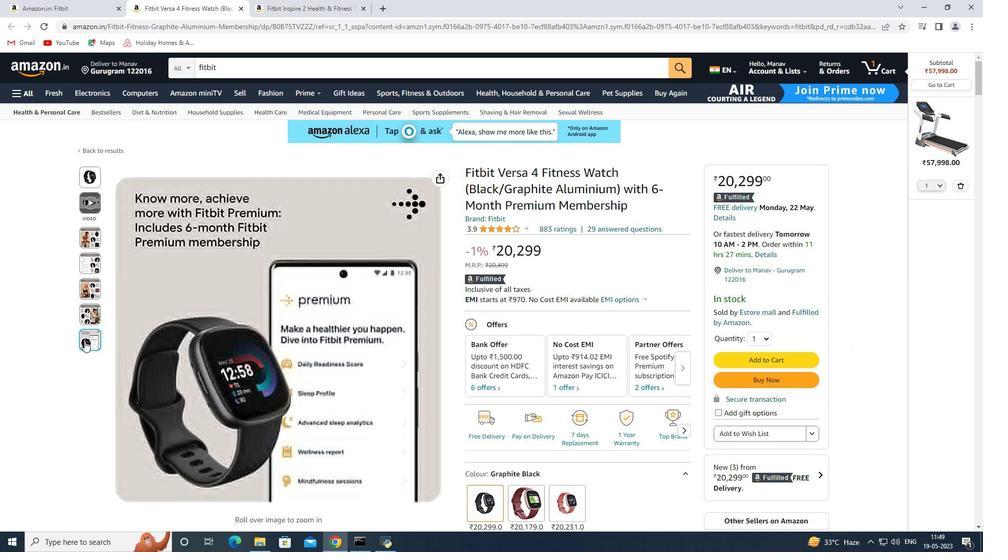 
Action: Mouse moved to (679, 388)
Screenshot: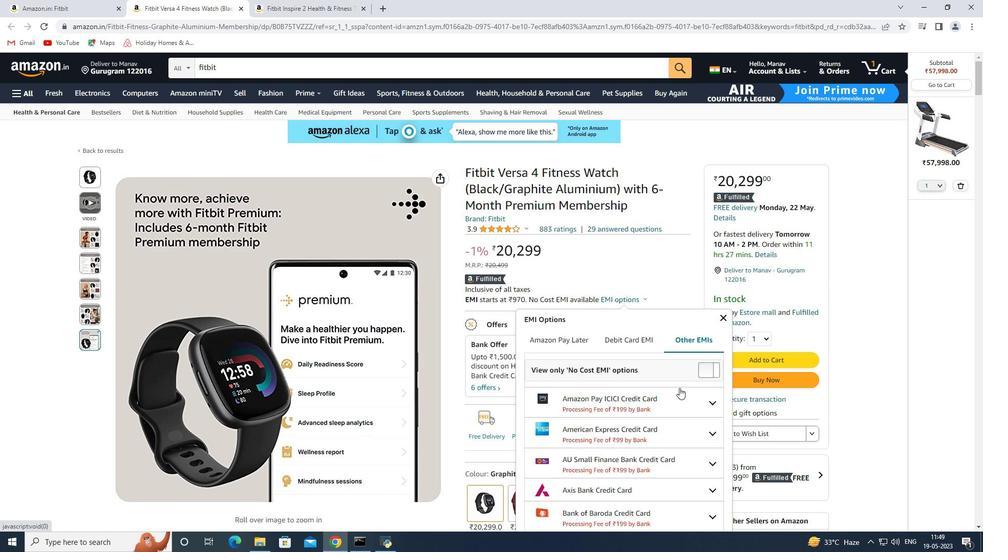 
Action: Mouse scrolled (679, 388) with delta (0, 0)
Screenshot: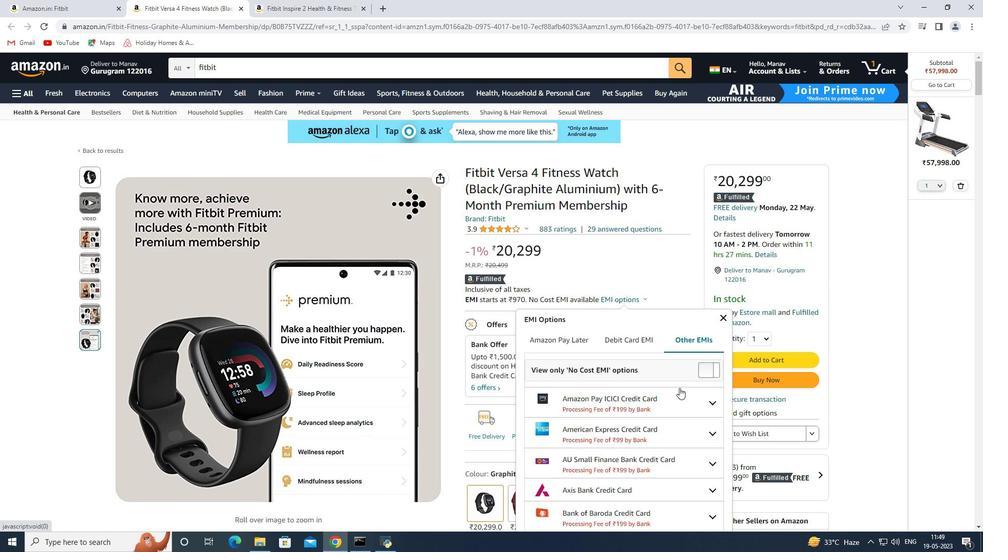 
Action: Mouse scrolled (679, 388) with delta (0, 0)
Screenshot: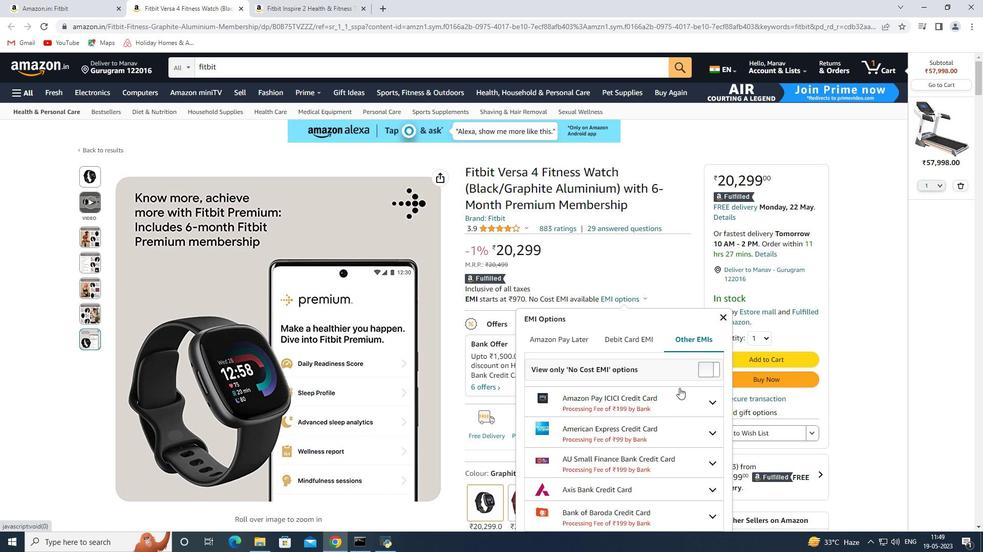 
Action: Mouse scrolled (679, 388) with delta (0, 0)
